 Task: Compose an email with the signature Leonardo Martinez with the subject Feedback on a job offer acceptance and the message I would like to request a change to the project objectives, can we discuss this in our next meeting? from softage.9@softage.net to softage.8@softage.netSelect the entire message and remove all formatting, select the entire message Undo Send the email. Finally, move the email from Sent Items to the label Purchase orders
Action: Mouse moved to (1133, 66)
Screenshot: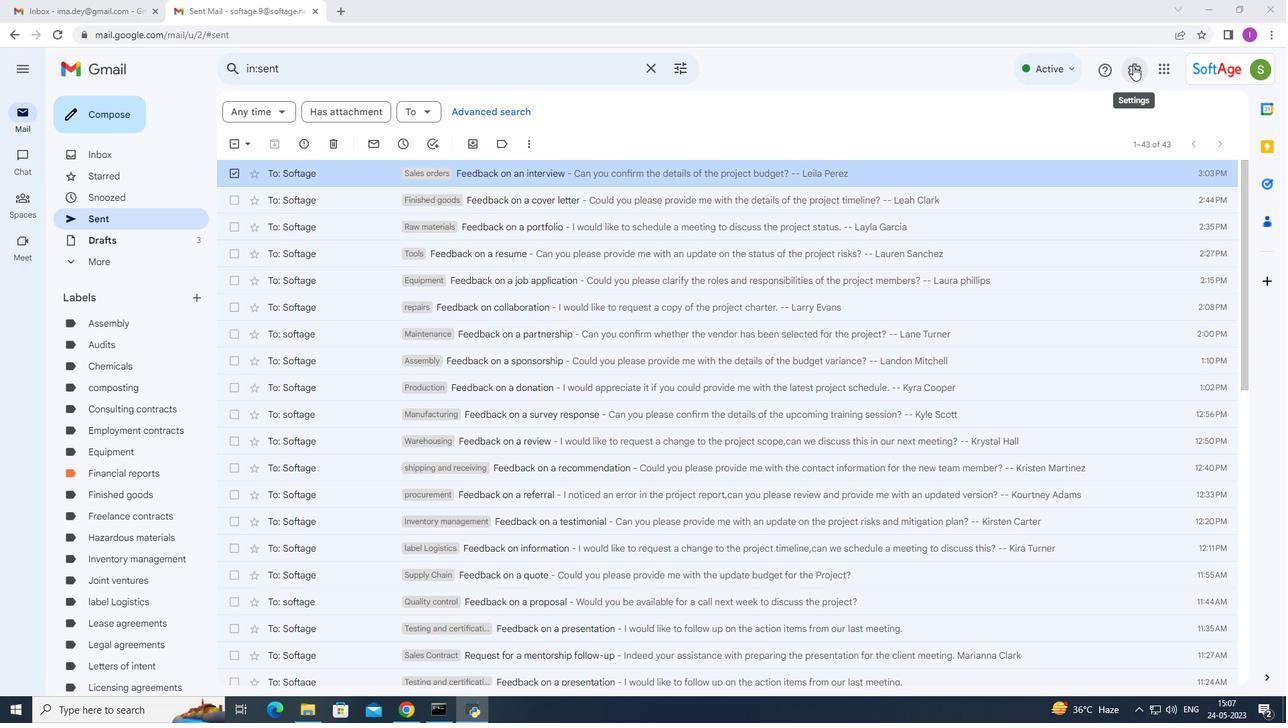 
Action: Mouse pressed left at (1133, 66)
Screenshot: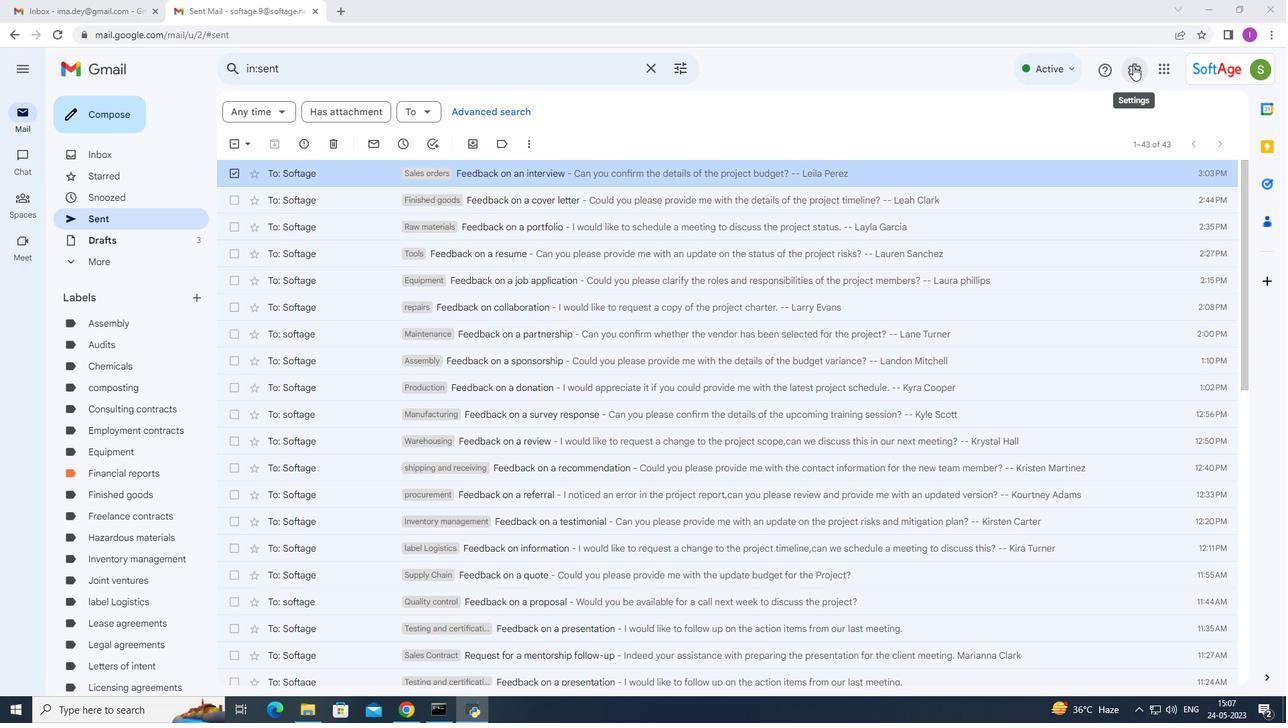 
Action: Mouse moved to (1109, 138)
Screenshot: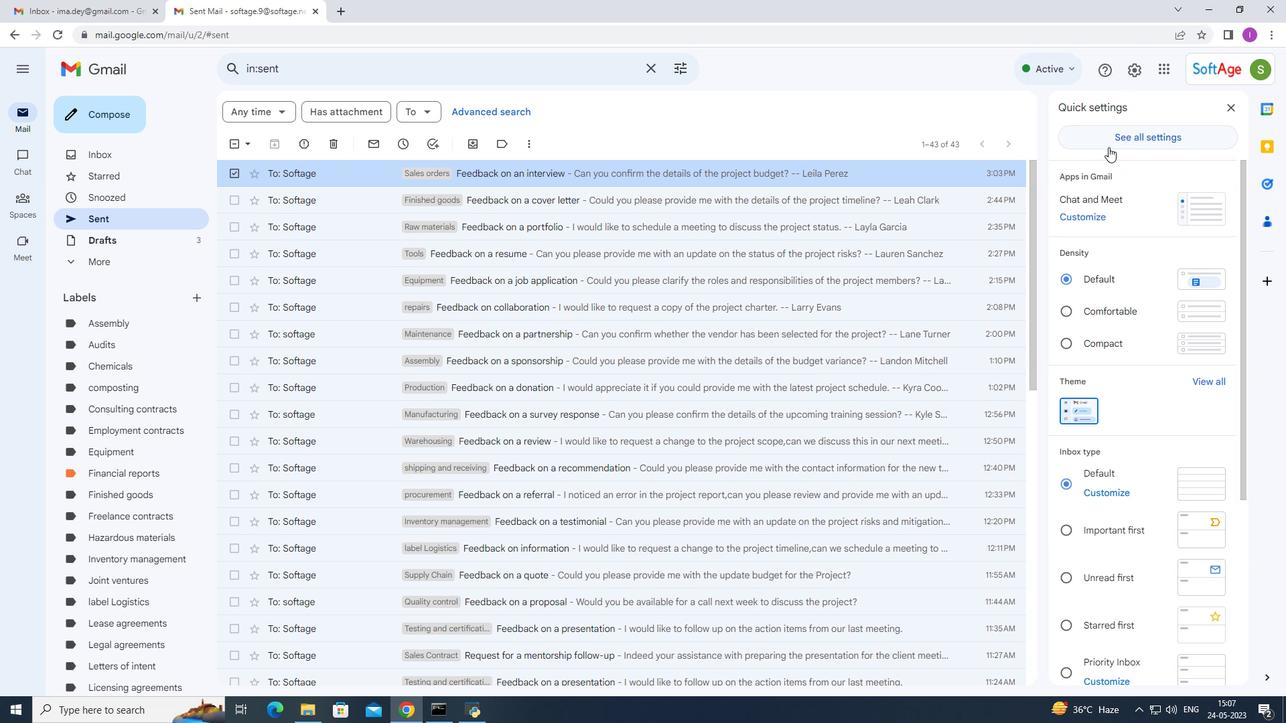 
Action: Mouse pressed left at (1109, 138)
Screenshot: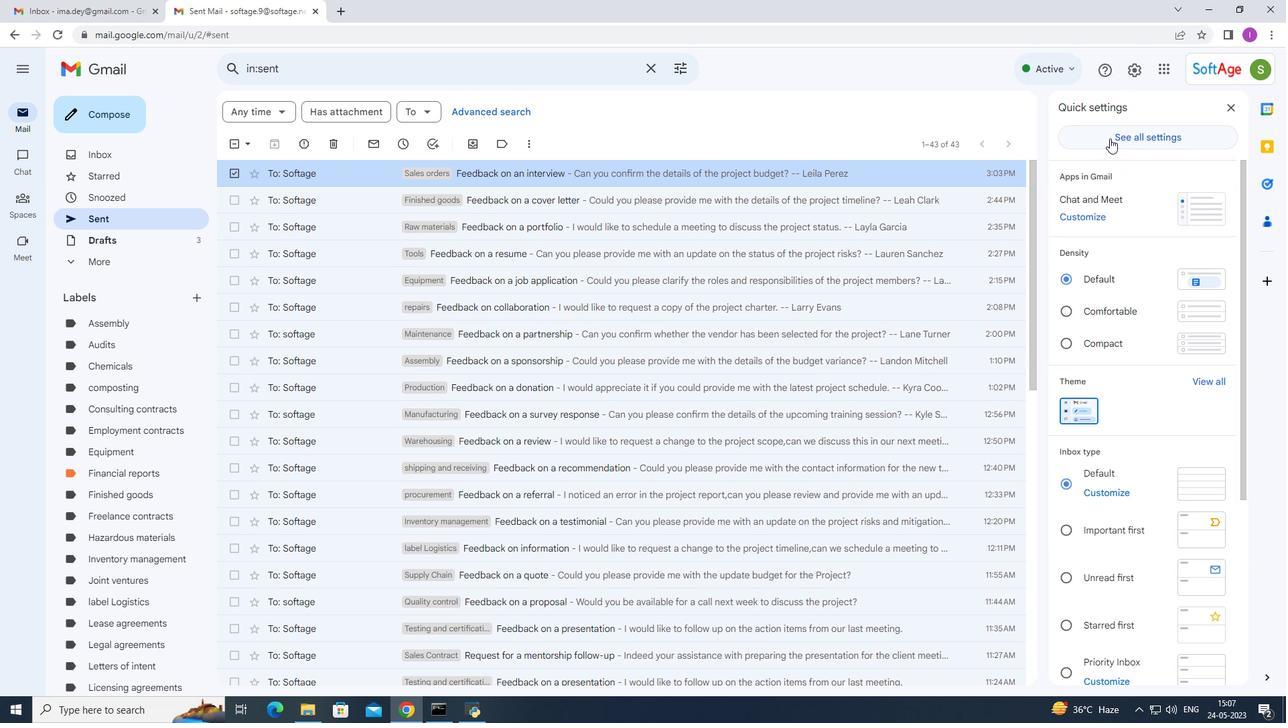 
Action: Mouse pressed left at (1109, 138)
Screenshot: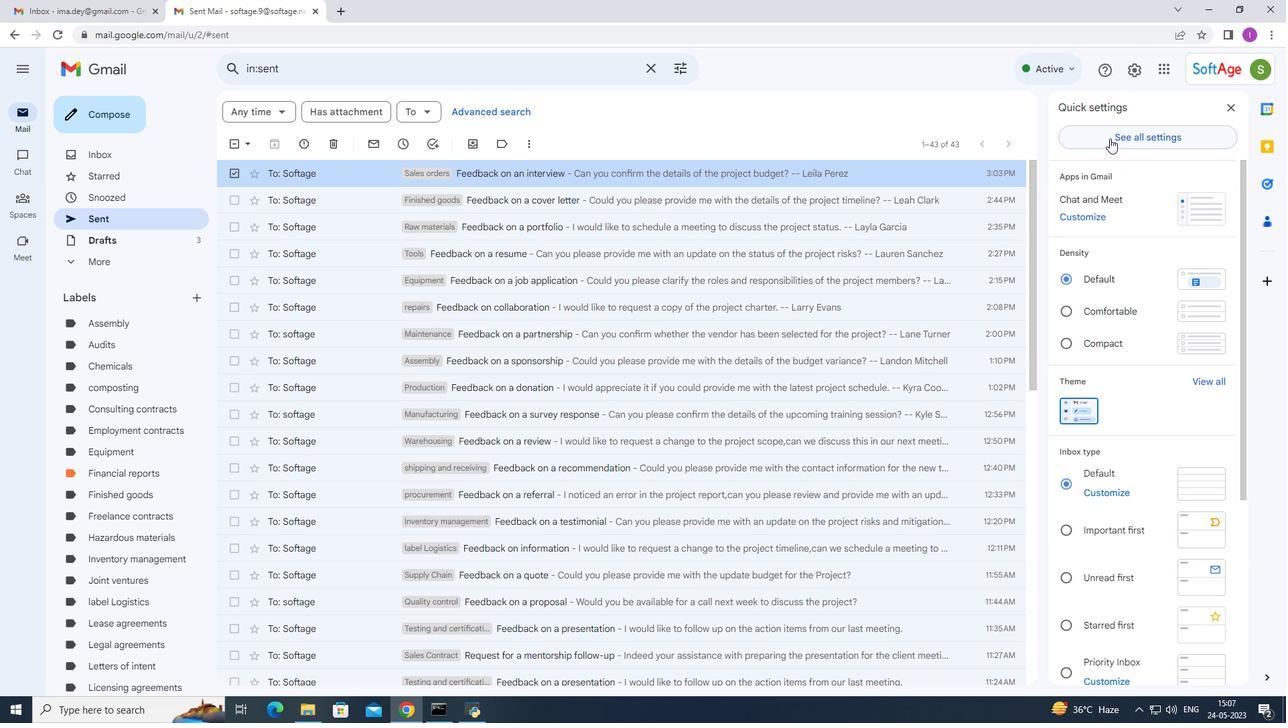 
Action: Mouse moved to (564, 381)
Screenshot: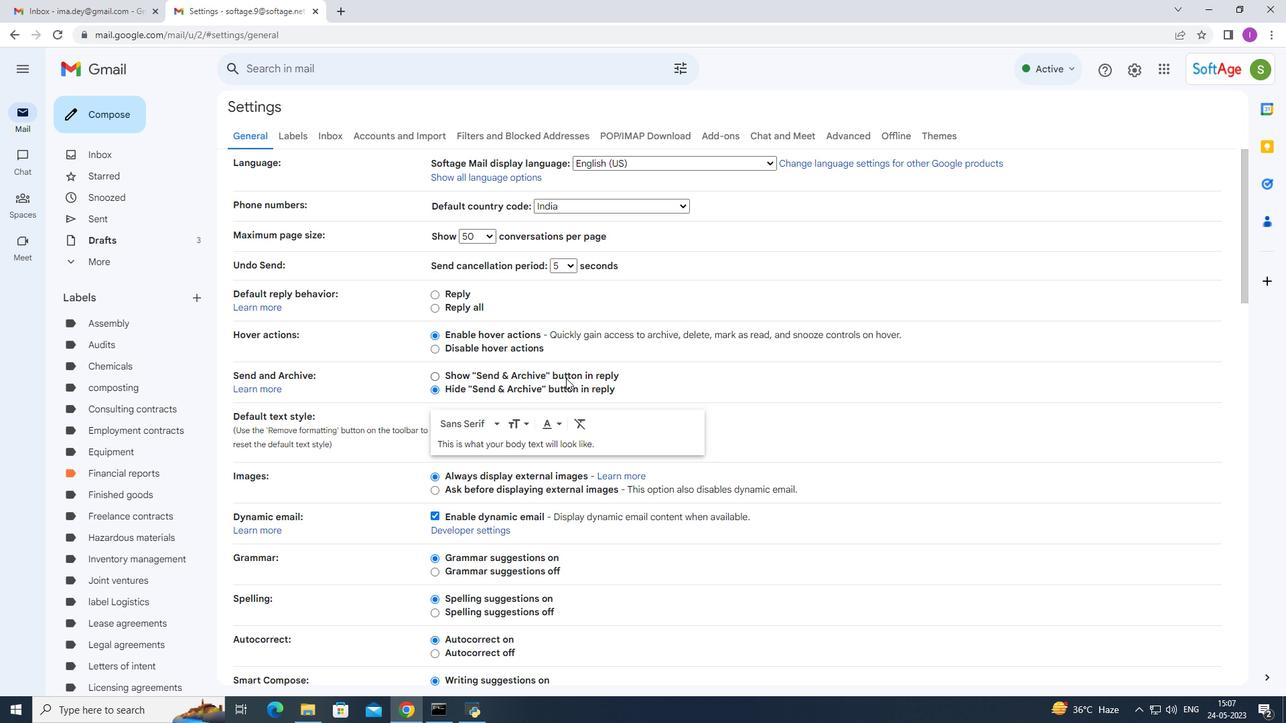 
Action: Mouse scrolled (564, 380) with delta (0, 0)
Screenshot: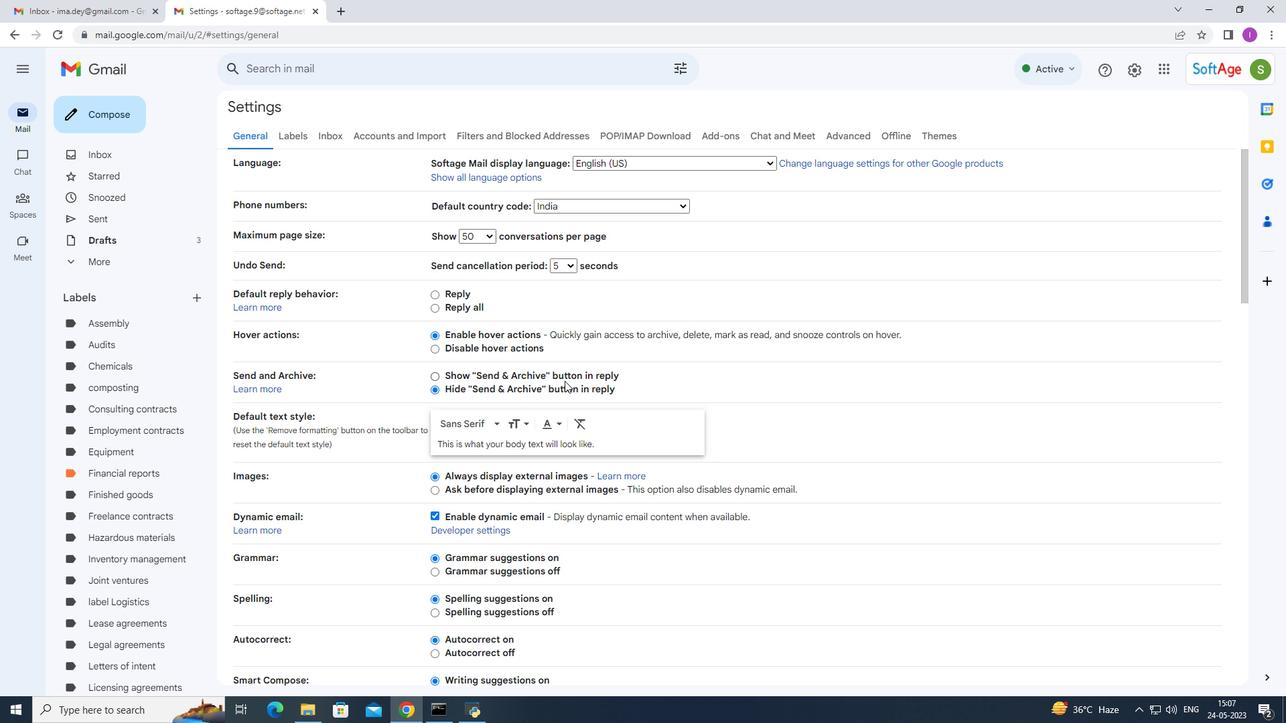 
Action: Mouse scrolled (564, 380) with delta (0, 0)
Screenshot: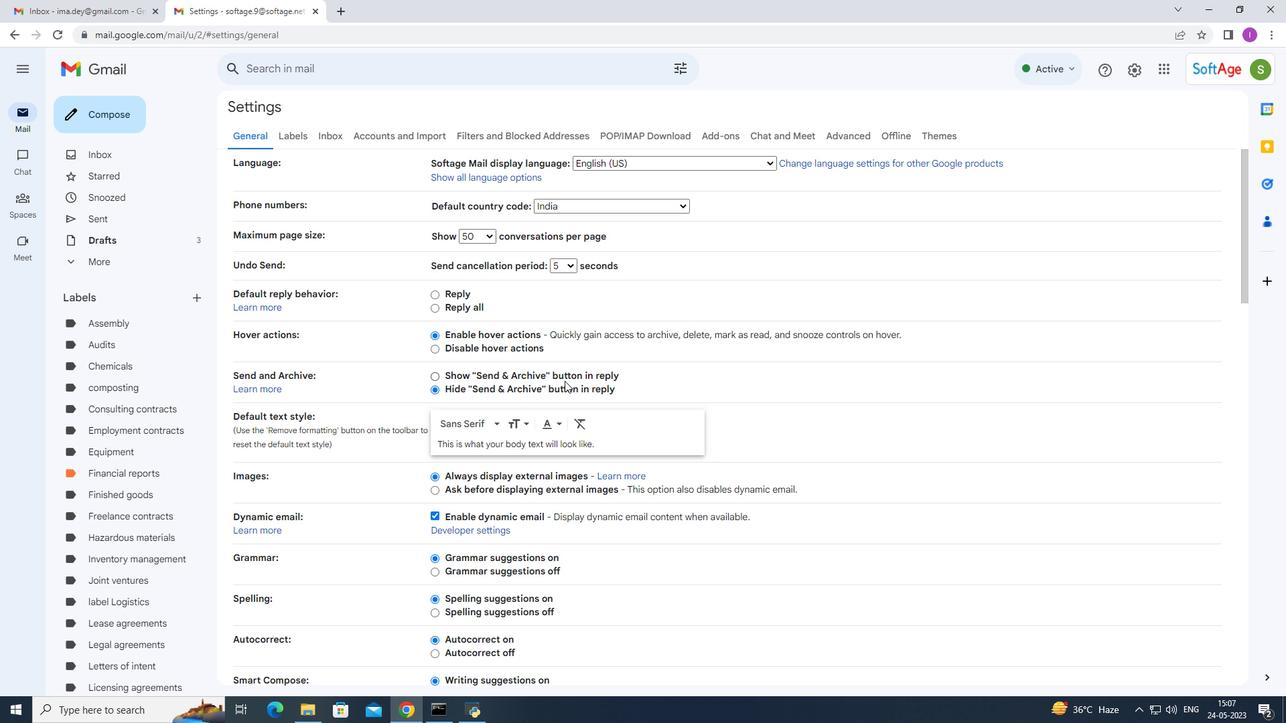 
Action: Mouse scrolled (564, 380) with delta (0, 0)
Screenshot: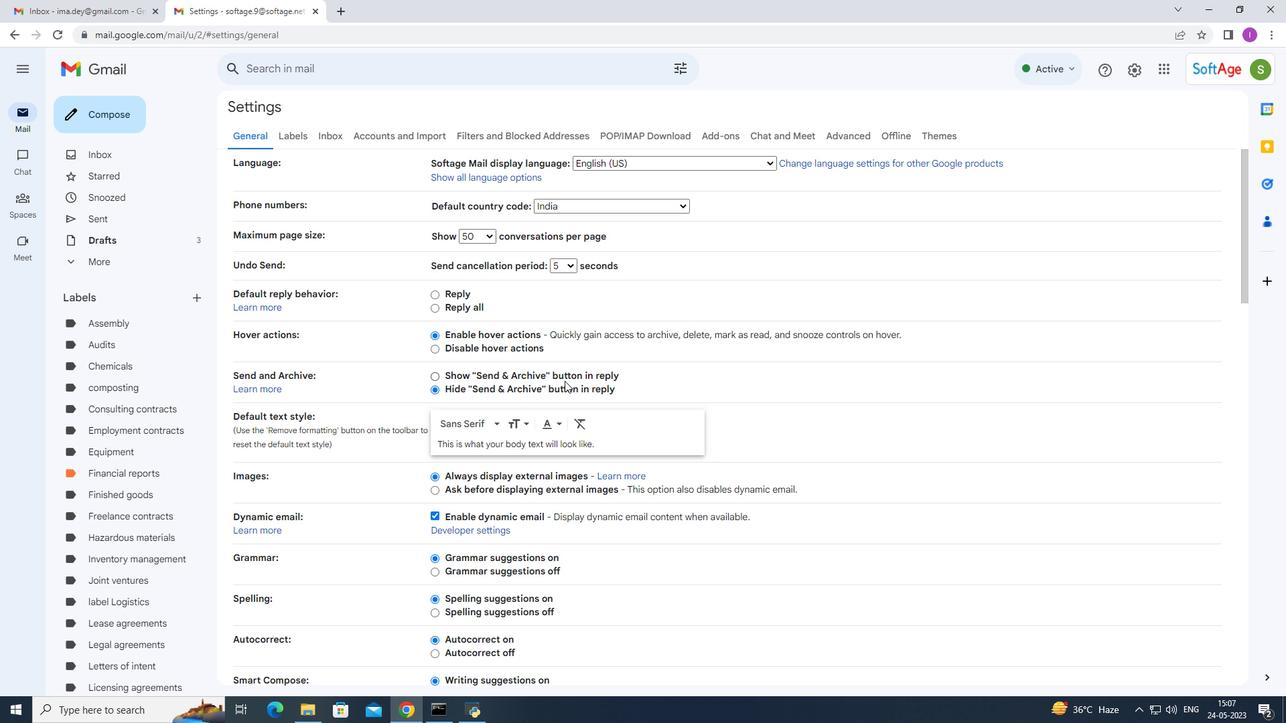 
Action: Mouse scrolled (564, 380) with delta (0, 0)
Screenshot: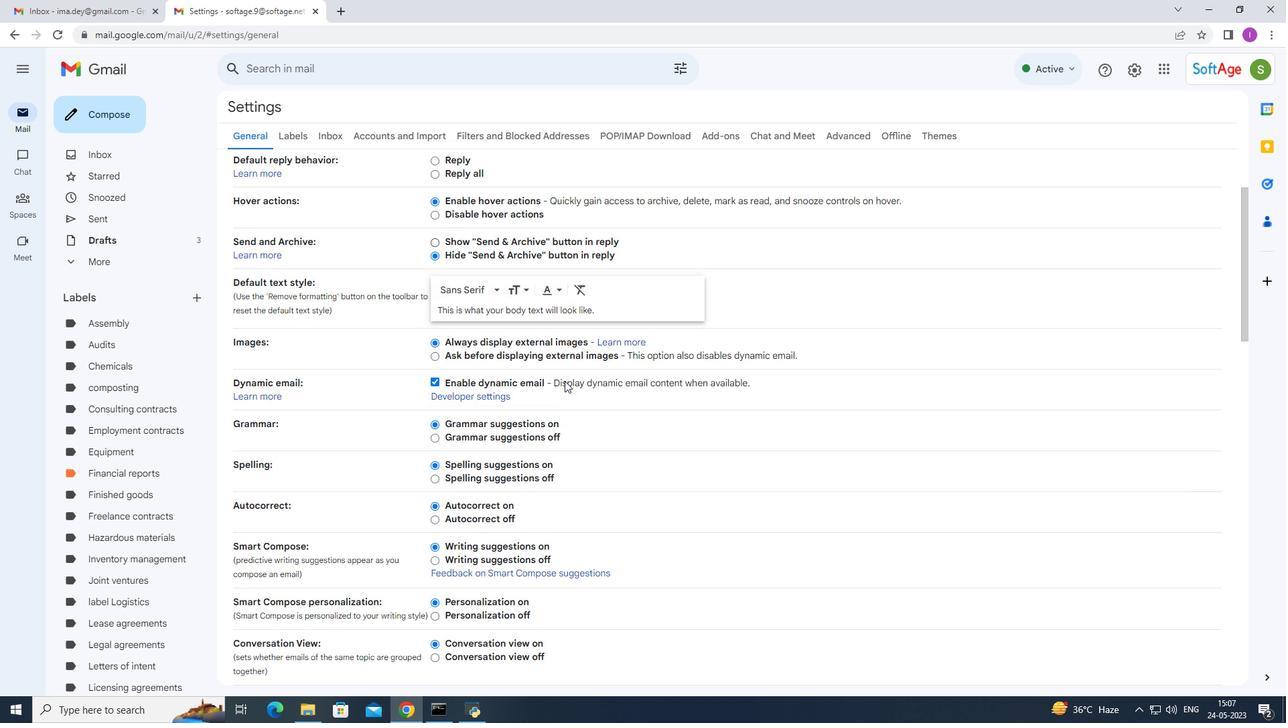
Action: Mouse moved to (564, 381)
Screenshot: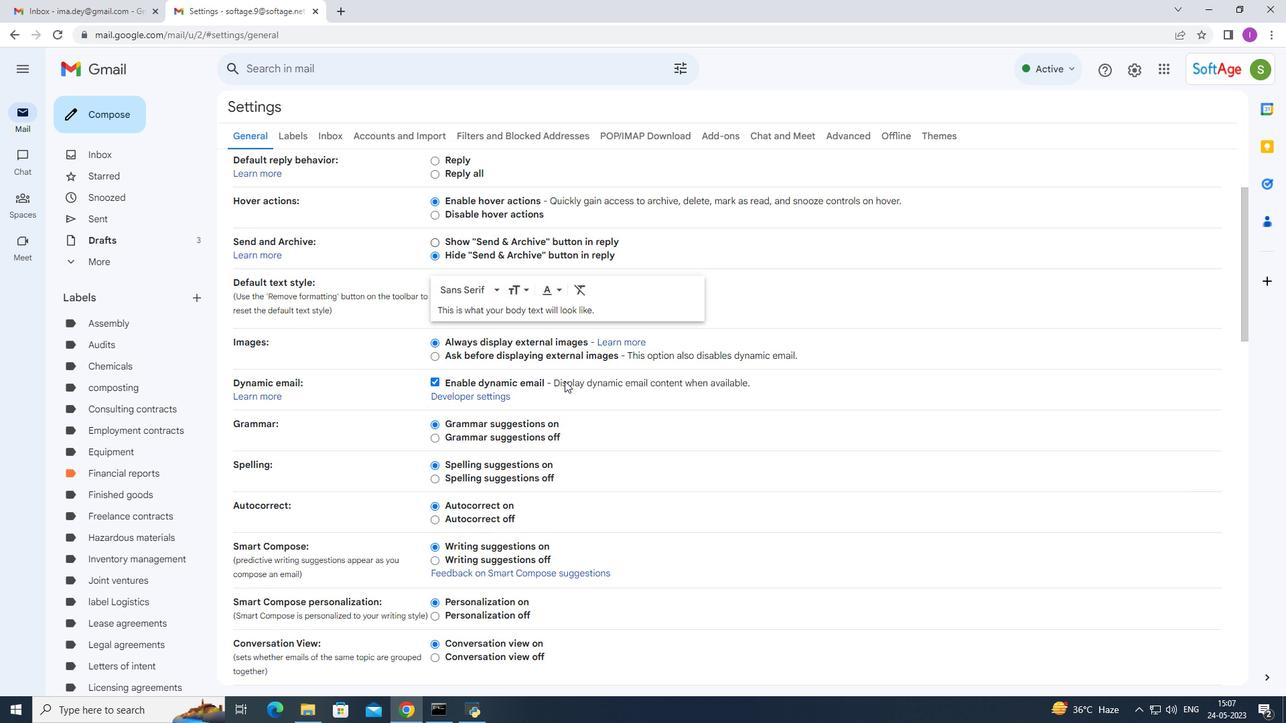 
Action: Mouse scrolled (564, 380) with delta (0, 0)
Screenshot: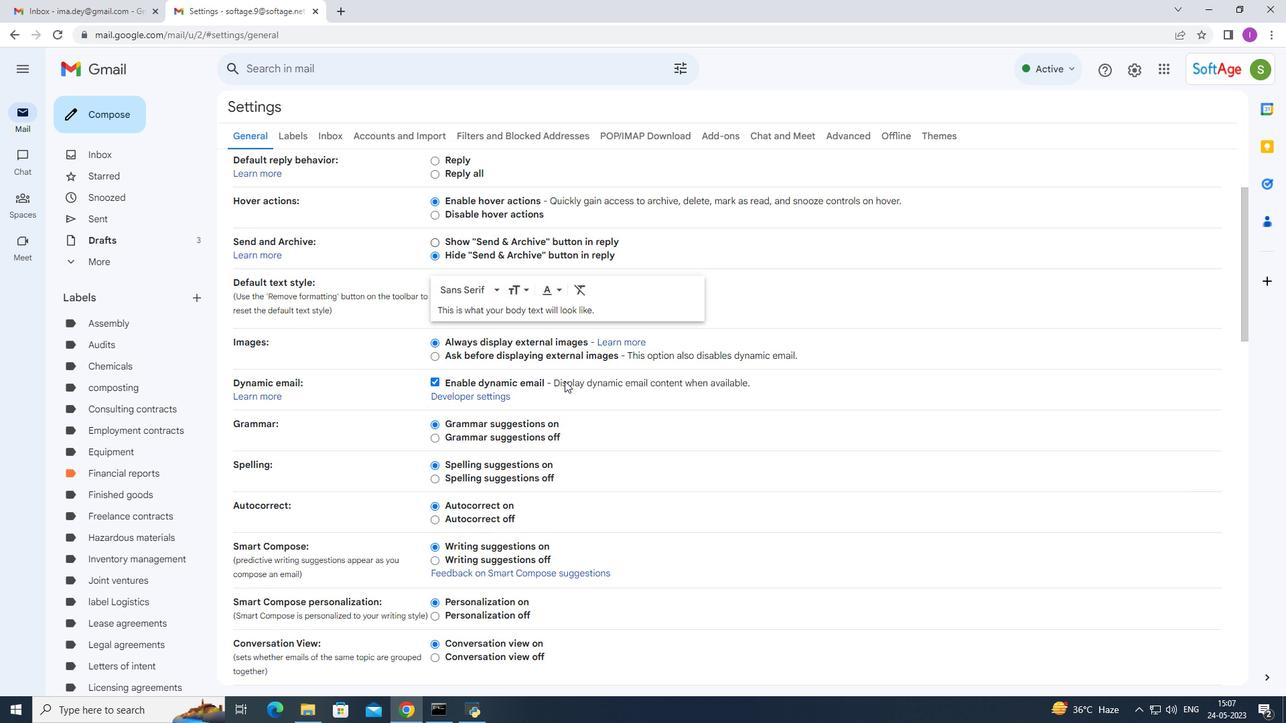 
Action: Mouse moved to (564, 381)
Screenshot: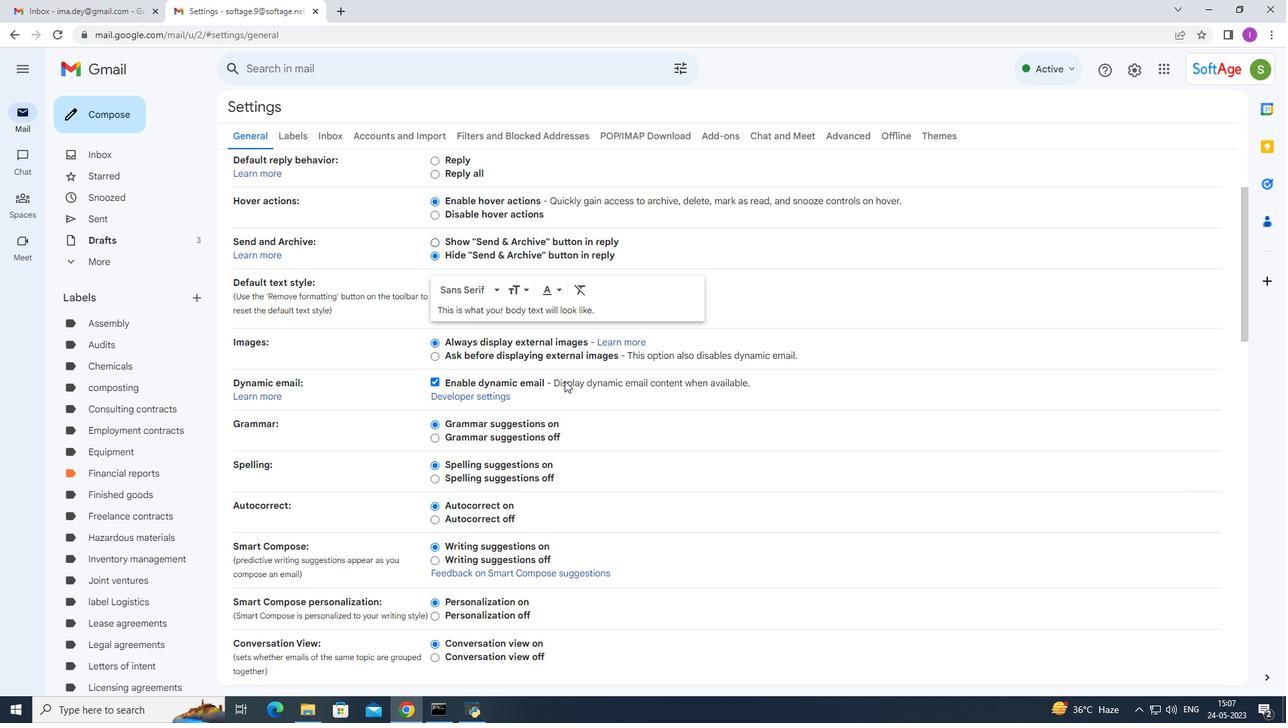 
Action: Mouse scrolled (564, 380) with delta (0, 0)
Screenshot: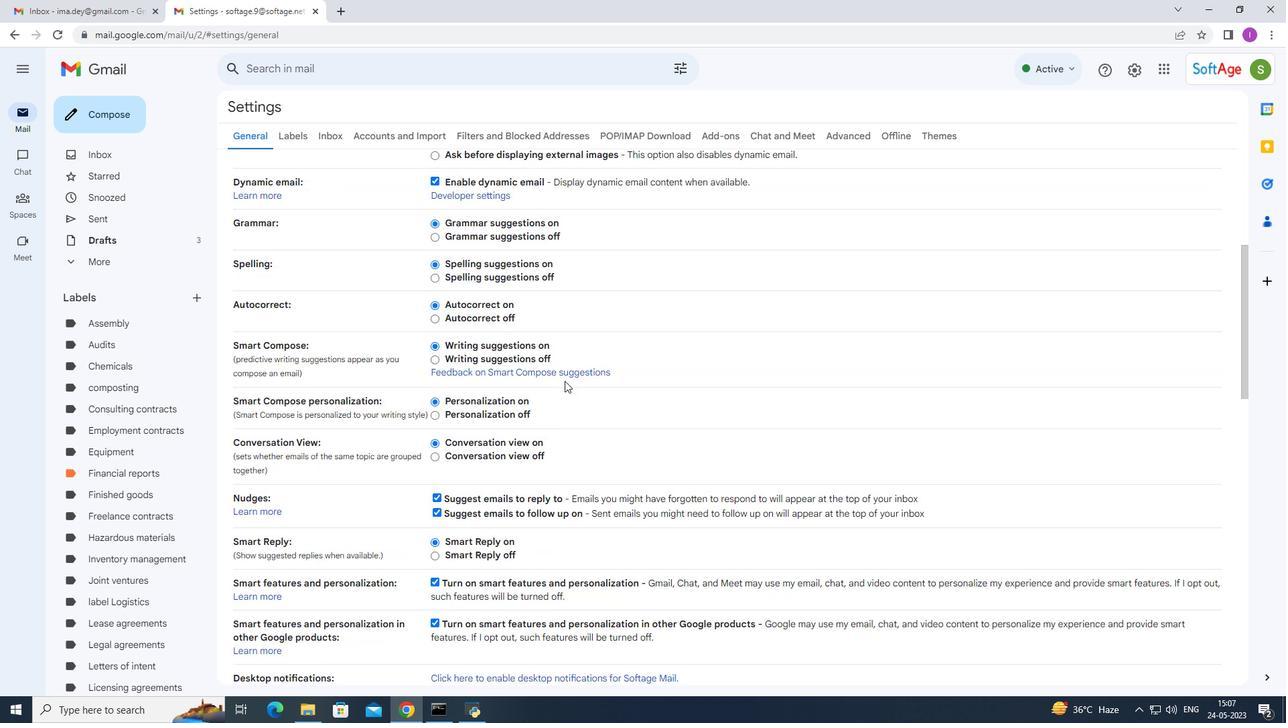 
Action: Mouse scrolled (564, 380) with delta (0, 0)
Screenshot: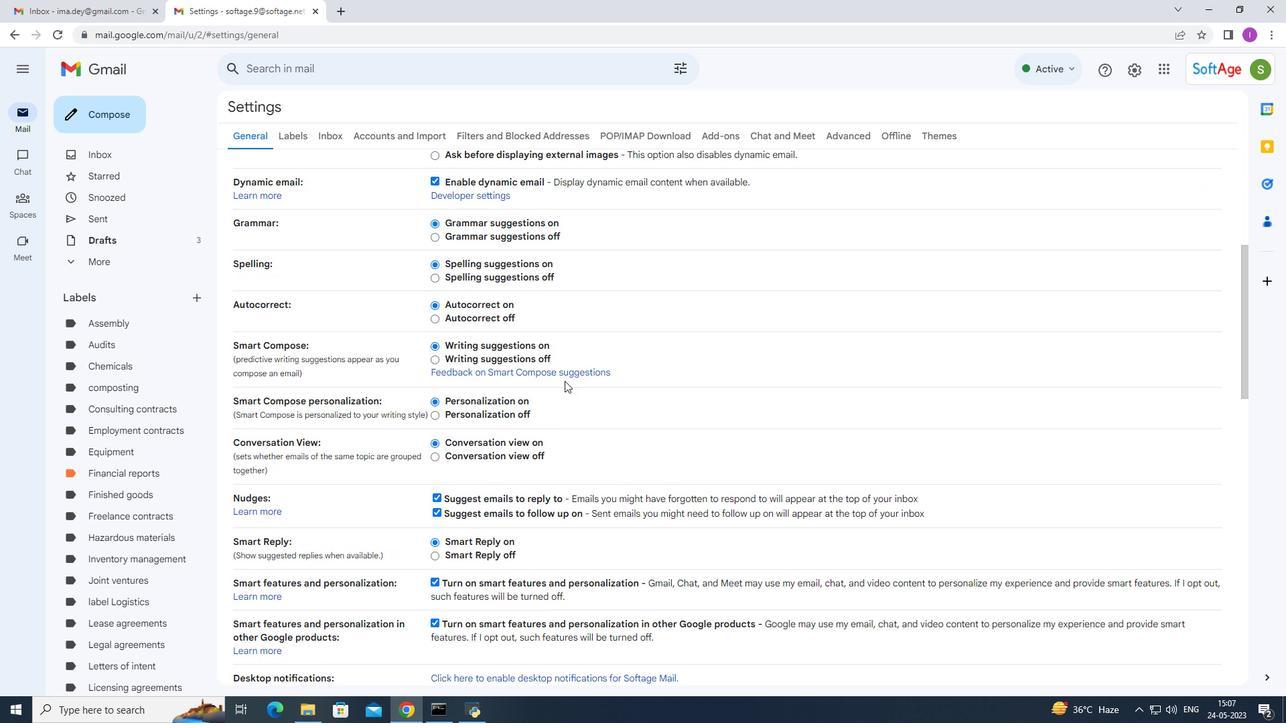 
Action: Mouse scrolled (564, 380) with delta (0, 0)
Screenshot: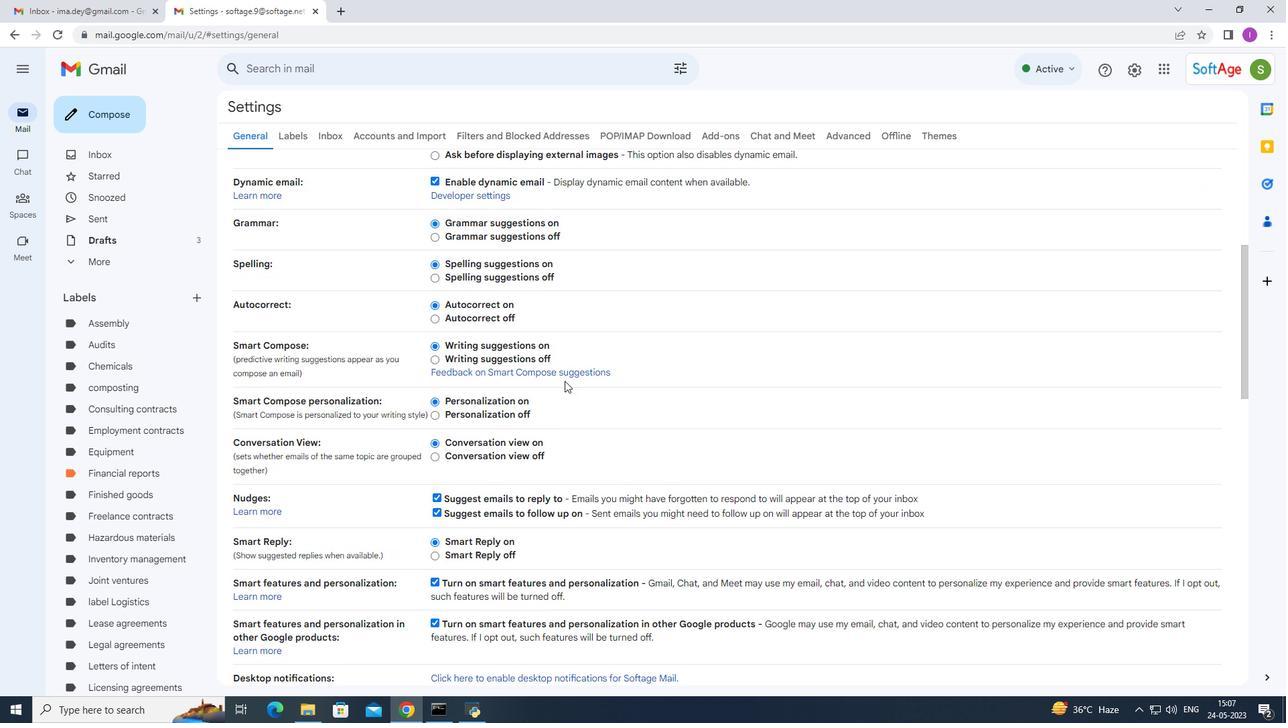 
Action: Mouse scrolled (564, 380) with delta (0, 0)
Screenshot: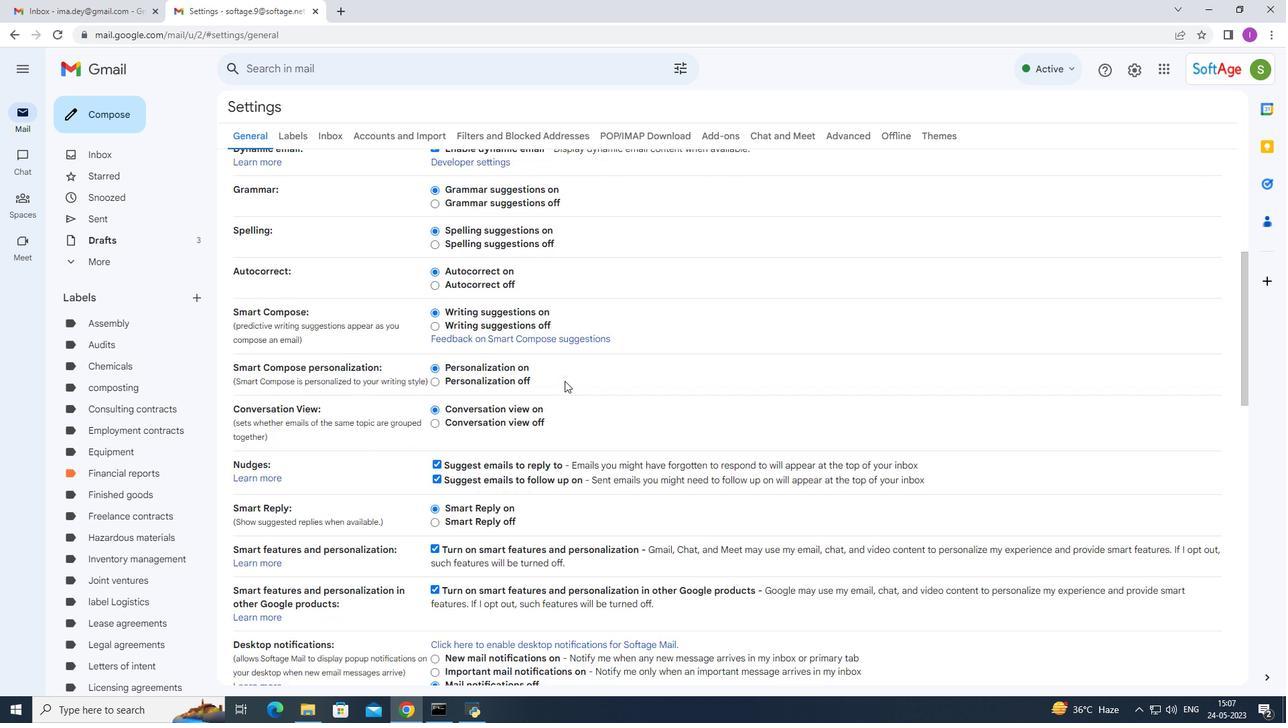 
Action: Mouse scrolled (564, 380) with delta (0, 0)
Screenshot: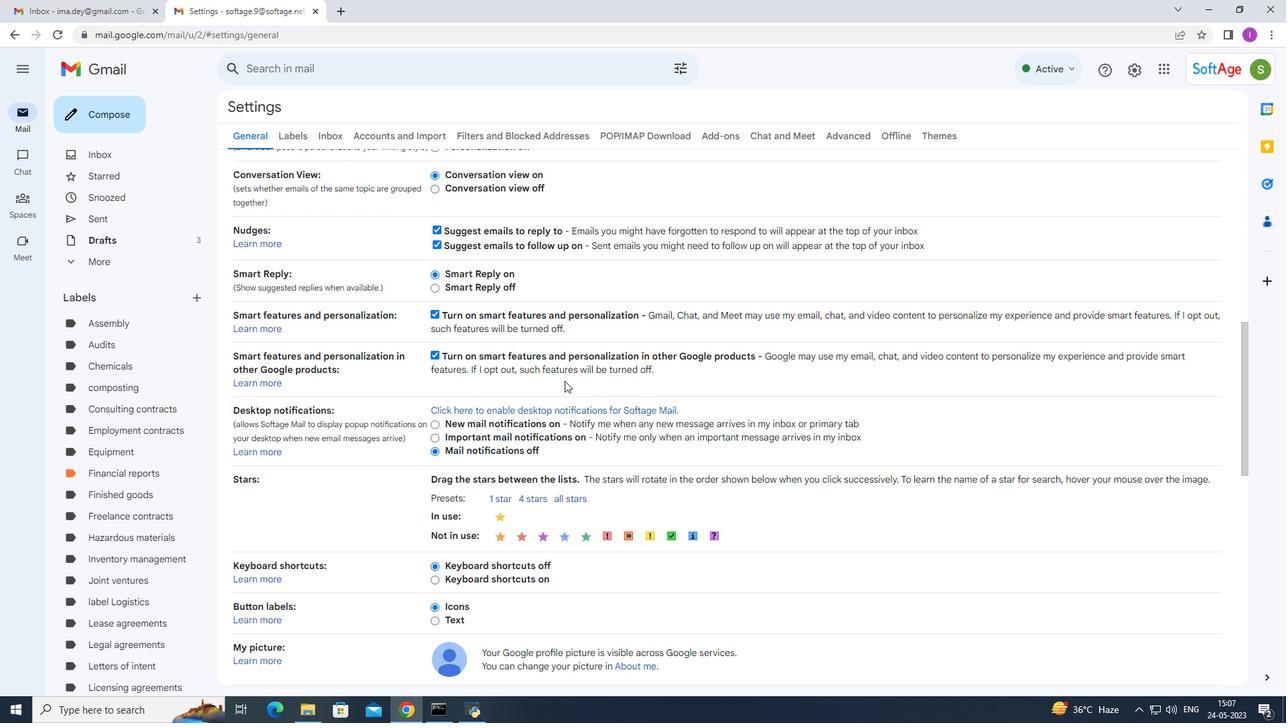 
Action: Mouse scrolled (564, 380) with delta (0, 0)
Screenshot: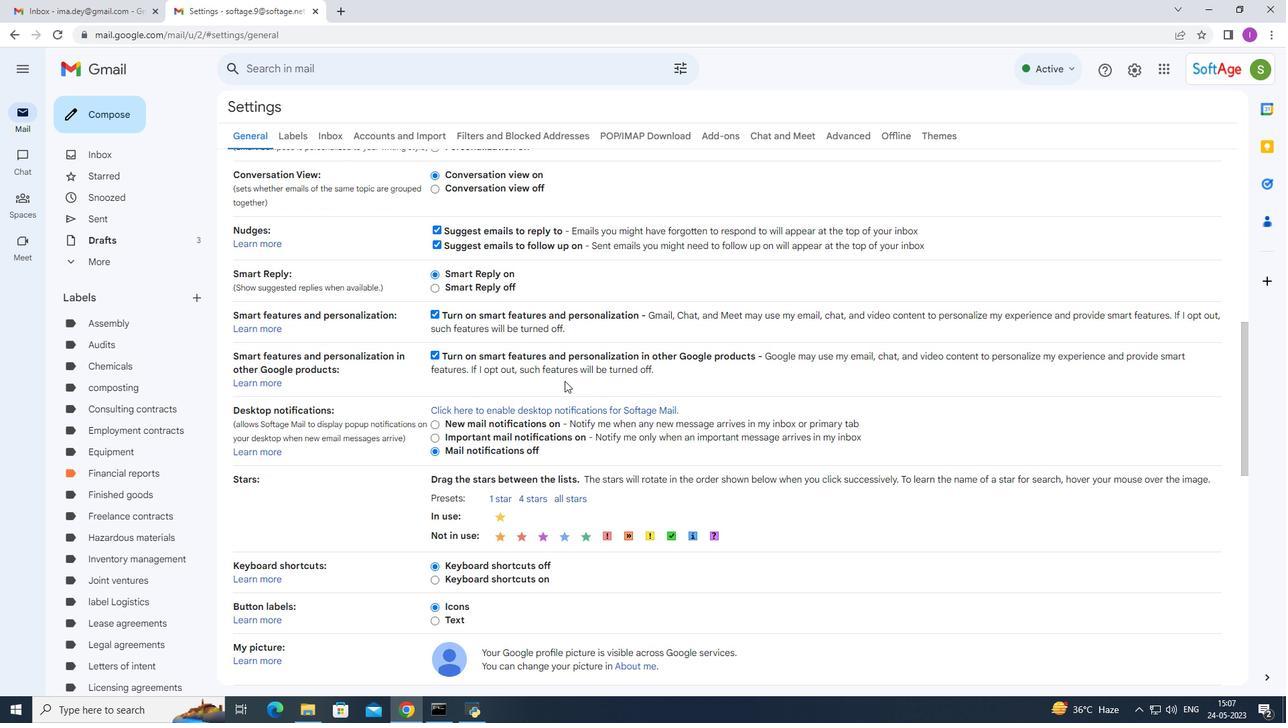 
Action: Mouse scrolled (564, 380) with delta (0, 0)
Screenshot: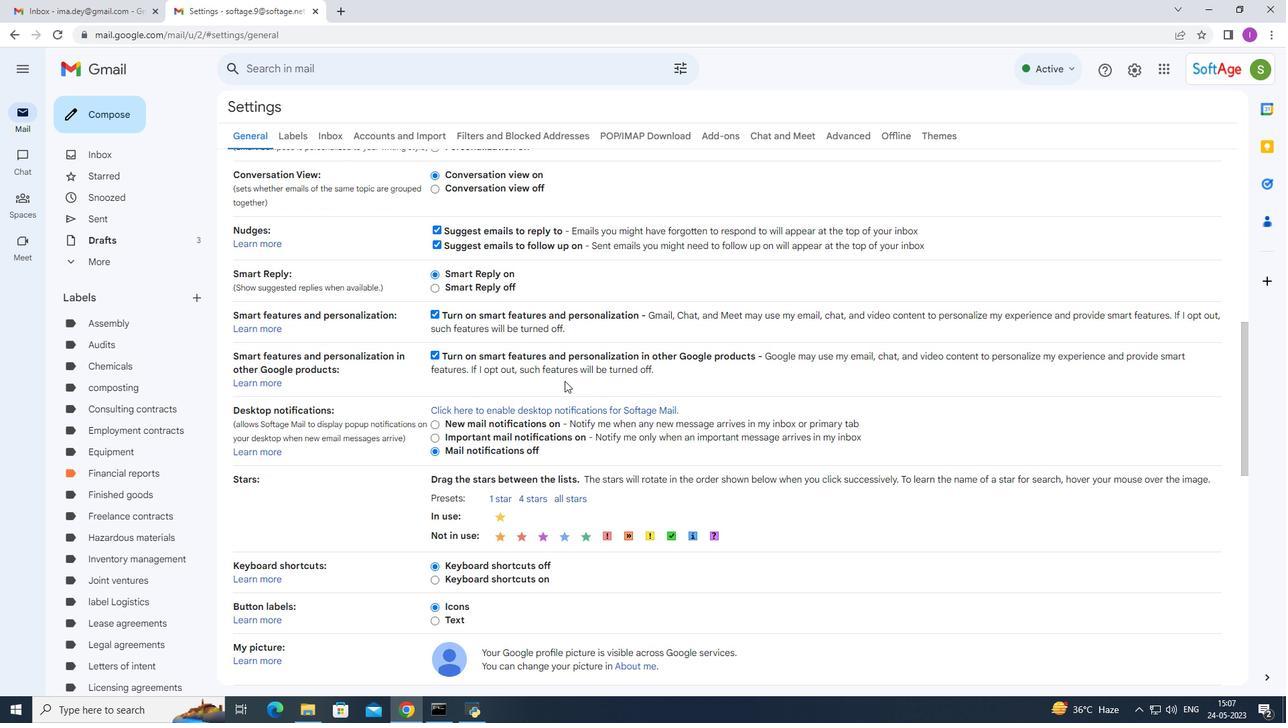 
Action: Mouse scrolled (564, 380) with delta (0, 0)
Screenshot: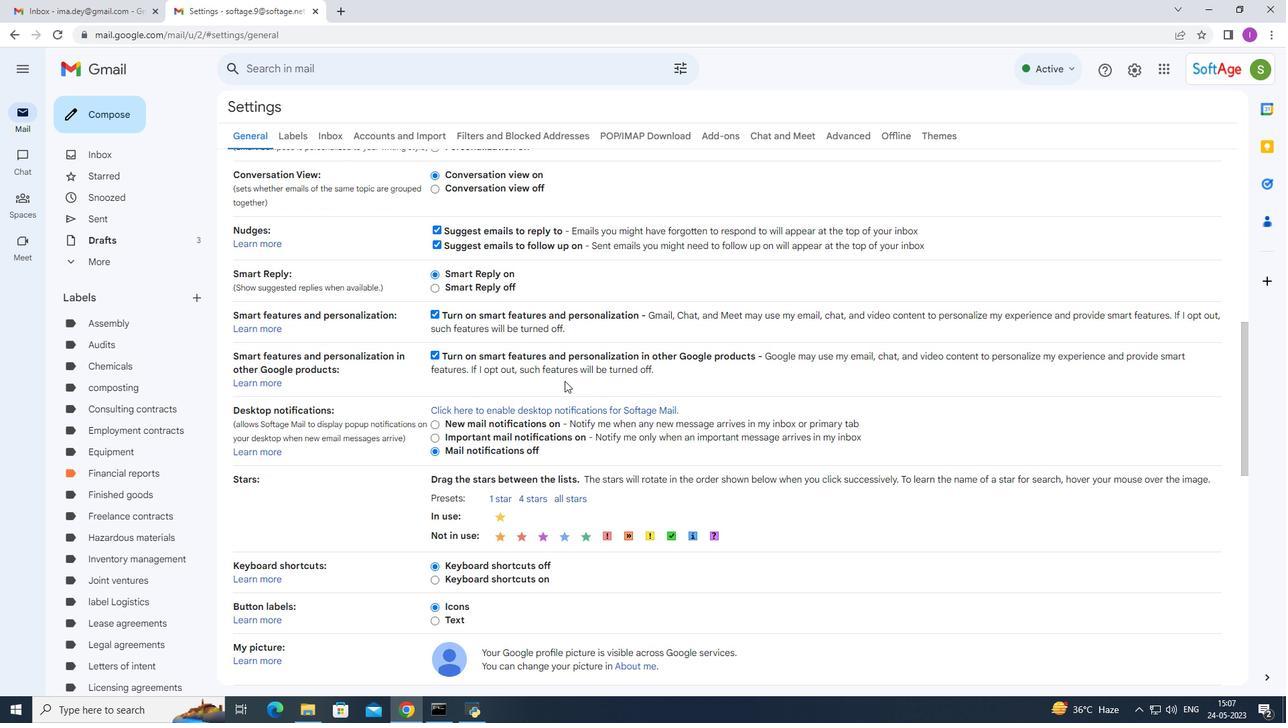 
Action: Mouse scrolled (564, 380) with delta (0, 0)
Screenshot: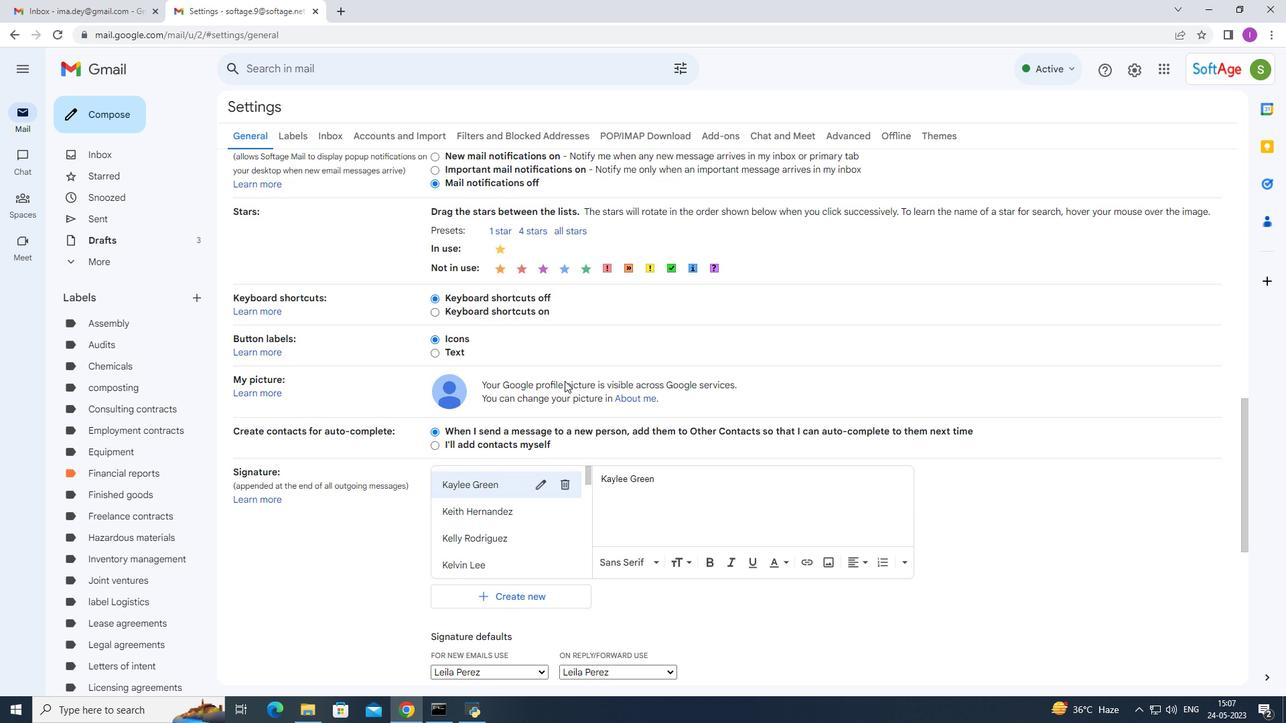 
Action: Mouse scrolled (564, 380) with delta (0, 0)
Screenshot: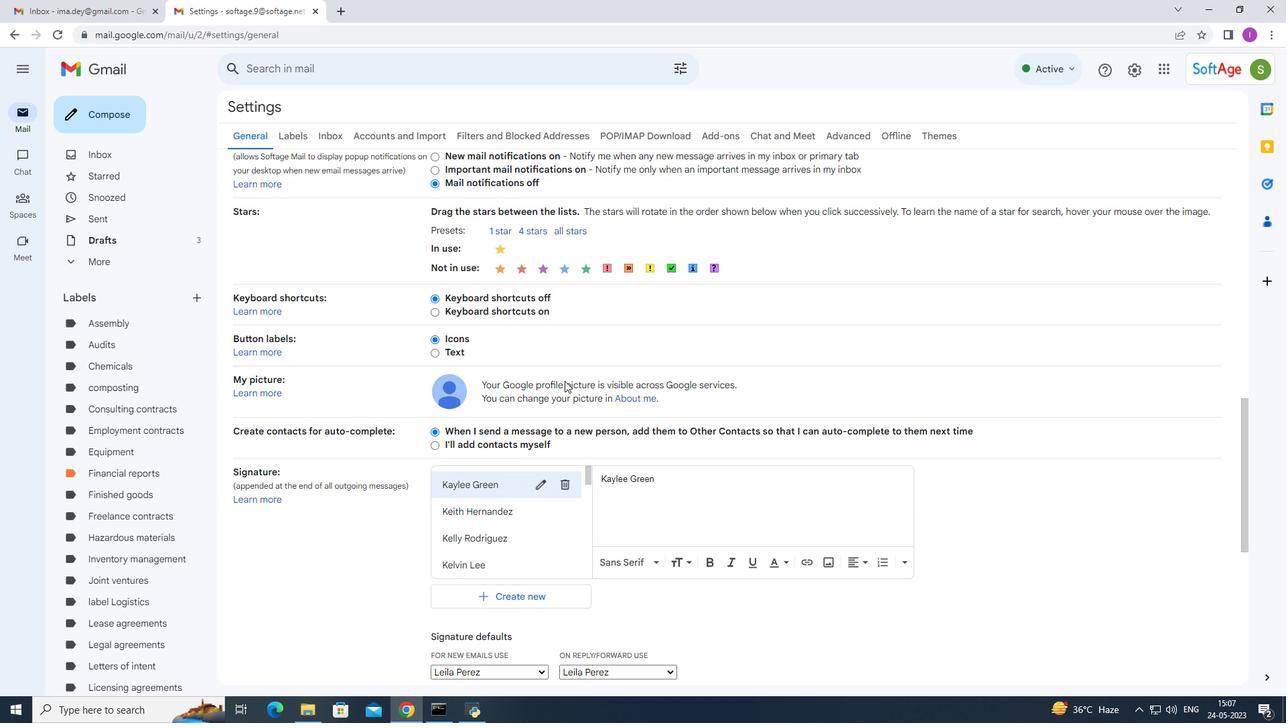 
Action: Mouse scrolled (564, 380) with delta (0, 0)
Screenshot: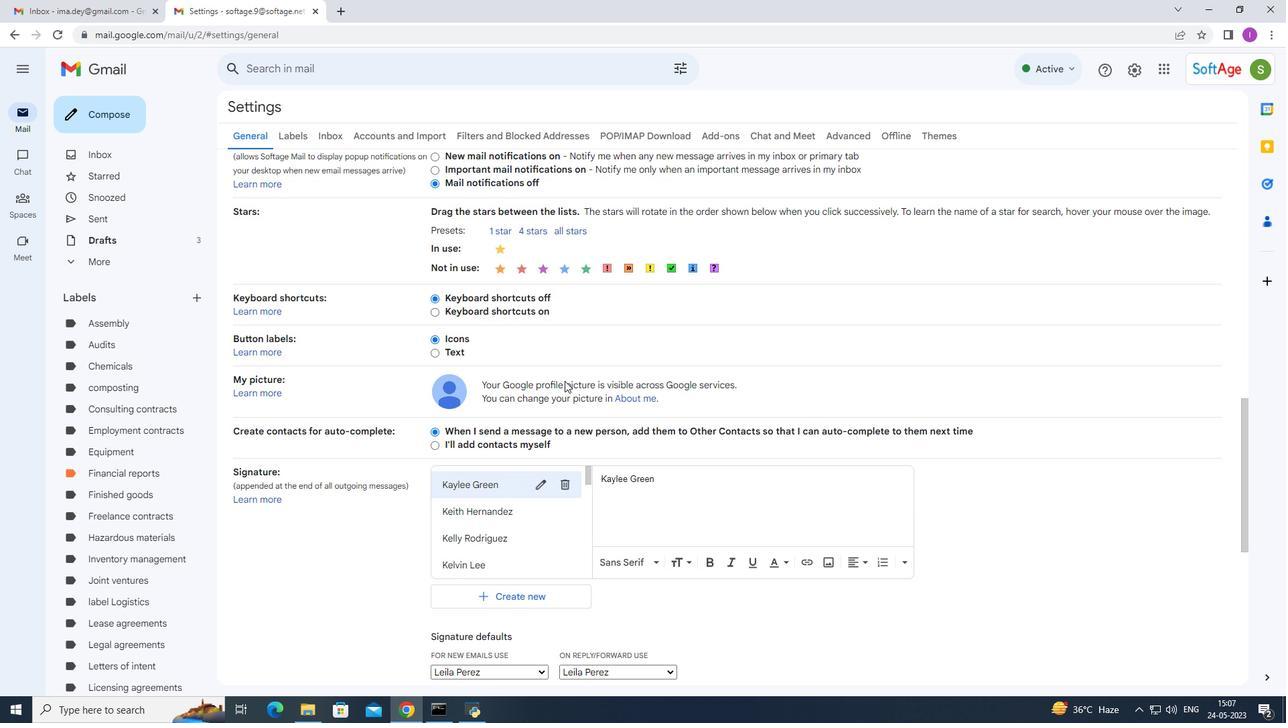 
Action: Mouse moved to (535, 399)
Screenshot: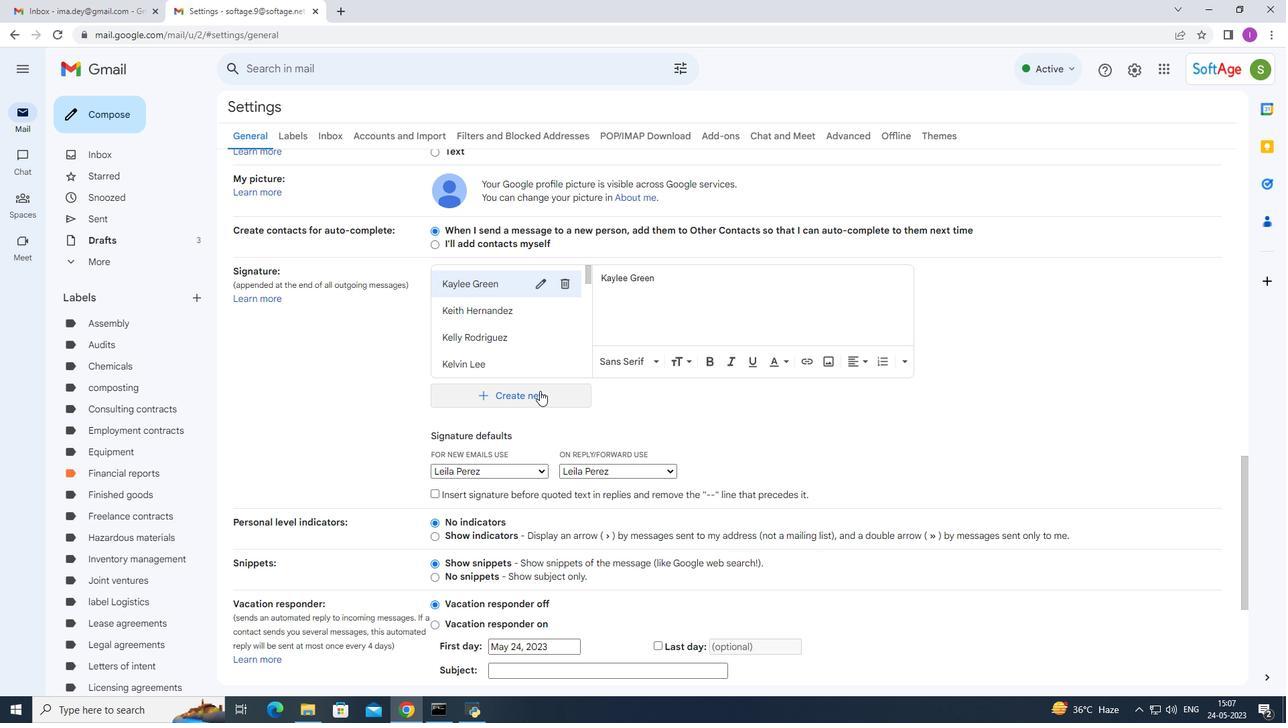 
Action: Mouse pressed left at (535, 399)
Screenshot: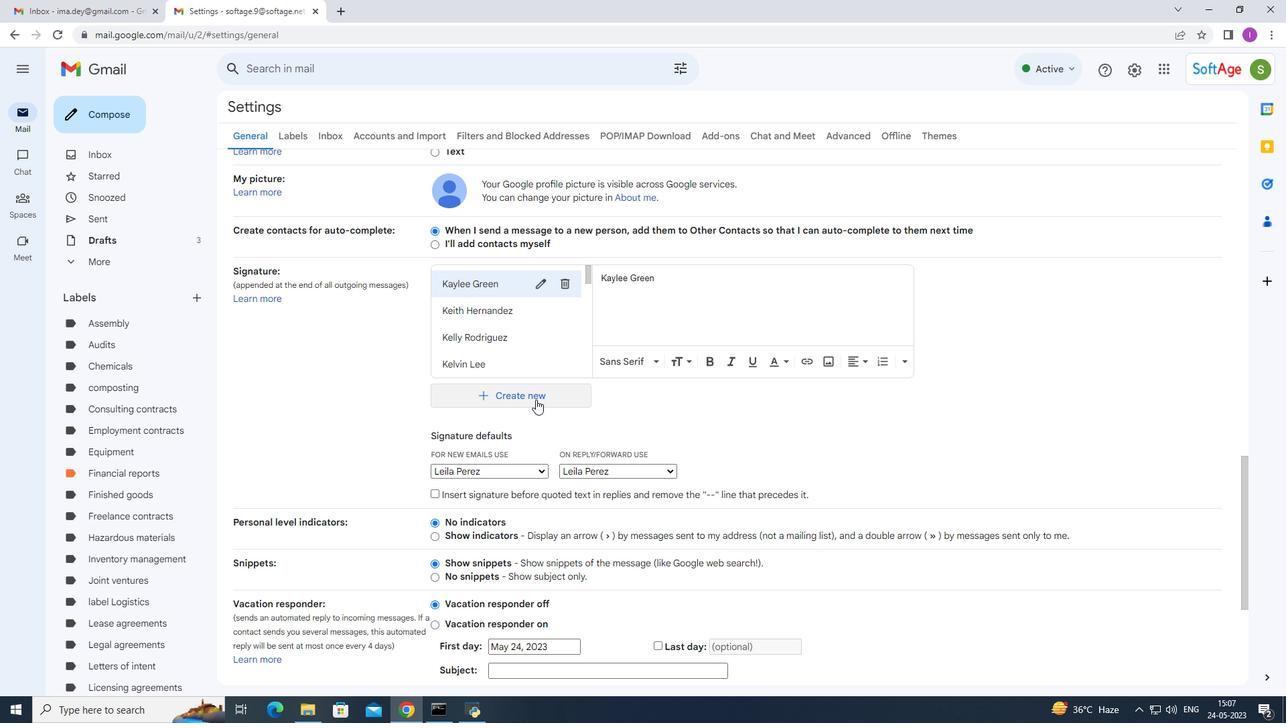 
Action: Mouse moved to (548, 391)
Screenshot: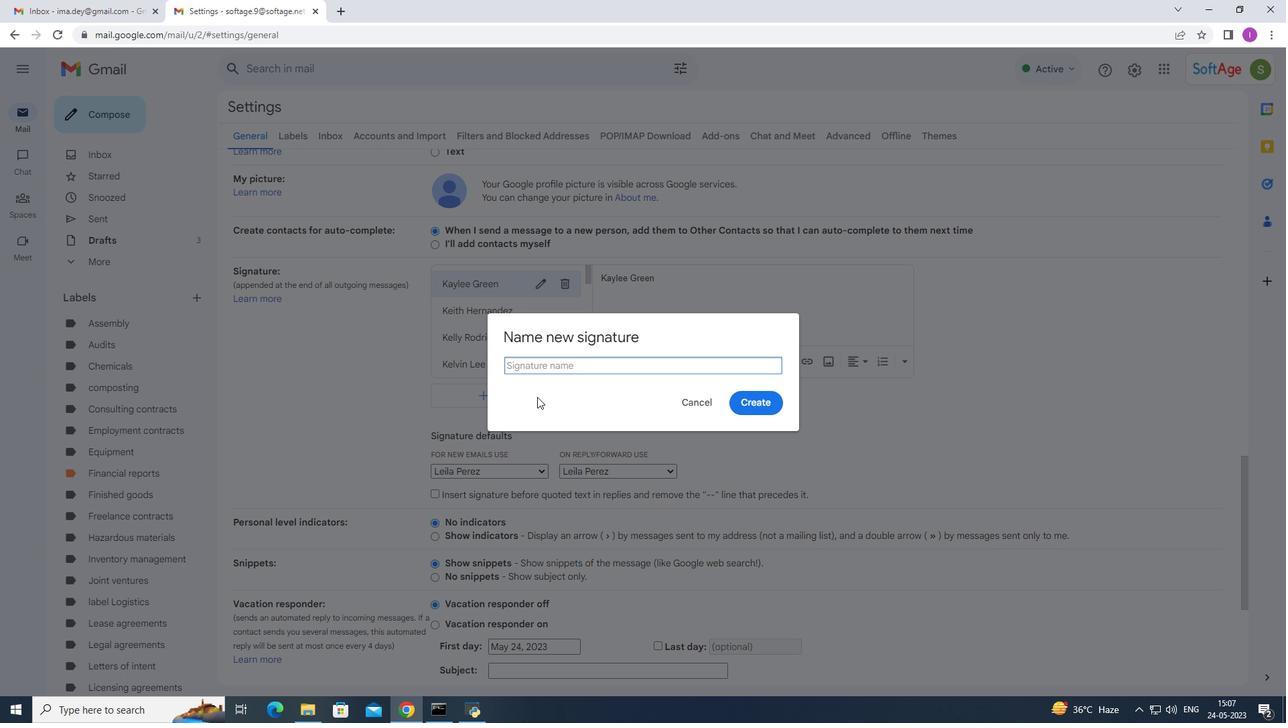 
Action: Key pressed <Key.shift><Key.shift><Key.shift><Key.shift><Key.shift>Leonardo<Key.space><Key.shift>Martinez
Screenshot: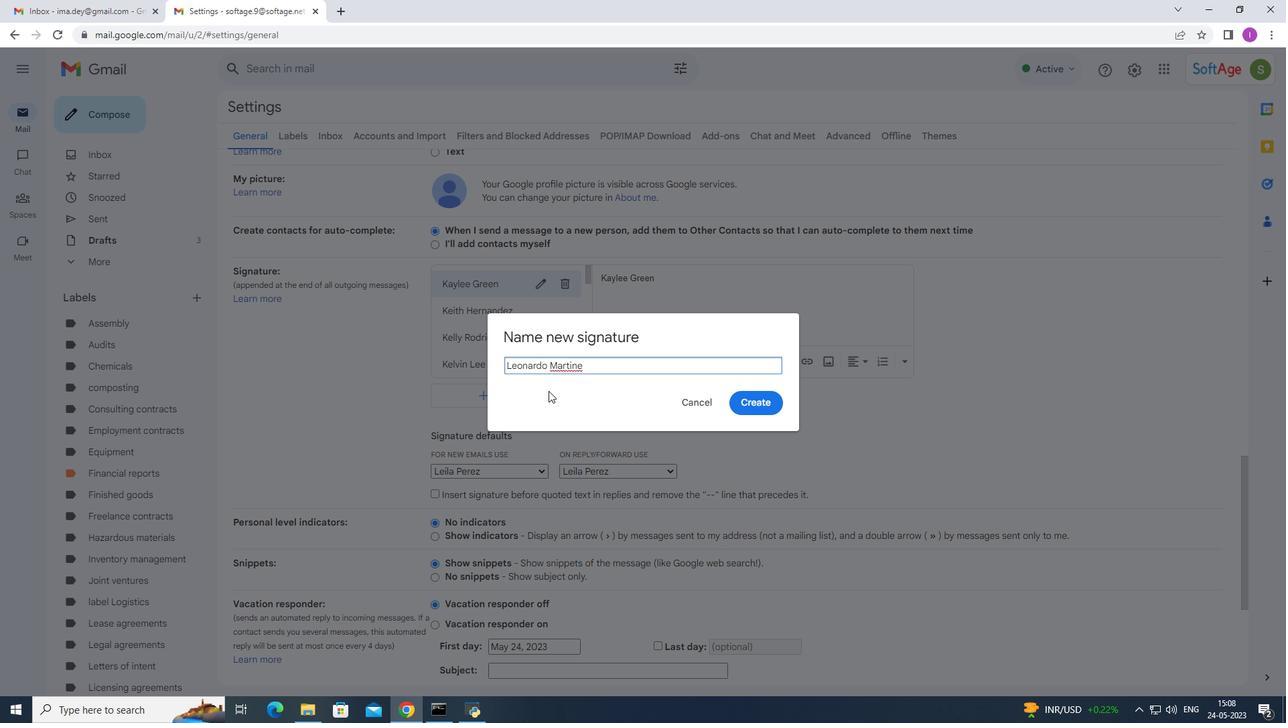 
Action: Mouse moved to (762, 395)
Screenshot: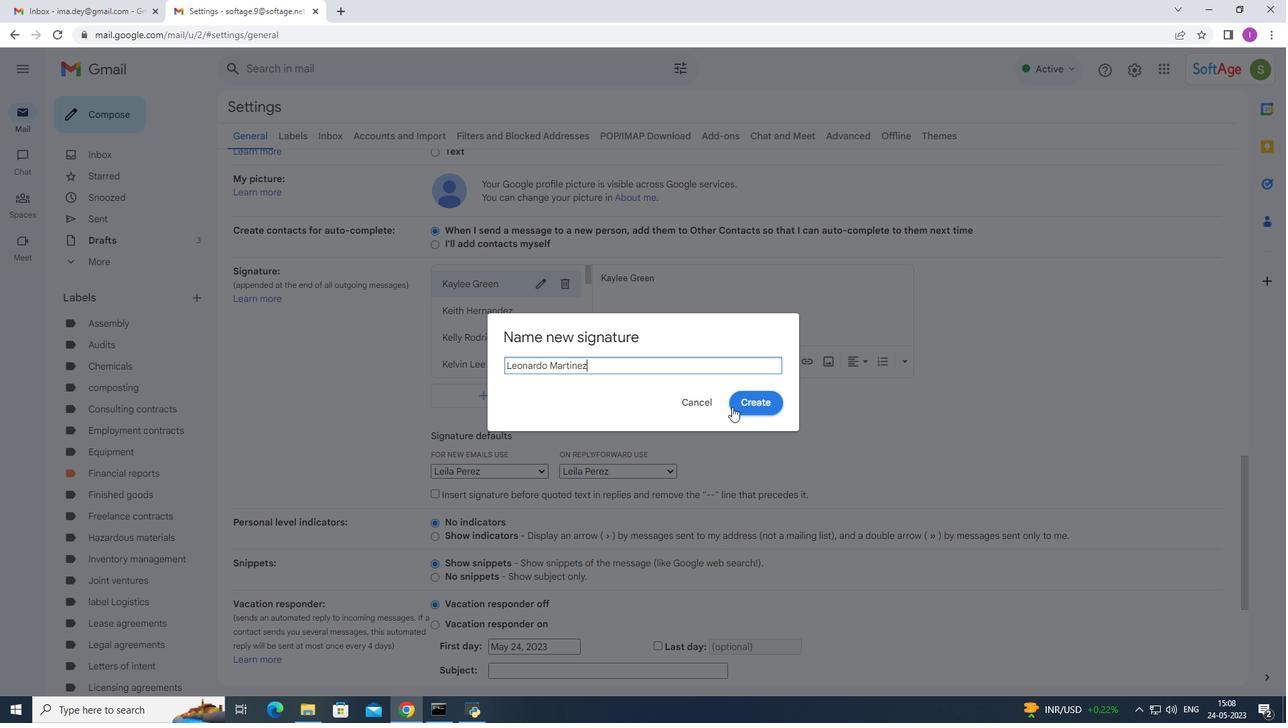 
Action: Mouse pressed left at (762, 395)
Screenshot: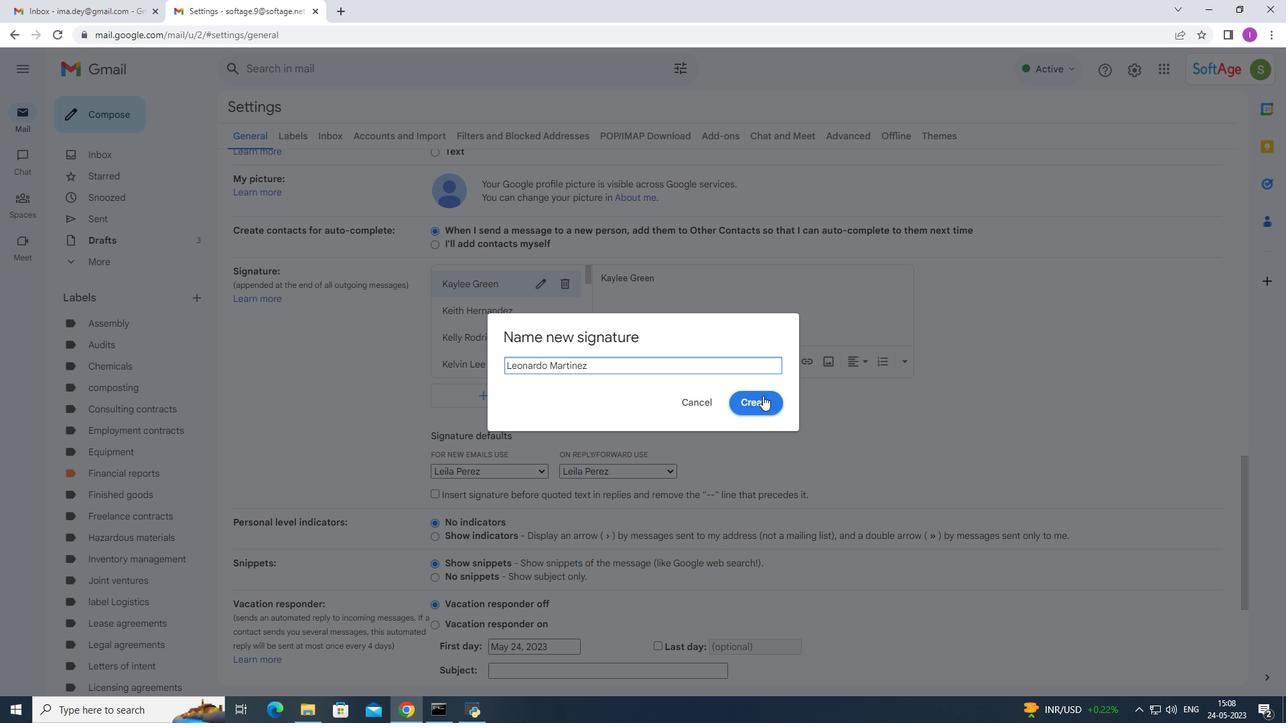
Action: Mouse moved to (589, 279)
Screenshot: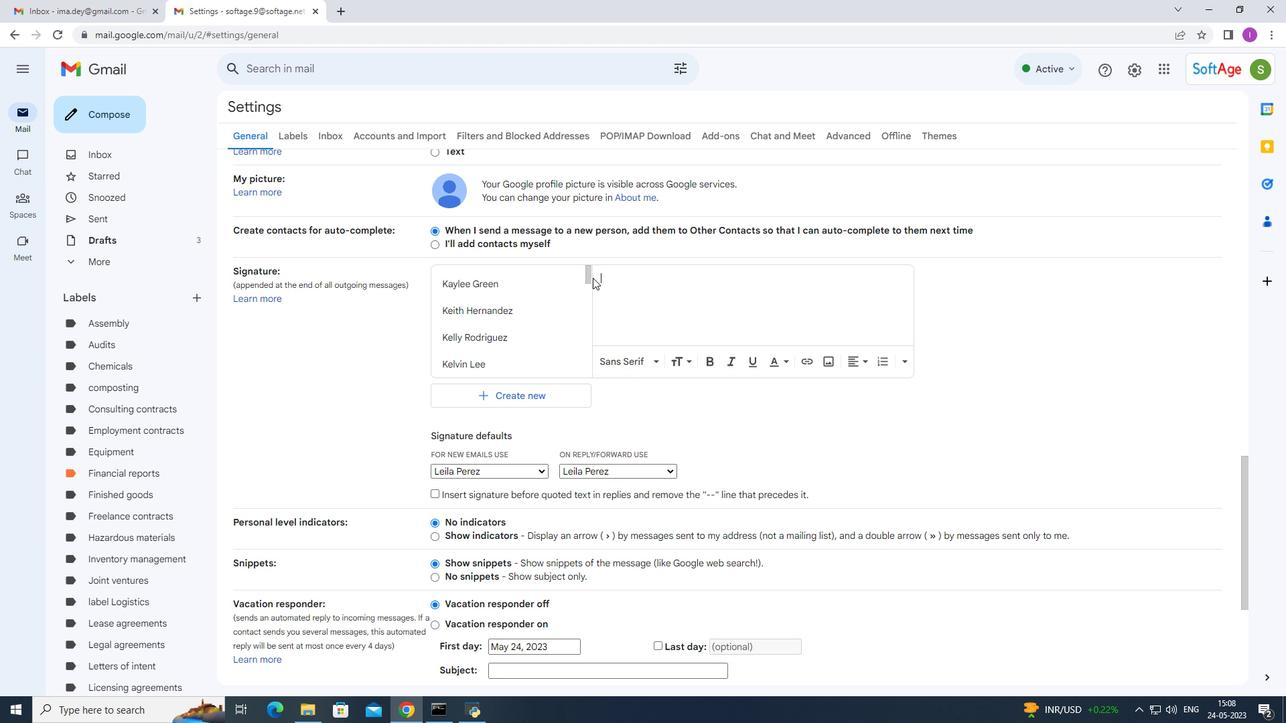 
Action: Mouse pressed left at (589, 279)
Screenshot: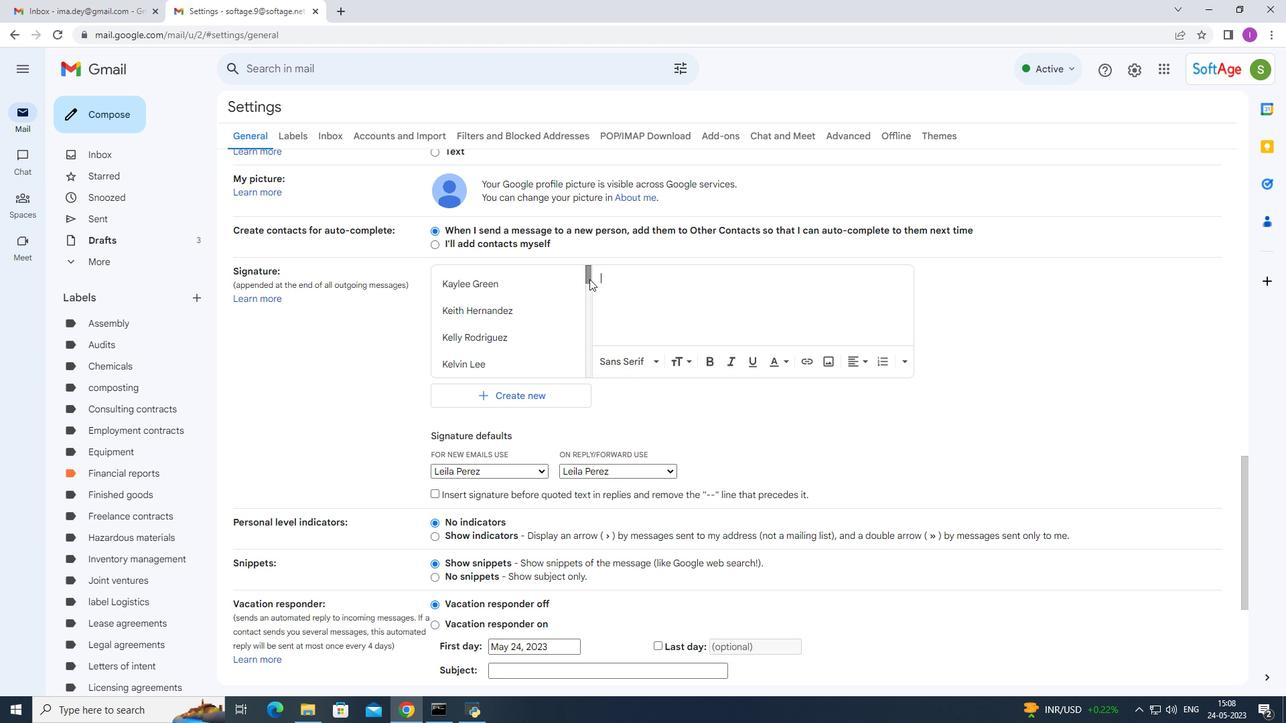 
Action: Mouse moved to (522, 308)
Screenshot: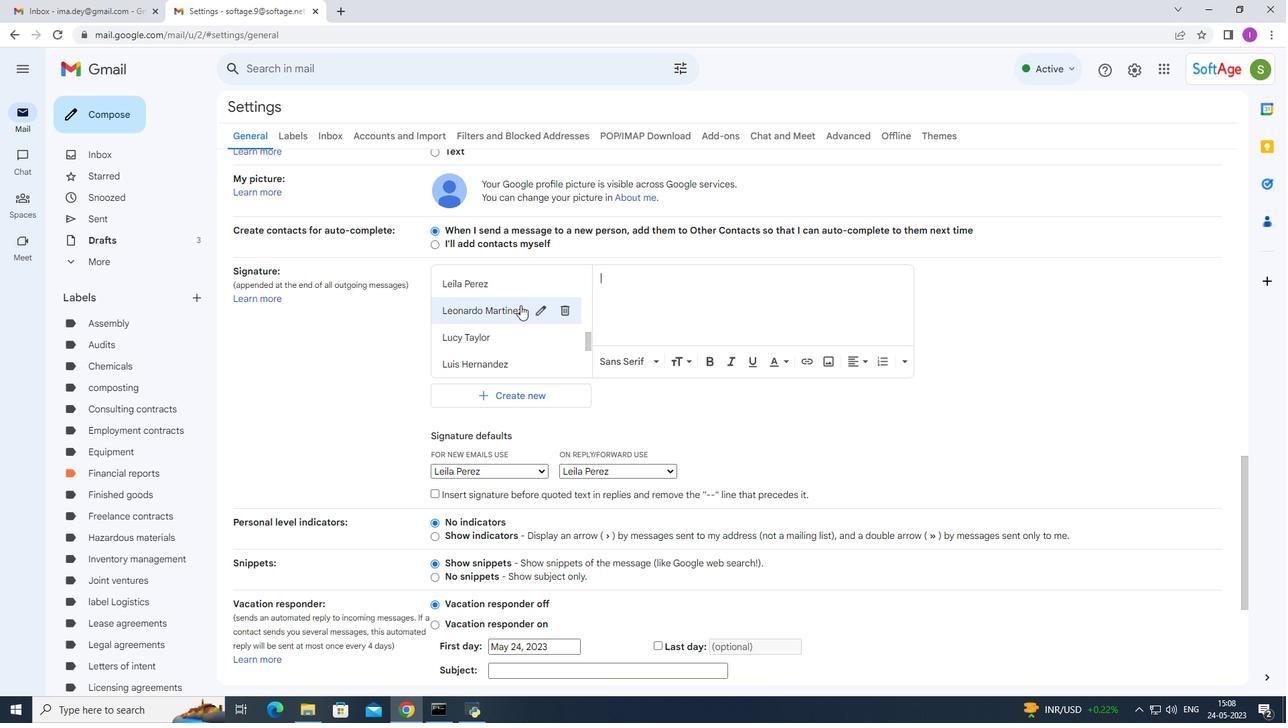 
Action: Mouse pressed left at (522, 308)
Screenshot: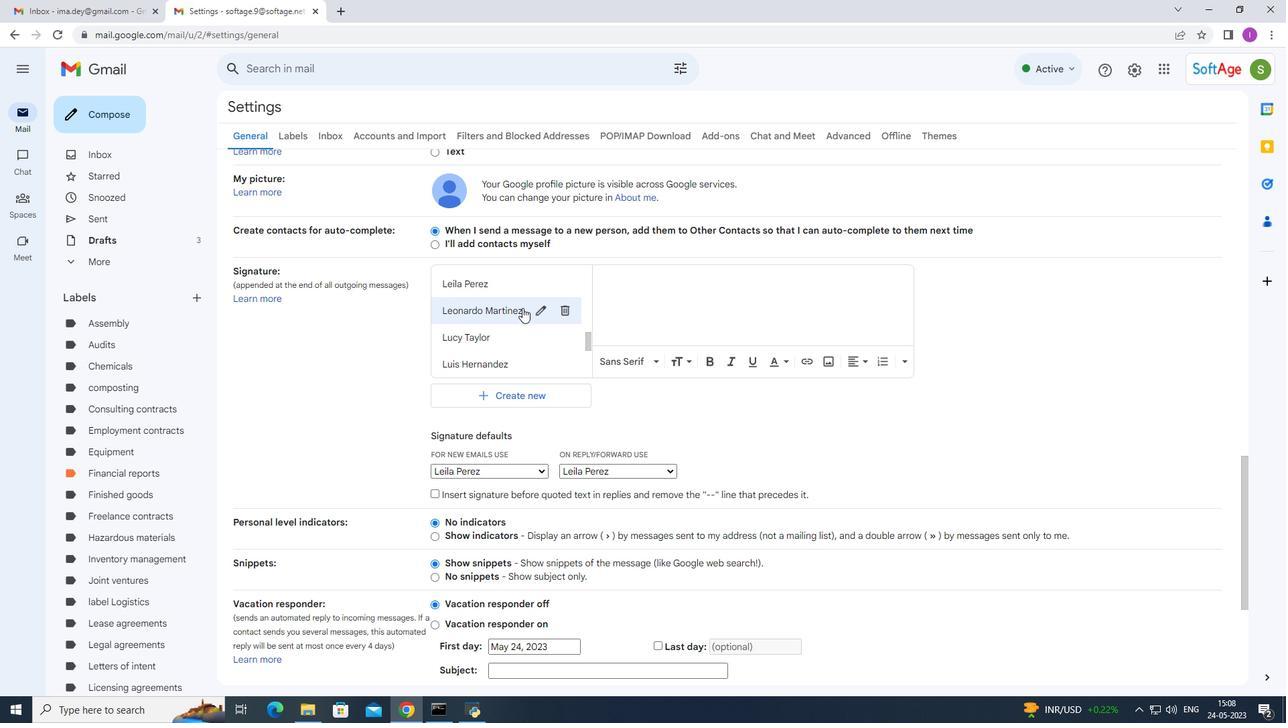 
Action: Mouse moved to (440, 319)
Screenshot: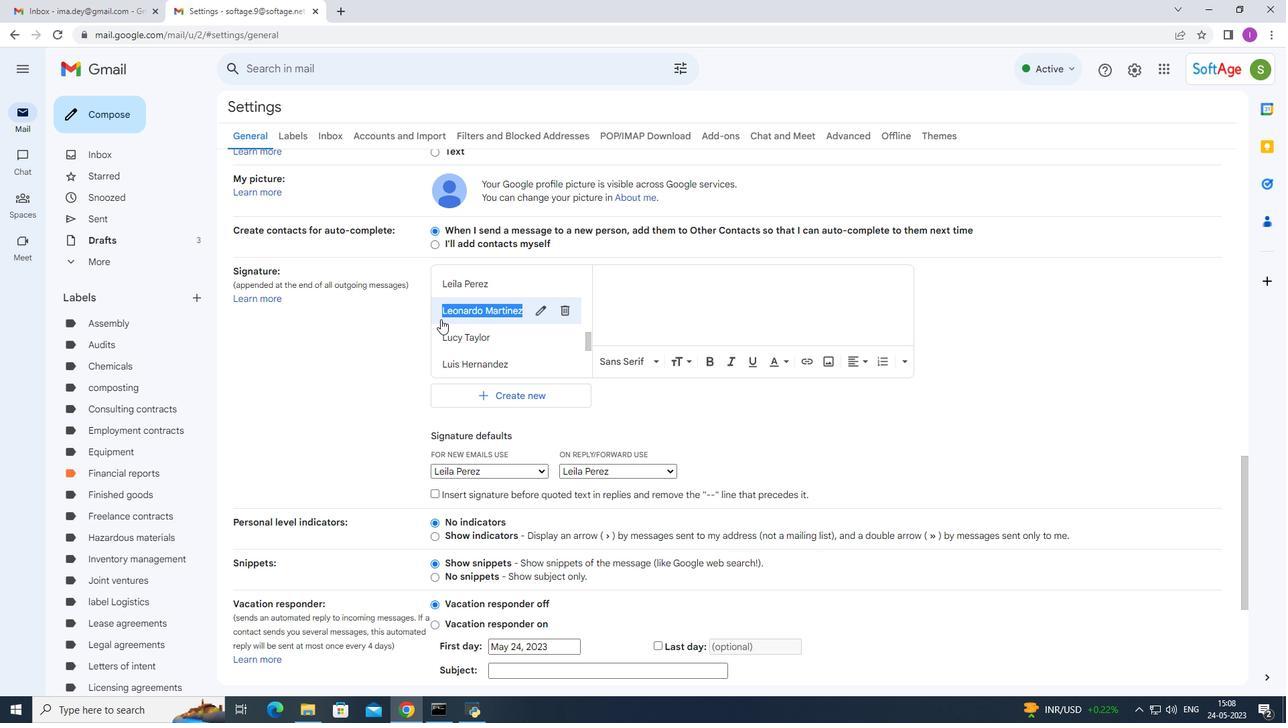 
Action: Key pressed ctrl+C
Screenshot: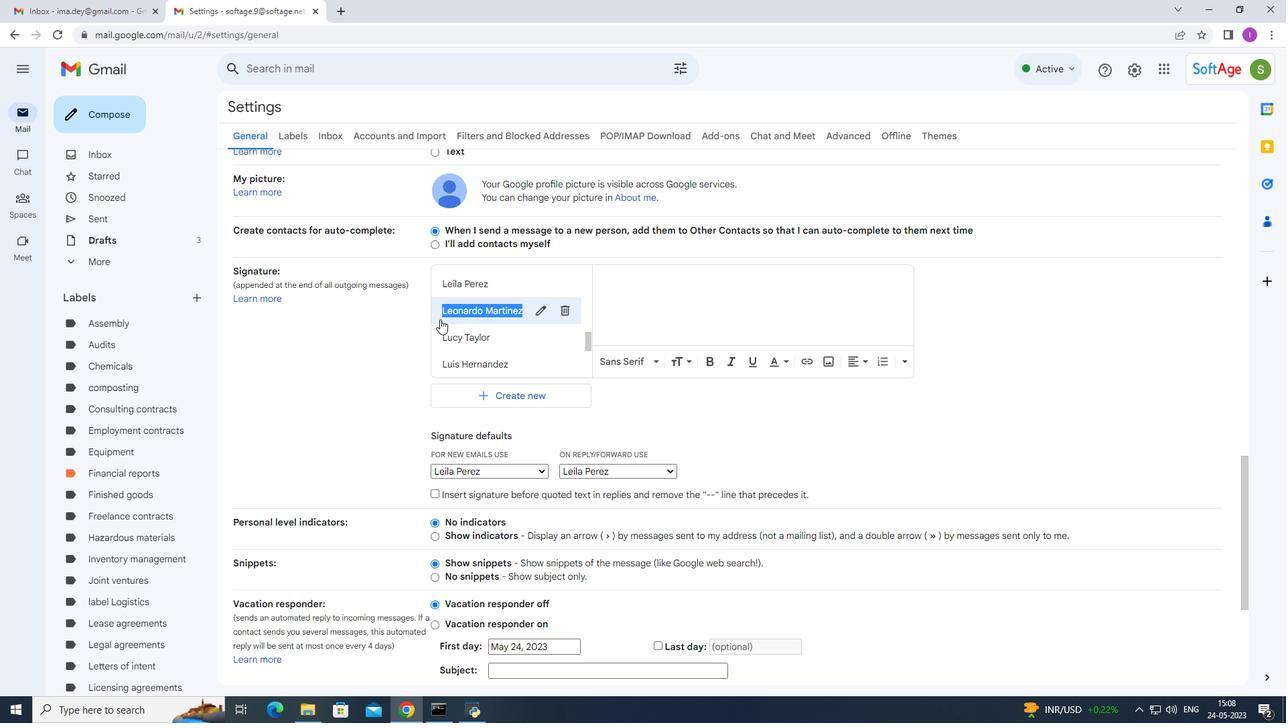 
Action: Mouse moved to (612, 285)
Screenshot: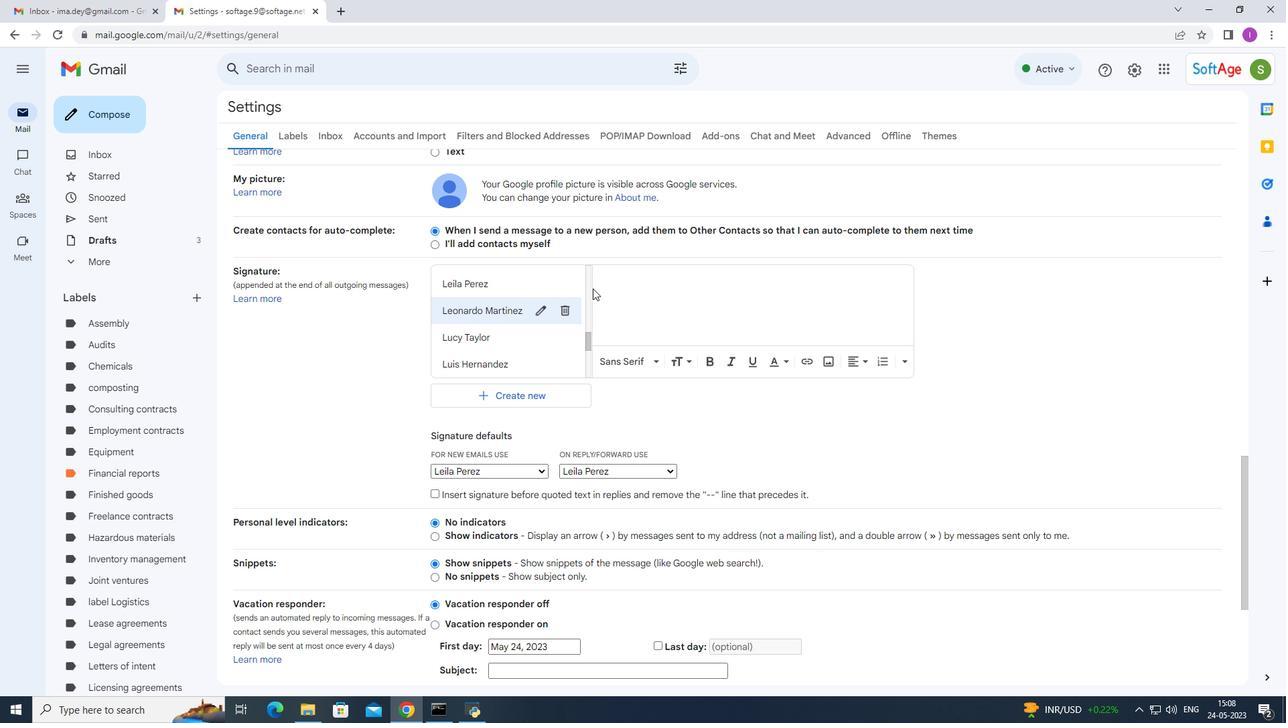 
Action: Mouse pressed left at (612, 285)
Screenshot: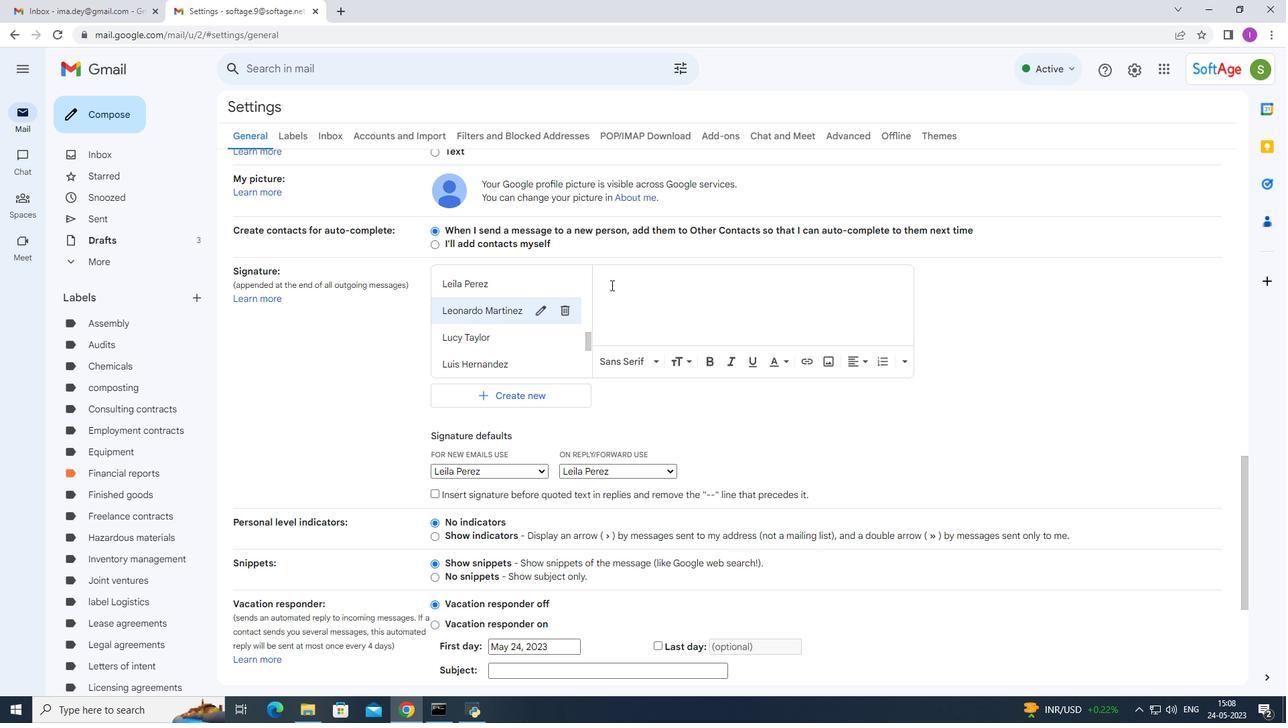 
Action: Key pressed ctrl+V
Screenshot: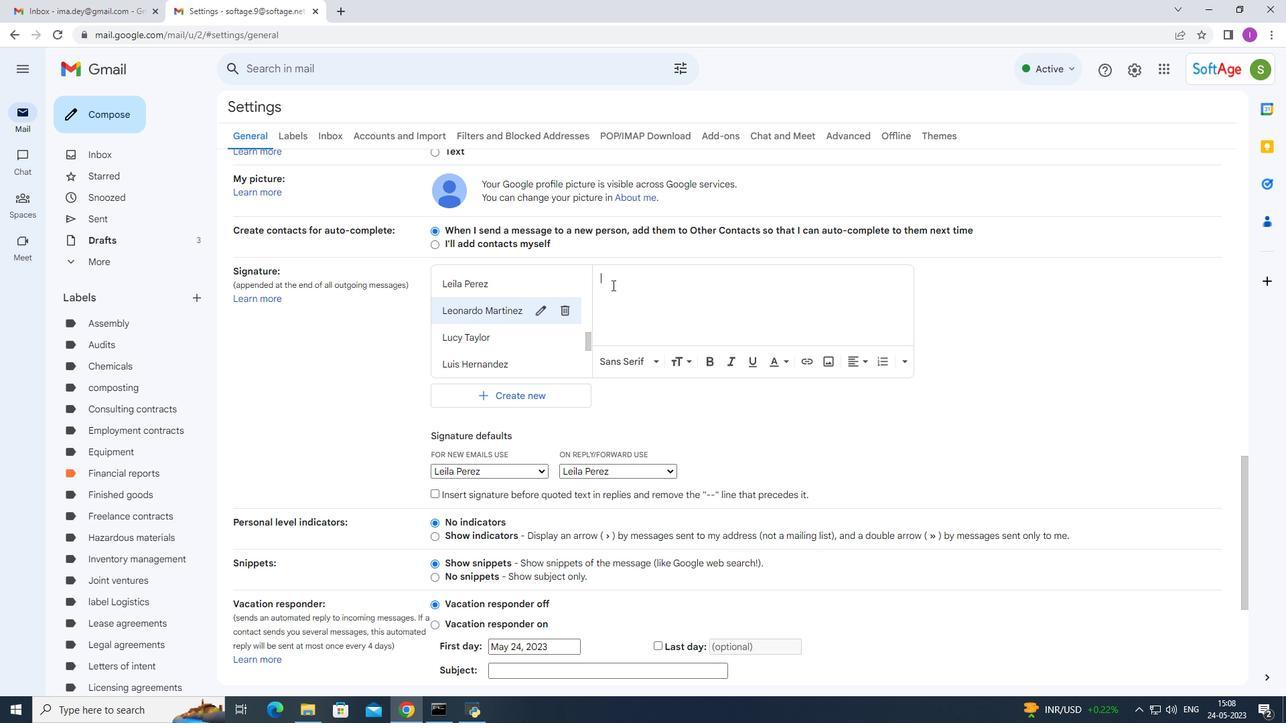 
Action: Mouse moved to (543, 469)
Screenshot: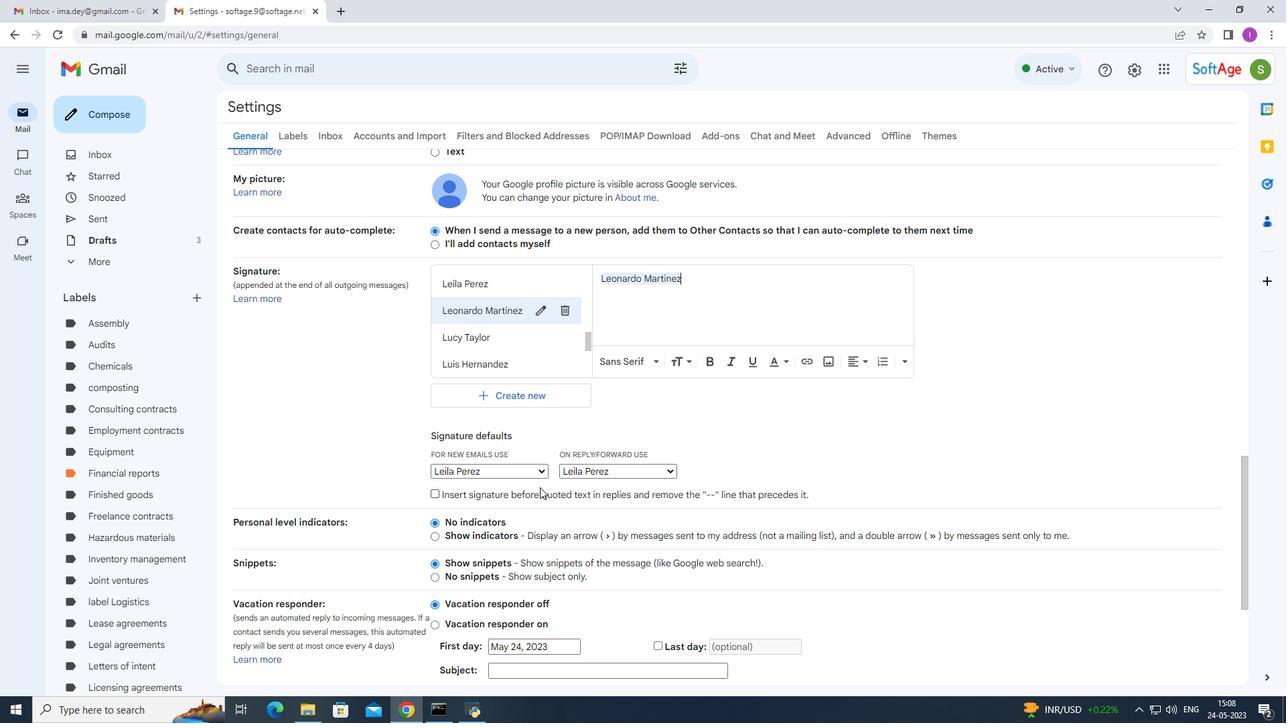 
Action: Mouse pressed left at (543, 469)
Screenshot: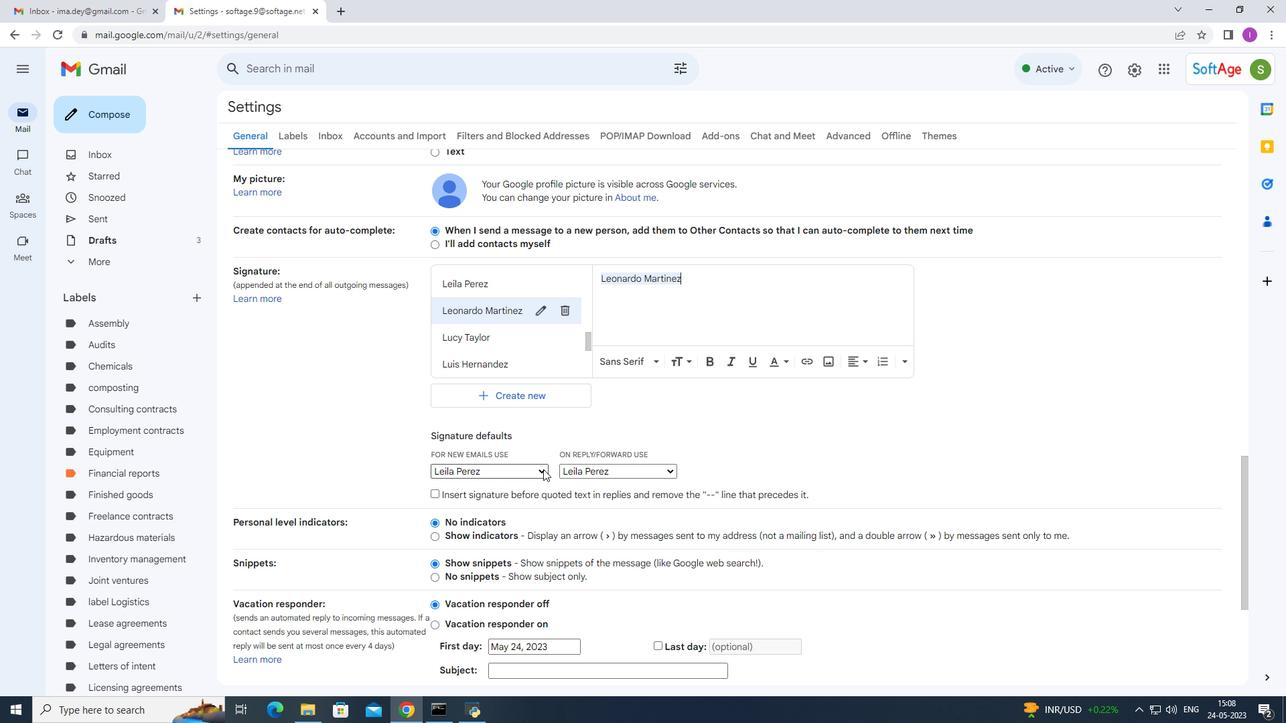 
Action: Mouse moved to (541, 369)
Screenshot: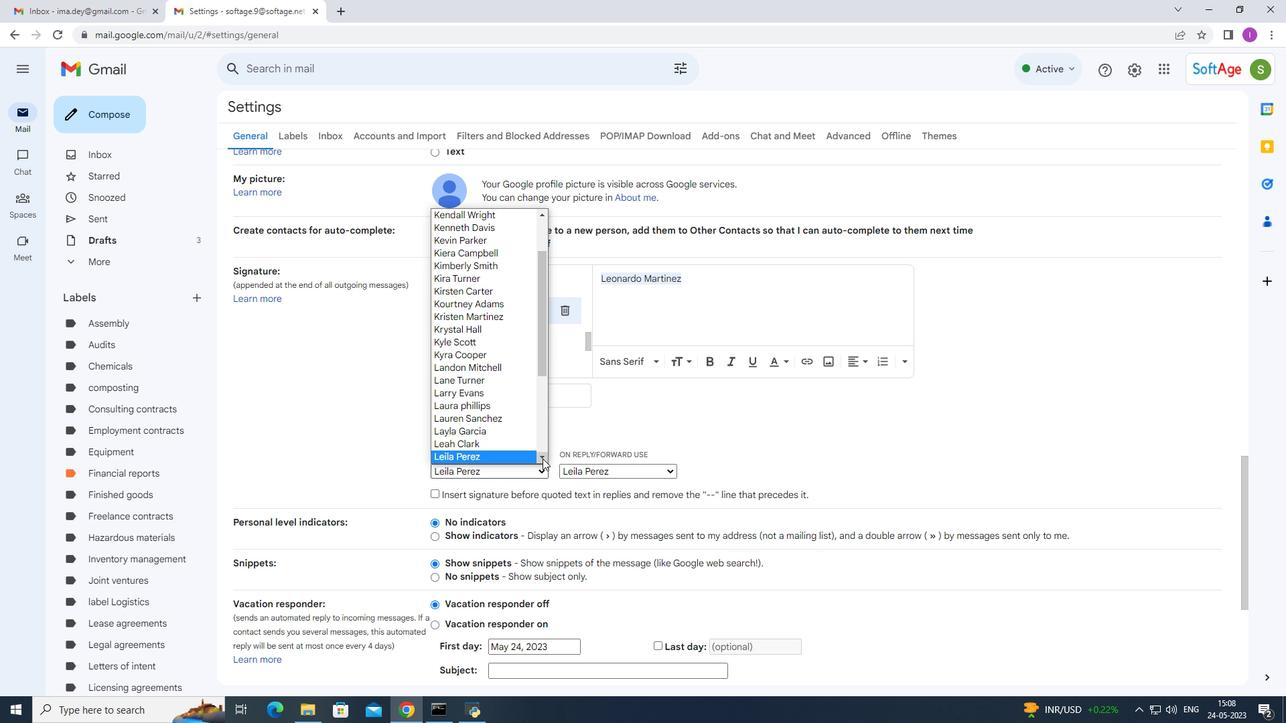 
Action: Mouse pressed left at (541, 369)
Screenshot: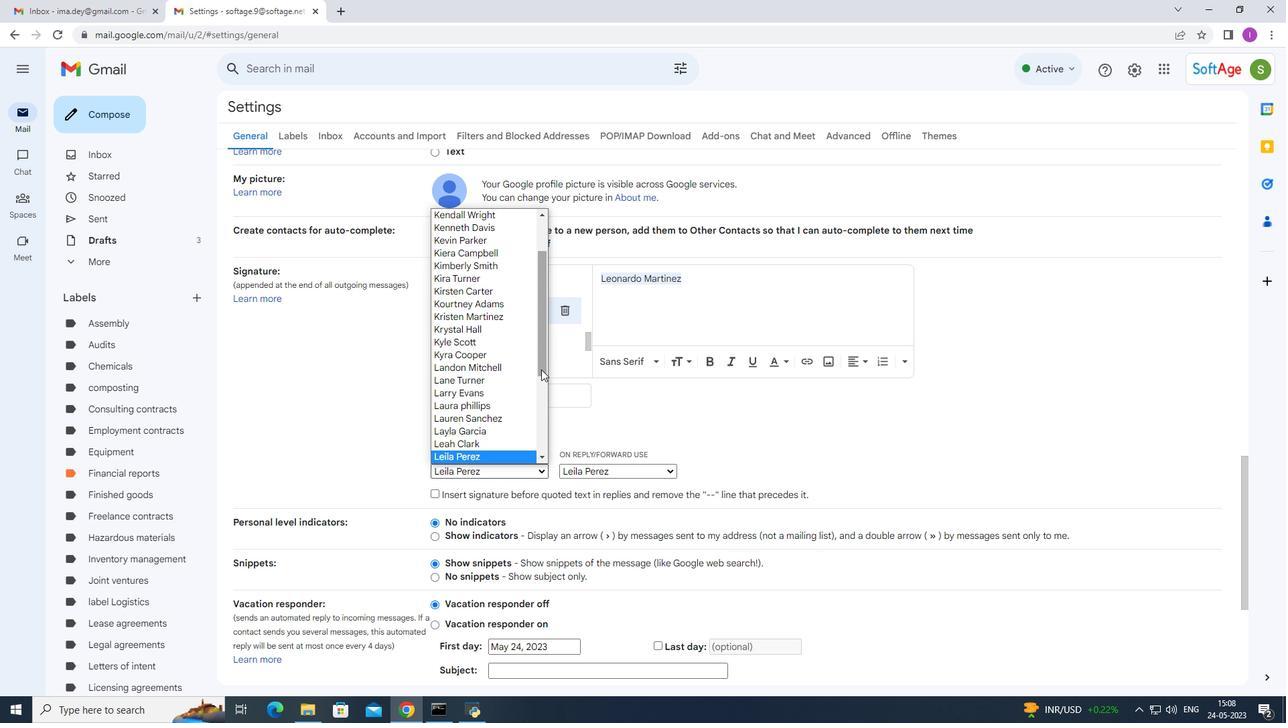 
Action: Mouse moved to (509, 405)
Screenshot: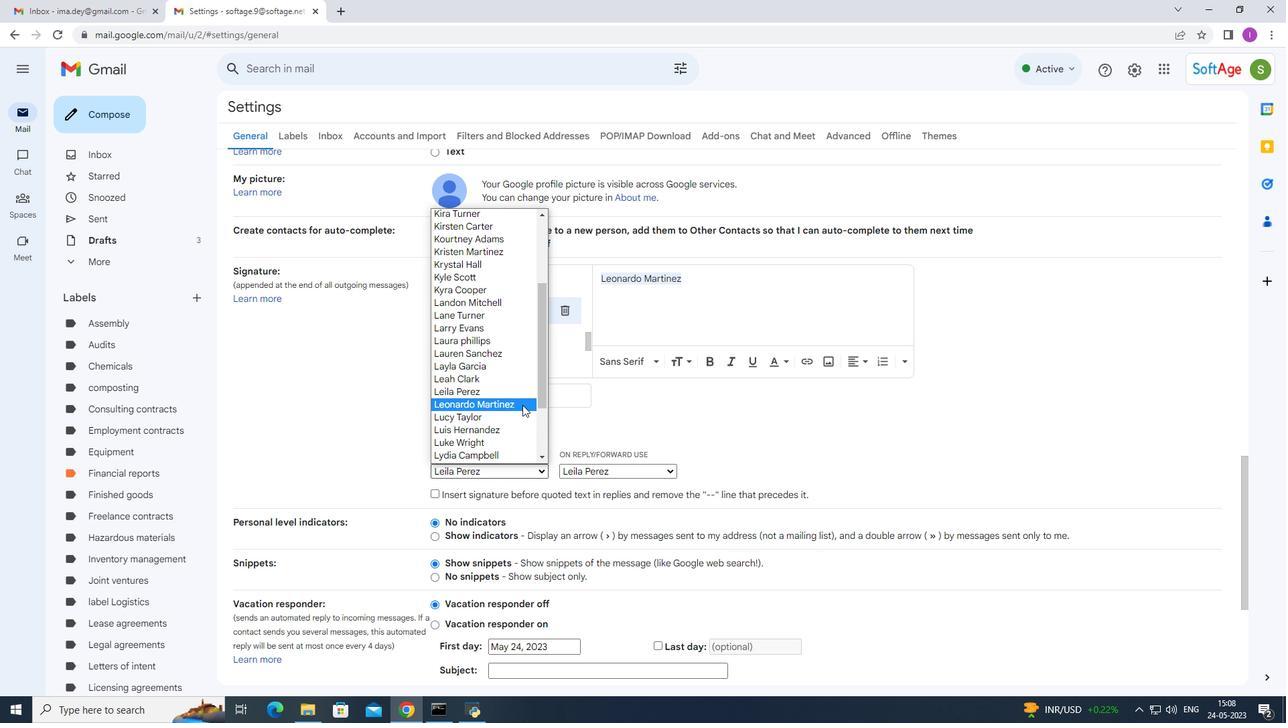 
Action: Mouse pressed left at (509, 405)
Screenshot: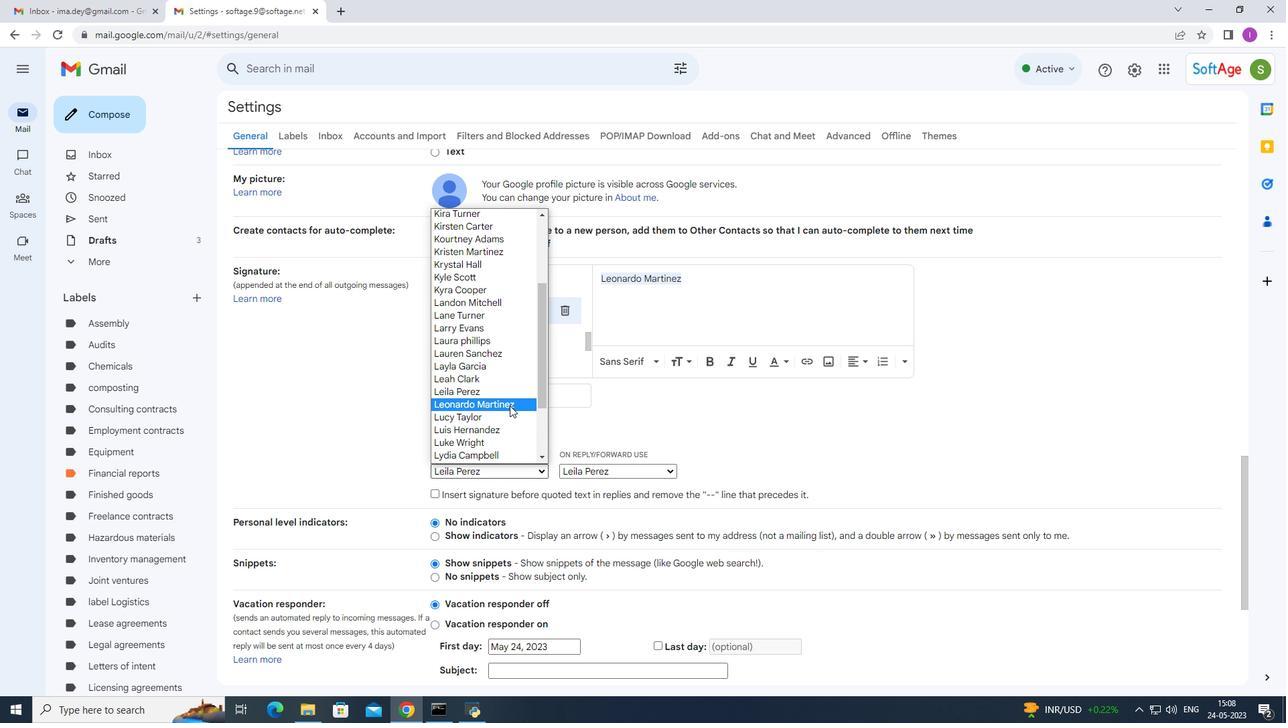 
Action: Mouse moved to (668, 469)
Screenshot: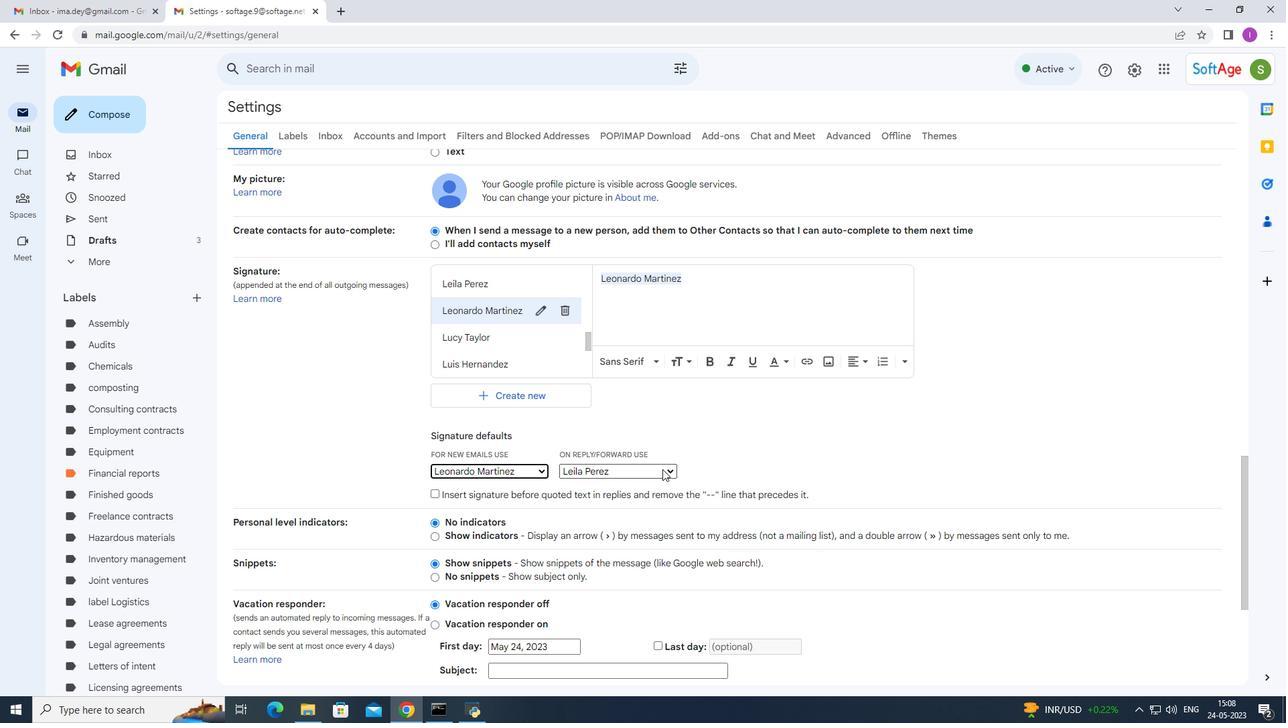 
Action: Mouse pressed left at (668, 469)
Screenshot: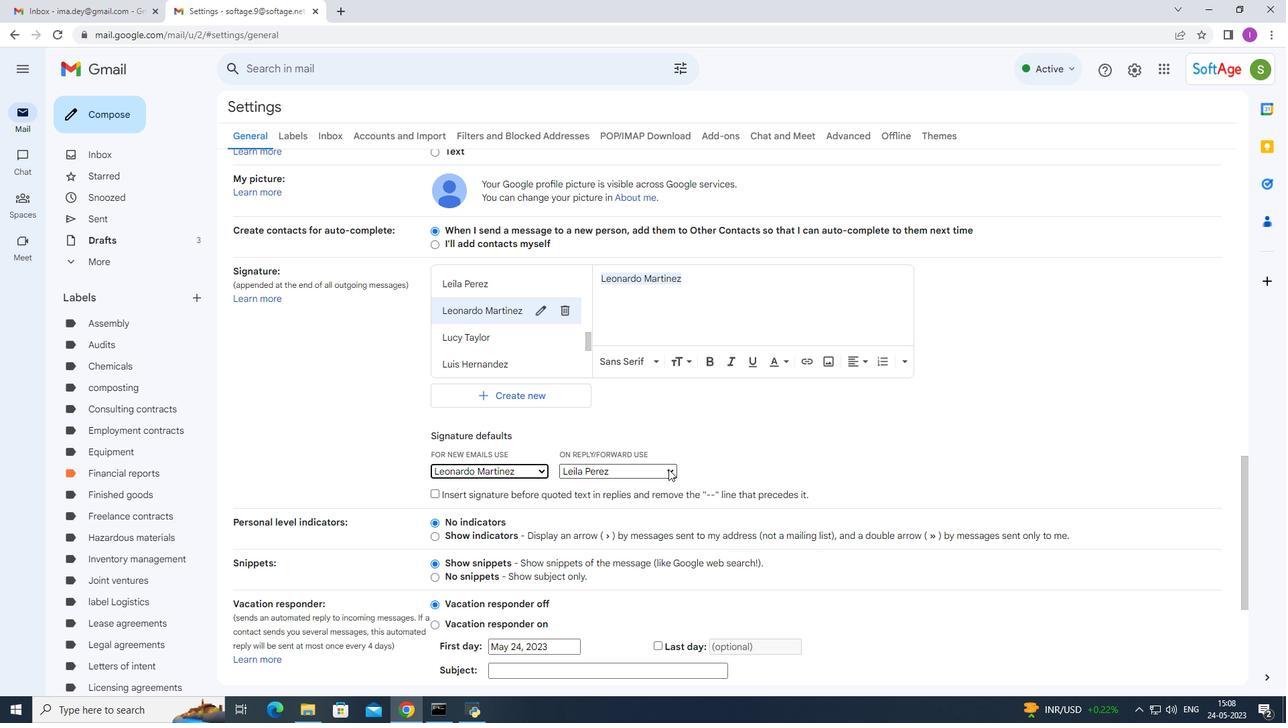 
Action: Mouse moved to (669, 358)
Screenshot: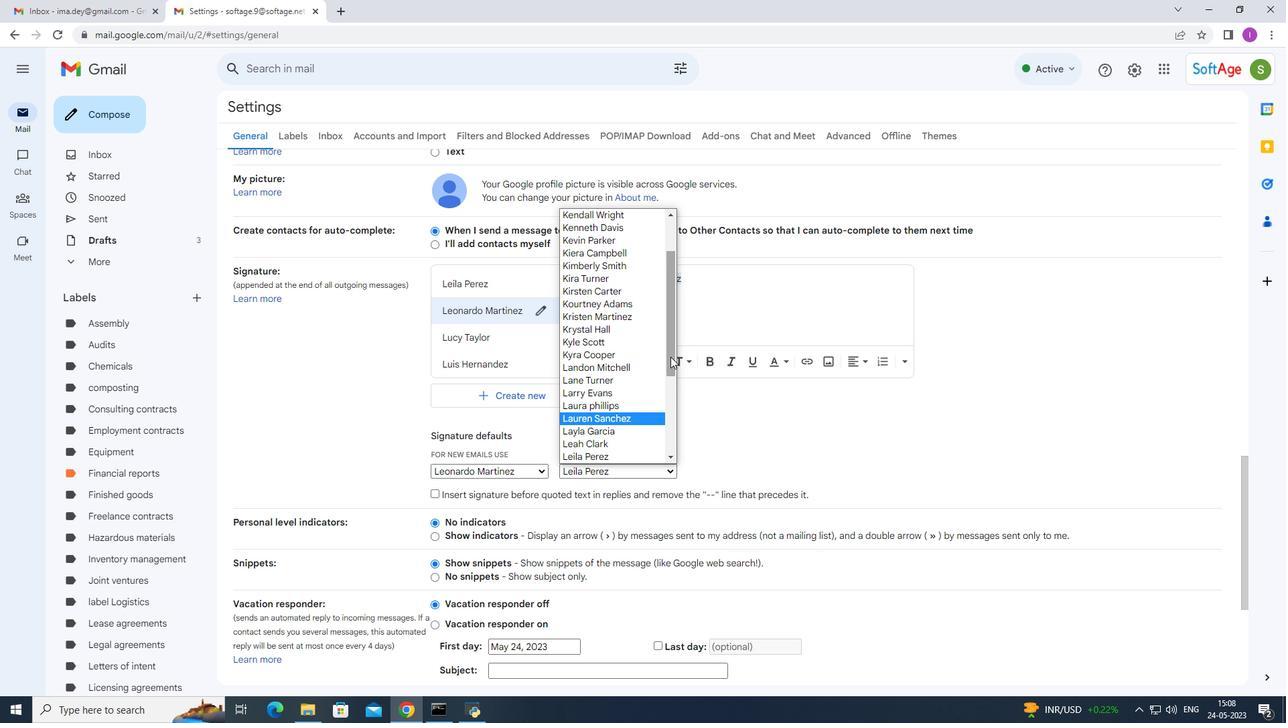 
Action: Mouse pressed left at (669, 358)
Screenshot: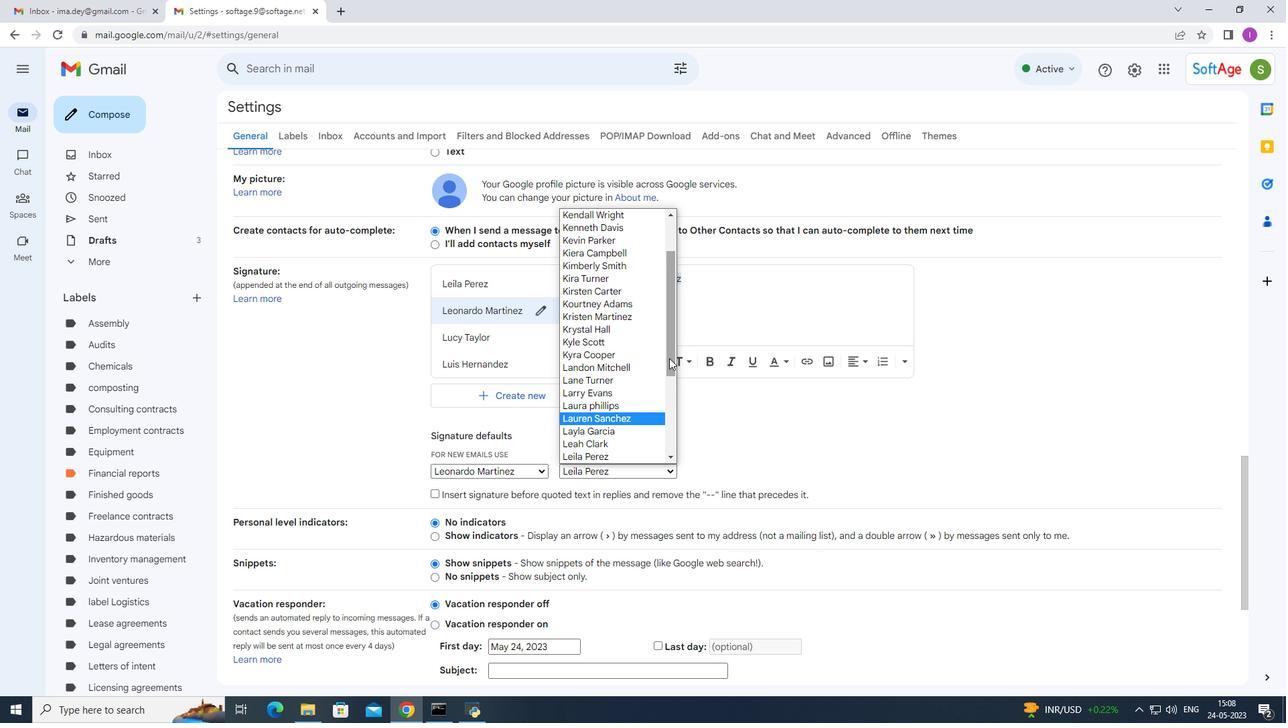 
Action: Mouse moved to (631, 409)
Screenshot: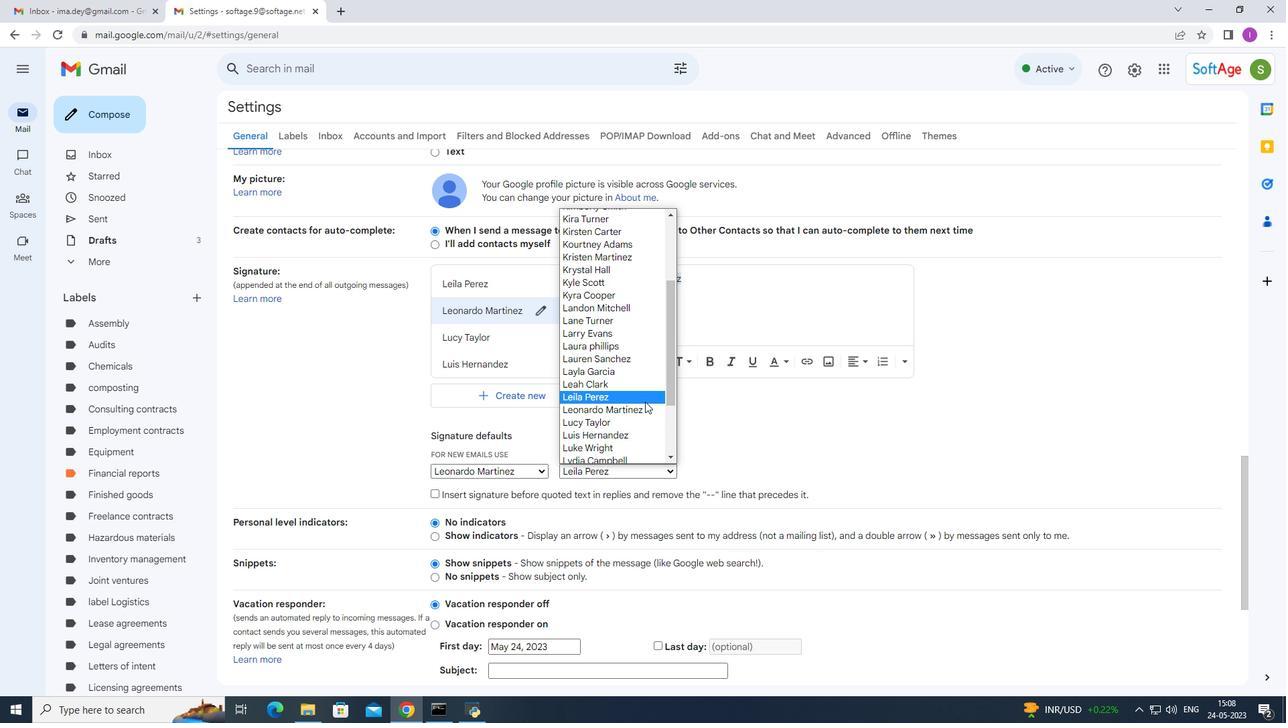 
Action: Mouse pressed left at (631, 409)
Screenshot: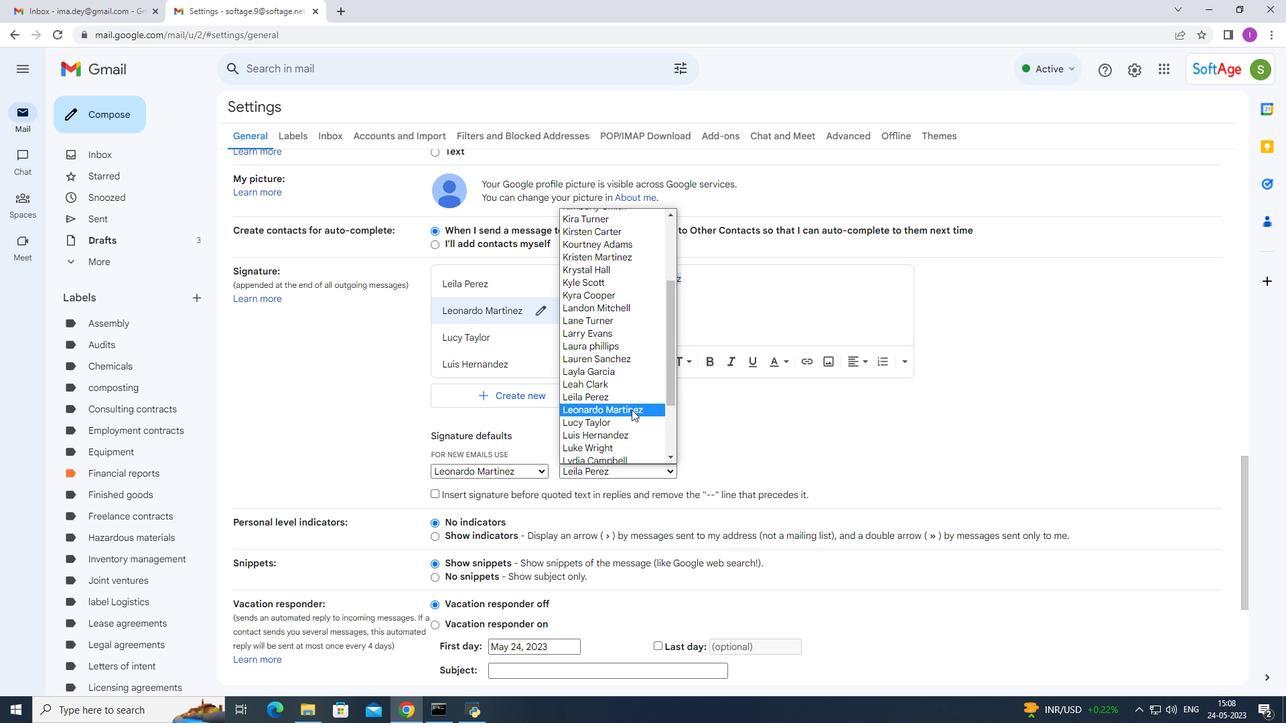 
Action: Mouse moved to (616, 422)
Screenshot: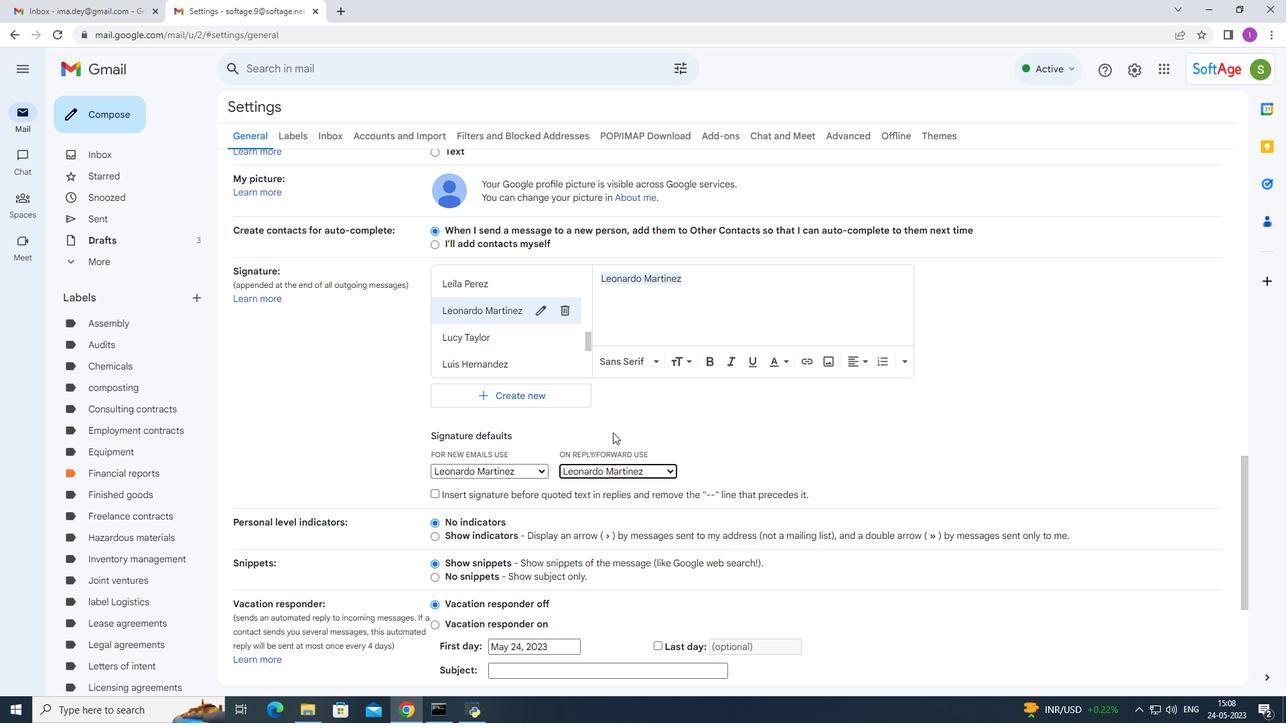 
Action: Mouse scrolled (616, 421) with delta (0, 0)
Screenshot: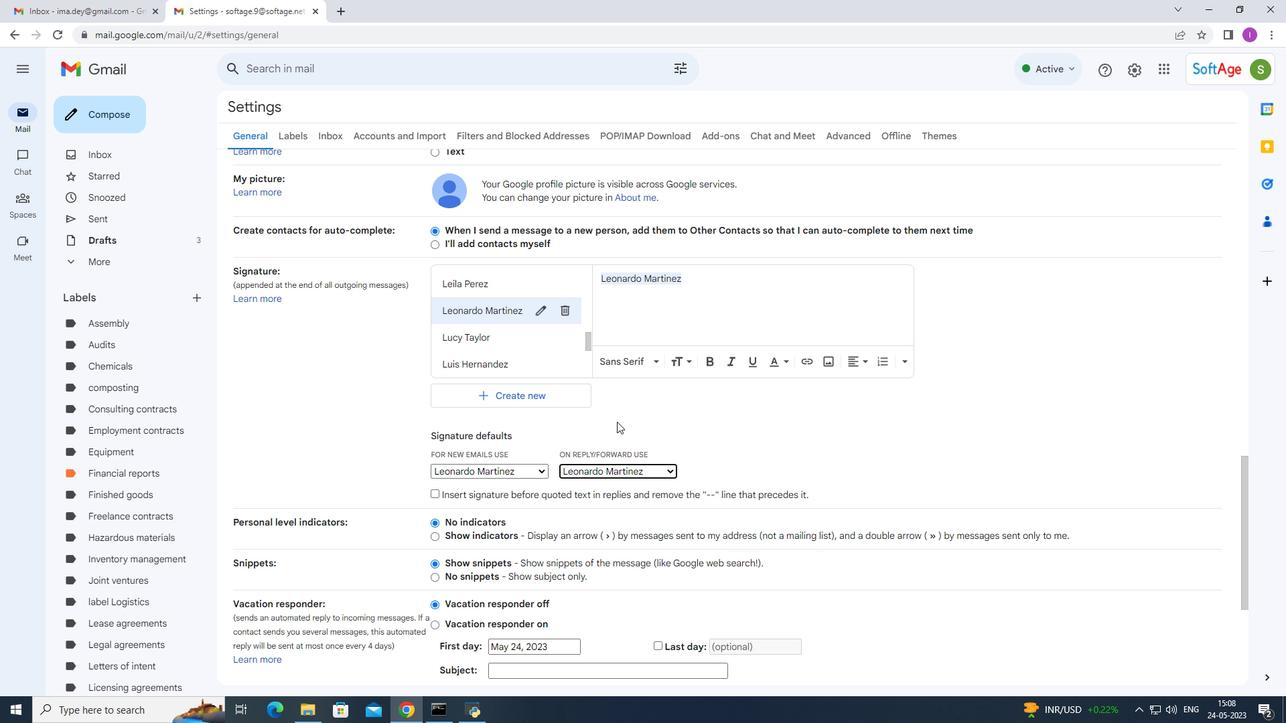 
Action: Mouse scrolled (616, 421) with delta (0, 0)
Screenshot: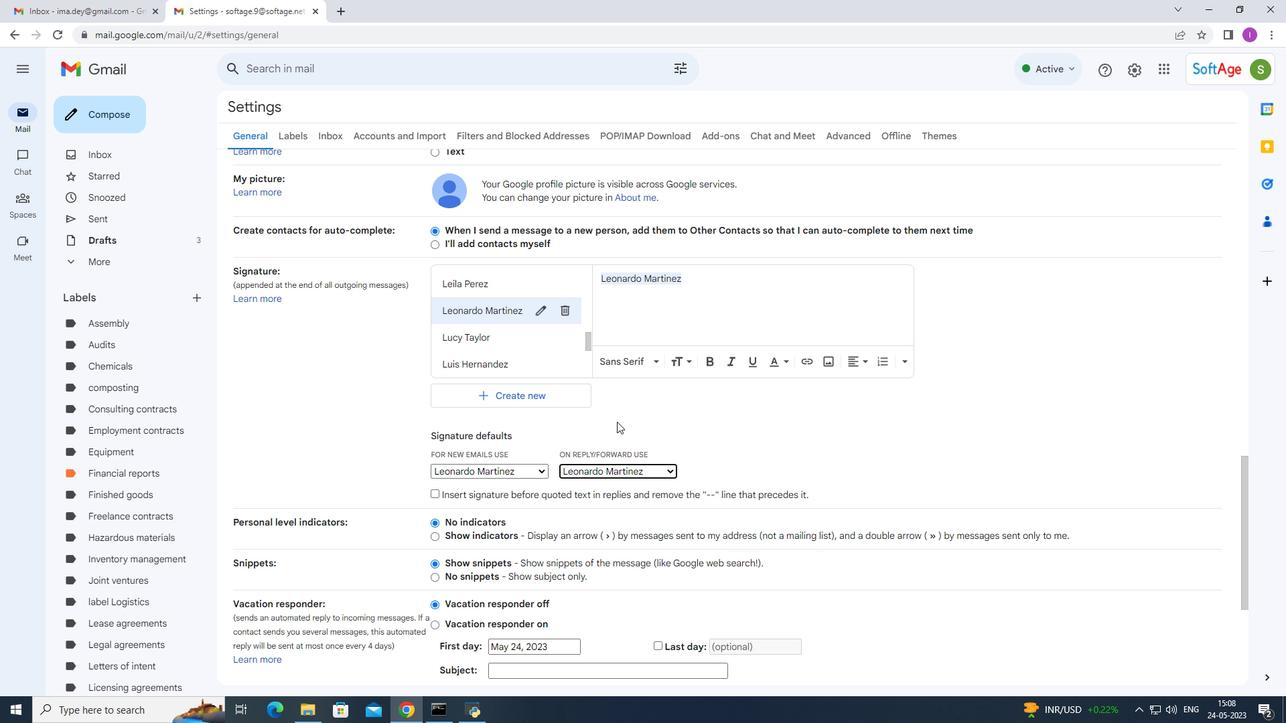 
Action: Mouse scrolled (616, 421) with delta (0, 0)
Screenshot: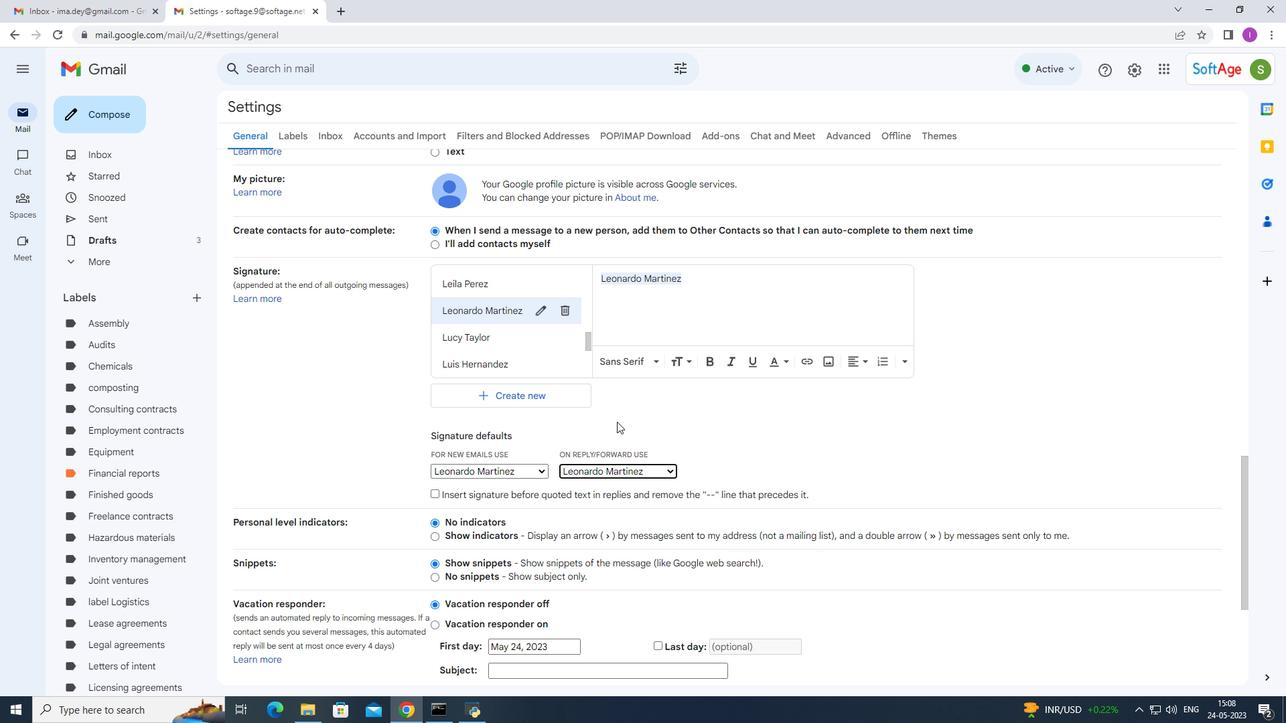 
Action: Mouse scrolled (616, 421) with delta (0, 0)
Screenshot: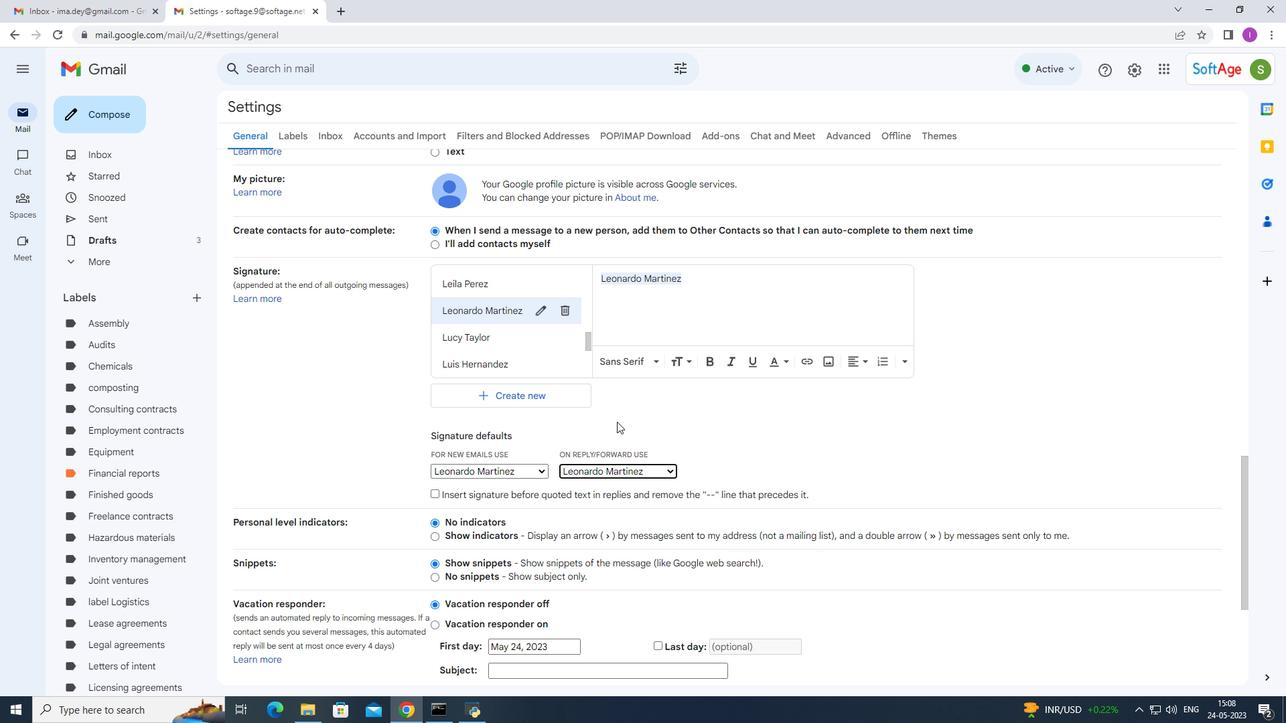 
Action: Mouse scrolled (616, 421) with delta (0, 0)
Screenshot: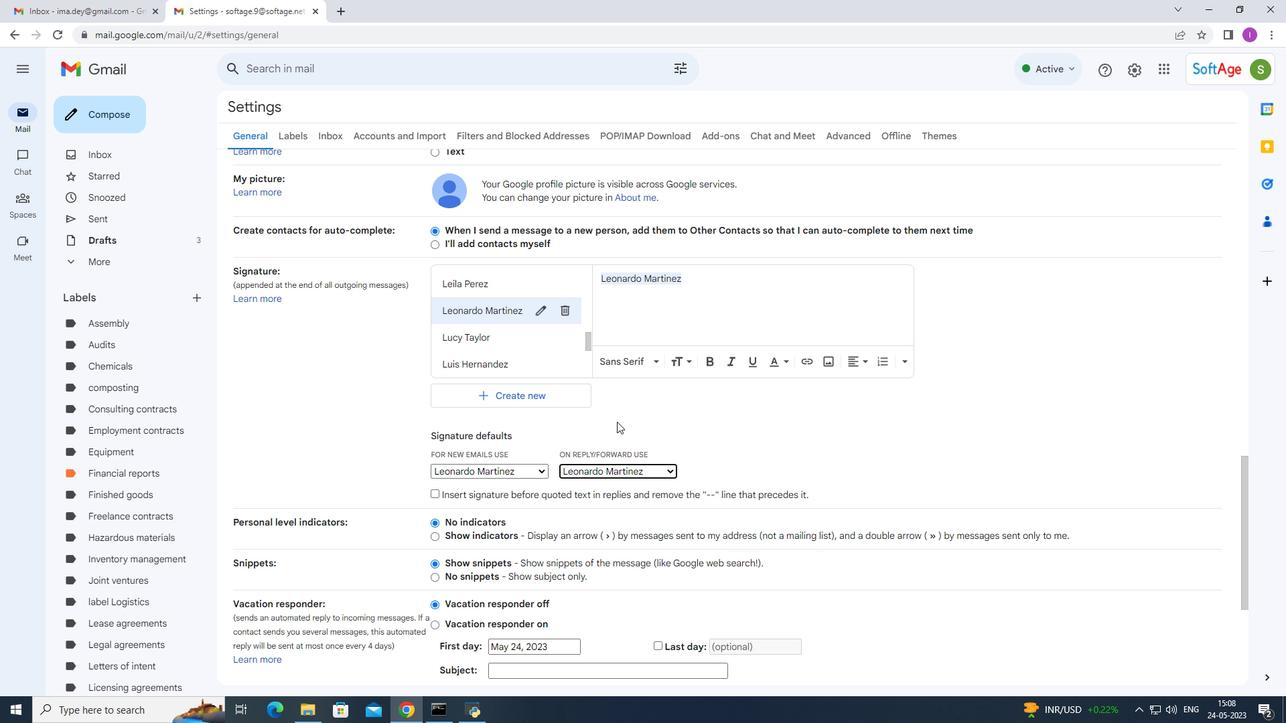 
Action: Mouse moved to (770, 399)
Screenshot: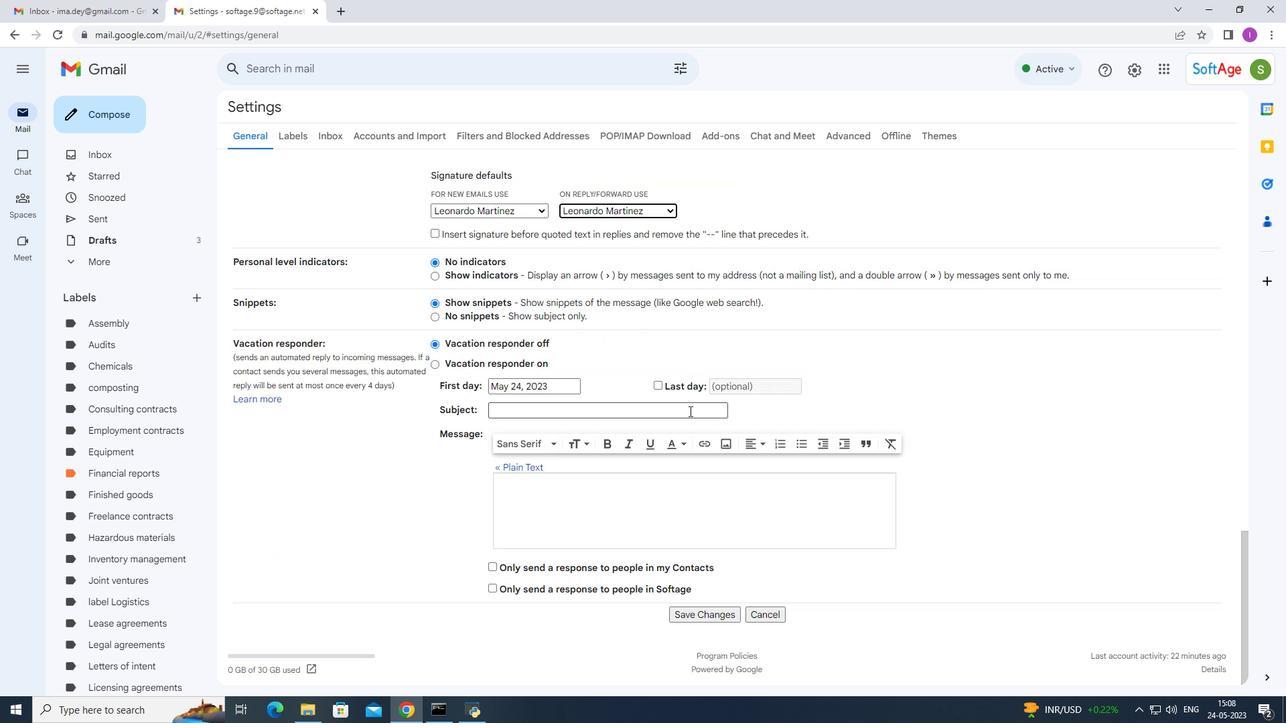 
Action: Mouse scrolled (770, 399) with delta (0, 0)
Screenshot: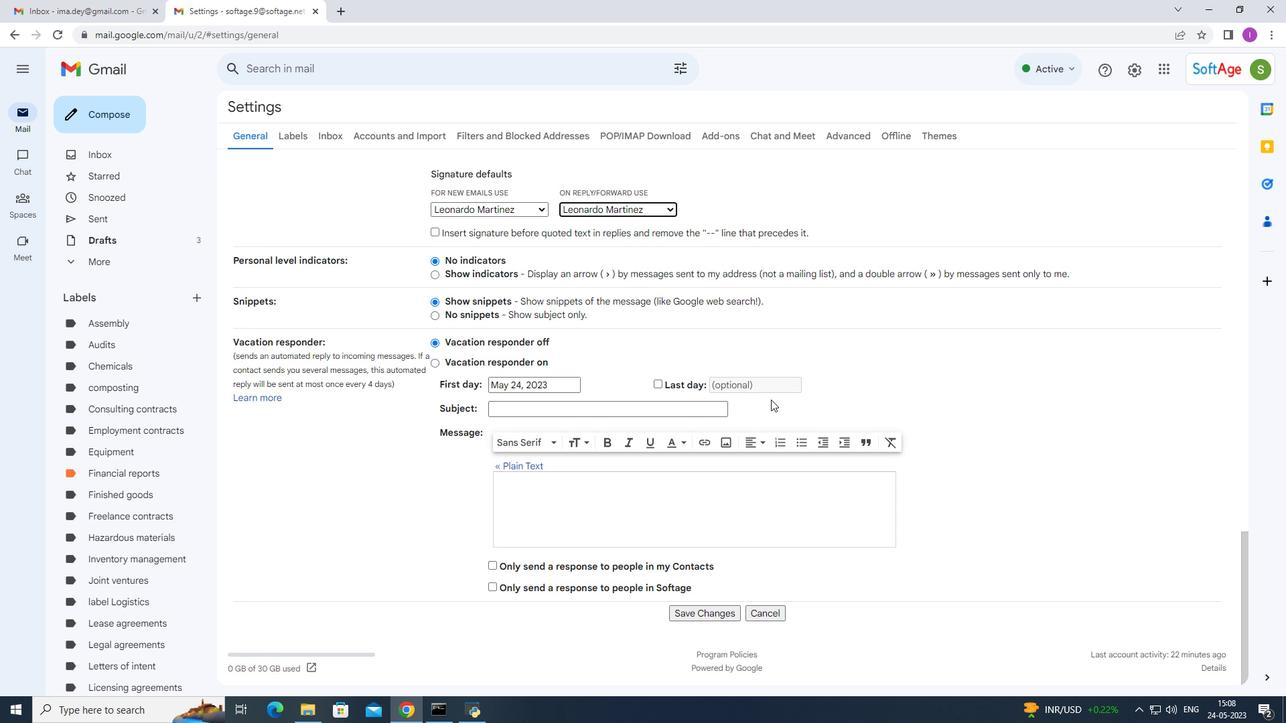 
Action: Mouse moved to (770, 399)
Screenshot: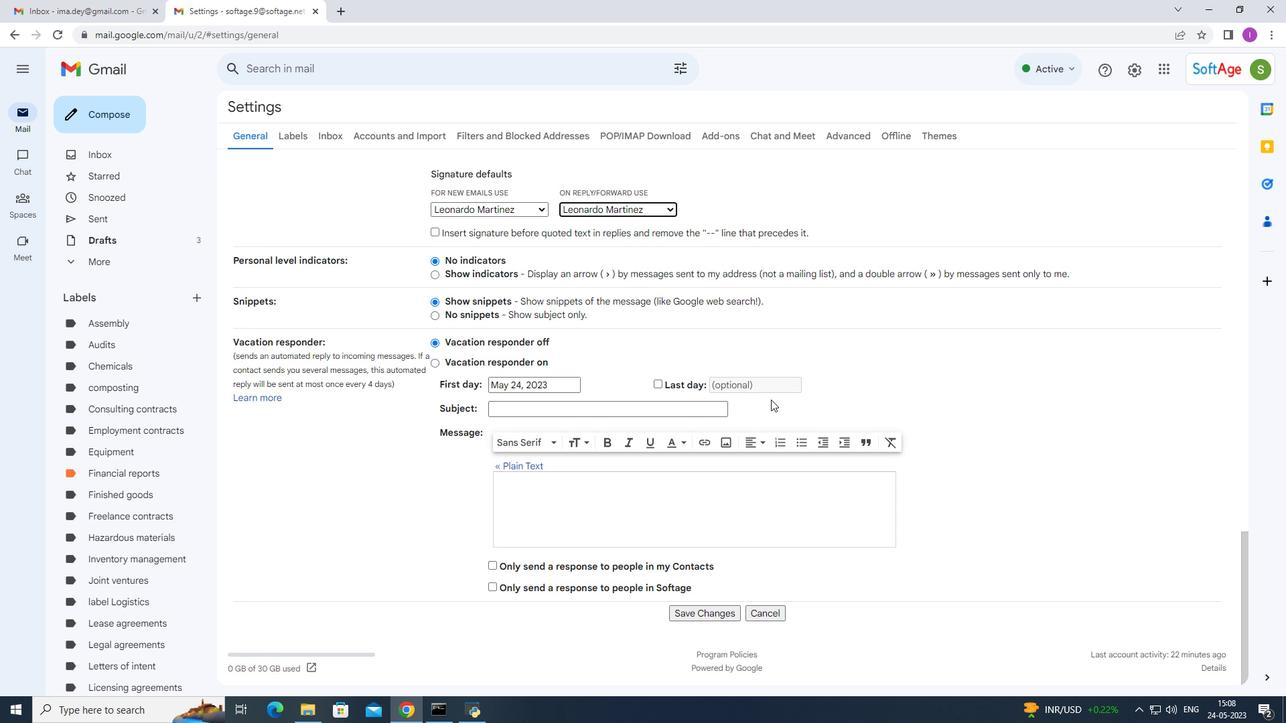 
Action: Mouse scrolled (770, 399) with delta (0, 0)
Screenshot: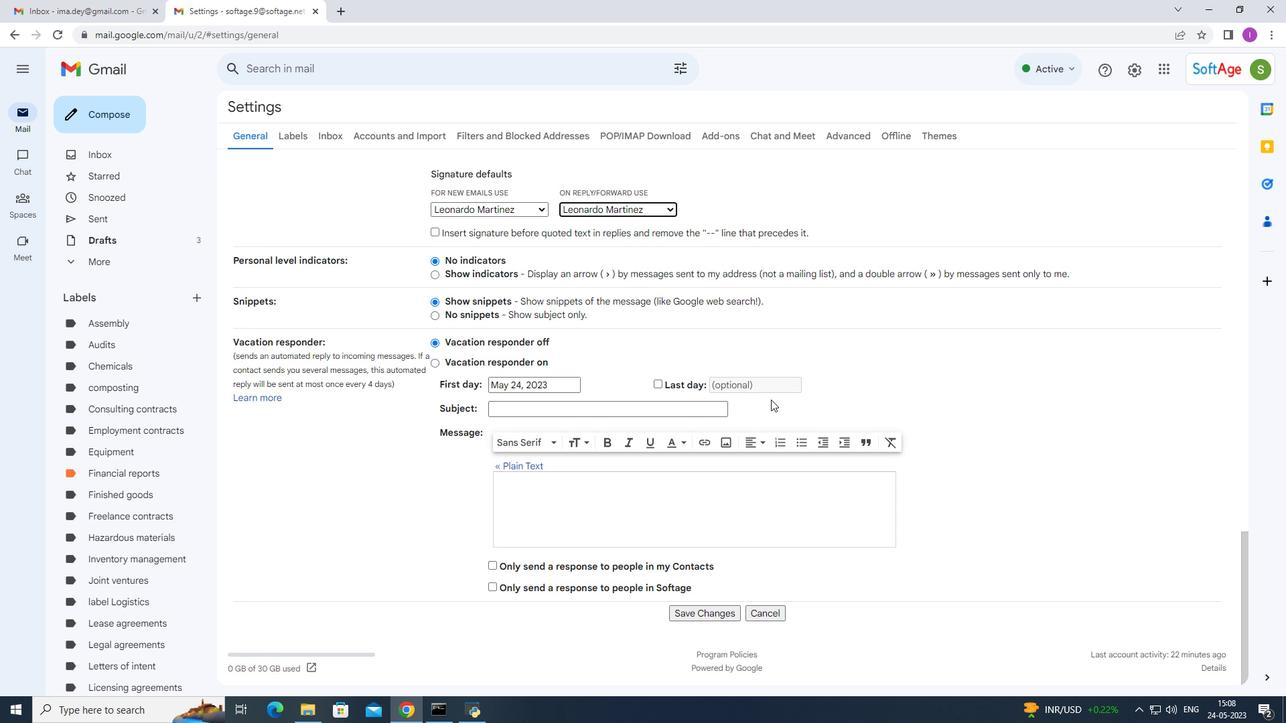 
Action: Mouse scrolled (770, 399) with delta (0, 0)
Screenshot: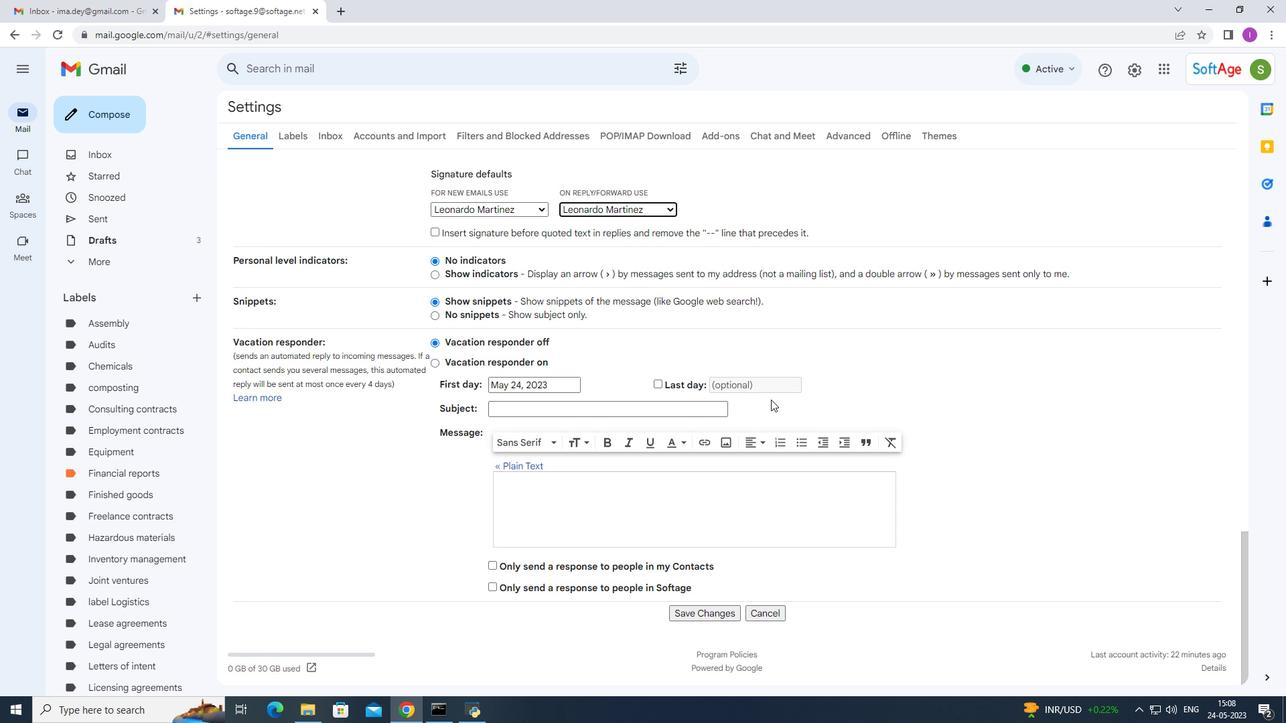 
Action: Mouse scrolled (770, 399) with delta (0, 0)
Screenshot: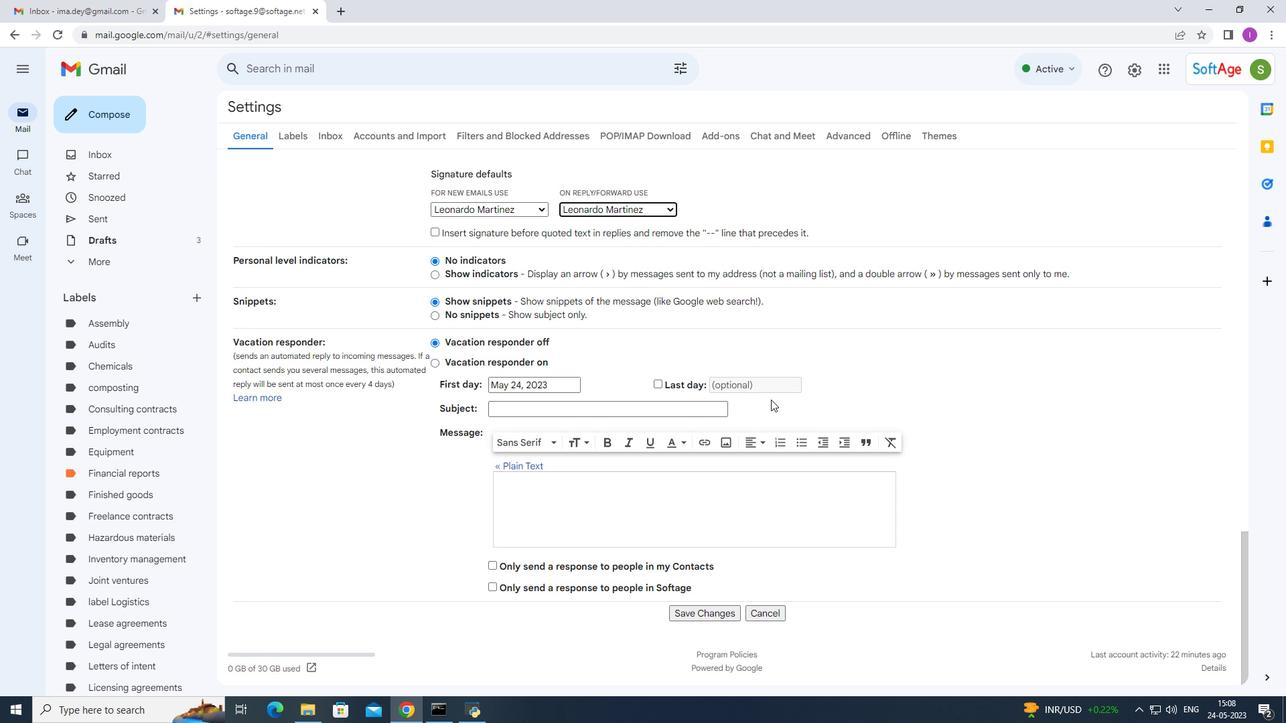 
Action: Mouse moved to (694, 609)
Screenshot: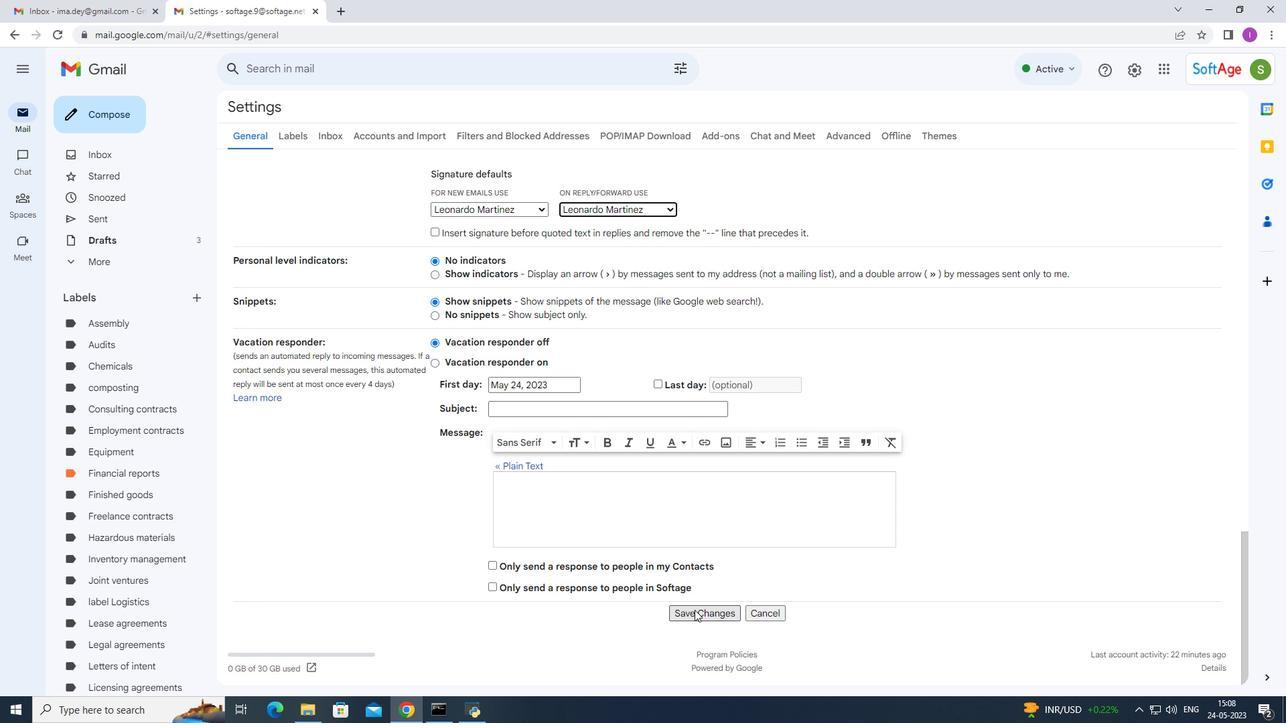 
Action: Mouse pressed left at (694, 609)
Screenshot: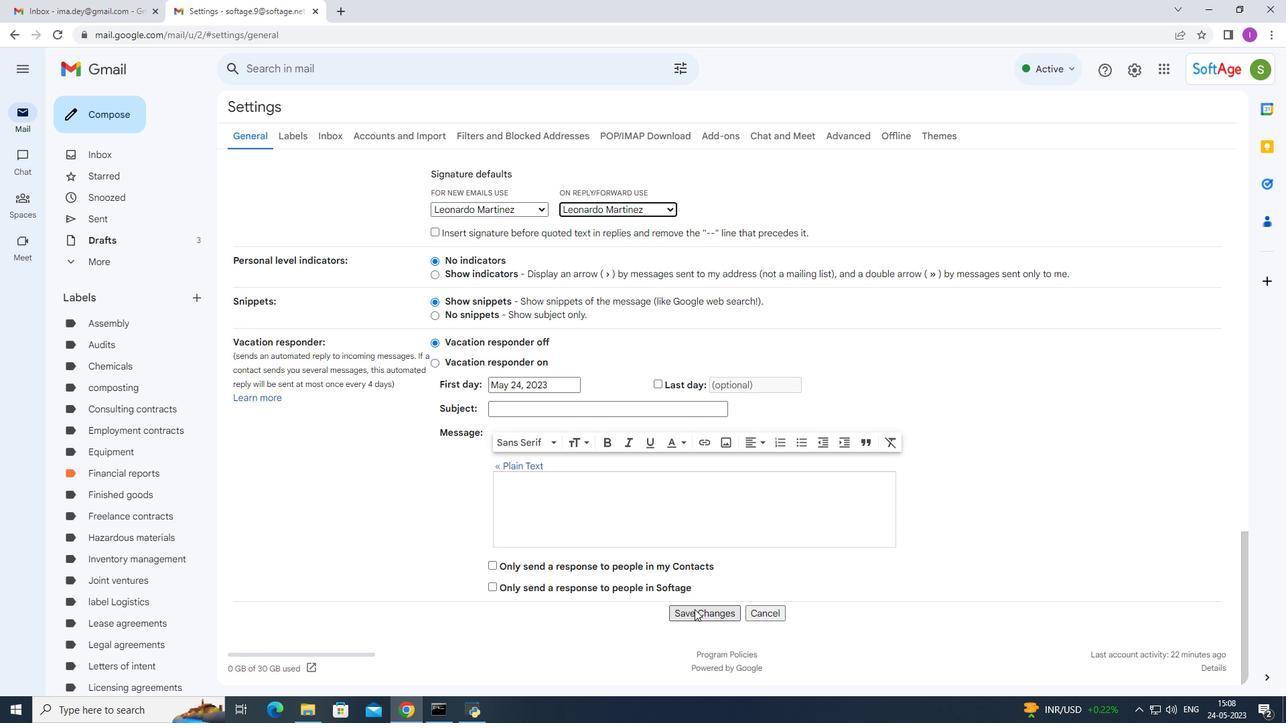 
Action: Mouse moved to (118, 112)
Screenshot: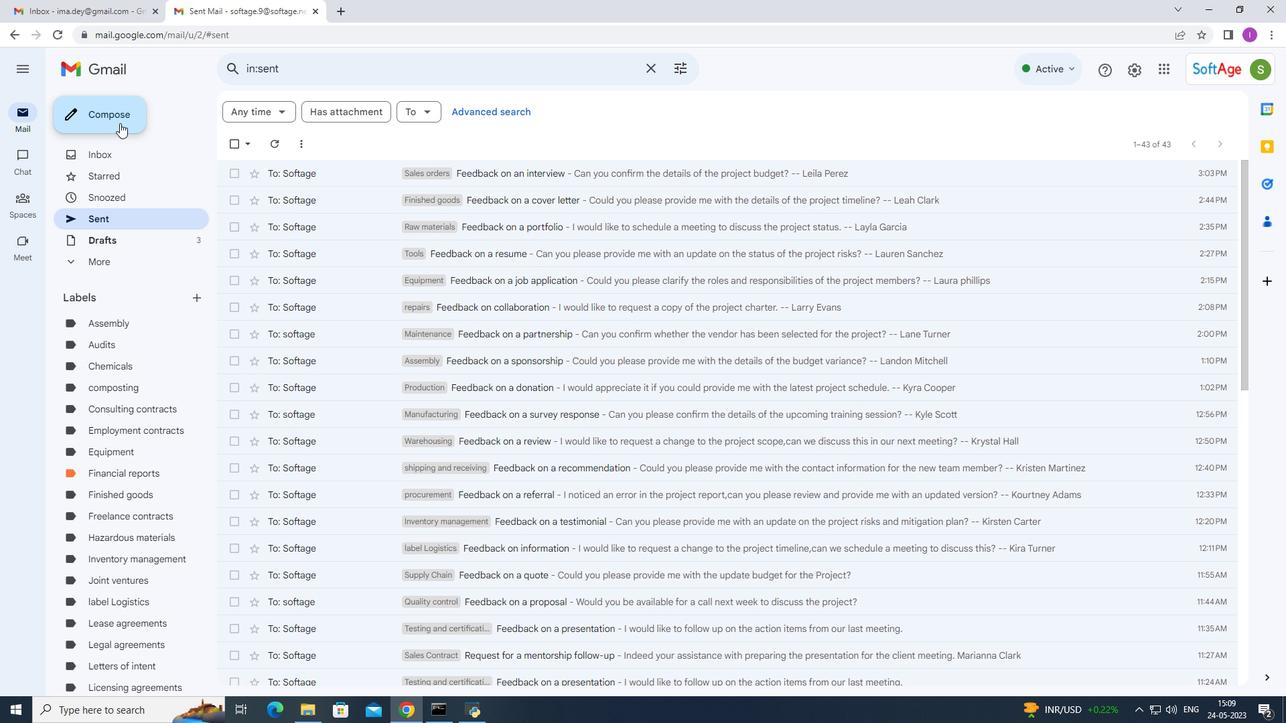 
Action: Mouse pressed left at (118, 112)
Screenshot: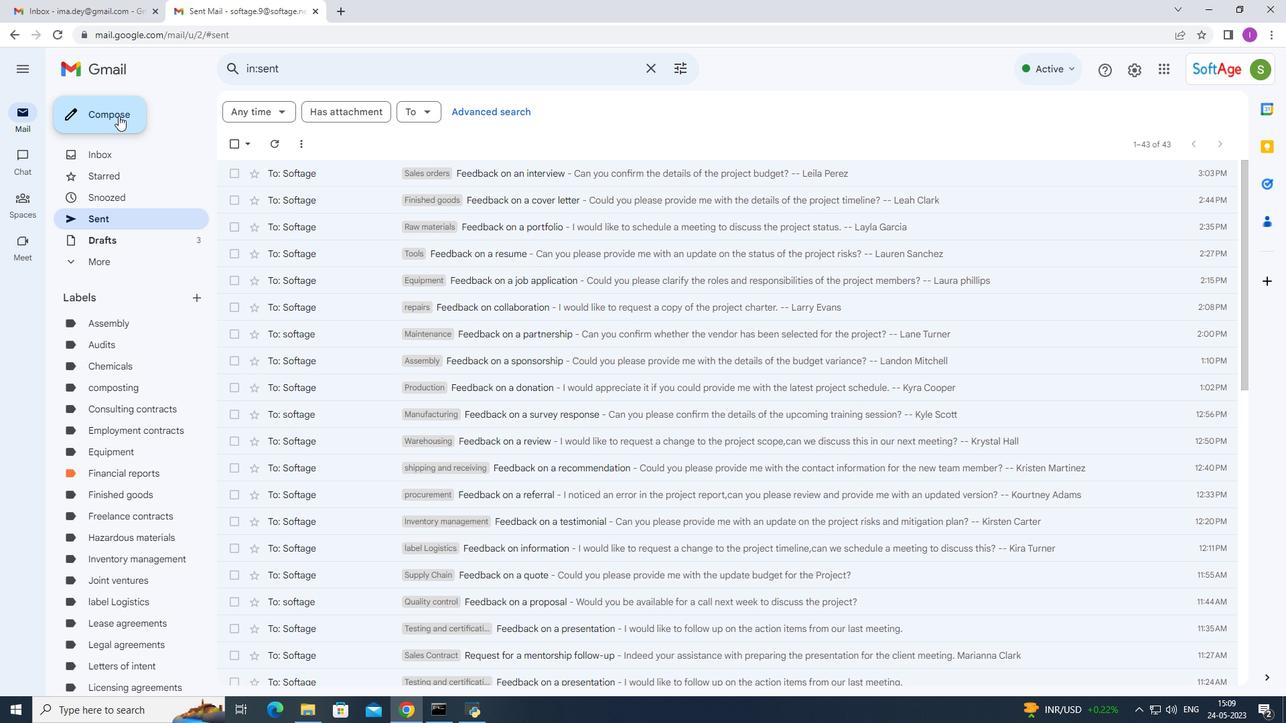 
Action: Mouse moved to (869, 338)
Screenshot: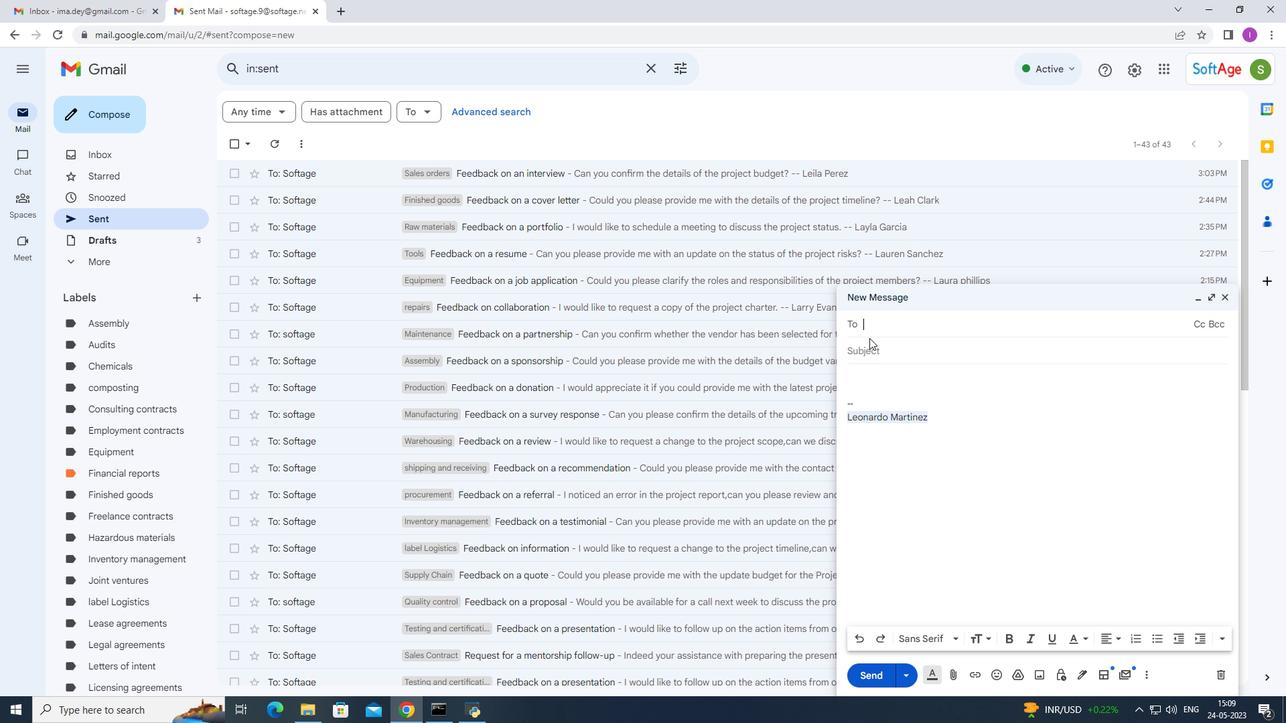 
Action: Key pressed <Key.shift>So
Screenshot: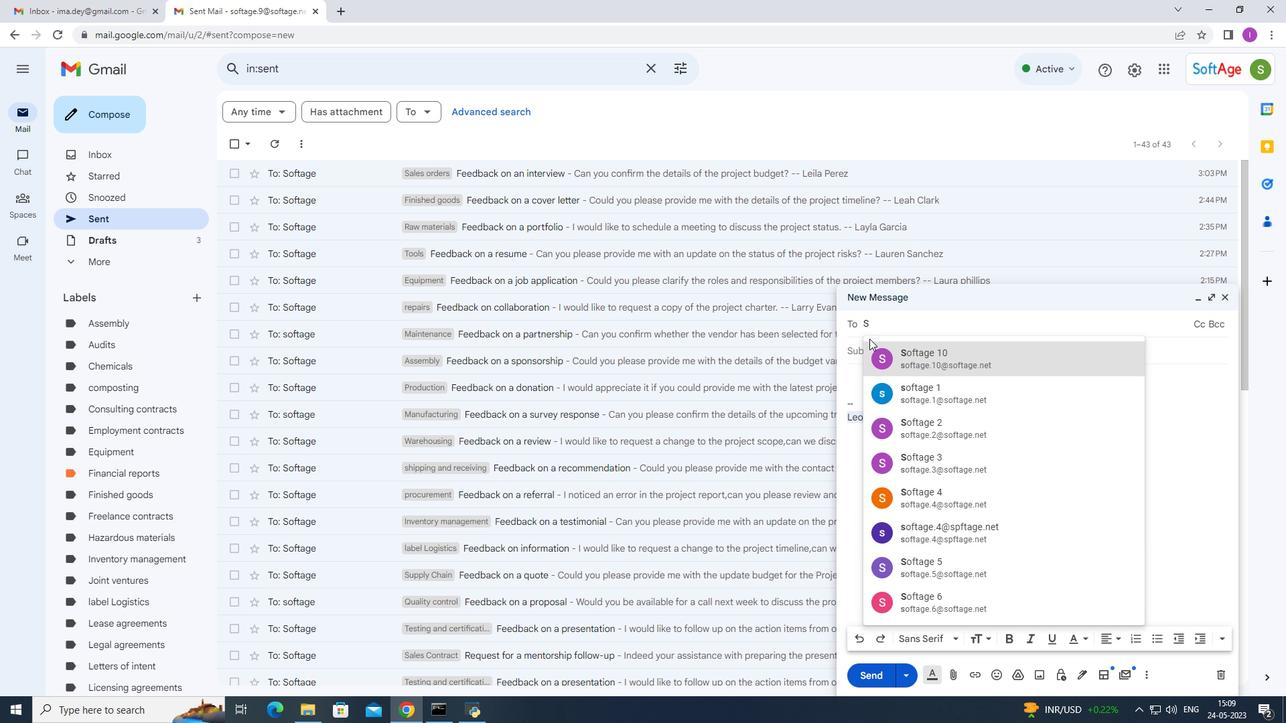 
Action: Mouse moved to (949, 539)
Screenshot: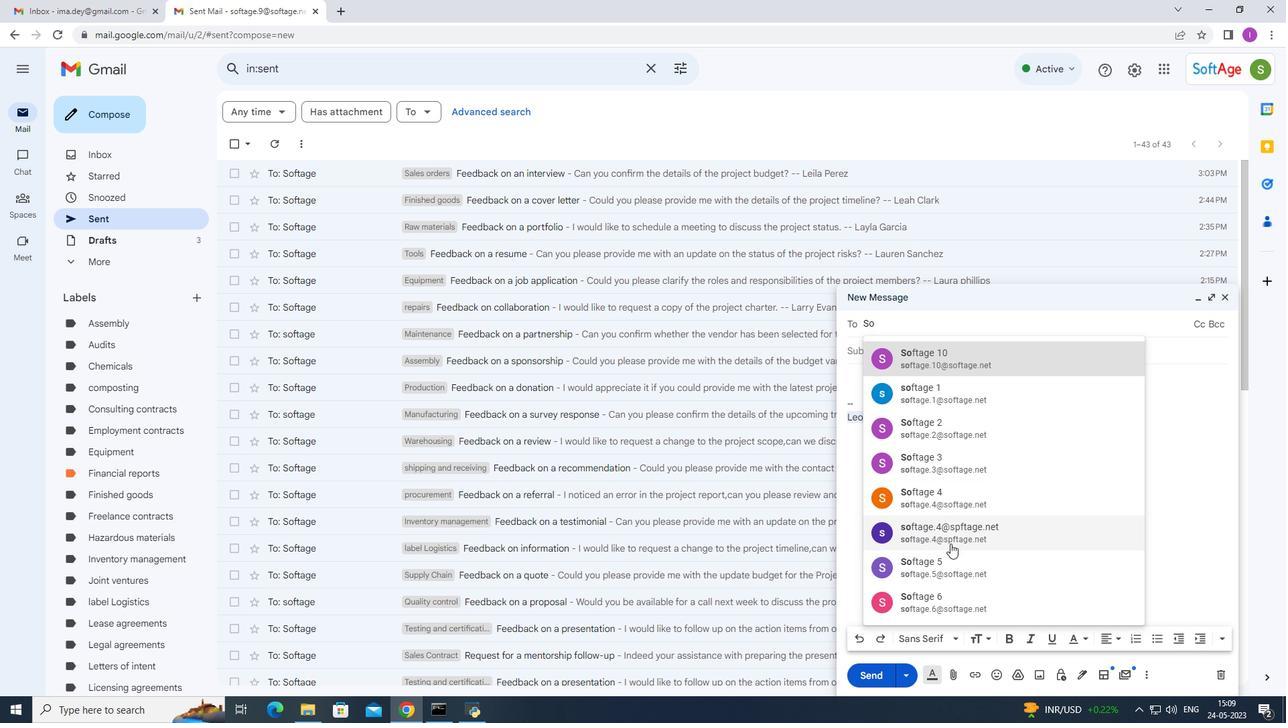 
Action: Key pressed ft
Screenshot: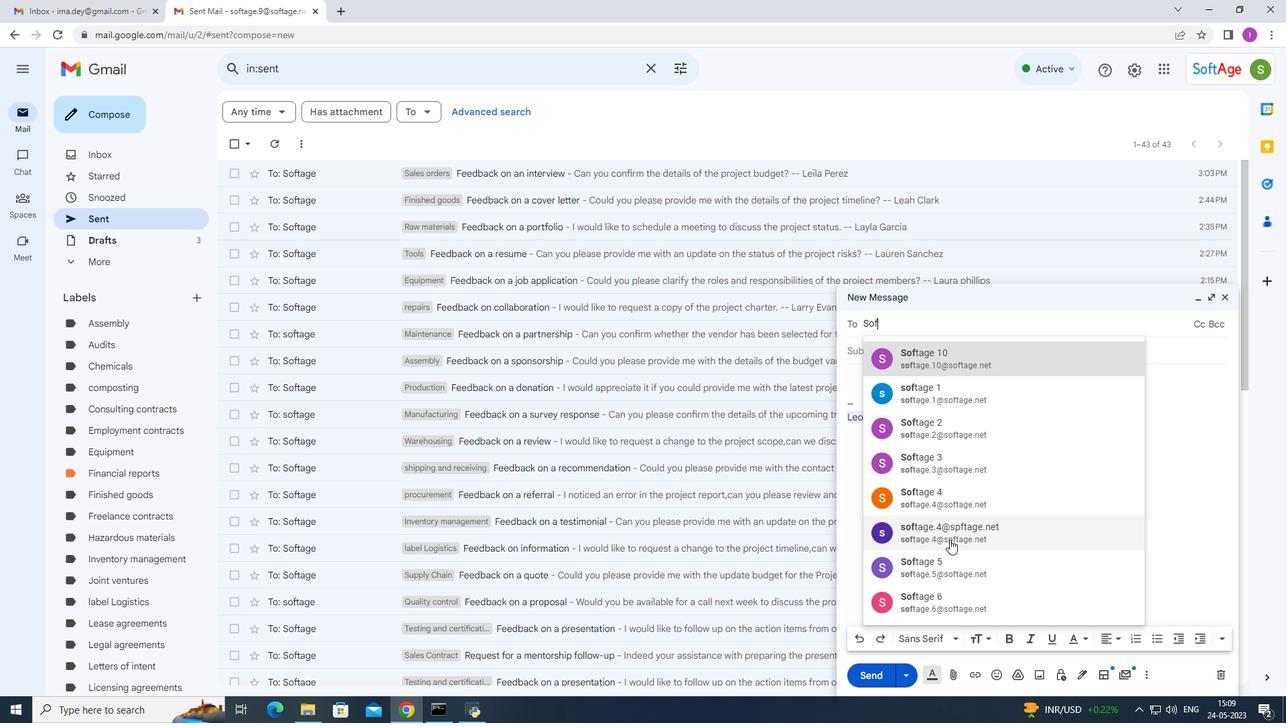
Action: Mouse moved to (949, 536)
Screenshot: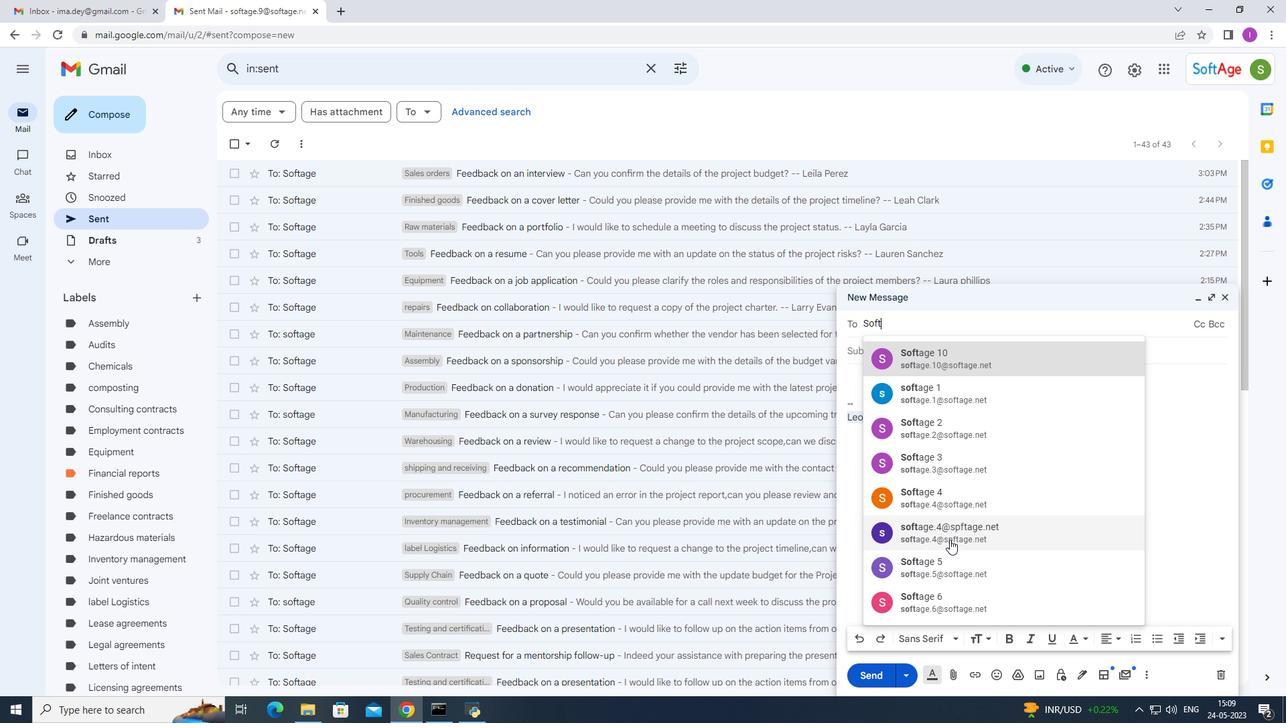 
Action: Key pressed age.8
Screenshot: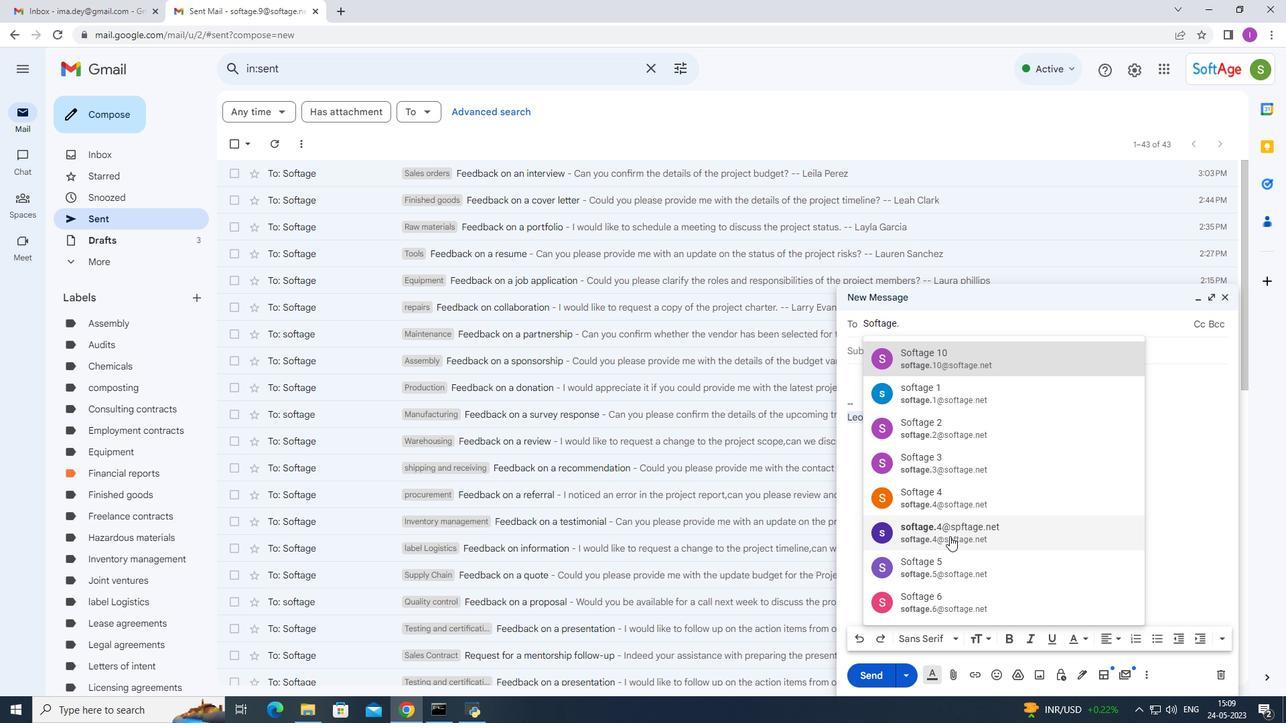 
Action: Mouse moved to (977, 369)
Screenshot: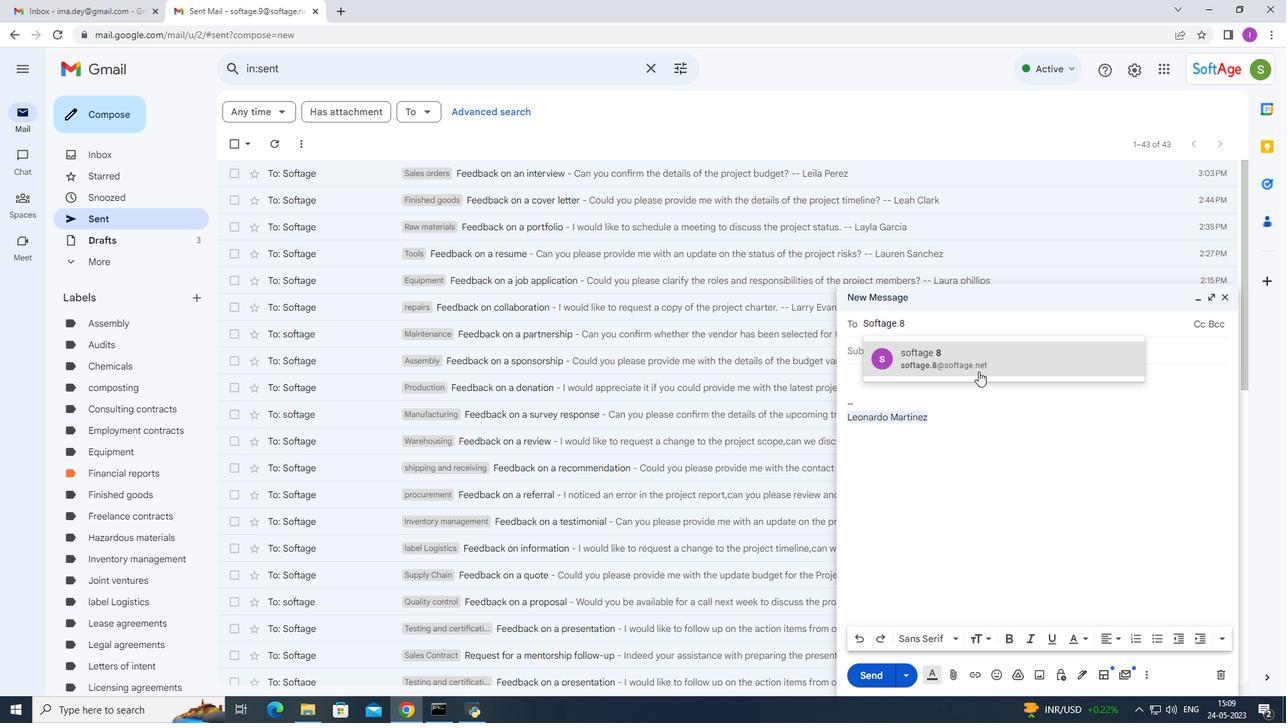 
Action: Mouse pressed left at (977, 369)
Screenshot: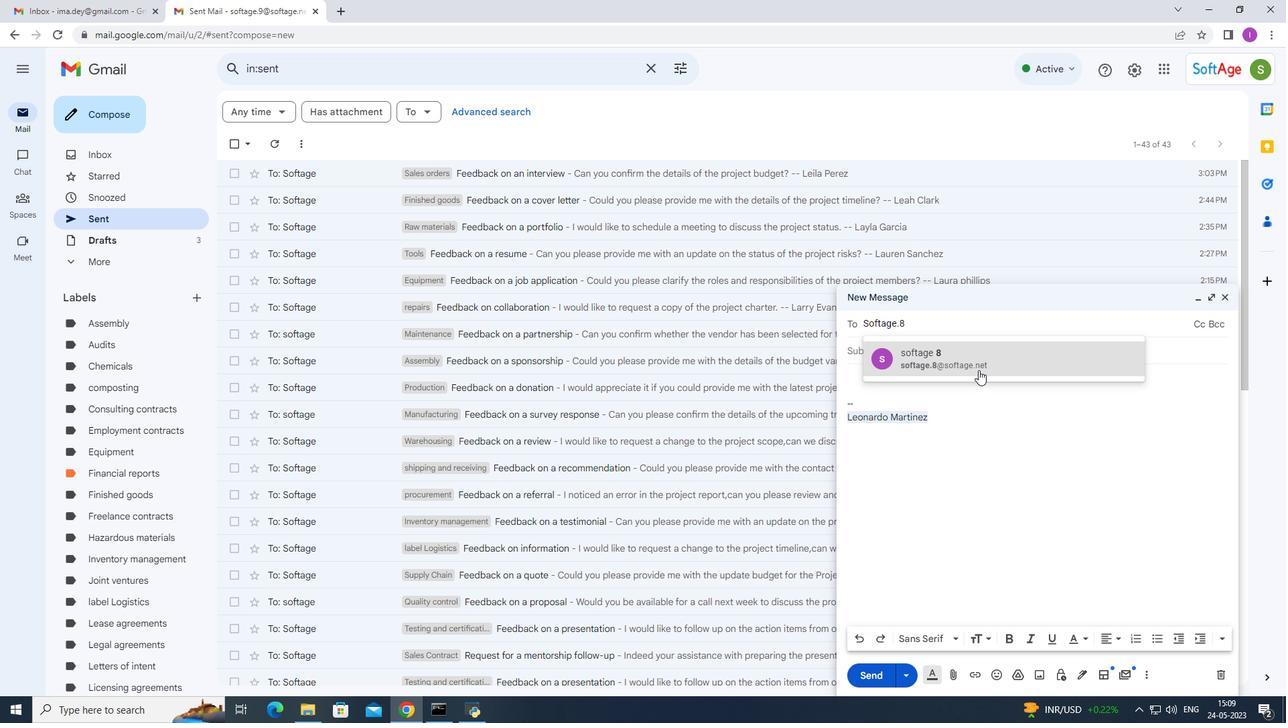 
Action: Mouse moved to (872, 367)
Screenshot: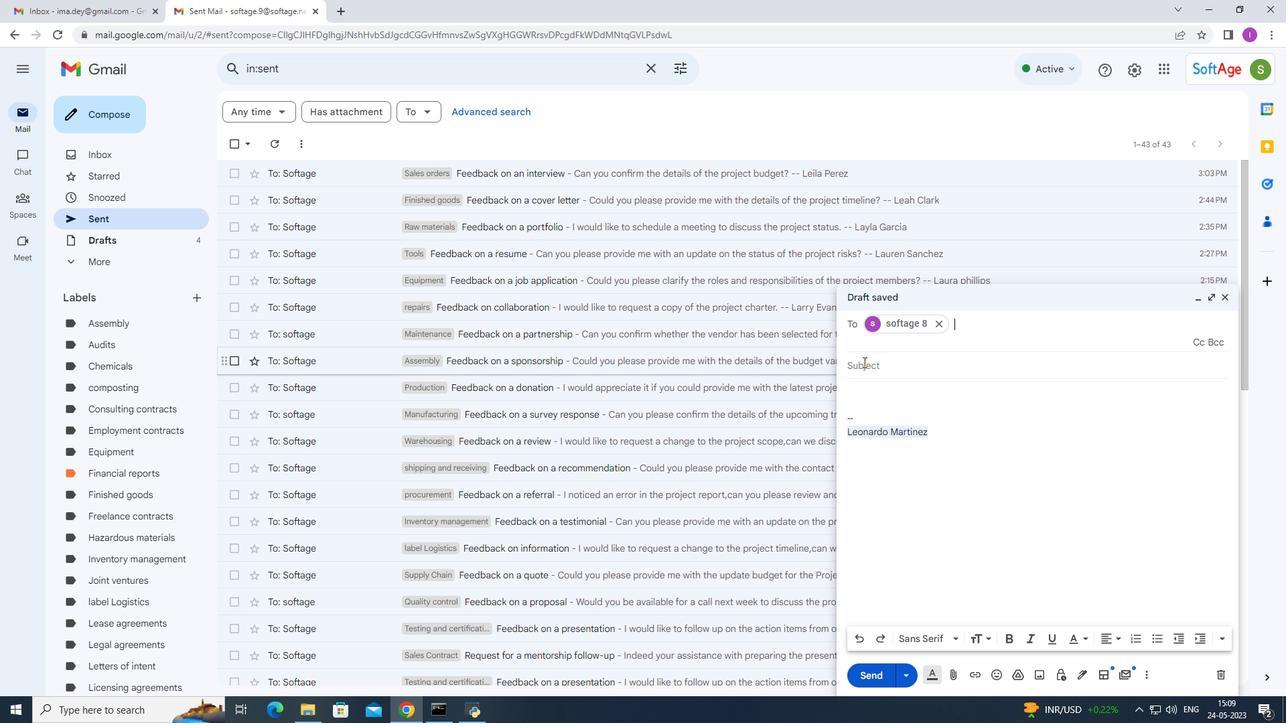 
Action: Mouse pressed left at (872, 367)
Screenshot: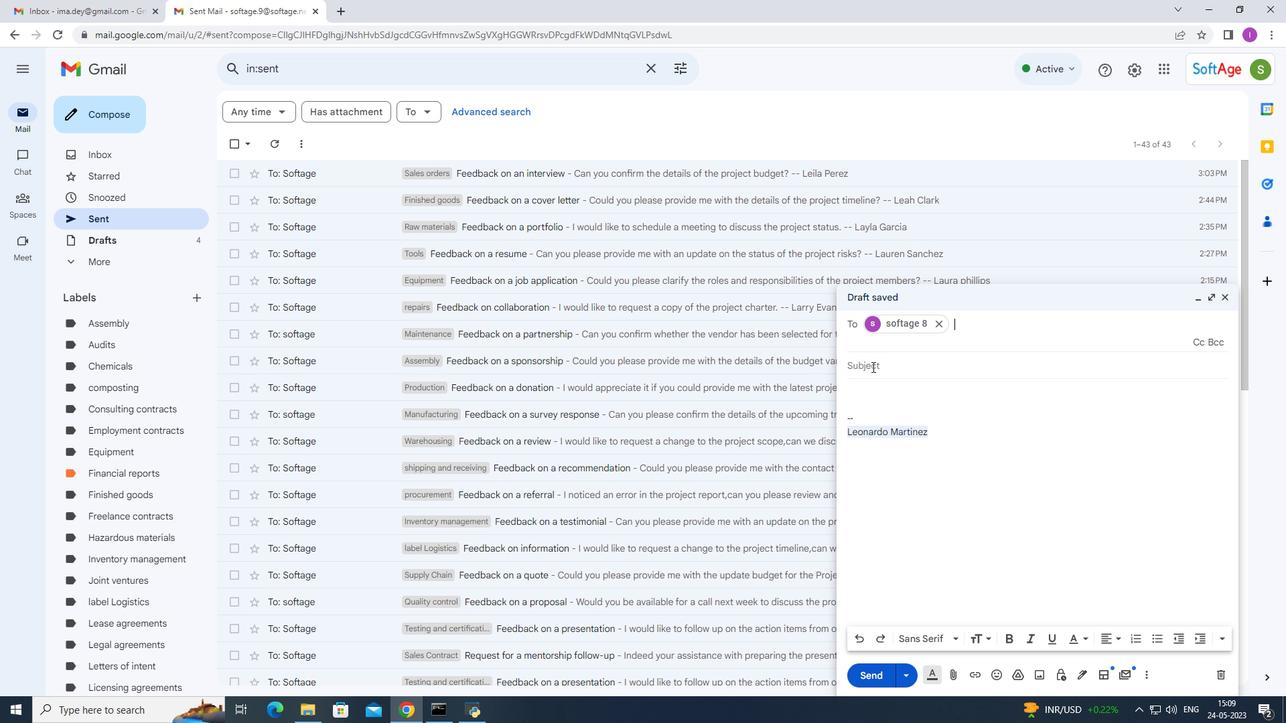 
Action: Mouse moved to (990, 376)
Screenshot: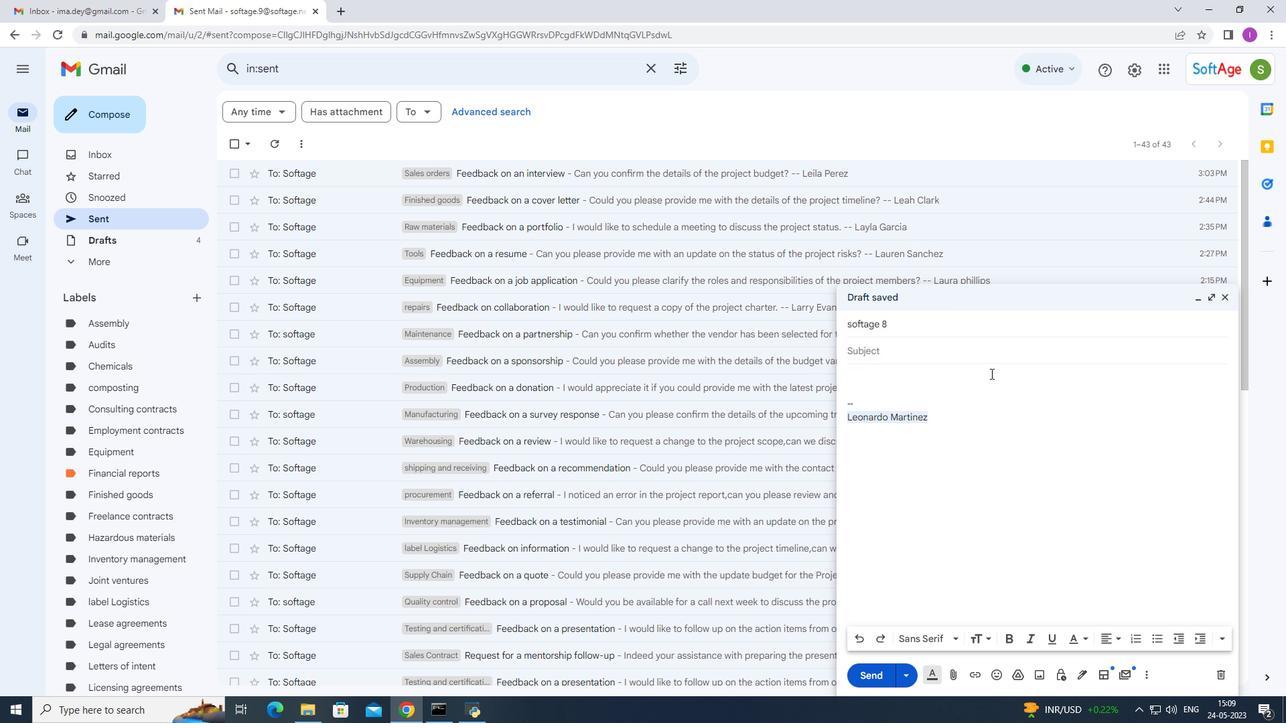 
Action: Key pressed <Key.shift><Key.shift><Key.shift><Key.shift><Key.shift>Feedback<Key.space>on<Key.space>a<Key.space>job<Key.space>offer<Key.space>acceptance
Screenshot: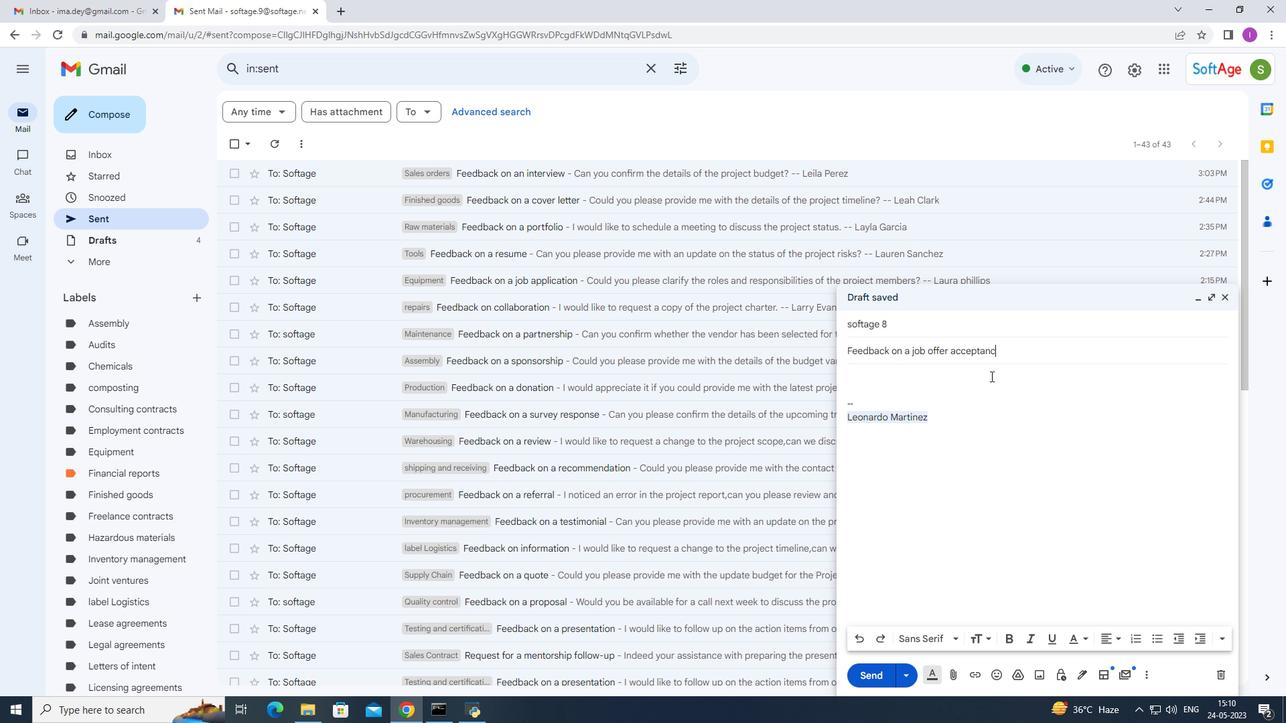 
Action: Mouse moved to (849, 371)
Screenshot: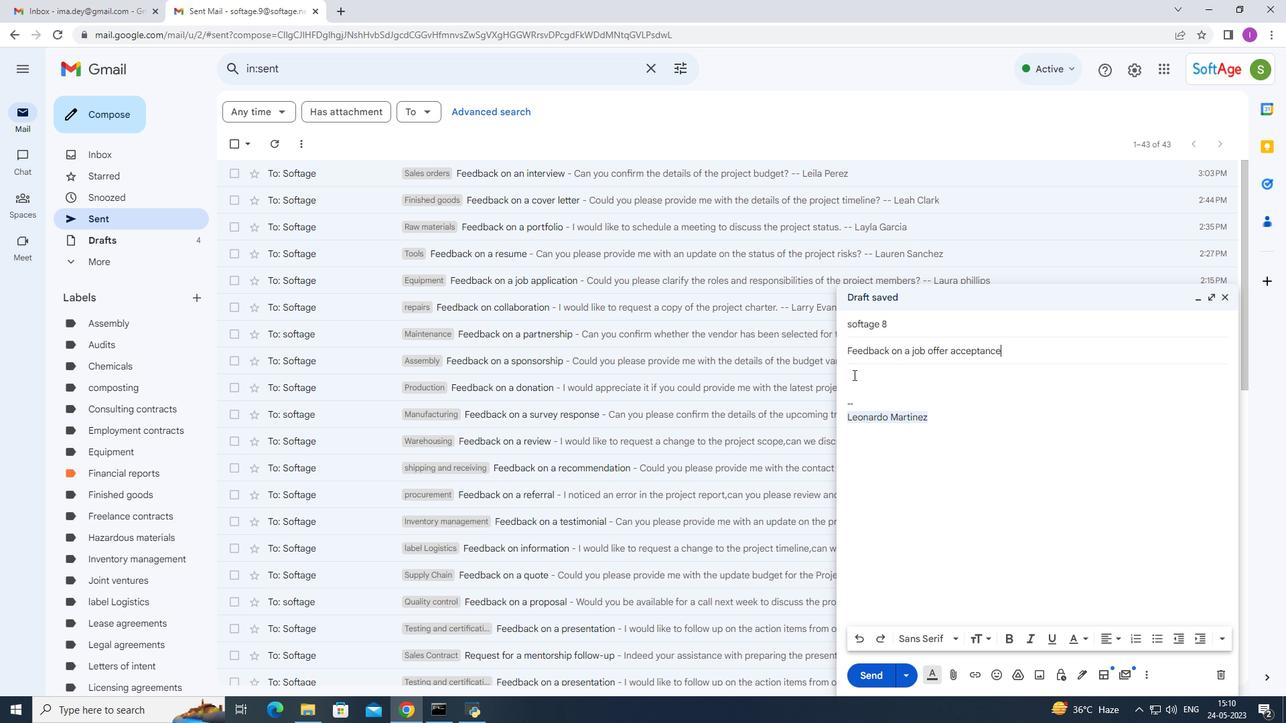 
Action: Mouse pressed left at (849, 371)
Screenshot: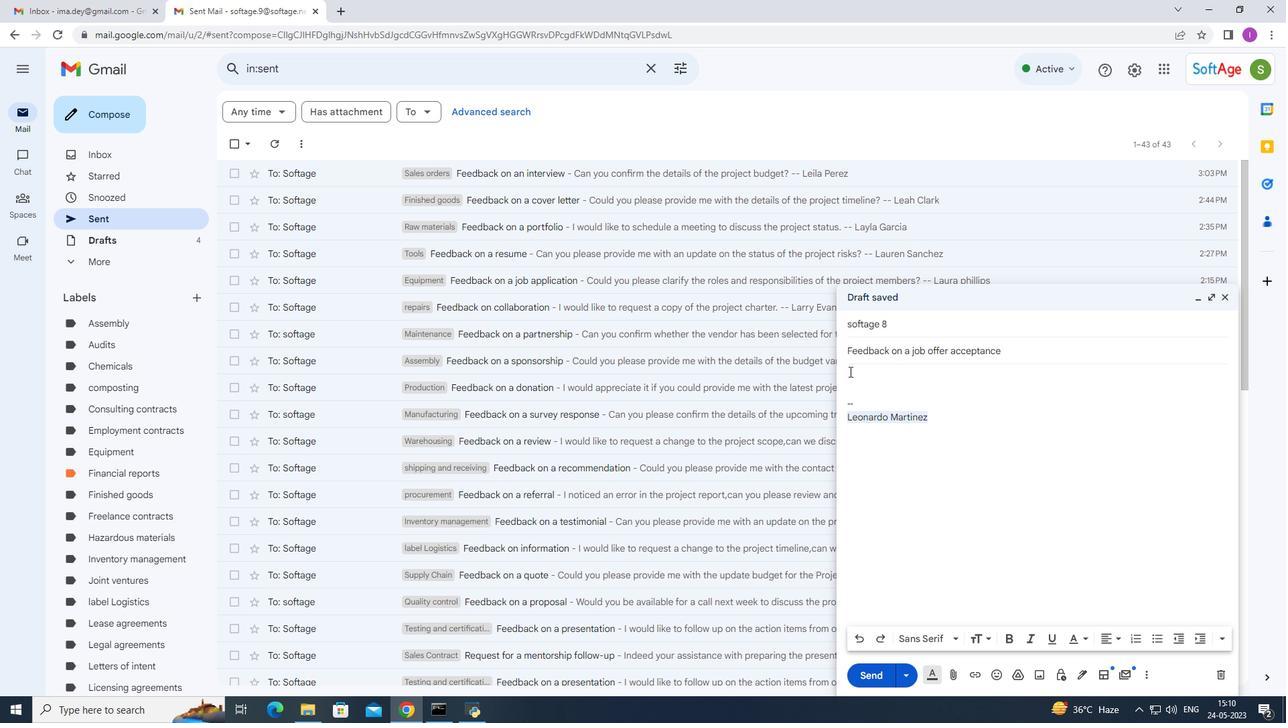 
Action: Mouse moved to (928, 384)
Screenshot: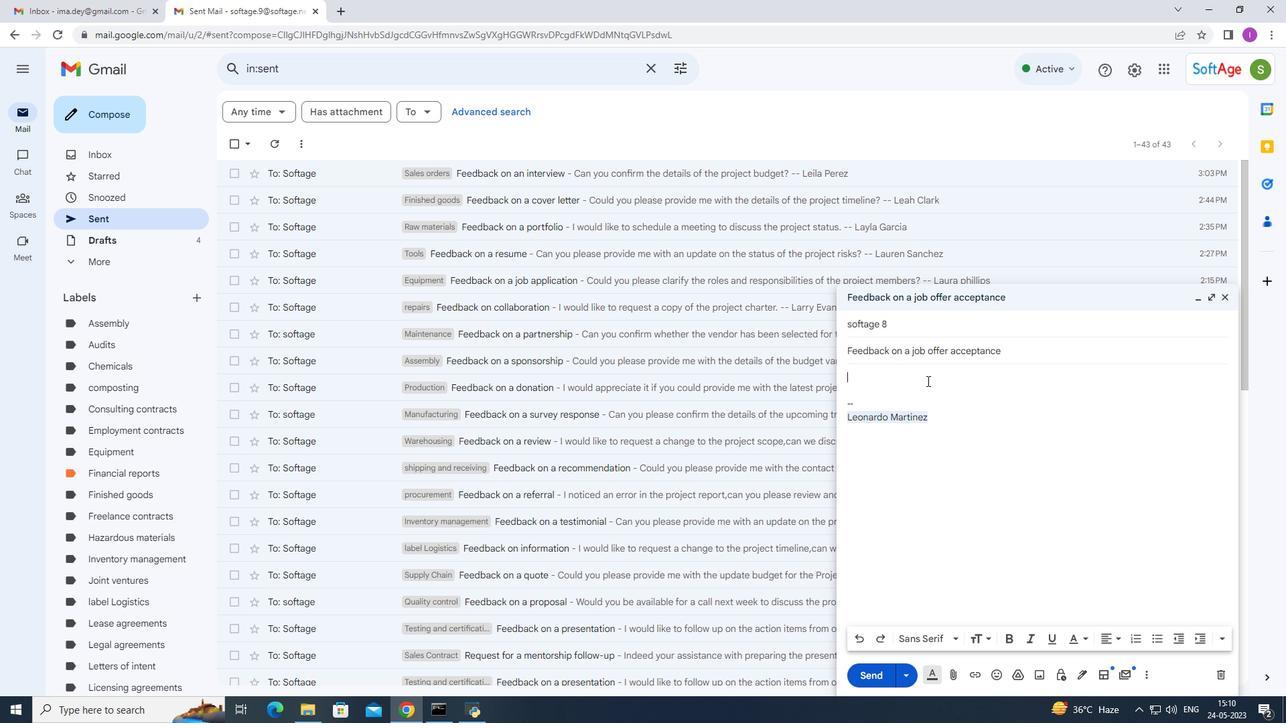 
Action: Key pressed <Key.shift>i<Key.space>would
Screenshot: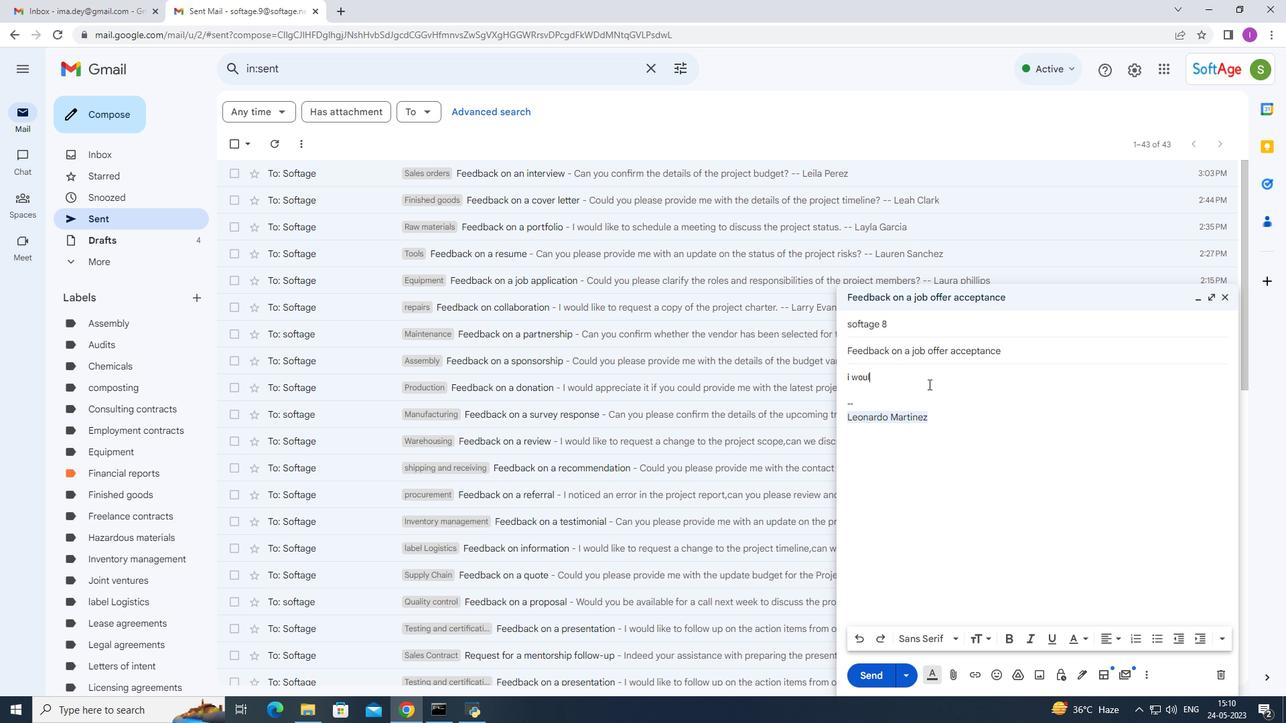 
Action: Mouse moved to (849, 376)
Screenshot: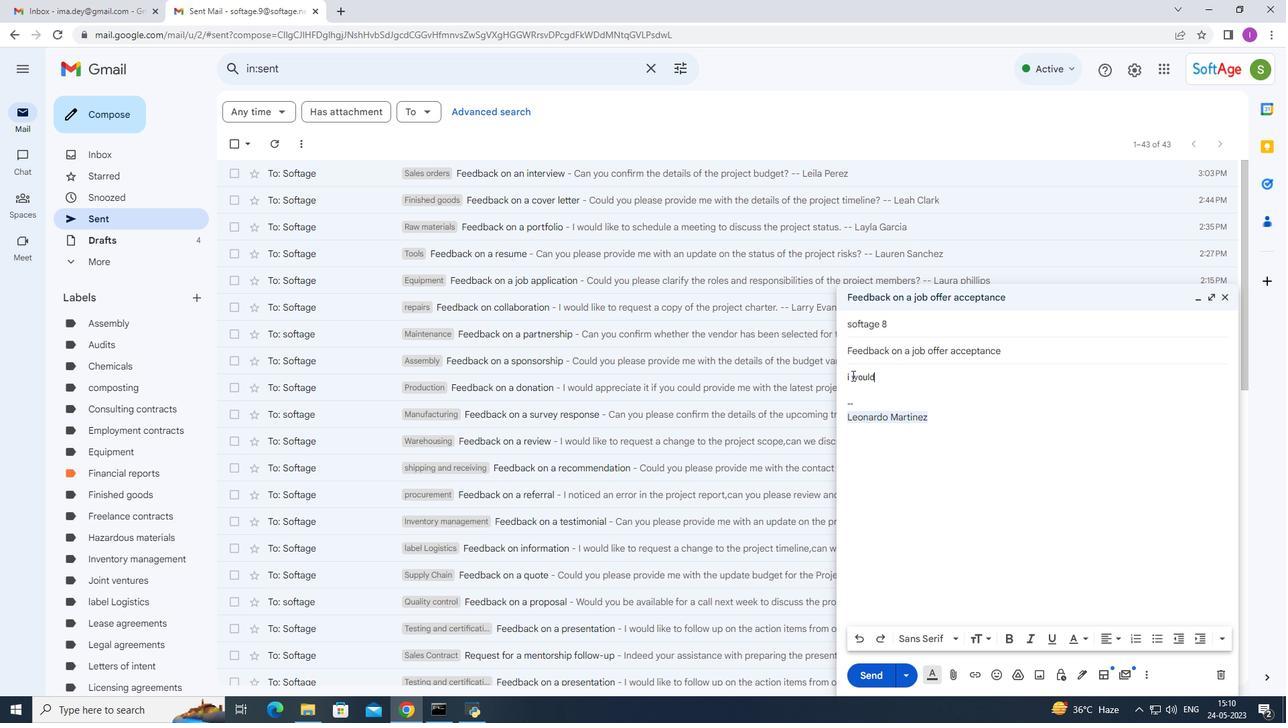 
Action: Mouse pressed left at (849, 376)
Screenshot: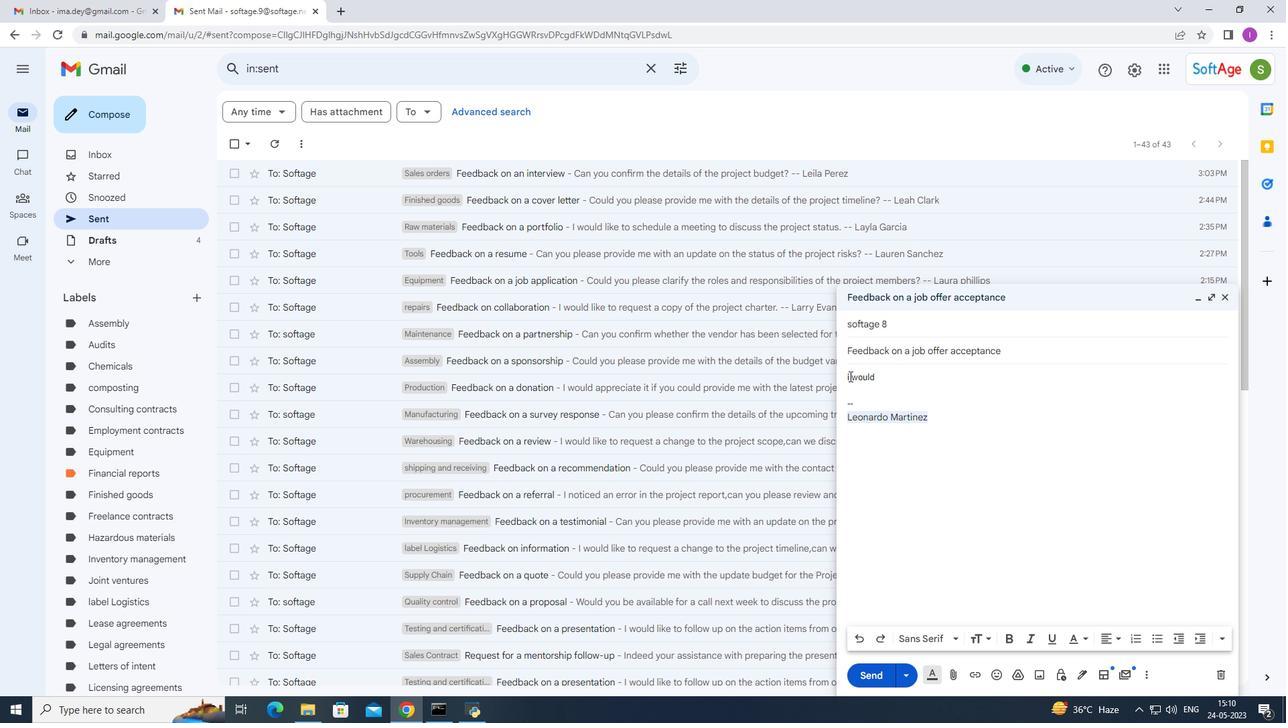 
Action: Mouse moved to (868, 375)
Screenshot: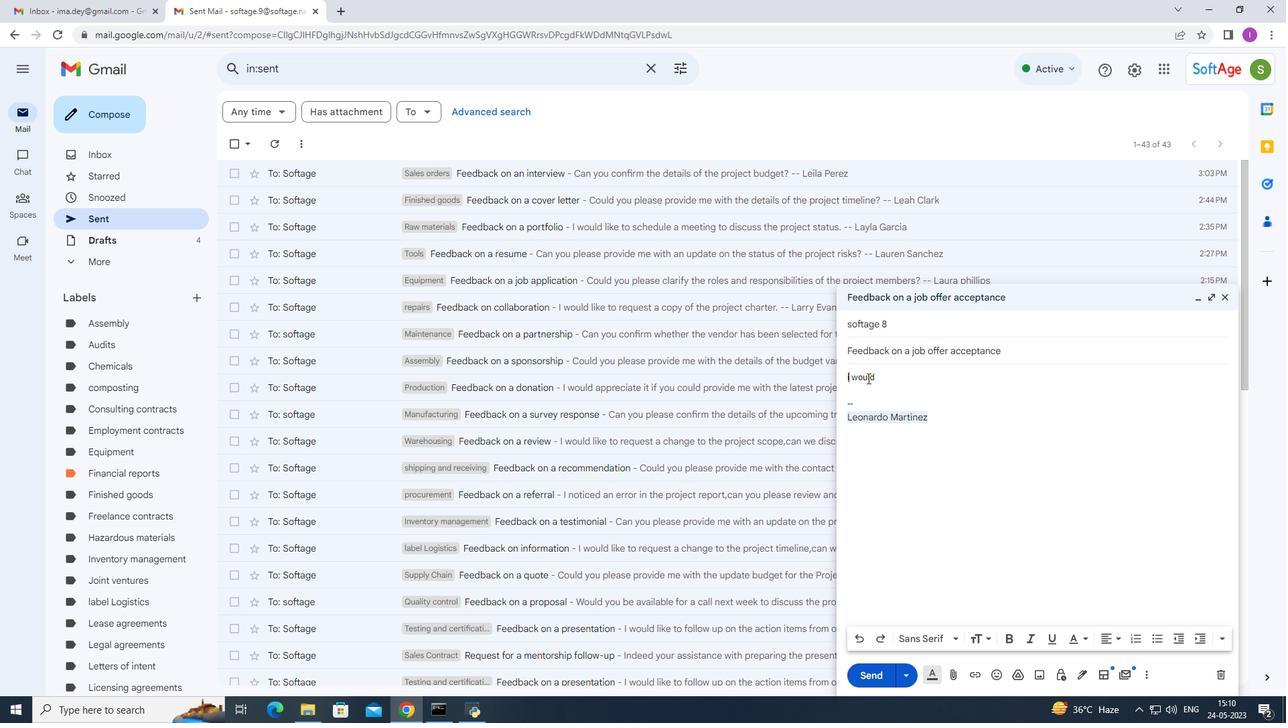 
Action: Key pressed <Key.backspace>
Screenshot: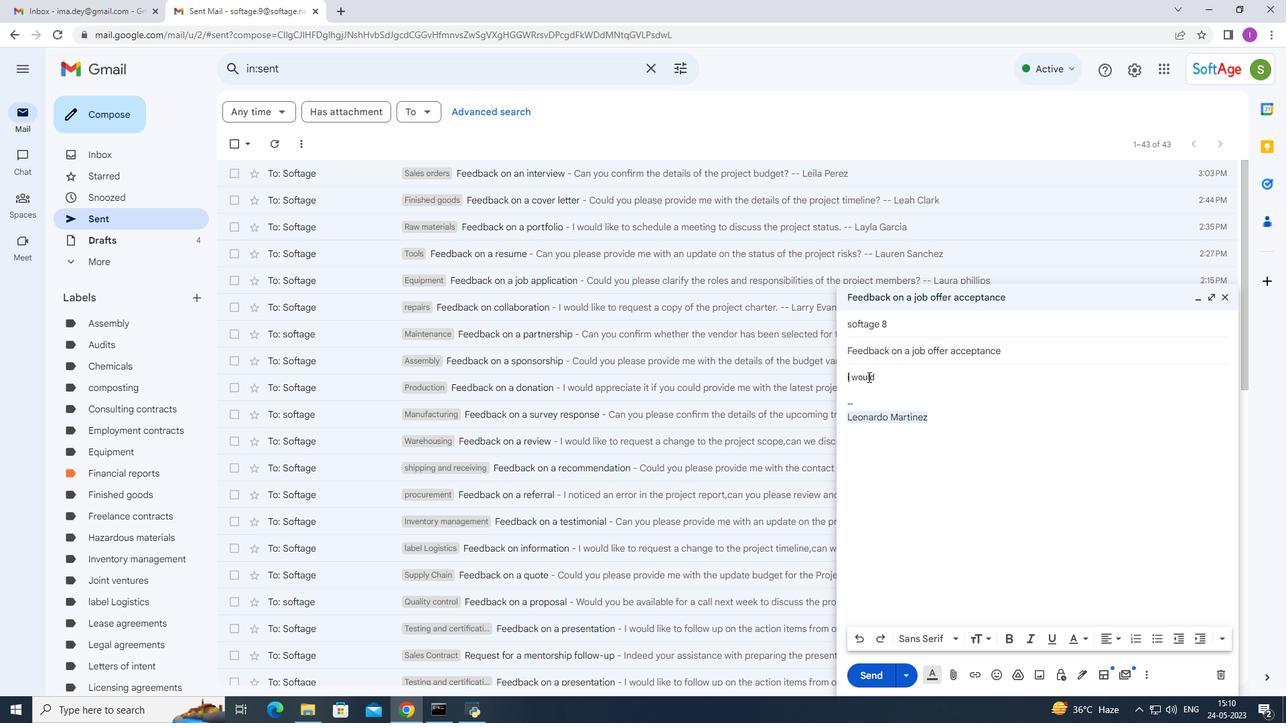
Action: Mouse moved to (870, 370)
Screenshot: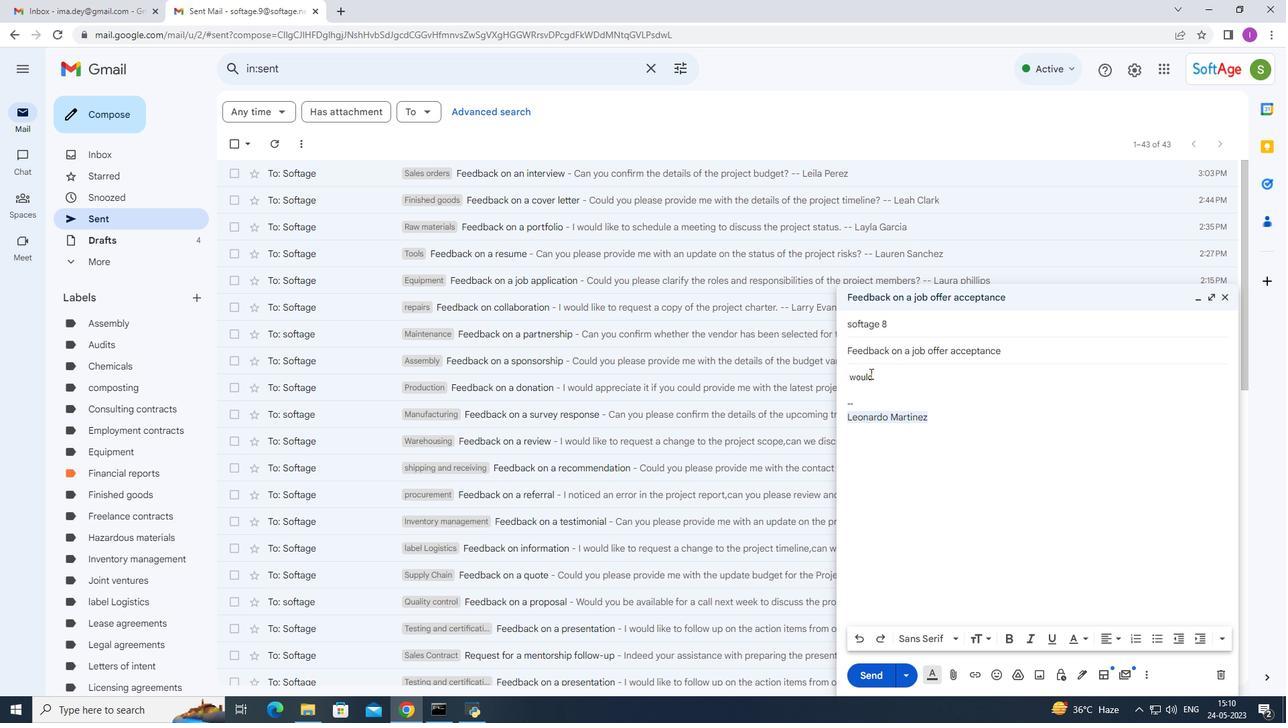 
Action: Key pressed <Key.shift>
Screenshot: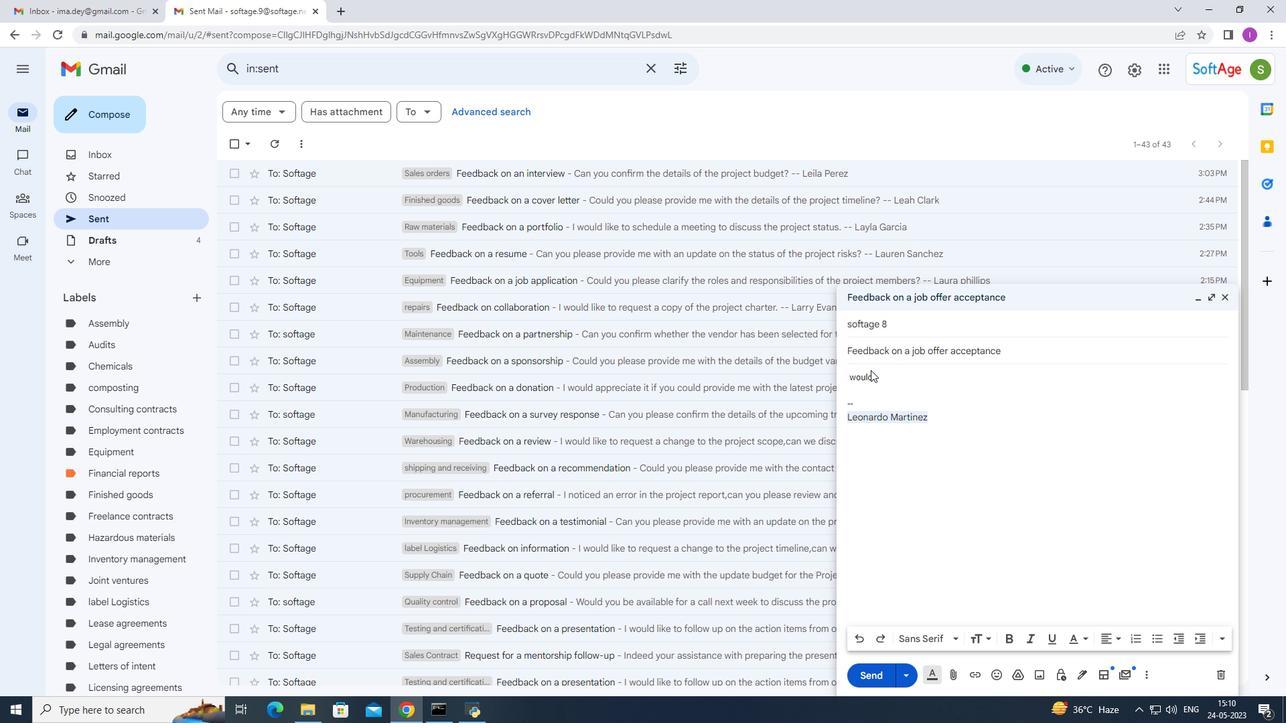 
Action: Mouse moved to (872, 363)
Screenshot: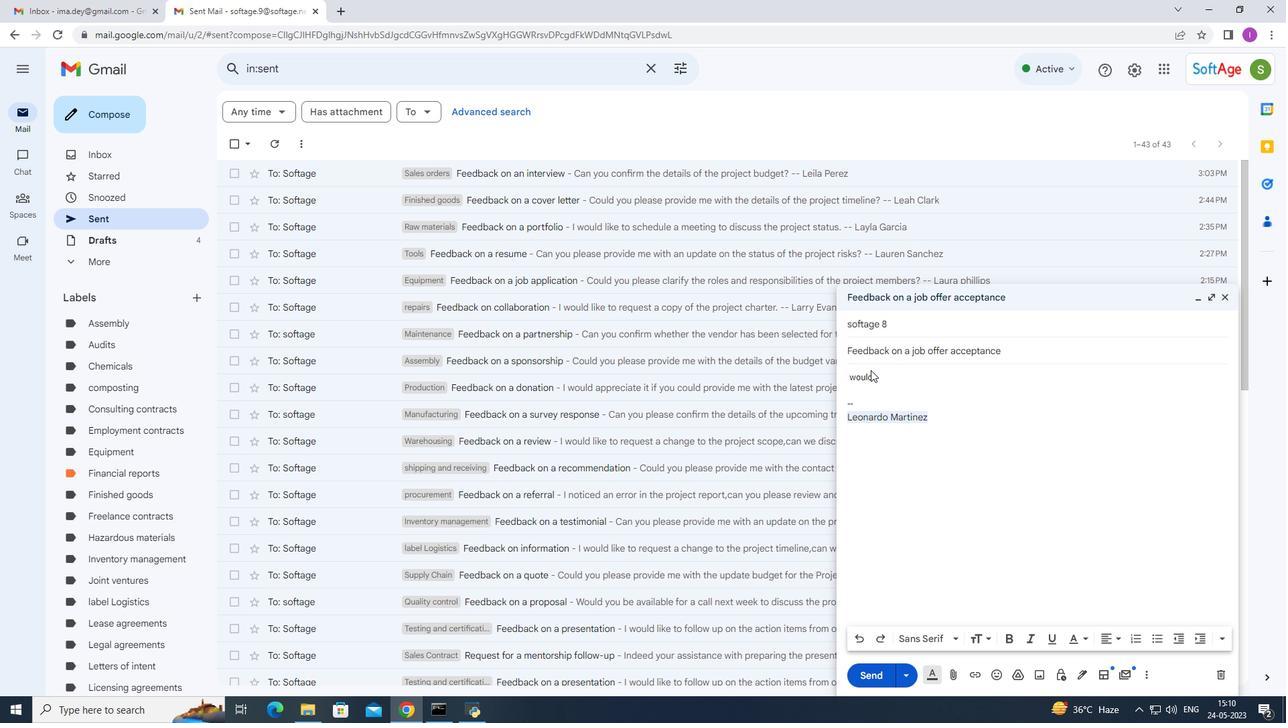 
Action: Key pressed <Key.shift><Key.shift><Key.shift>I
Screenshot: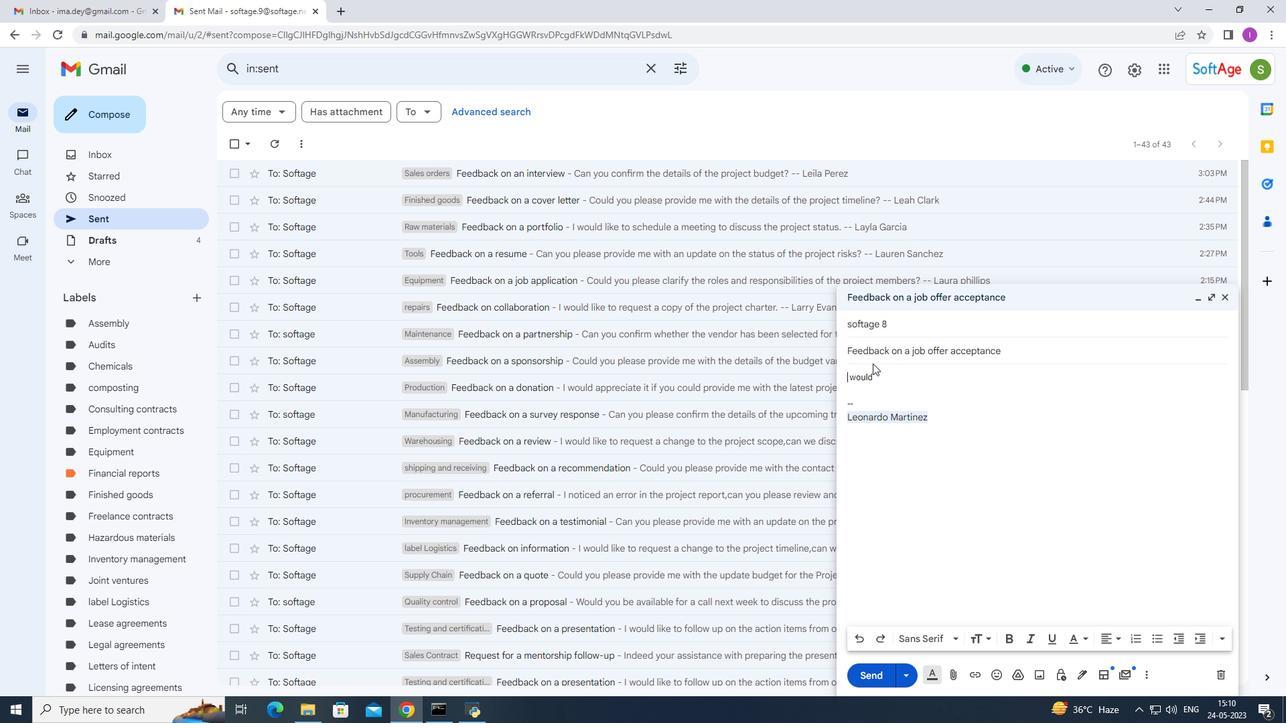 
Action: Mouse moved to (880, 381)
Screenshot: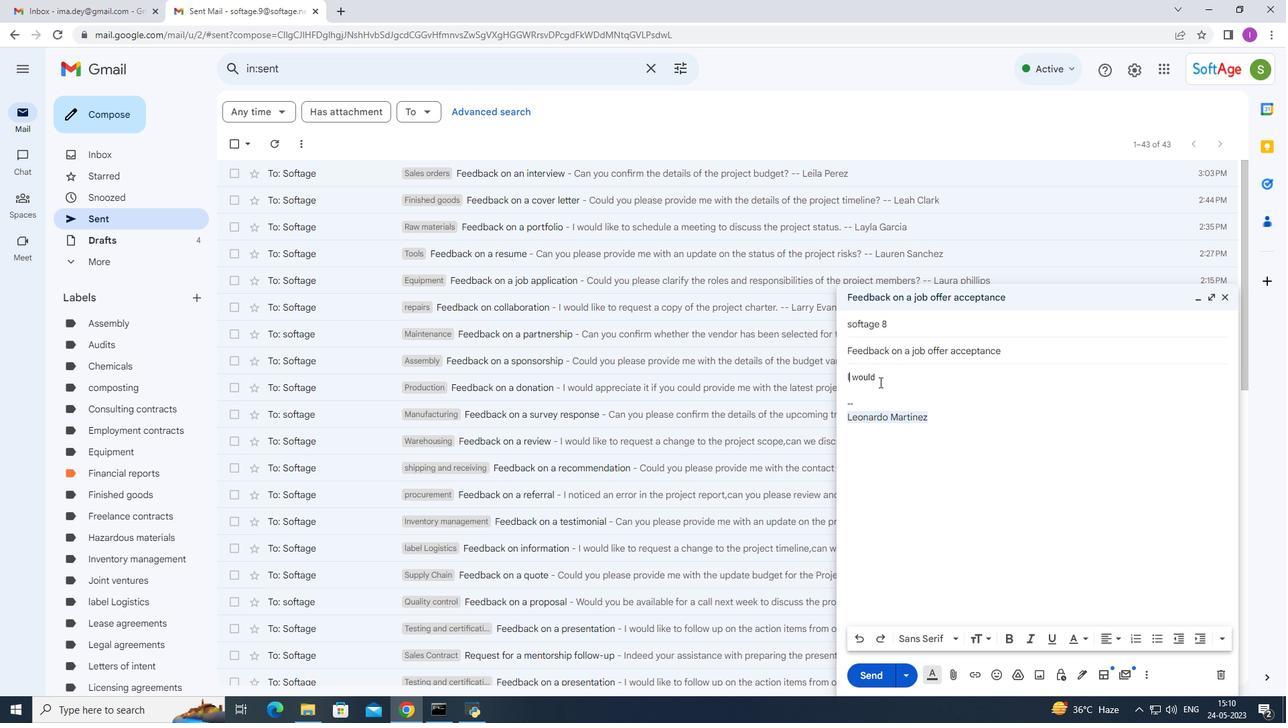 
Action: Mouse pressed left at (880, 381)
Screenshot: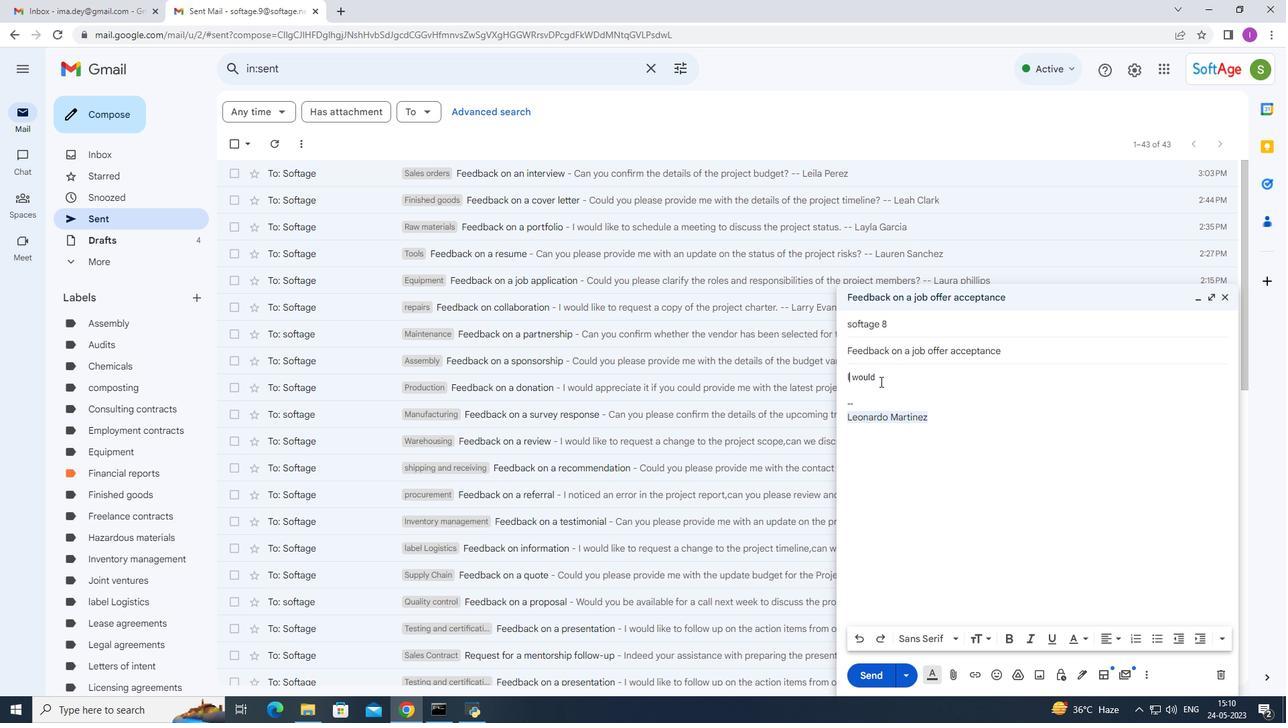 
Action: Mouse moved to (1105, 614)
Screenshot: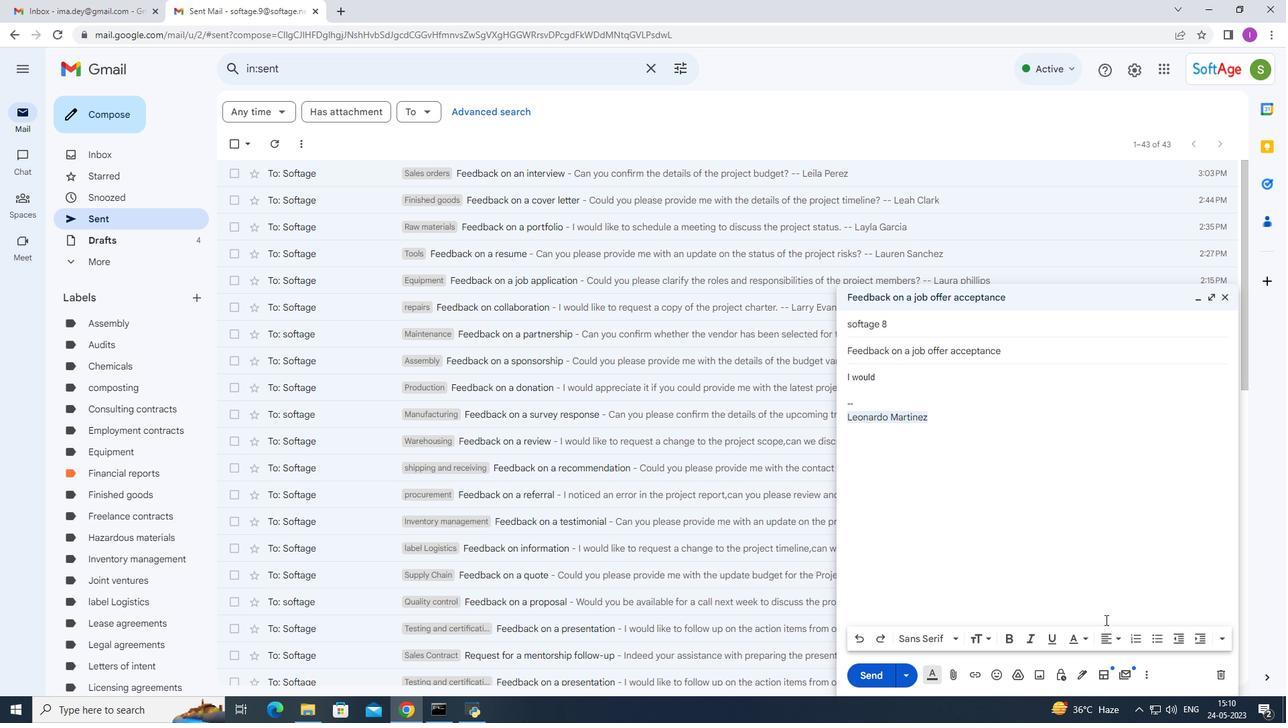 
Action: Key pressed <Key.space>
Screenshot: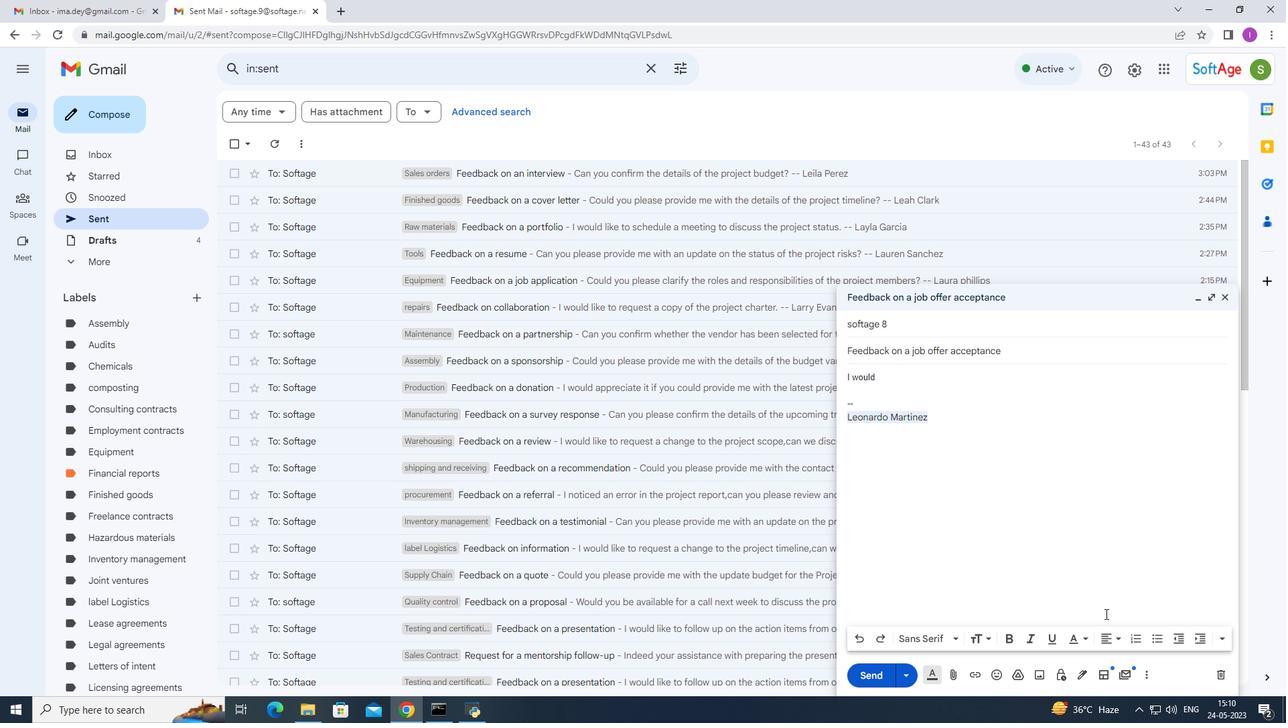 
Action: Mouse moved to (1105, 608)
Screenshot: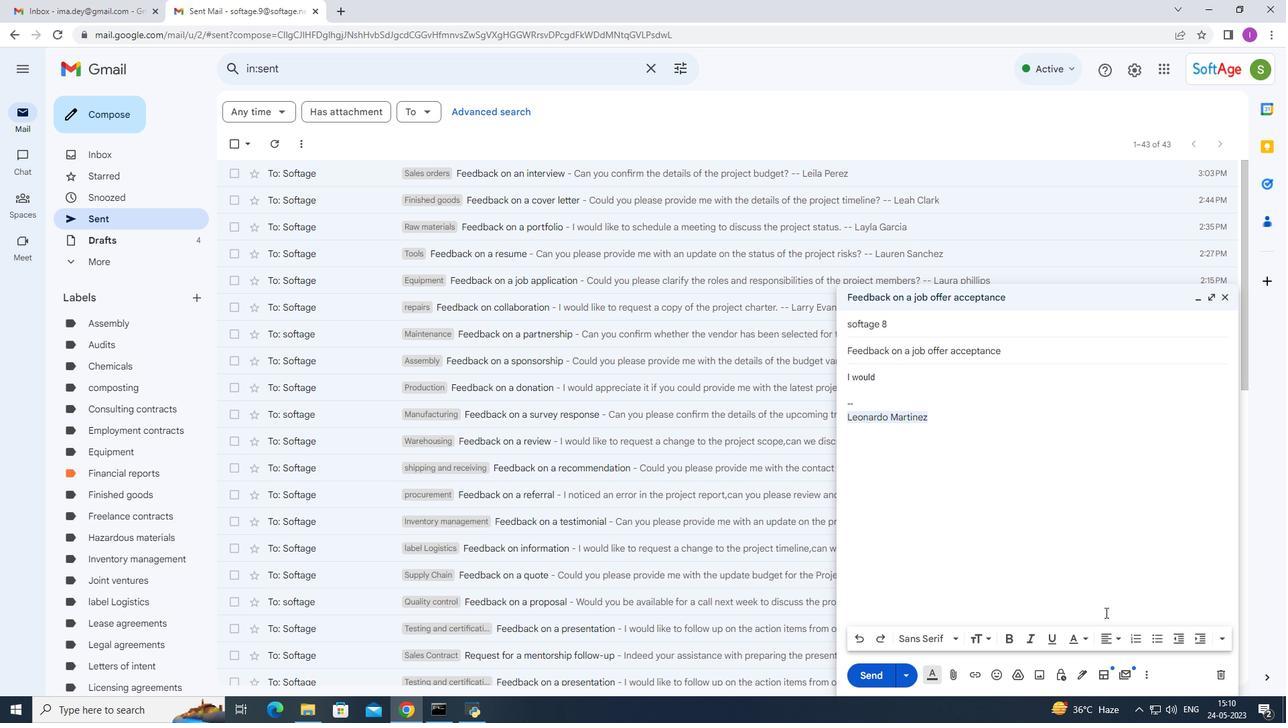 
Action: Key pressed l
Screenshot: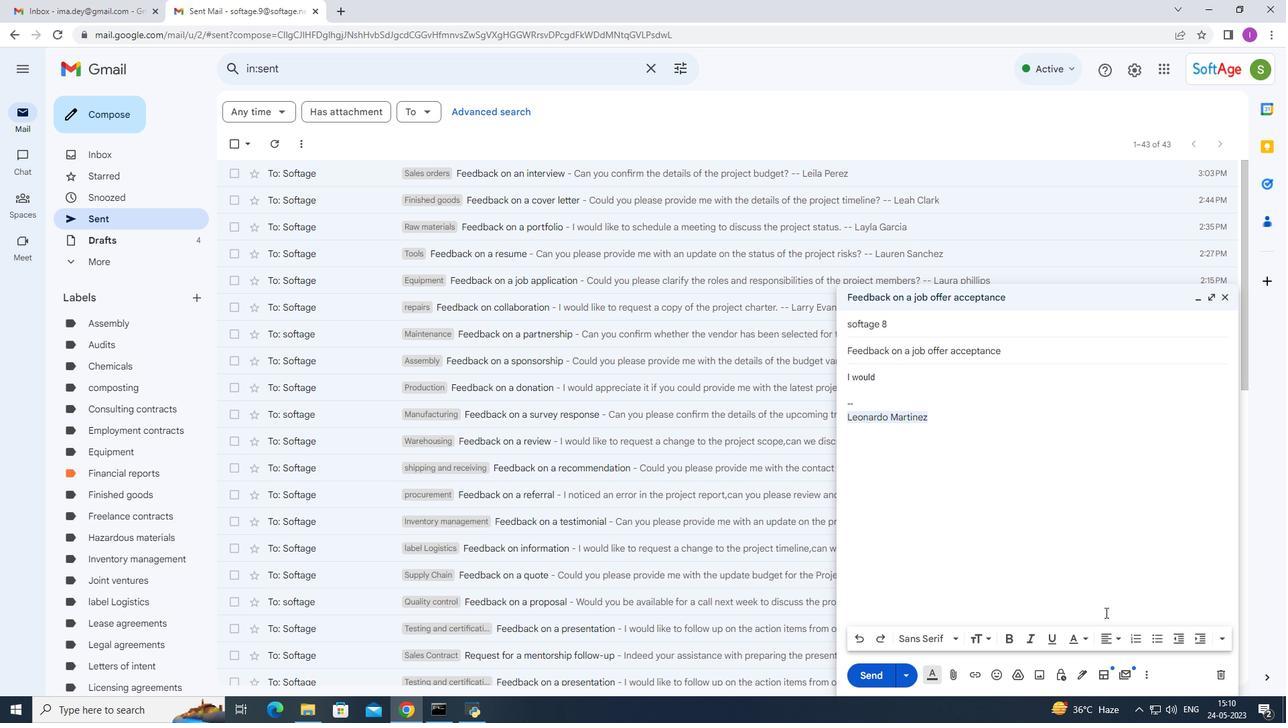 
Action: Mouse moved to (1103, 594)
Screenshot: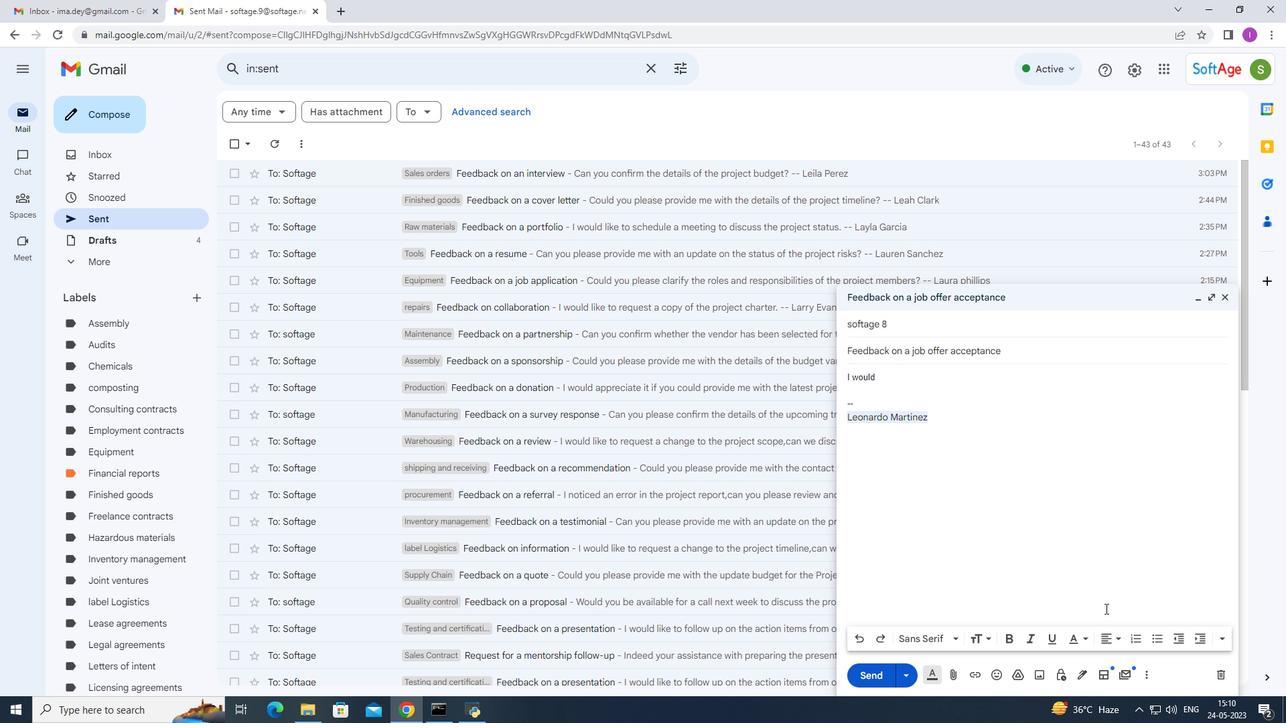 
Action: Key pressed o
Screenshot: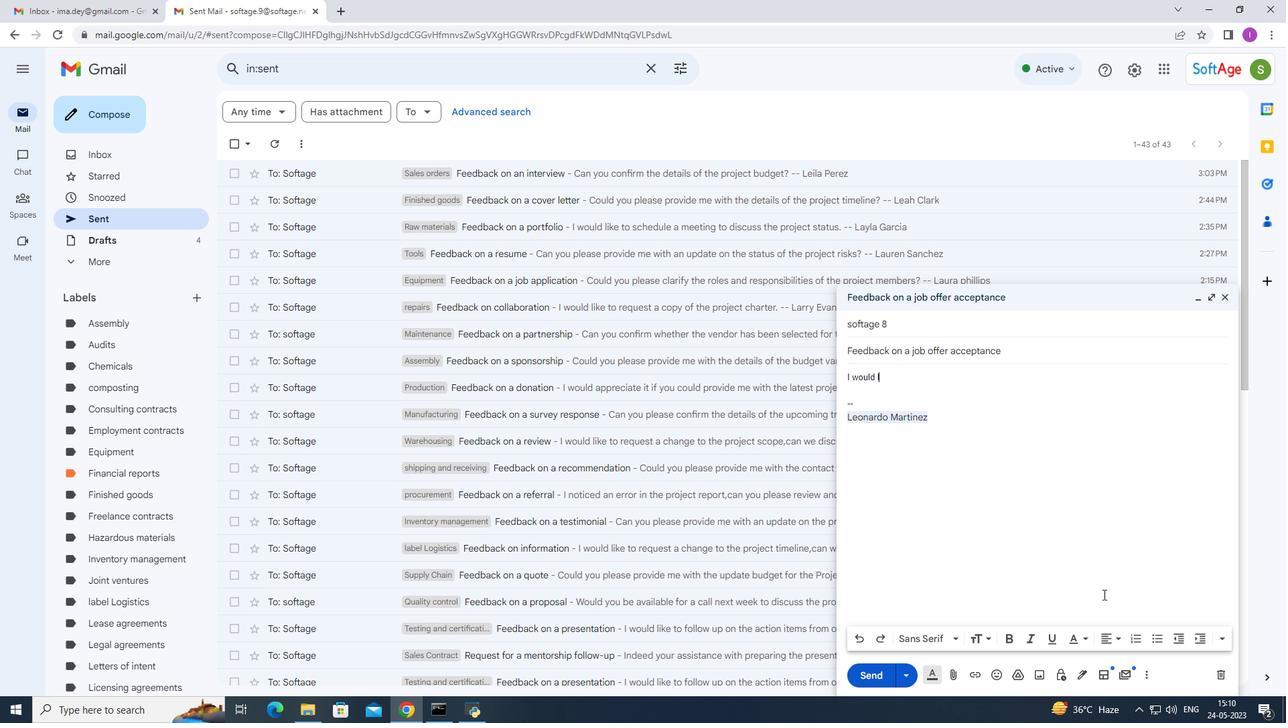 
Action: Mouse moved to (1101, 592)
Screenshot: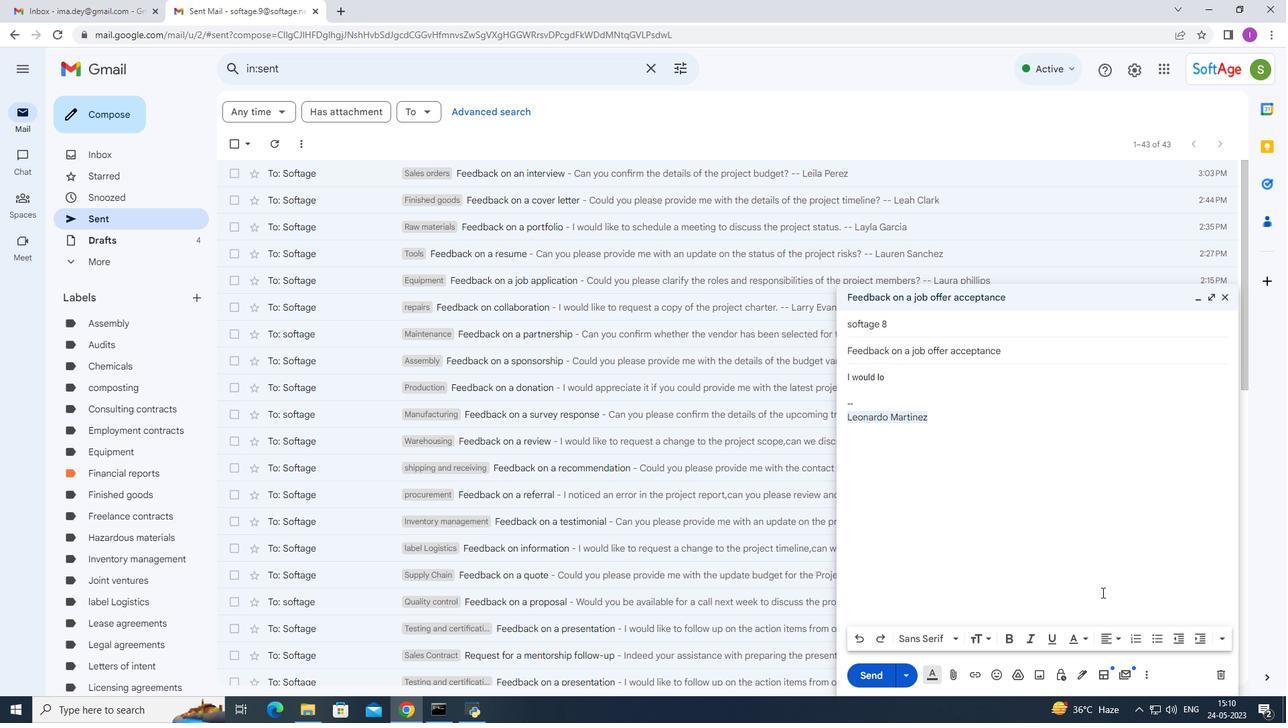 
Action: Key pressed <Key.backspace>
Screenshot: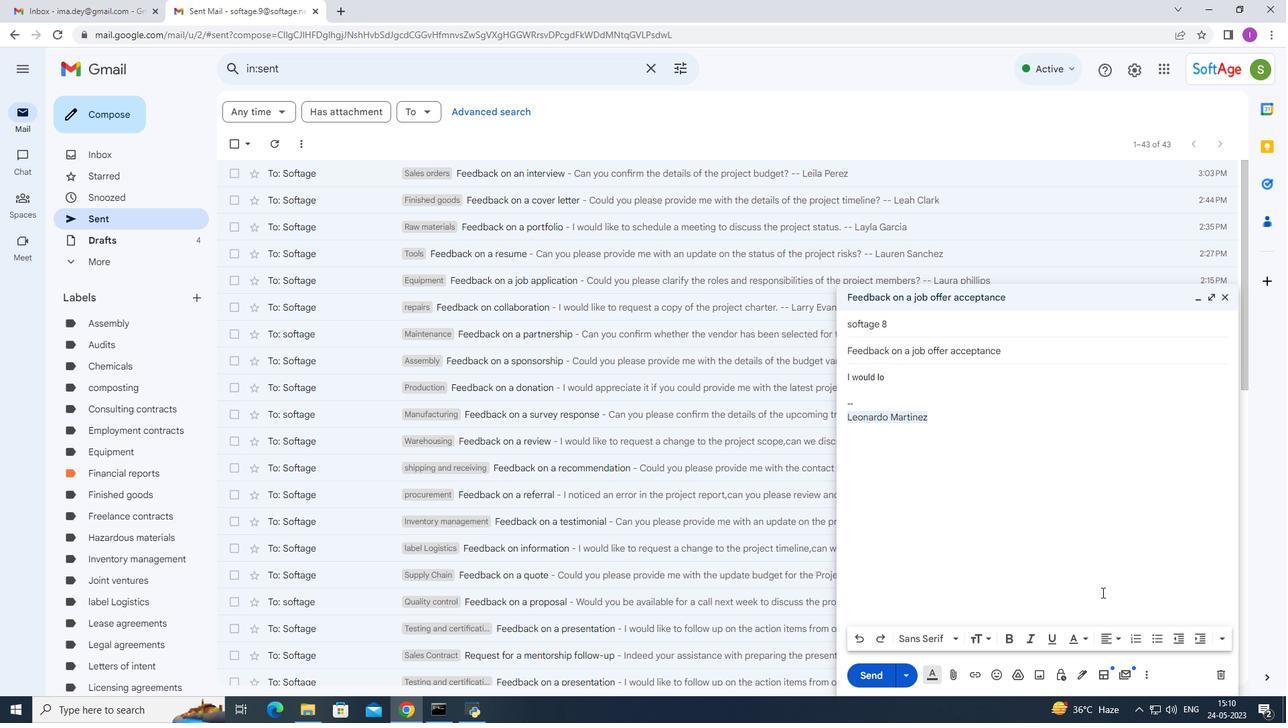 
Action: Mouse moved to (1101, 590)
Screenshot: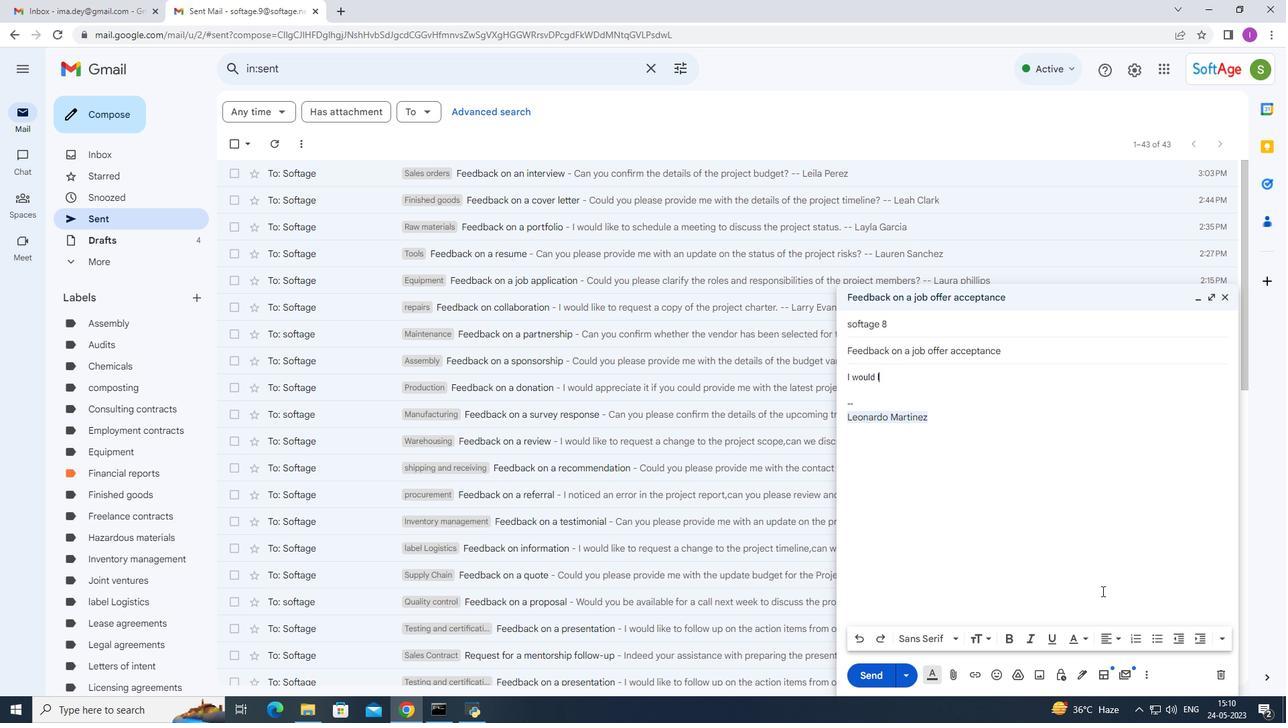 
Action: Key pressed ike
Screenshot: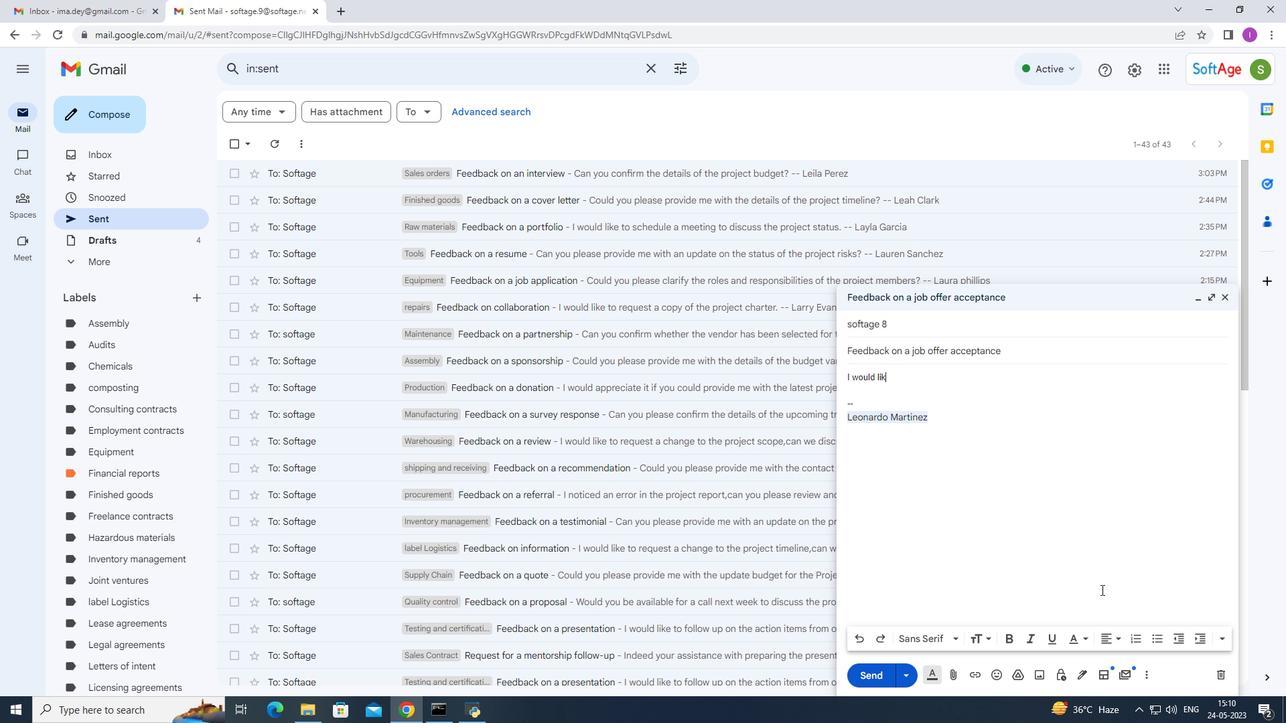 
Action: Mouse moved to (856, 442)
Screenshot: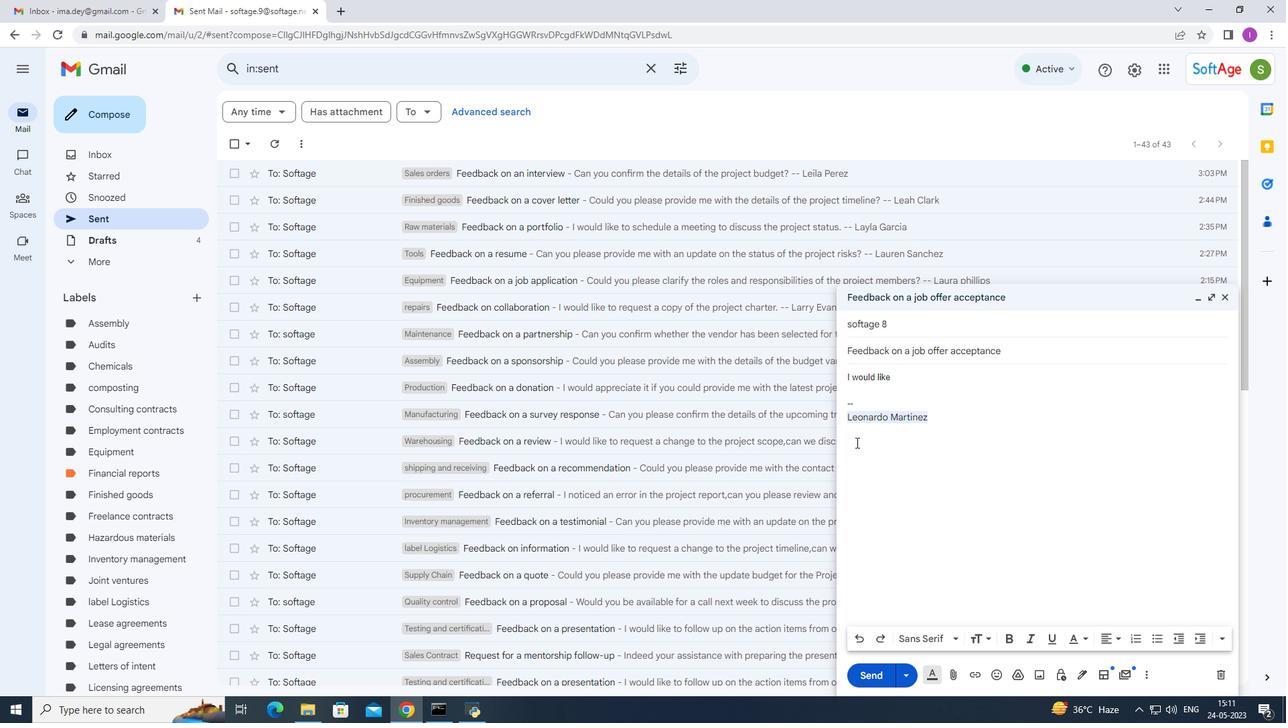 
Action: Key pressed <Key.space>tpoo
Screenshot: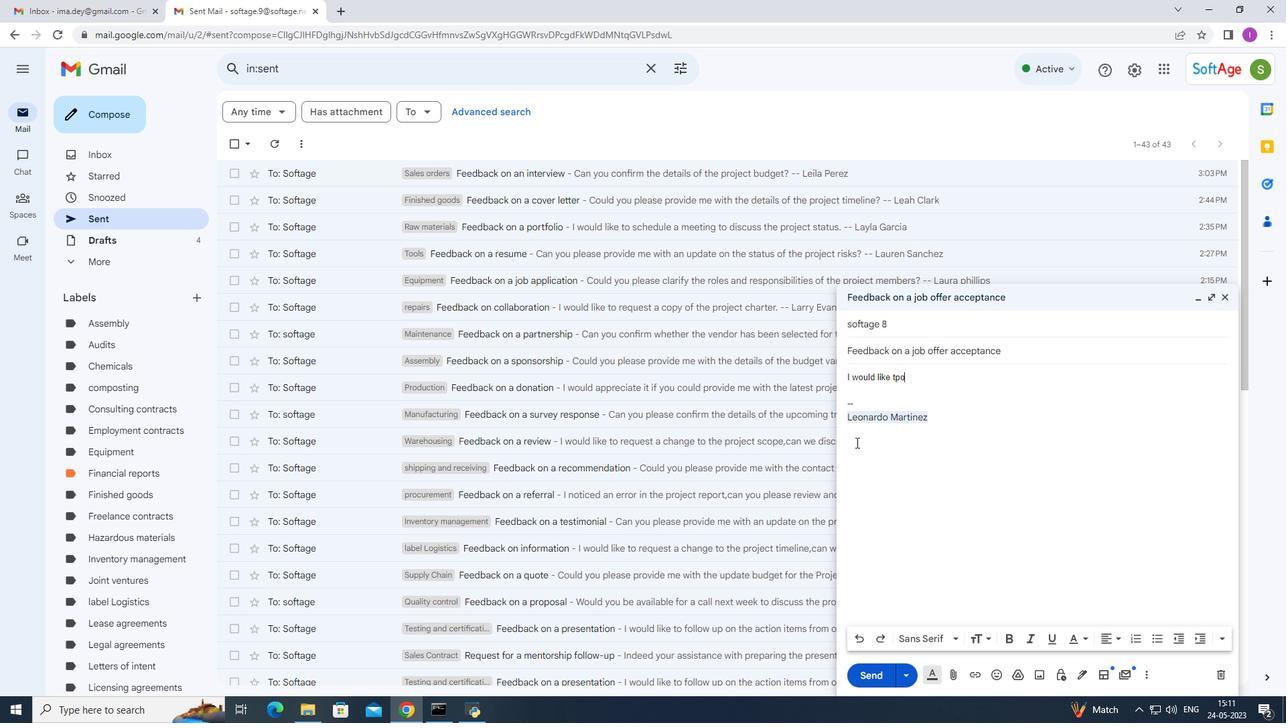
Action: Mouse moved to (932, 423)
Screenshot: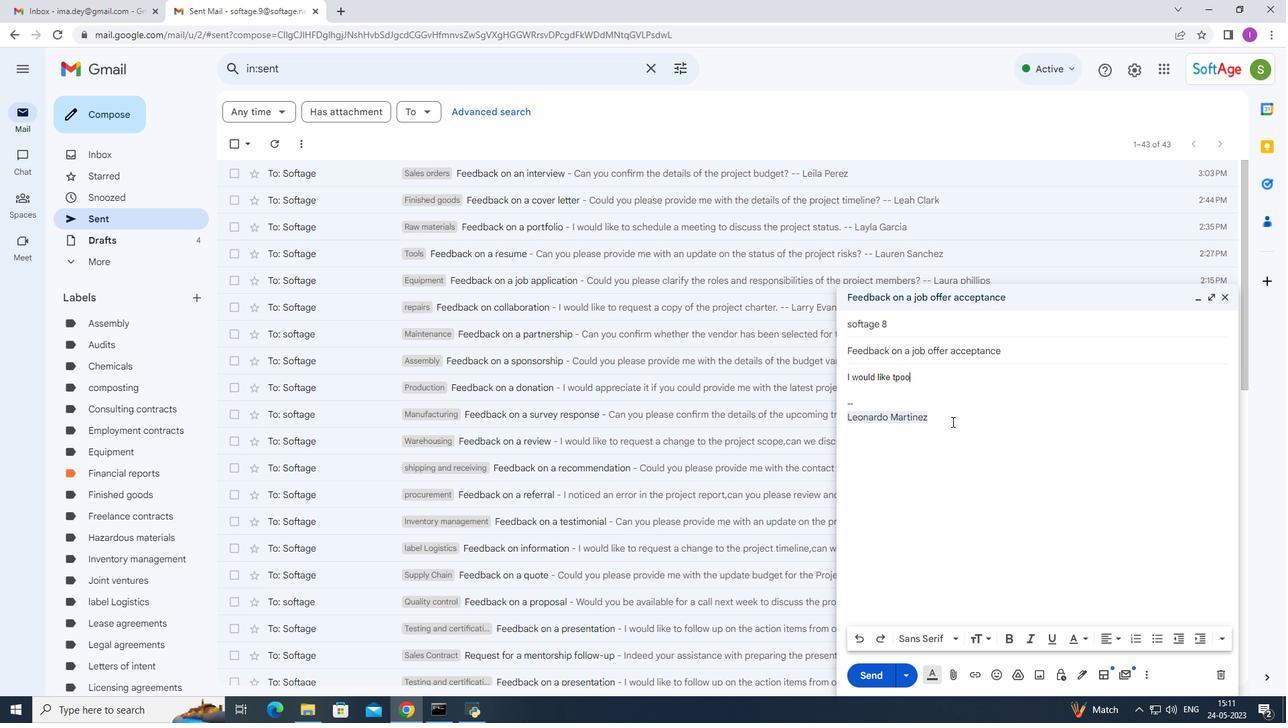 
Action: Key pressed <Key.backspace><Key.backspace><Key.backspace>o
Screenshot: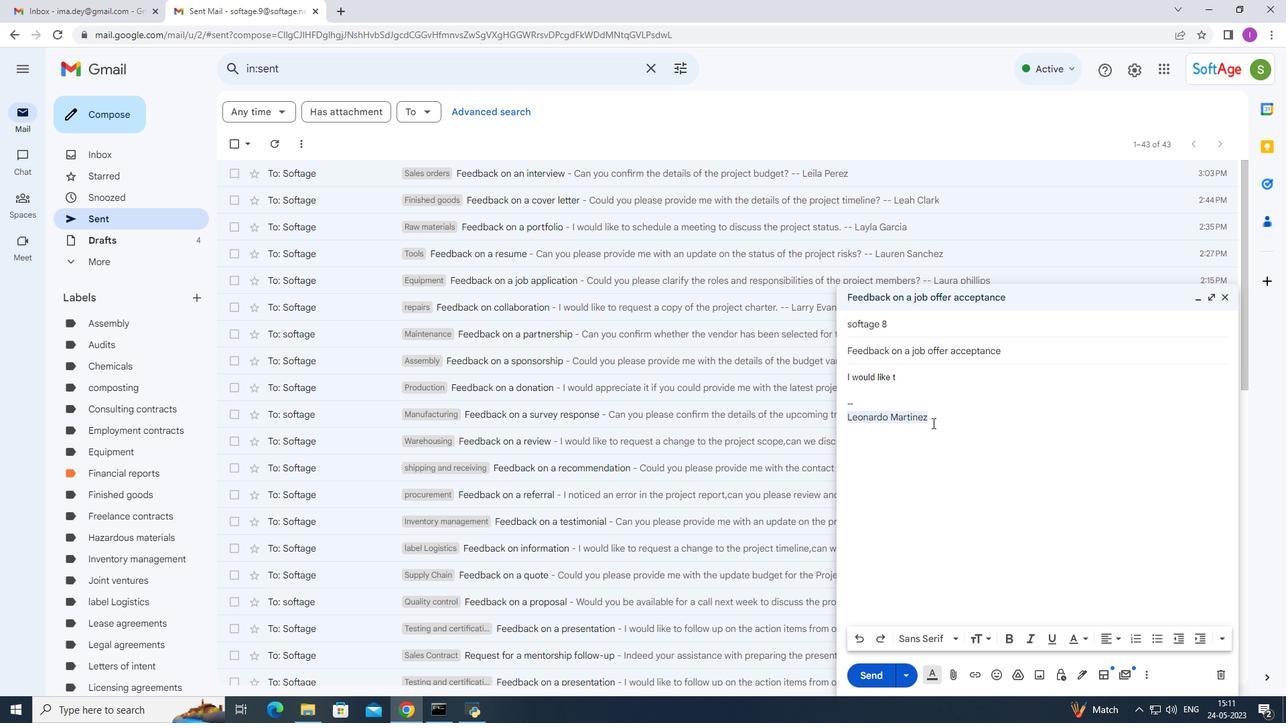 
Action: Mouse moved to (843, 415)
Screenshot: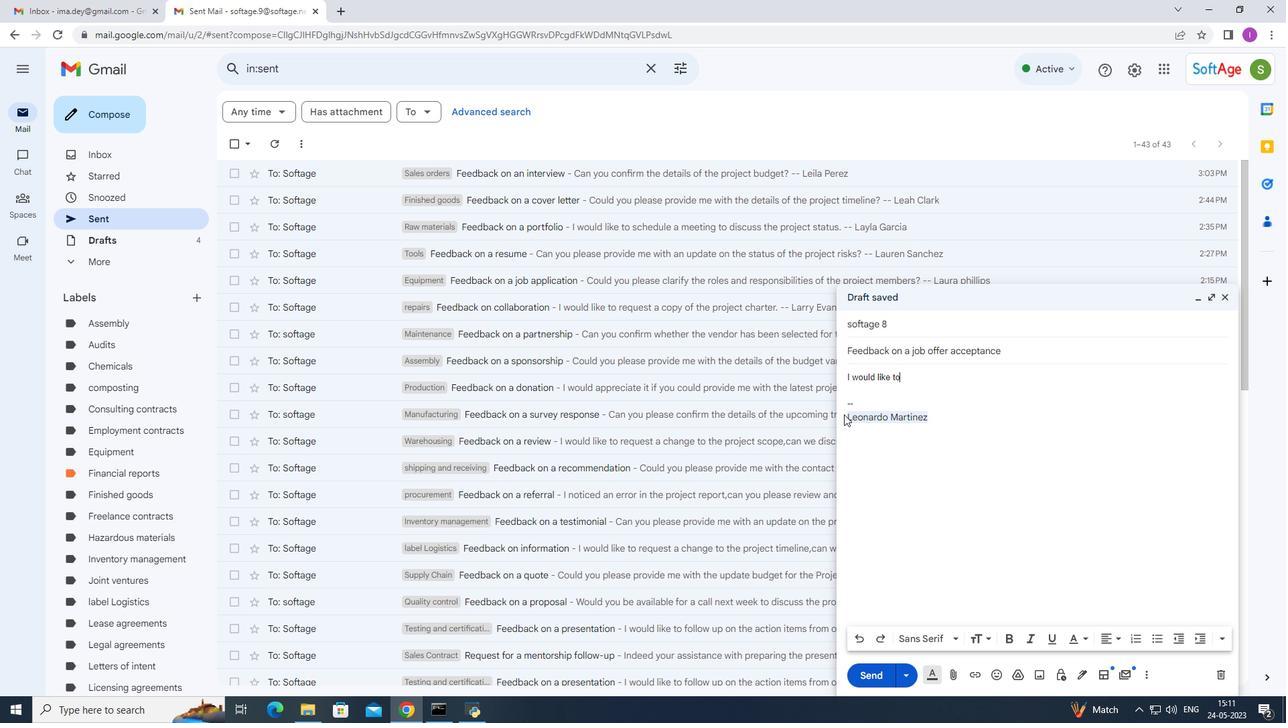 
Action: Key pressed <Key.space>request
Screenshot: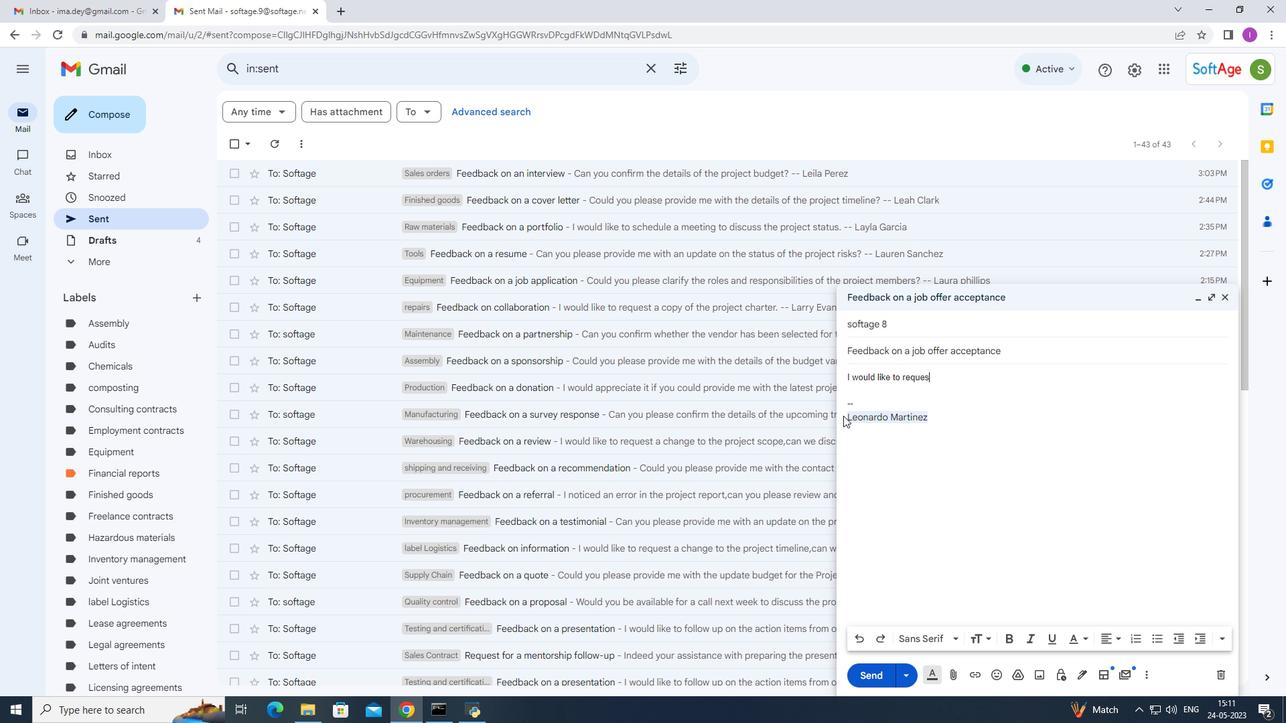 
Action: Mouse moved to (910, 403)
Screenshot: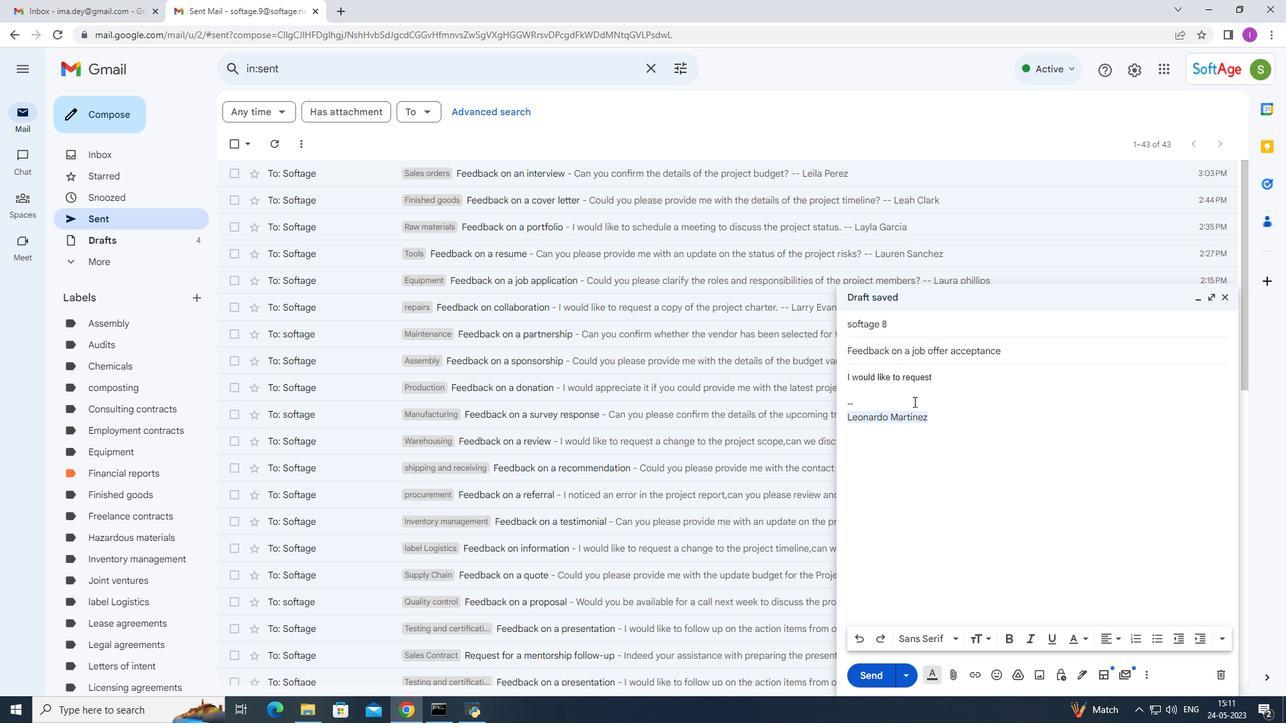 
Action: Key pressed <Key.space>
Screenshot: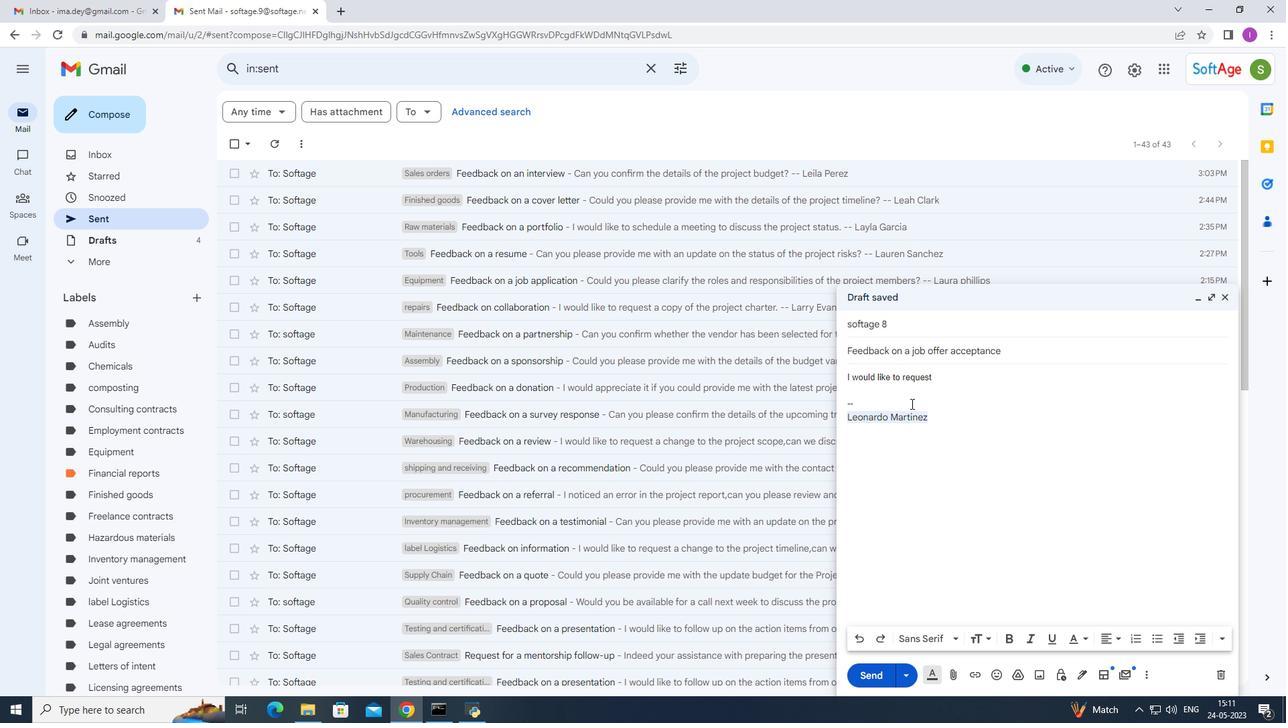 
Action: Mouse moved to (909, 405)
Screenshot: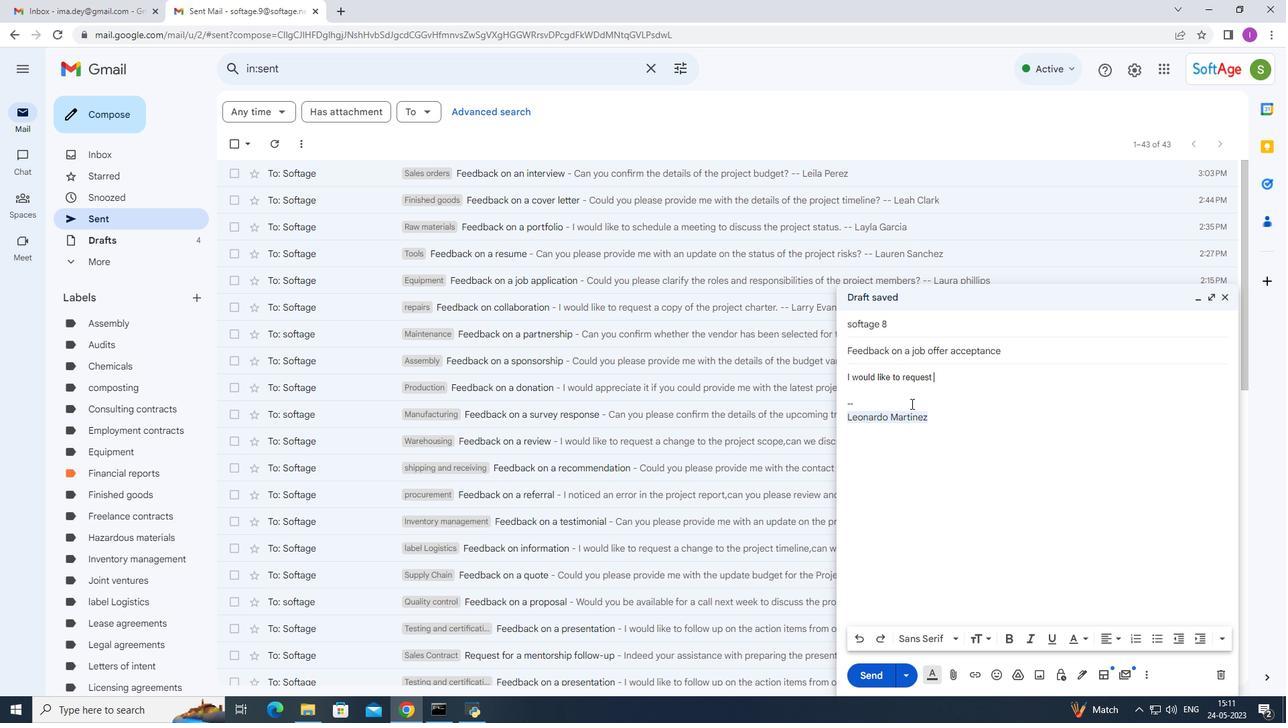 
Action: Key pressed a<Key.space>change
Screenshot: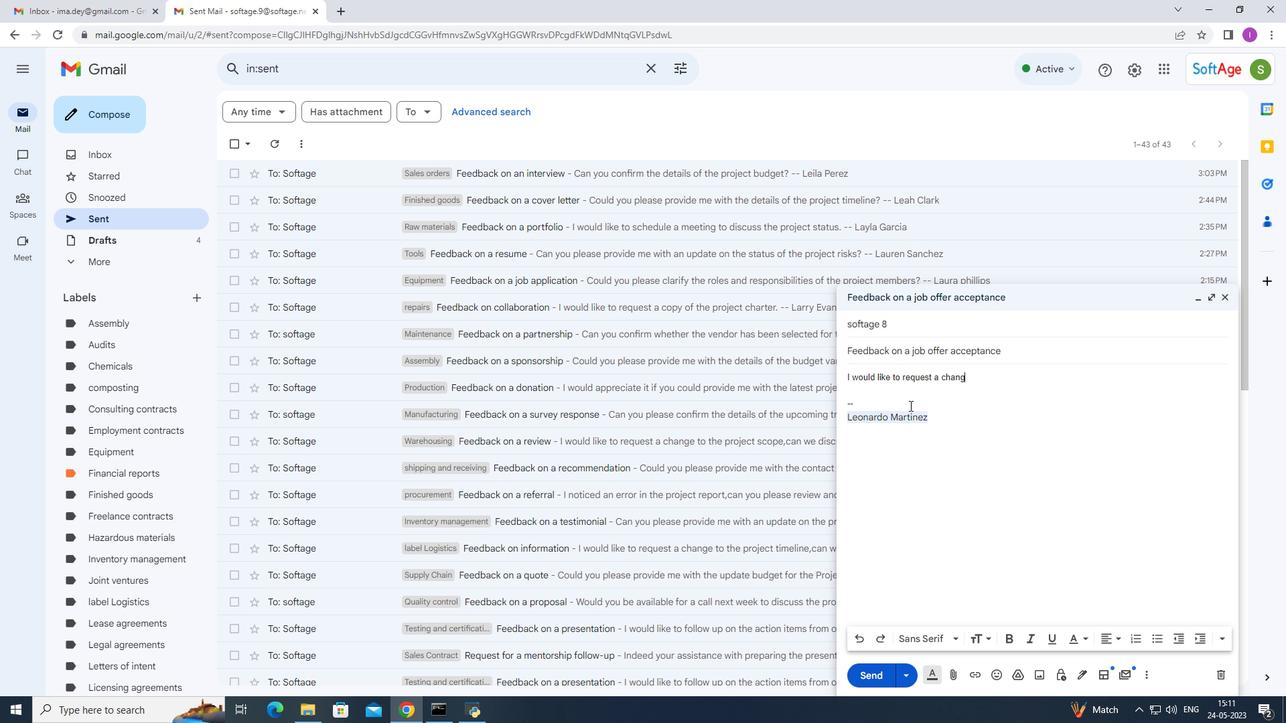 
Action: Mouse moved to (926, 406)
Screenshot: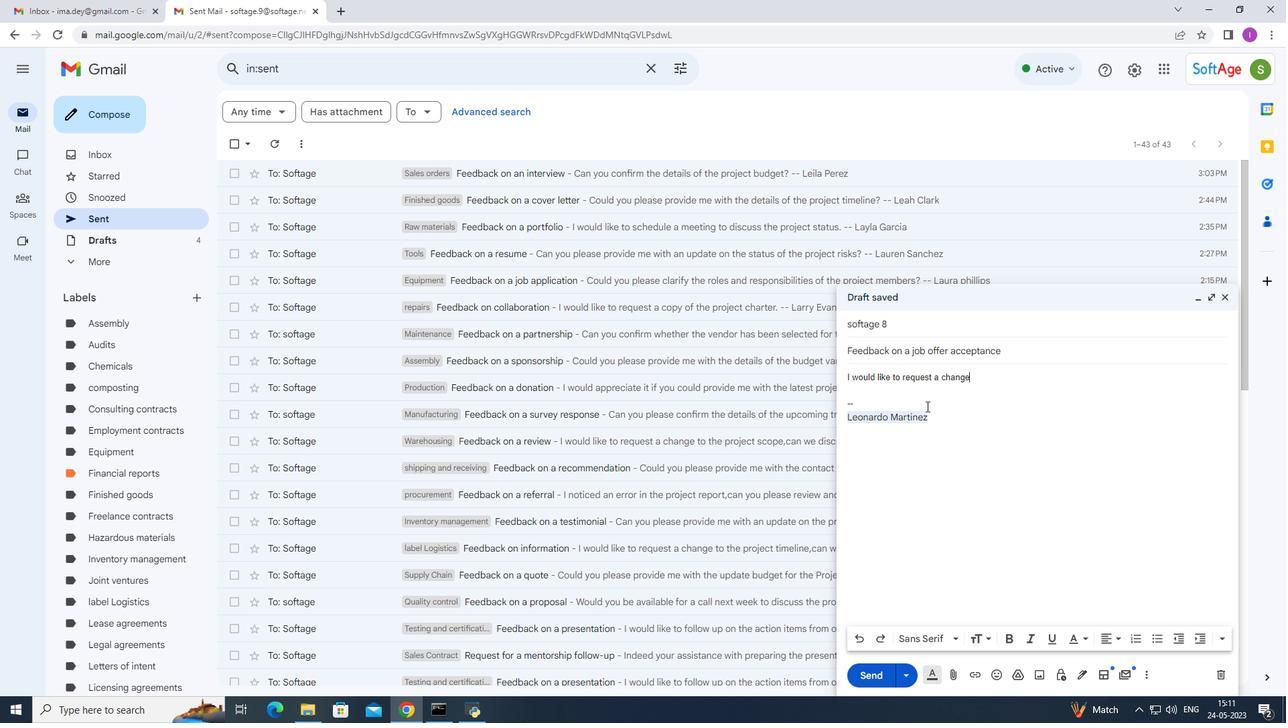 
Action: Key pressed <Key.space>to<Key.space>the<Key.space>project<Key.space>
Screenshot: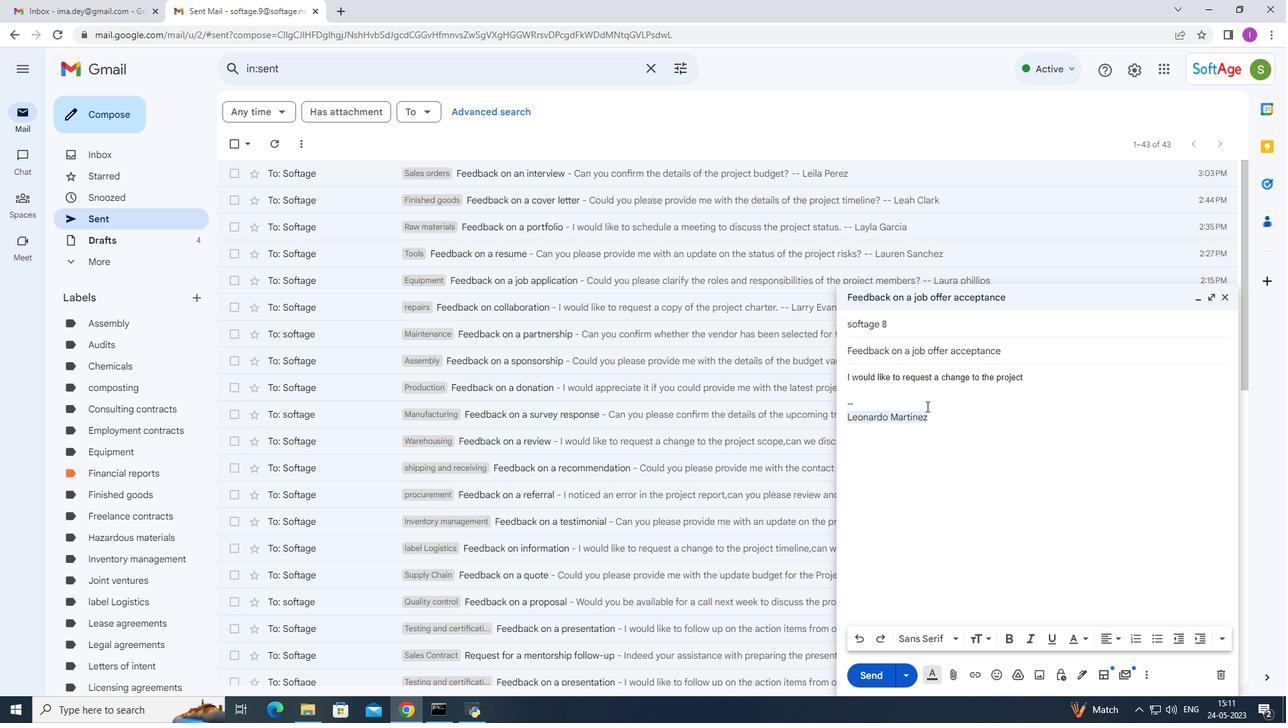 
Action: Mouse moved to (927, 407)
Screenshot: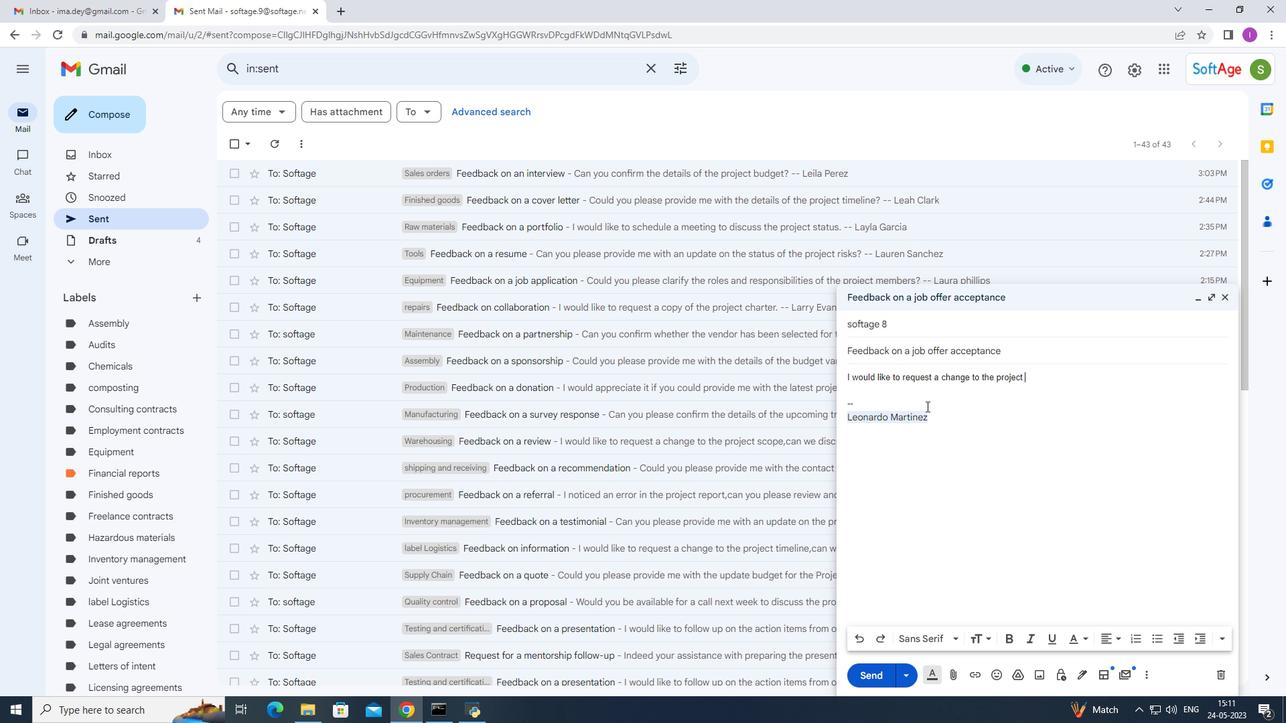 
Action: Key pressed o
Screenshot: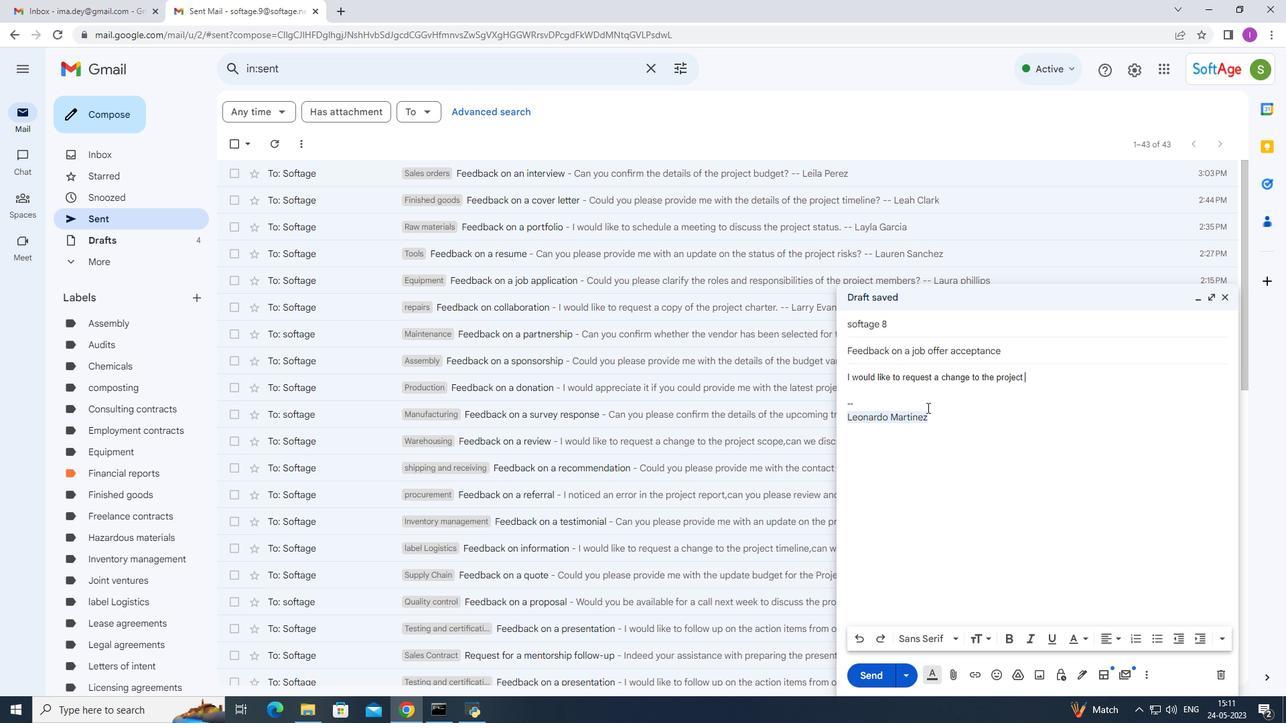 
Action: Mouse moved to (918, 404)
Screenshot: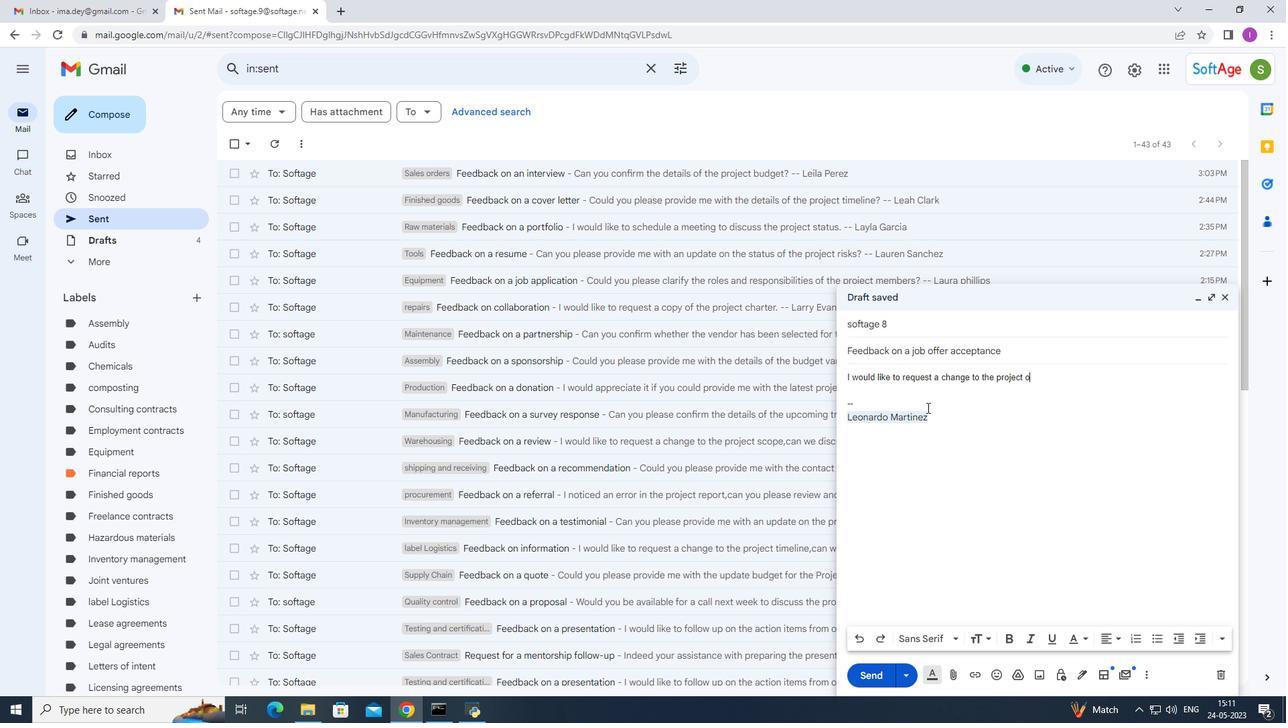 
Action: Key pressed bjectives,can<Key.space>wev<Key.backspace>n<Key.backspace><Key.space>discuss<Key.space>this<Key.space>ibn<Key.backspace><Key.backspace>n<Key.space>our<Key.space>next<Key.space>meetings<<191>><Key.shift><Key.shift><Key.shift><Key.shift><Key.shift><Key.shift><Key.shift><Key.shift><Key.shift><Key.shift><Key.shift><Key.shift><Key.shift>/<Key.backspace><Key.shift>?
Screenshot: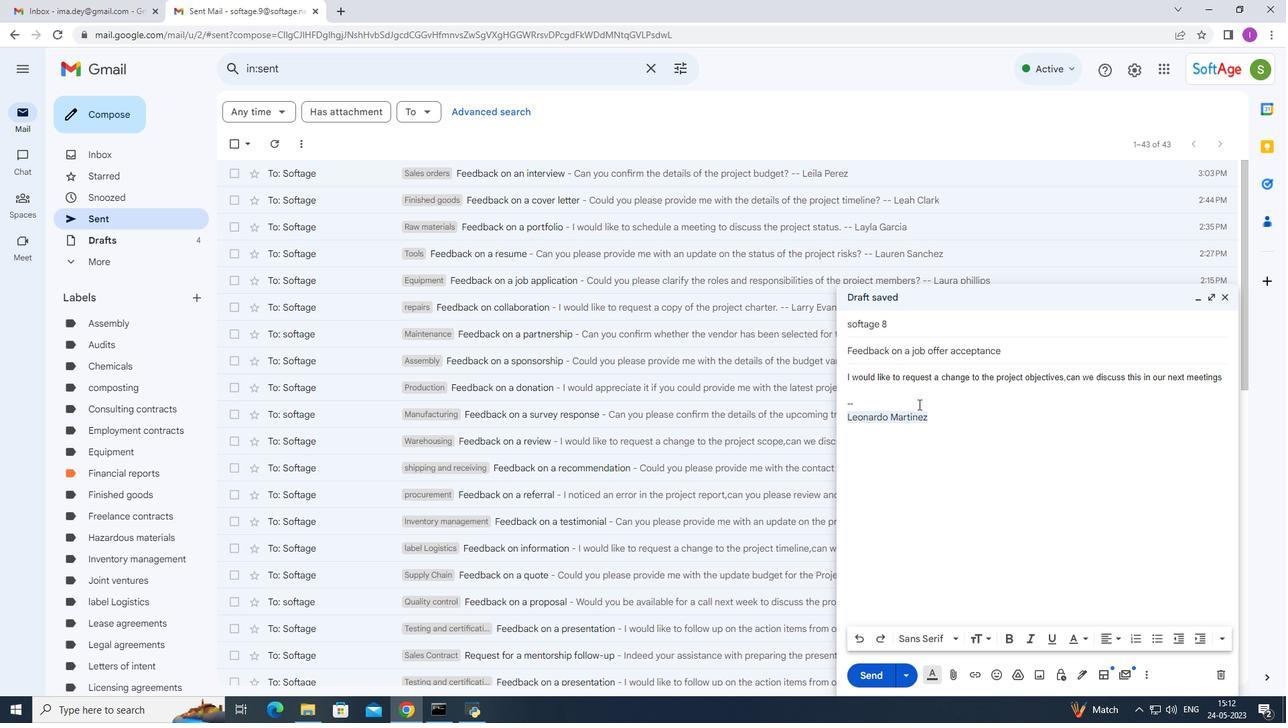 
Action: Mouse moved to (648, 570)
Screenshot: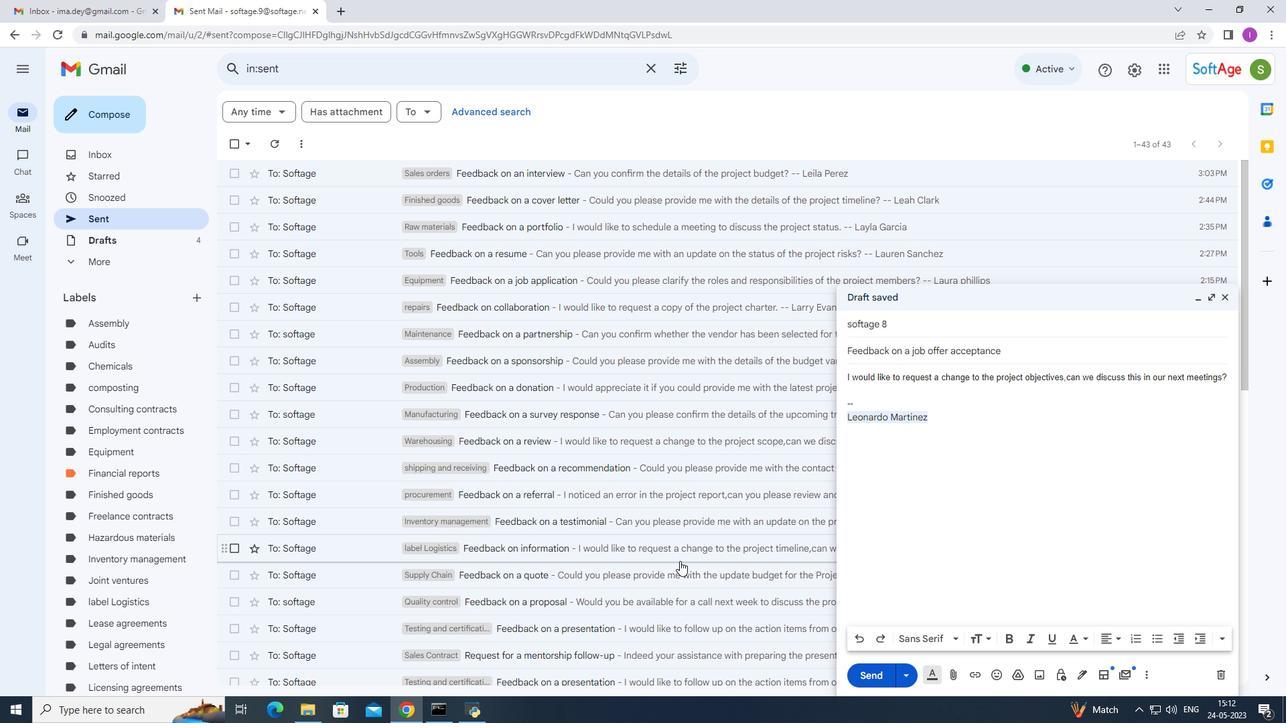 
Action: Mouse scrolled (648, 569) with delta (0, 0)
Screenshot: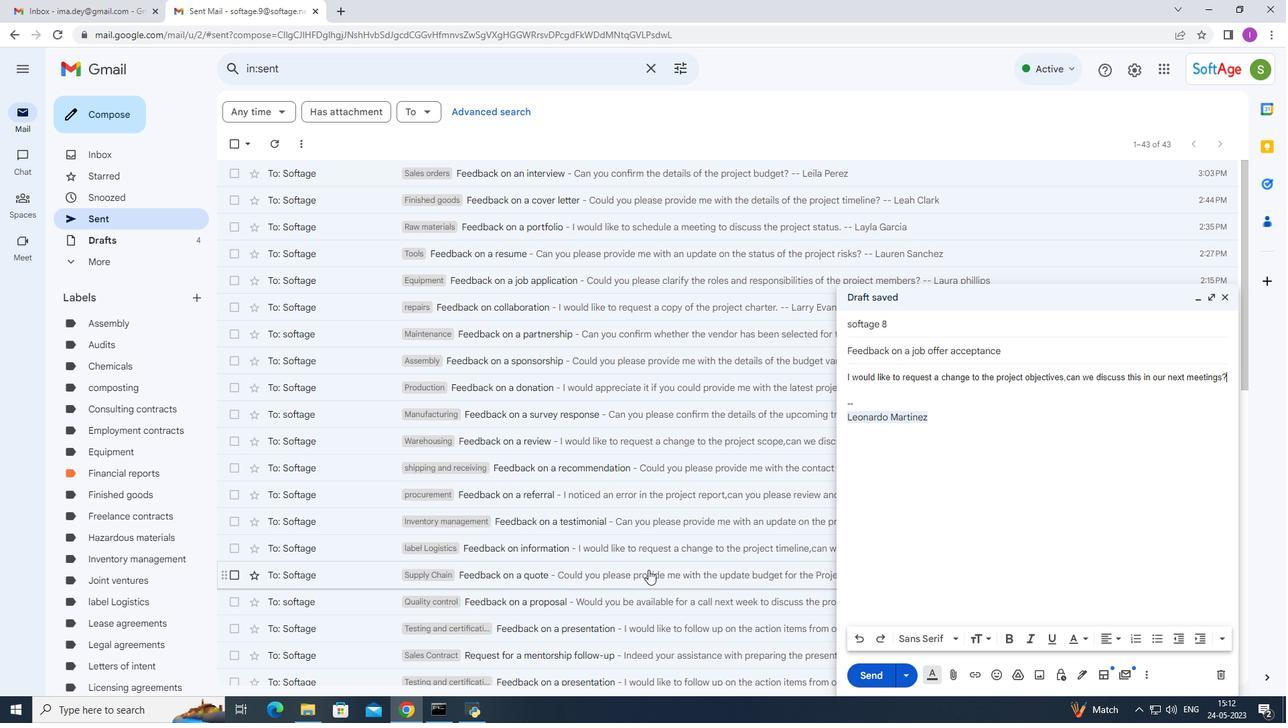
Action: Mouse scrolled (648, 569) with delta (0, 0)
Screenshot: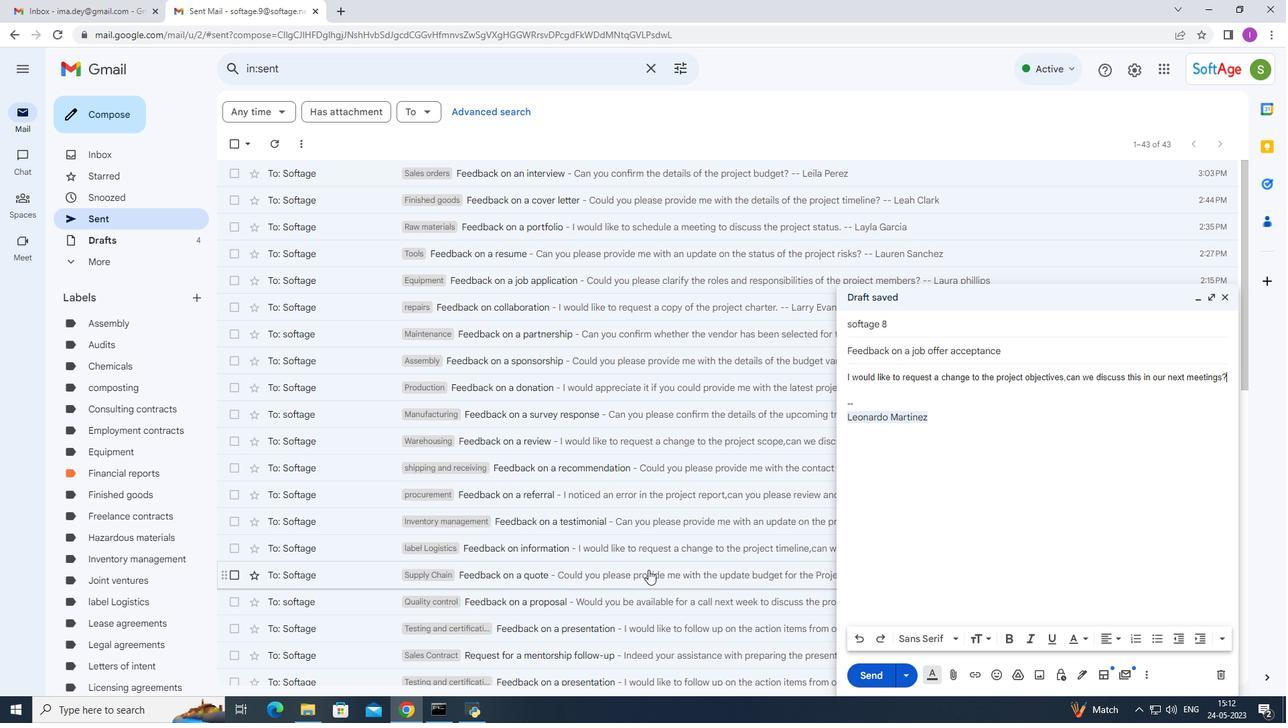 
Action: Mouse moved to (964, 438)
Screenshot: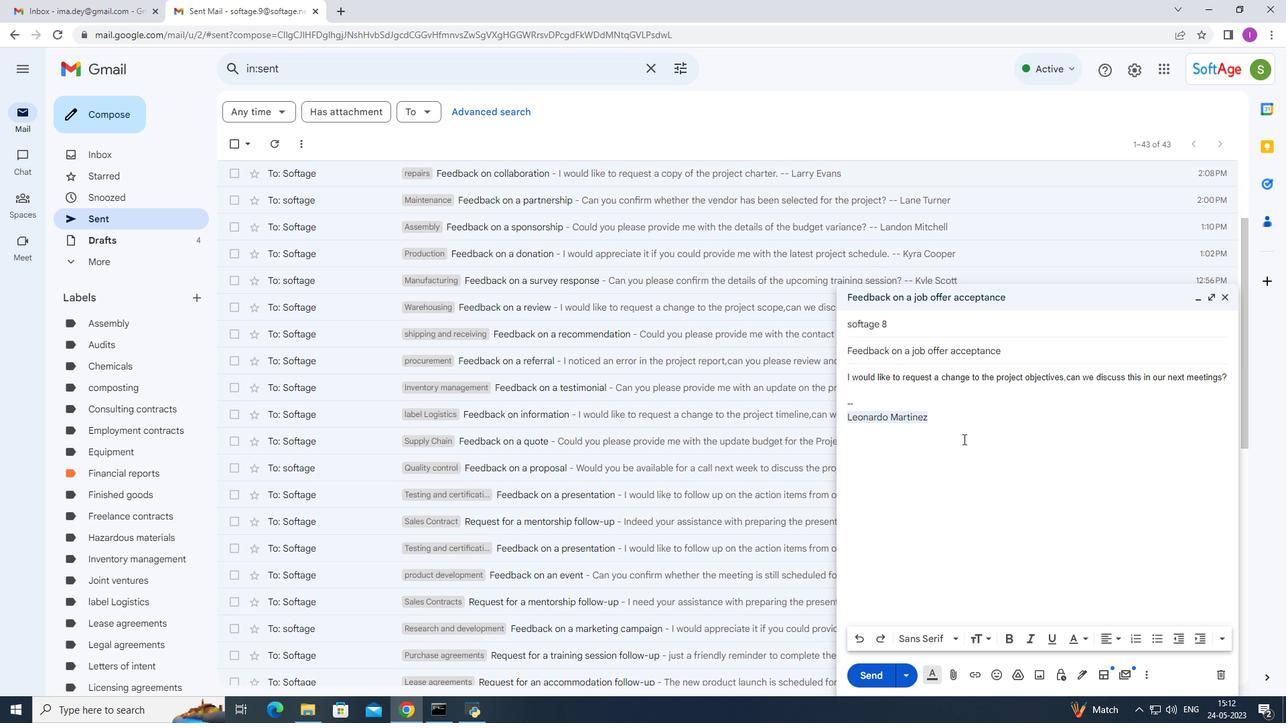 
Action: Mouse pressed left at (964, 438)
Screenshot: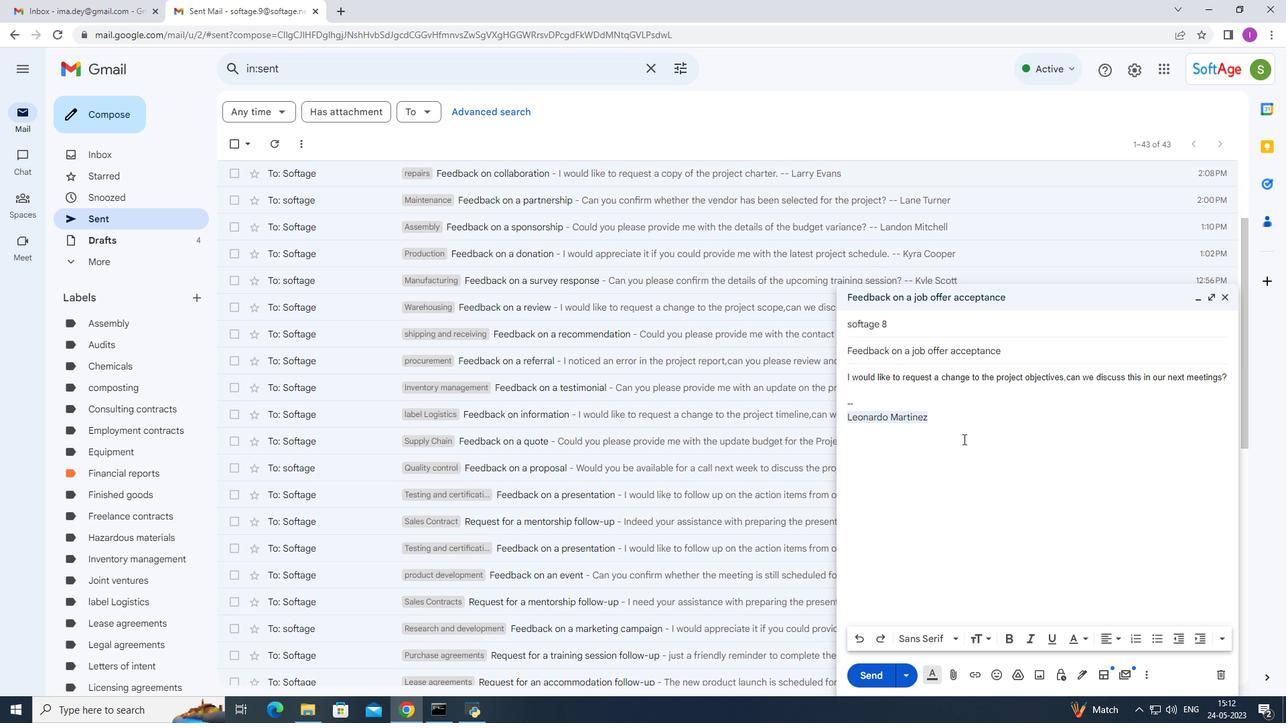 
Action: Mouse moved to (971, 624)
Screenshot: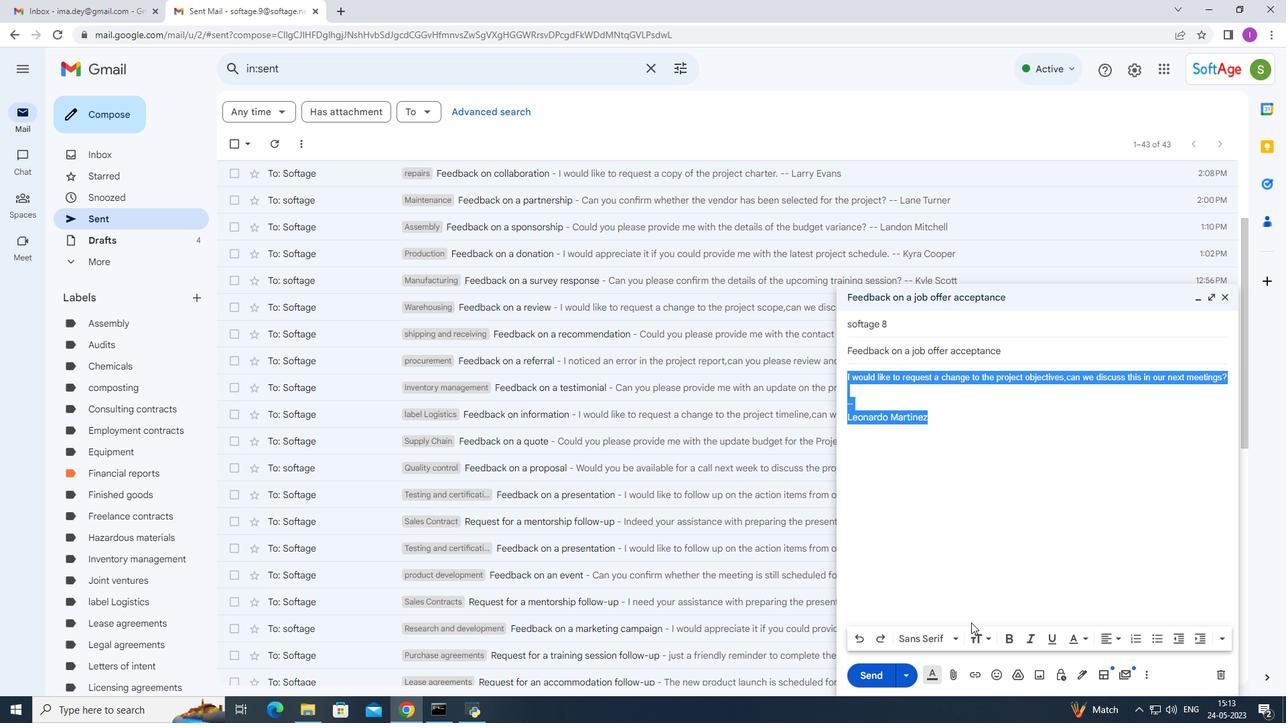 
Action: Mouse scrolled (971, 624) with delta (0, 0)
Screenshot: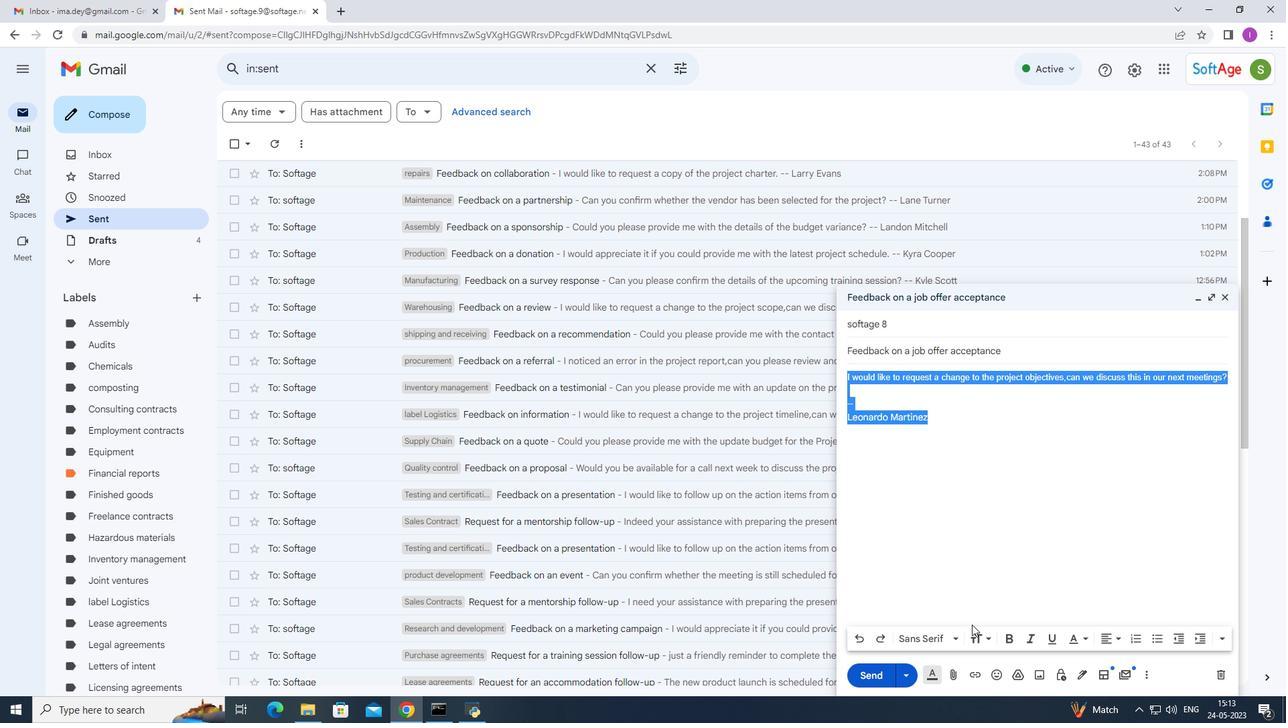 
Action: Mouse moved to (972, 624)
Screenshot: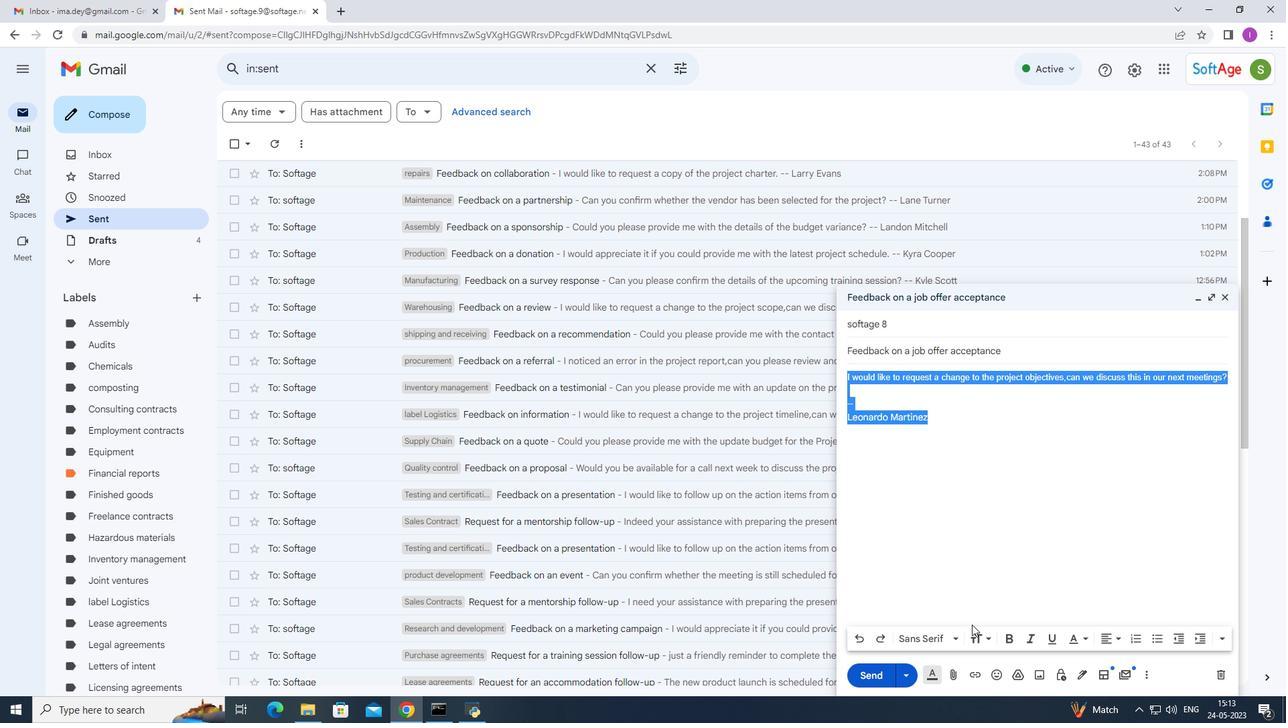
Action: Mouse scrolled (972, 624) with delta (0, 0)
Screenshot: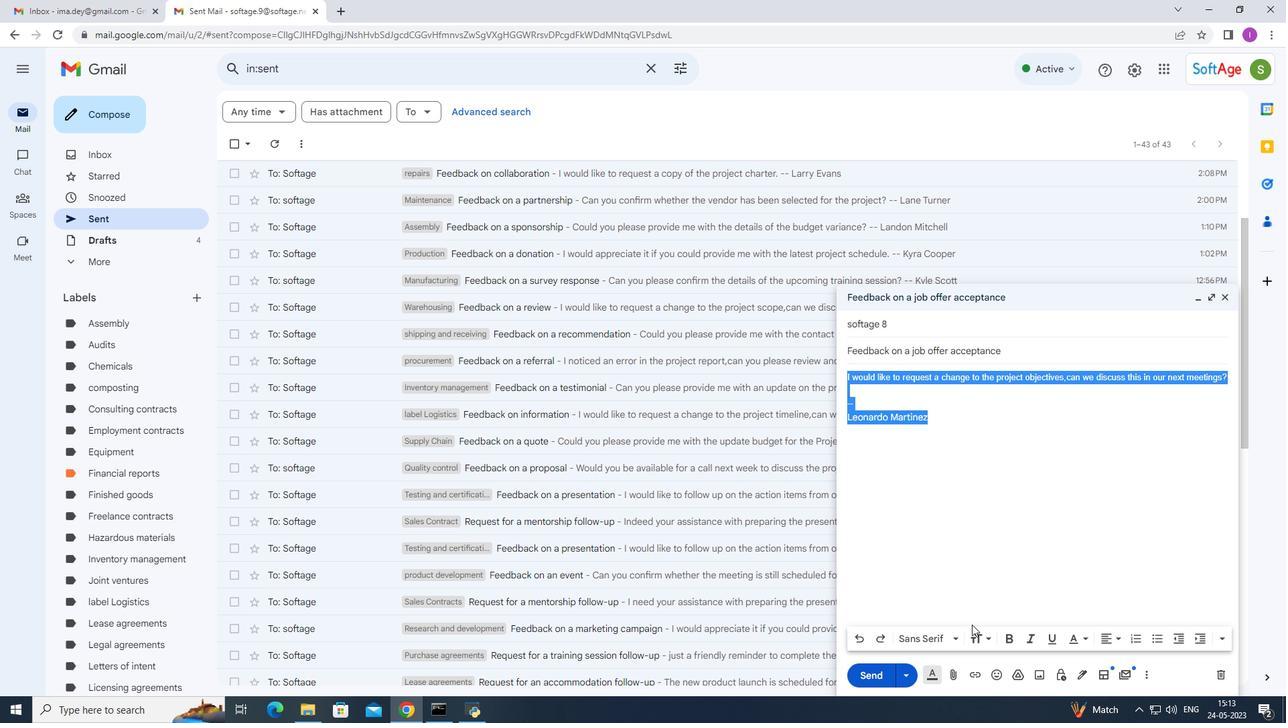 
Action: Mouse moved to (1226, 638)
Screenshot: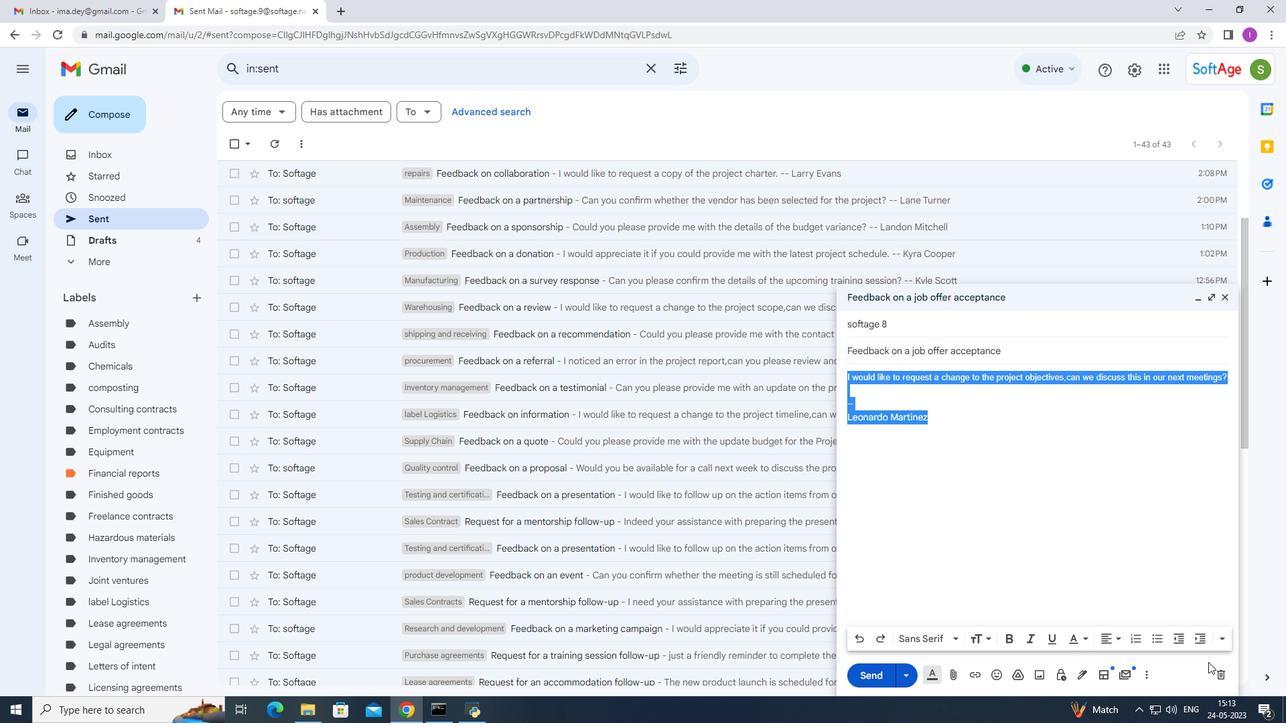 
Action: Mouse pressed left at (1226, 638)
Screenshot: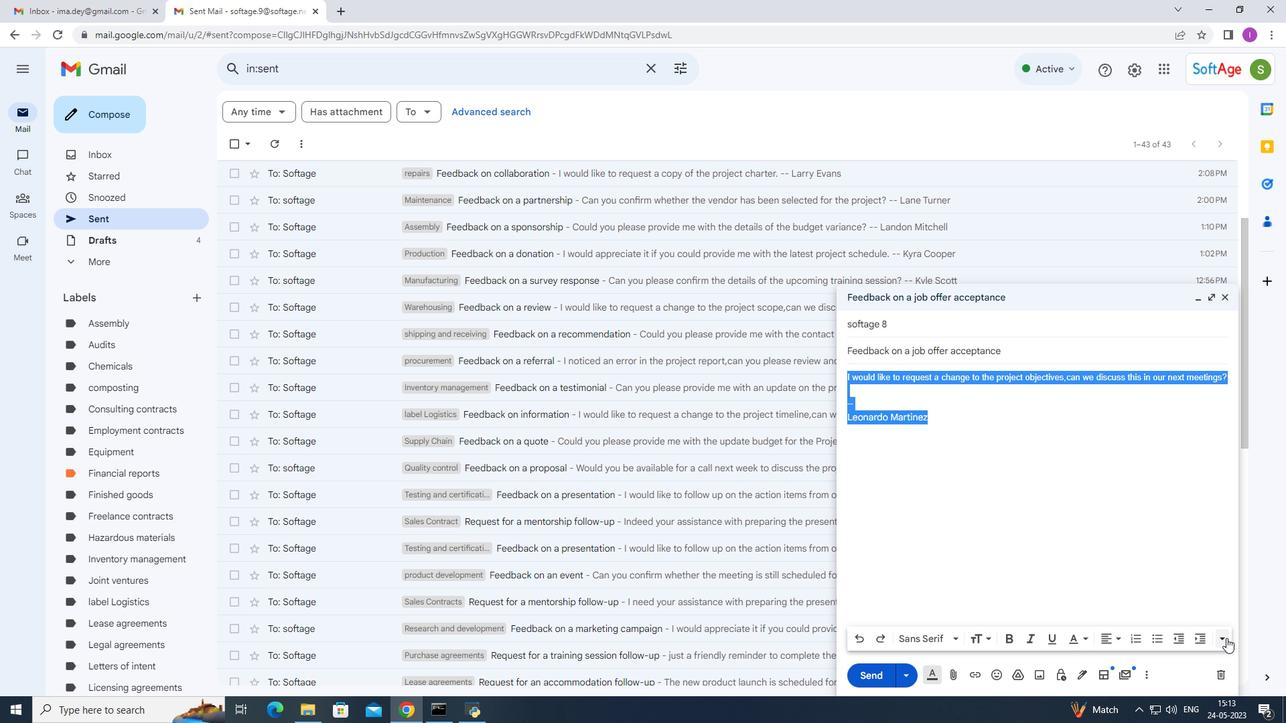 
Action: Mouse moved to (1225, 583)
Screenshot: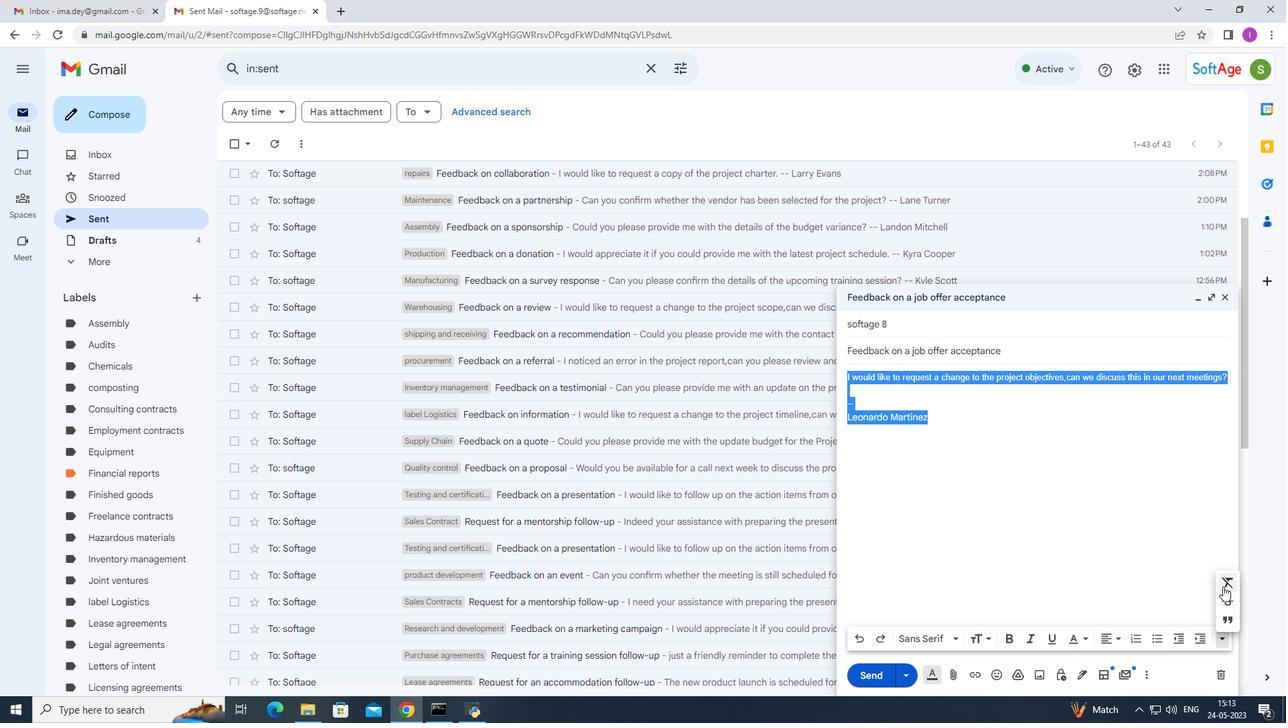 
Action: Mouse pressed left at (1225, 583)
Screenshot: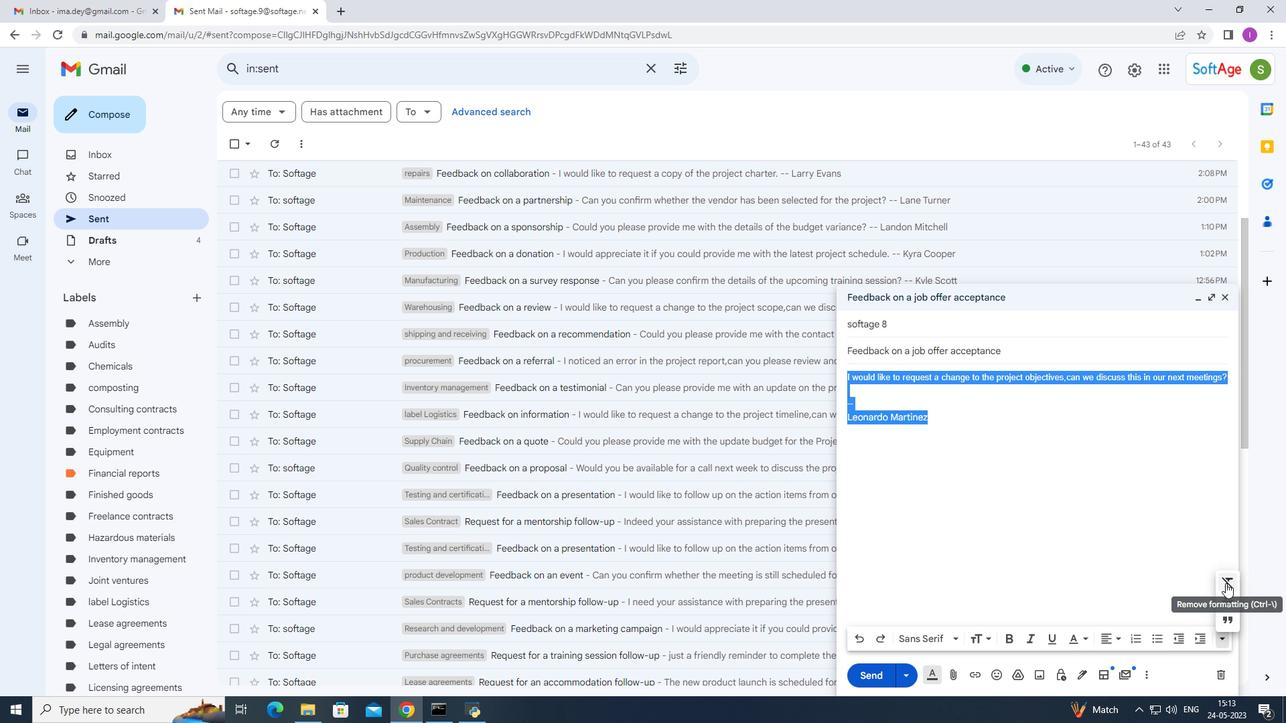 
Action: Mouse moved to (862, 637)
Screenshot: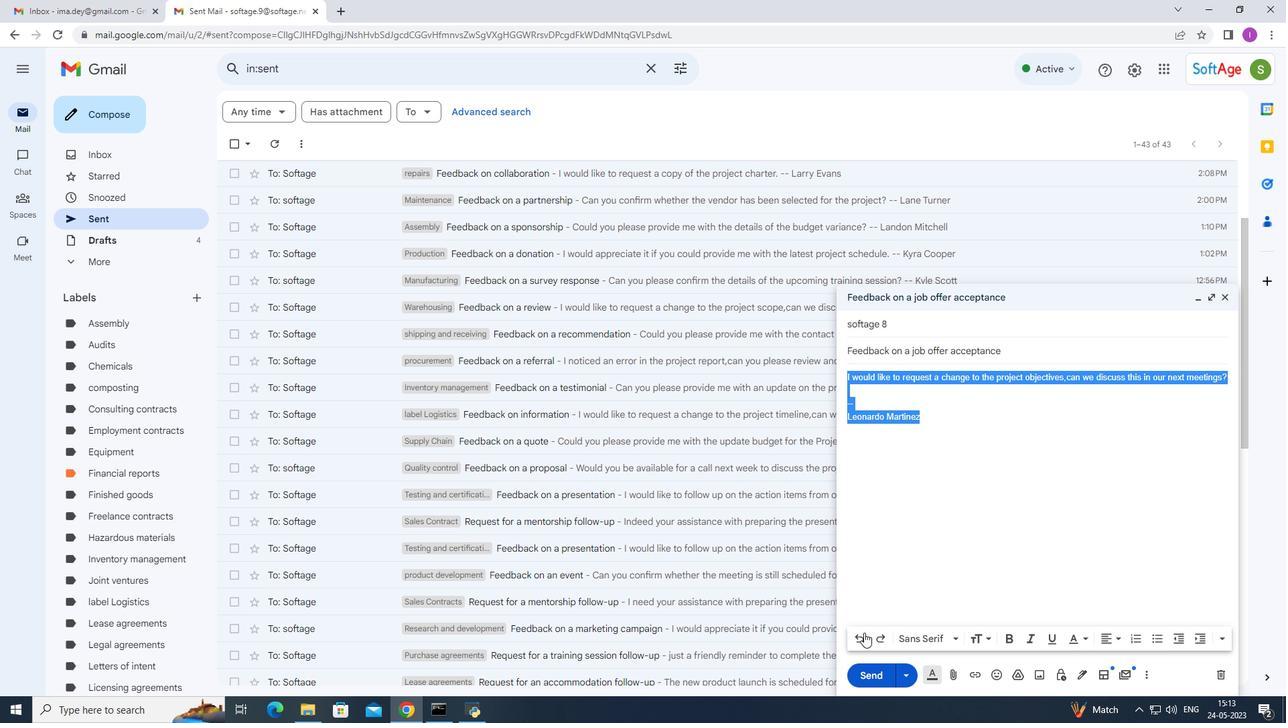 
Action: Mouse pressed left at (862, 637)
Screenshot: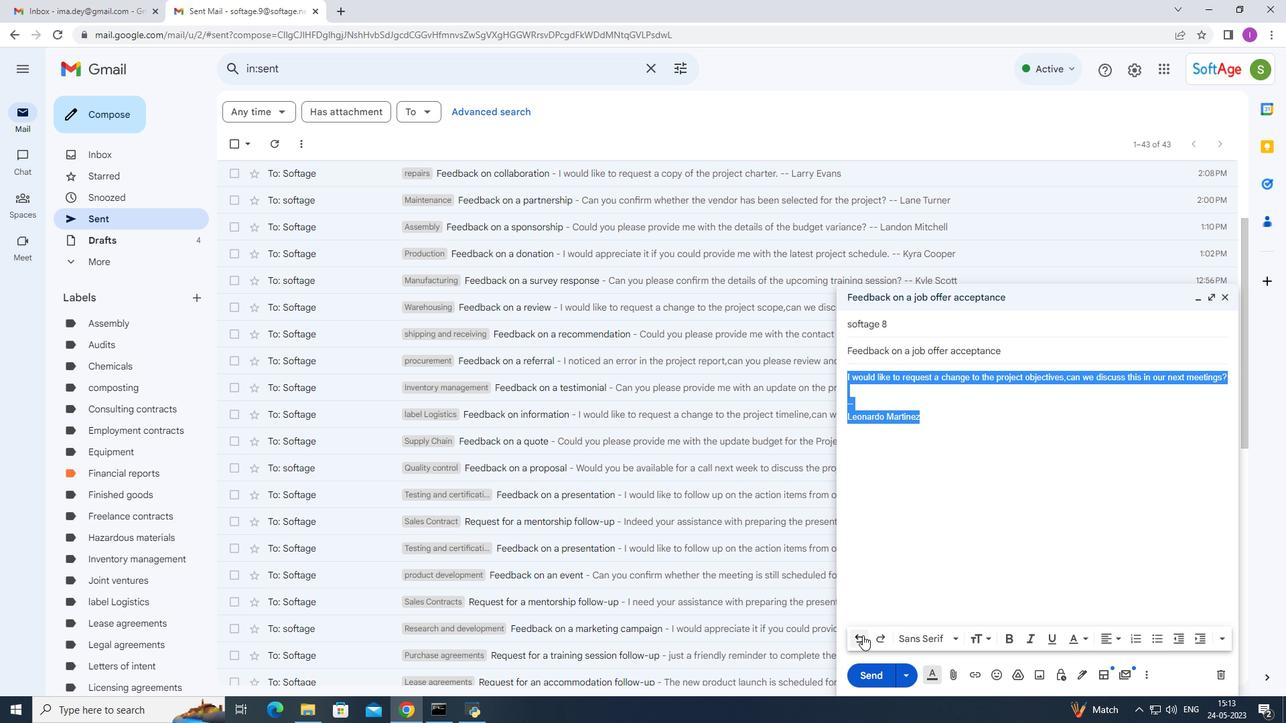 
Action: Mouse moved to (863, 683)
Screenshot: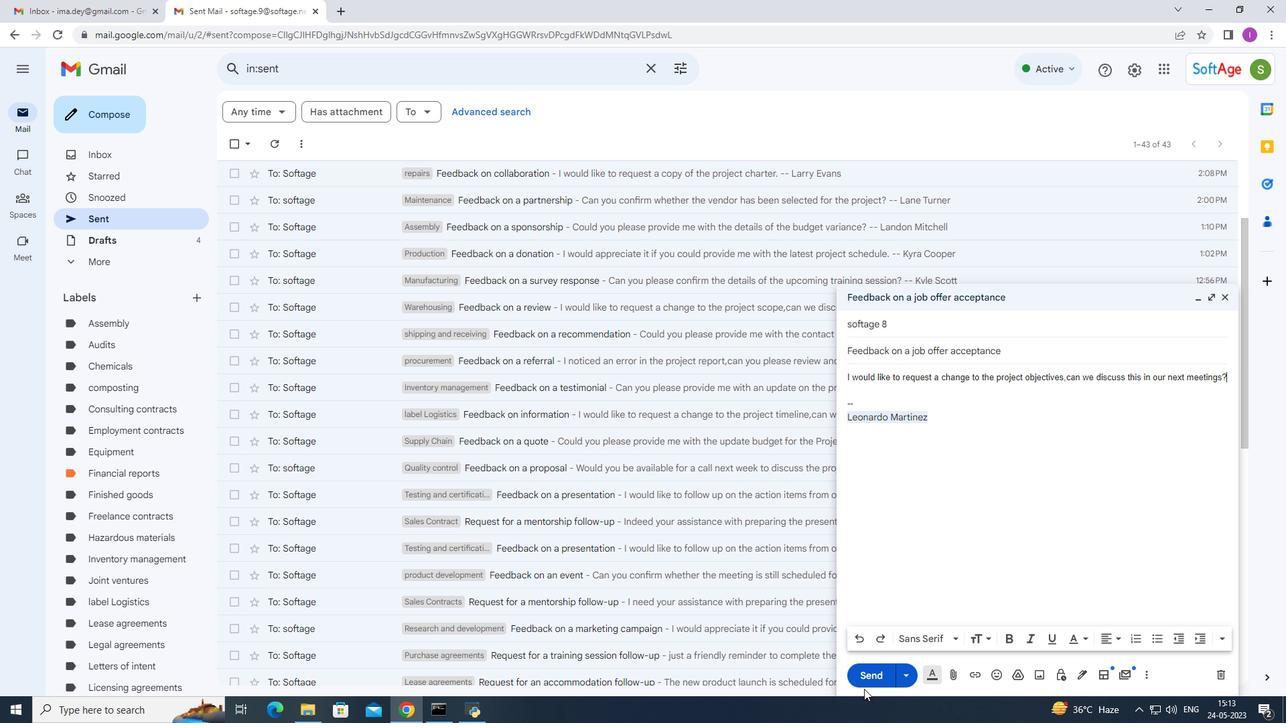 
Action: Mouse pressed left at (863, 683)
Screenshot: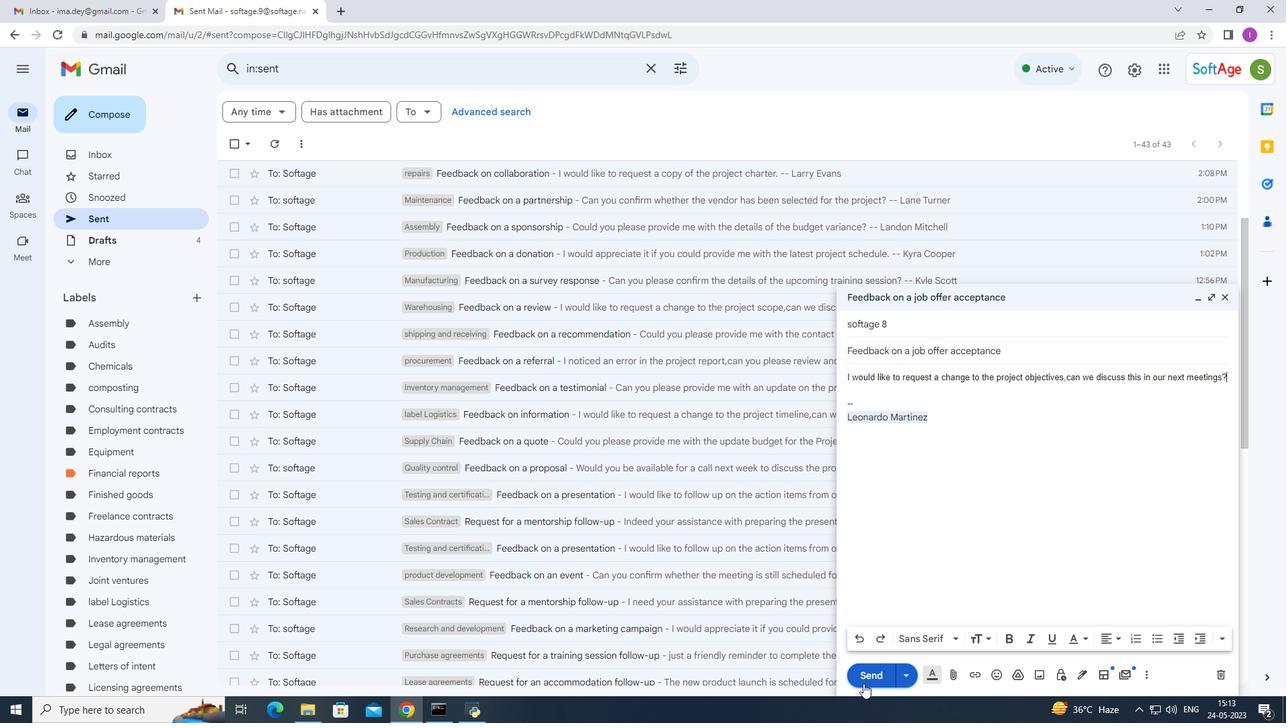 
Action: Mouse moved to (111, 216)
Screenshot: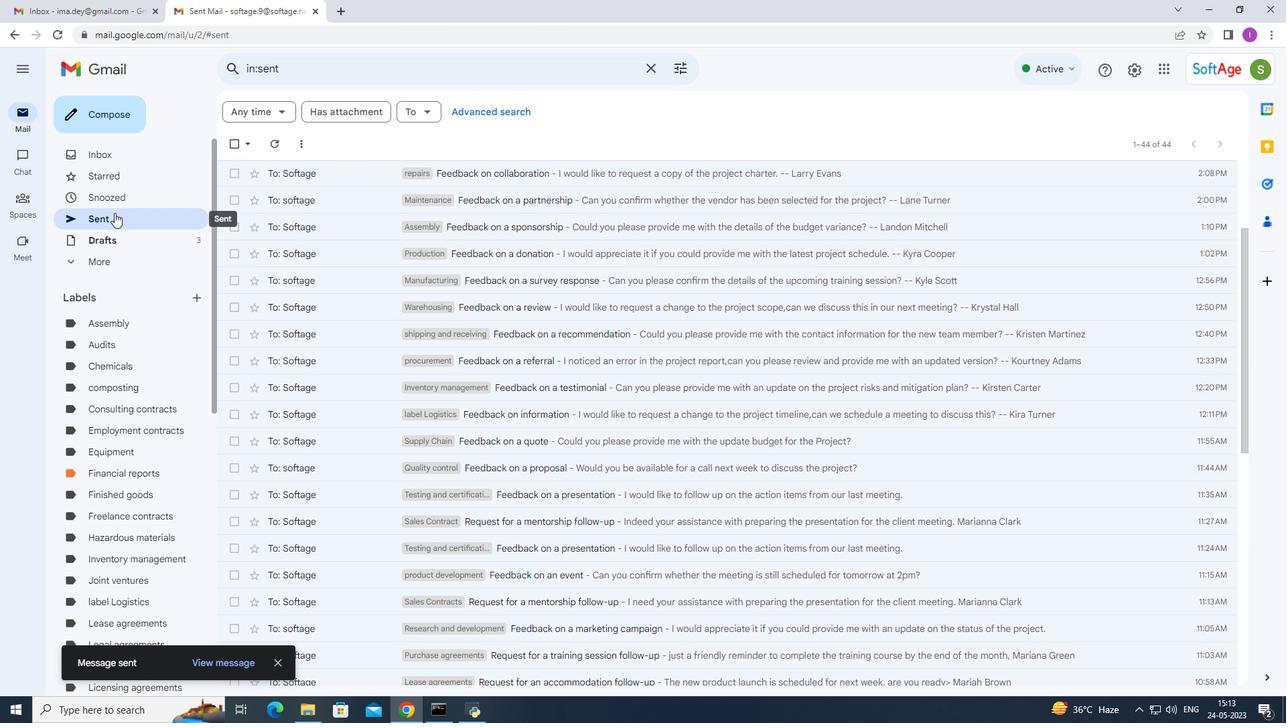 
Action: Mouse pressed left at (111, 216)
Screenshot: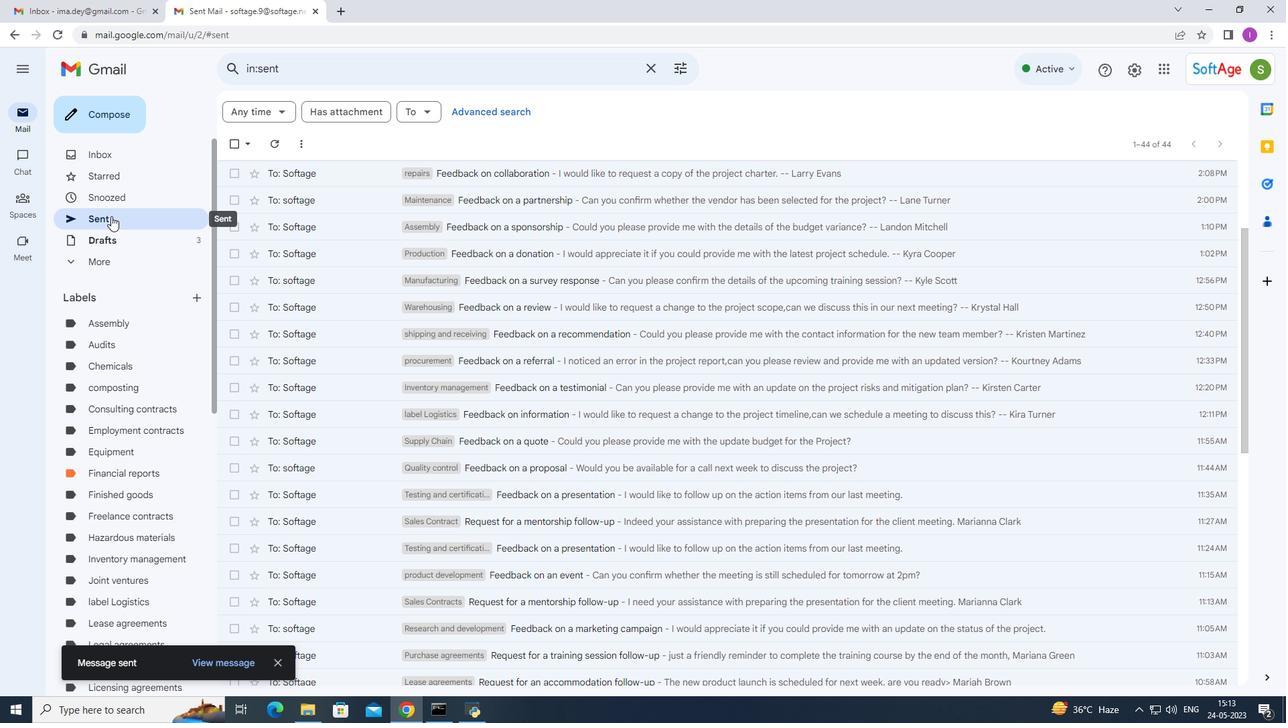 
Action: Mouse moved to (648, 262)
Screenshot: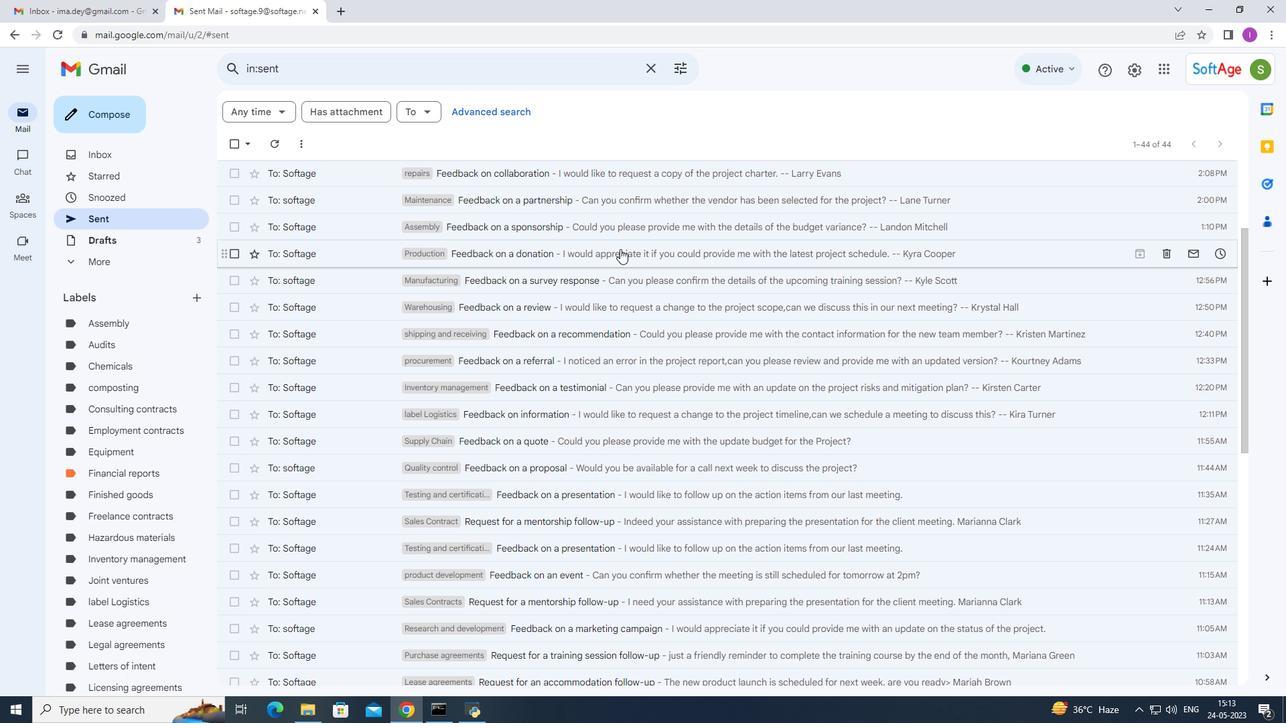 
Action: Mouse scrolled (648, 261) with delta (0, 0)
Screenshot: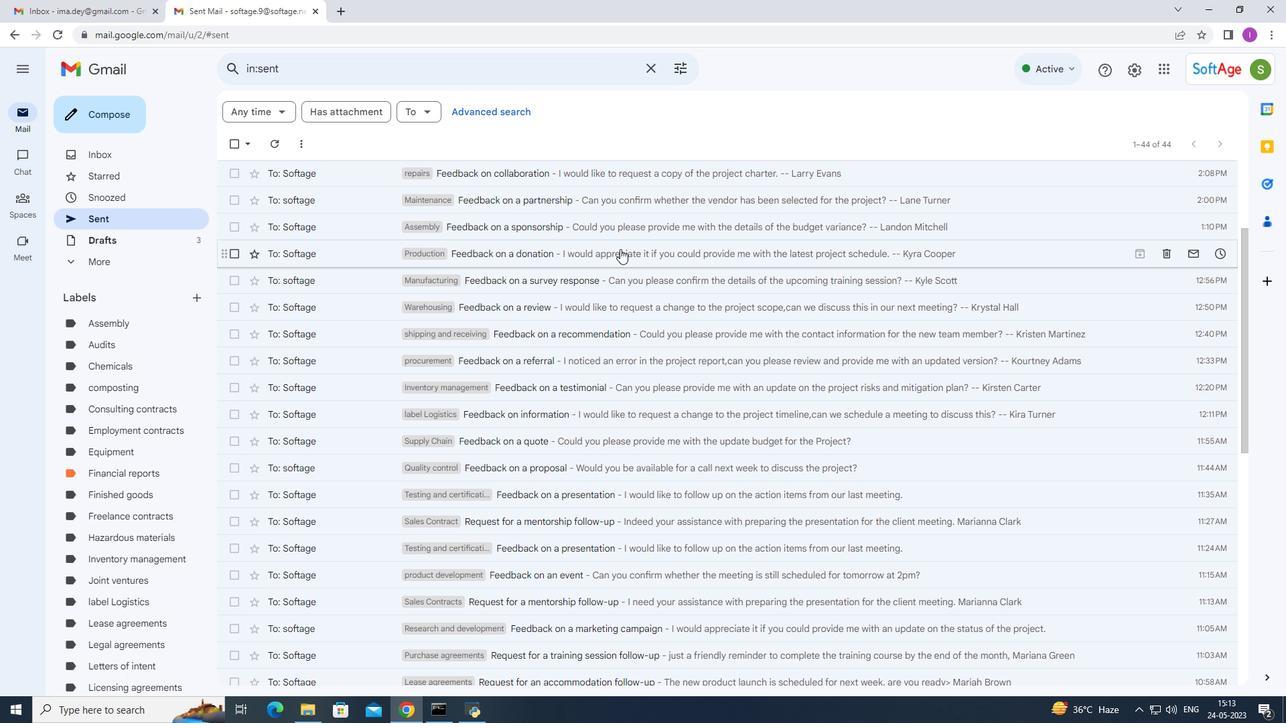 
Action: Mouse moved to (653, 265)
Screenshot: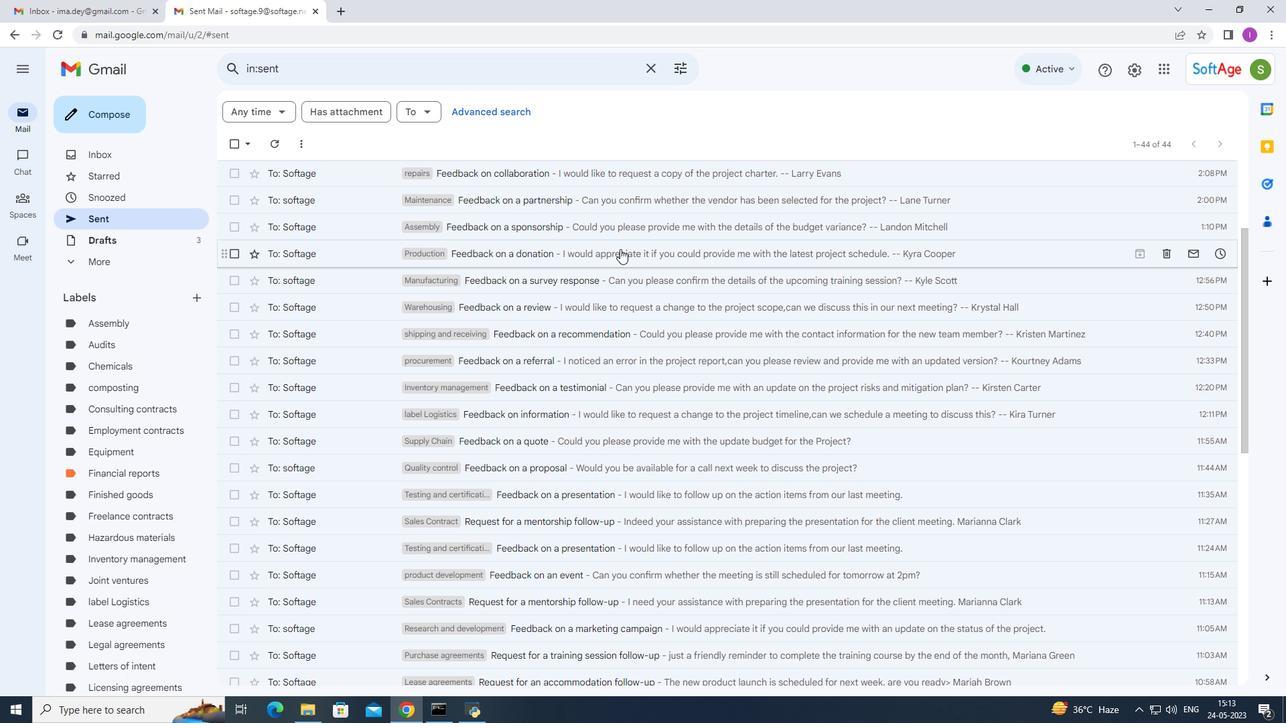 
Action: Mouse scrolled (652, 264) with delta (0, 0)
Screenshot: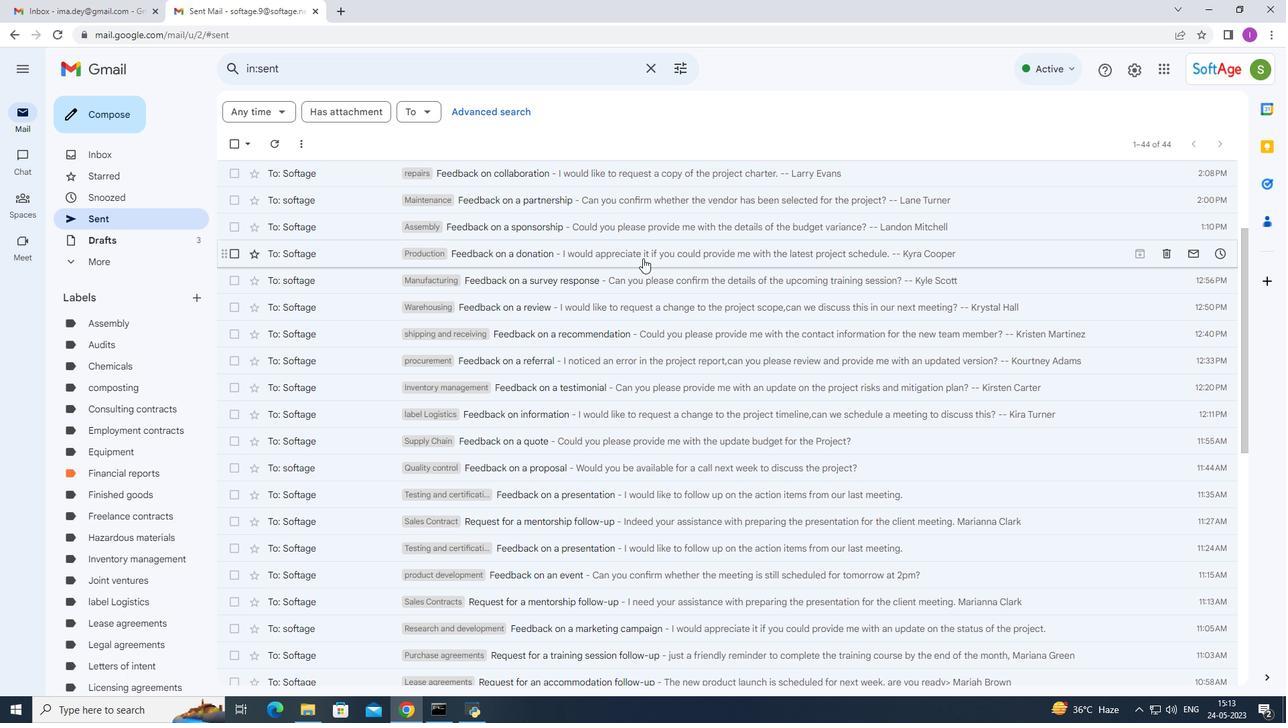
Action: Mouse moved to (663, 270)
Screenshot: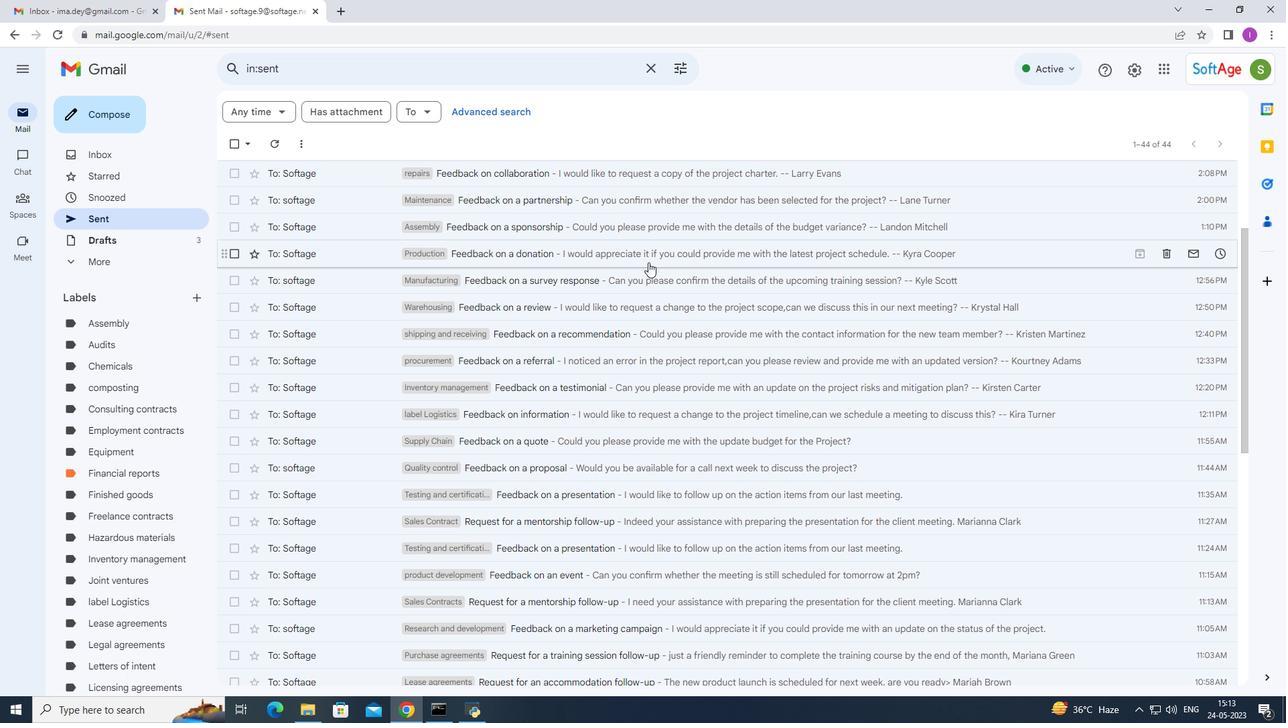 
Action: Mouse scrolled (659, 268) with delta (0, 0)
Screenshot: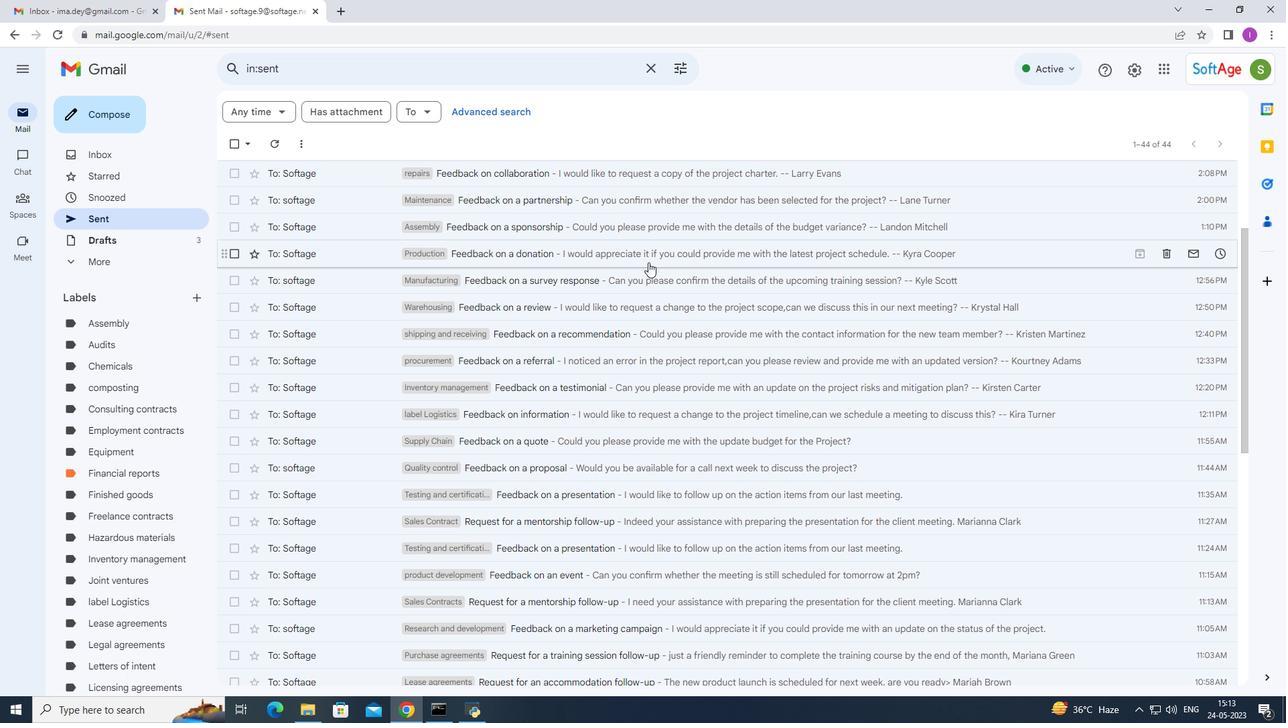 
Action: Mouse moved to (686, 284)
Screenshot: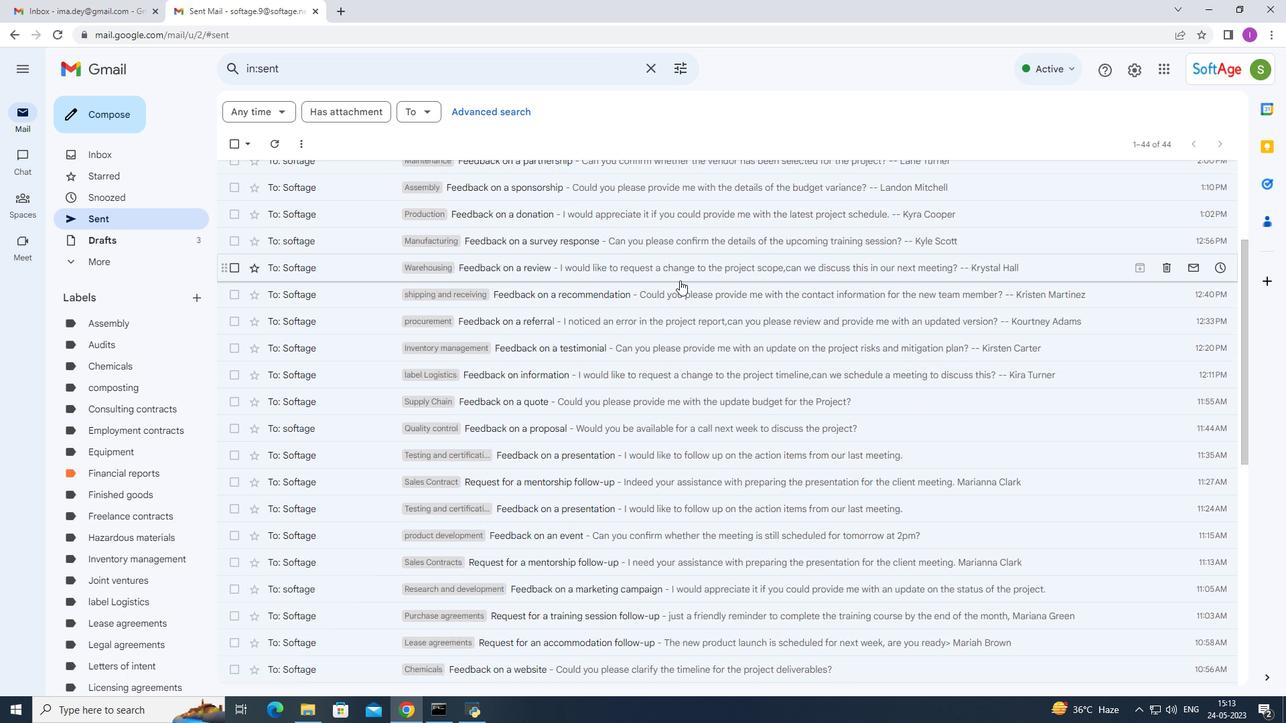 
Action: Mouse scrolled (686, 285) with delta (0, 0)
Screenshot: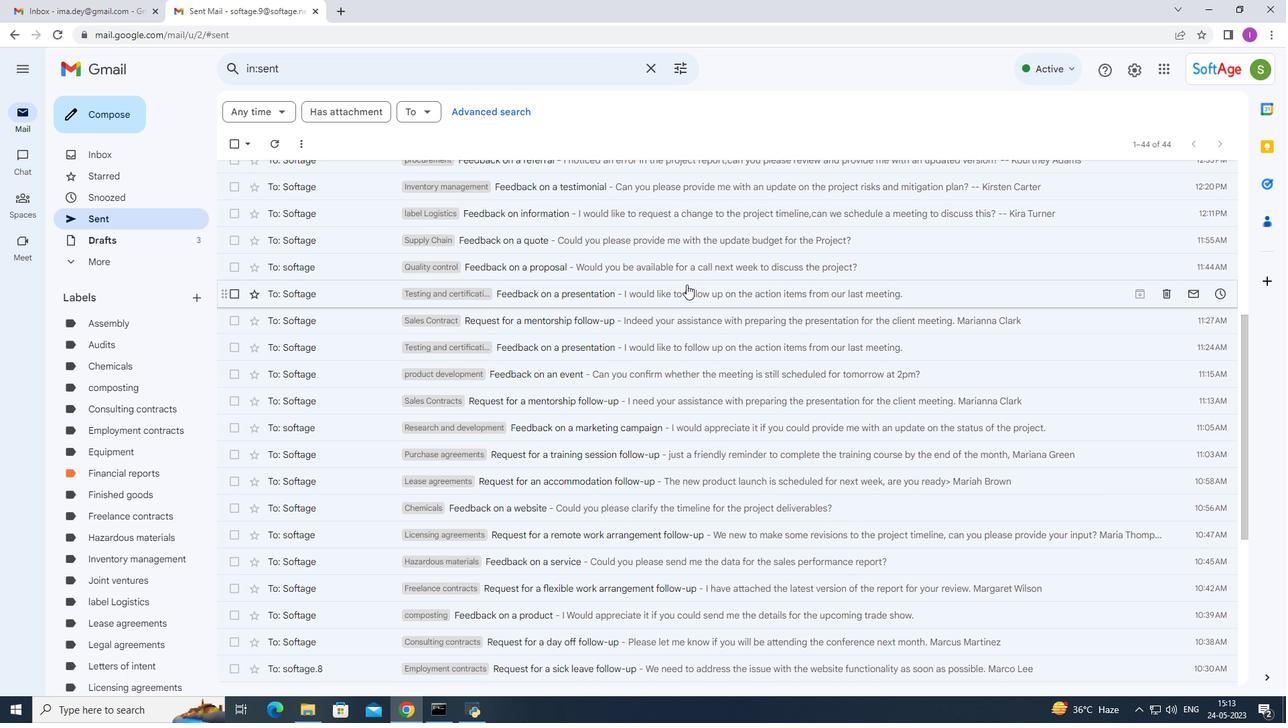 
Action: Mouse scrolled (686, 285) with delta (0, 0)
Screenshot: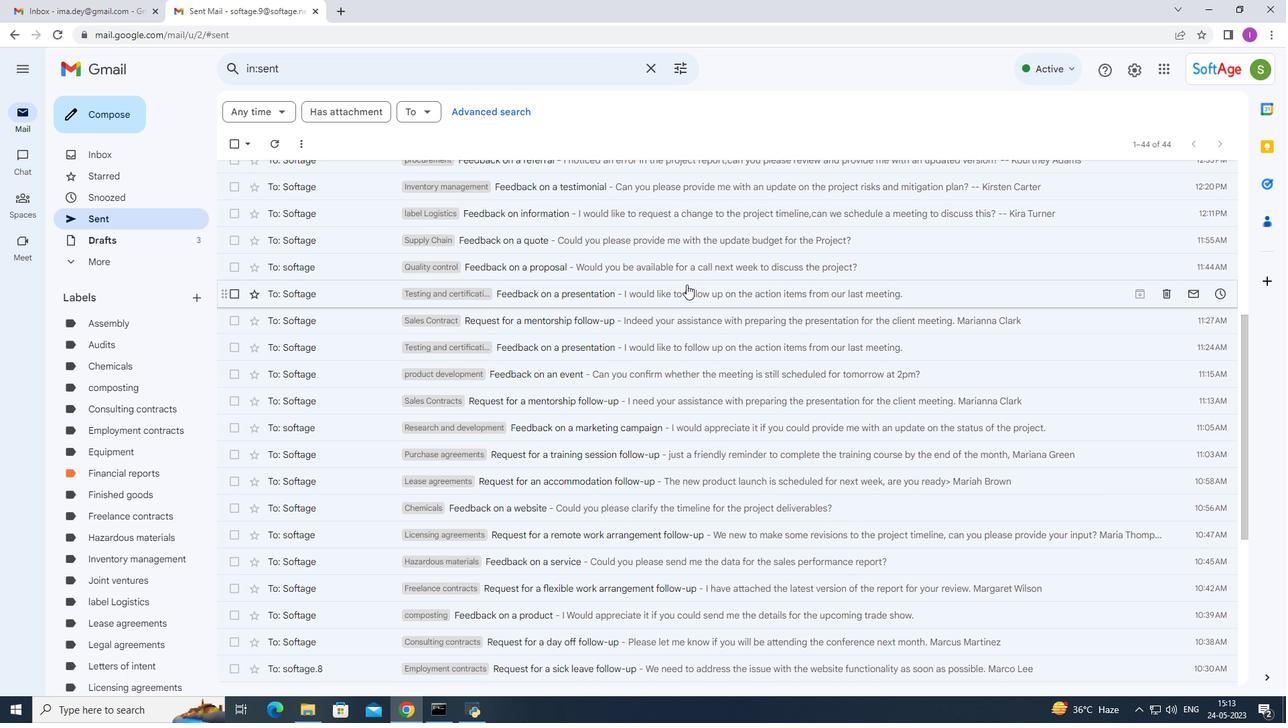 
Action: Mouse scrolled (686, 285) with delta (0, 0)
Screenshot: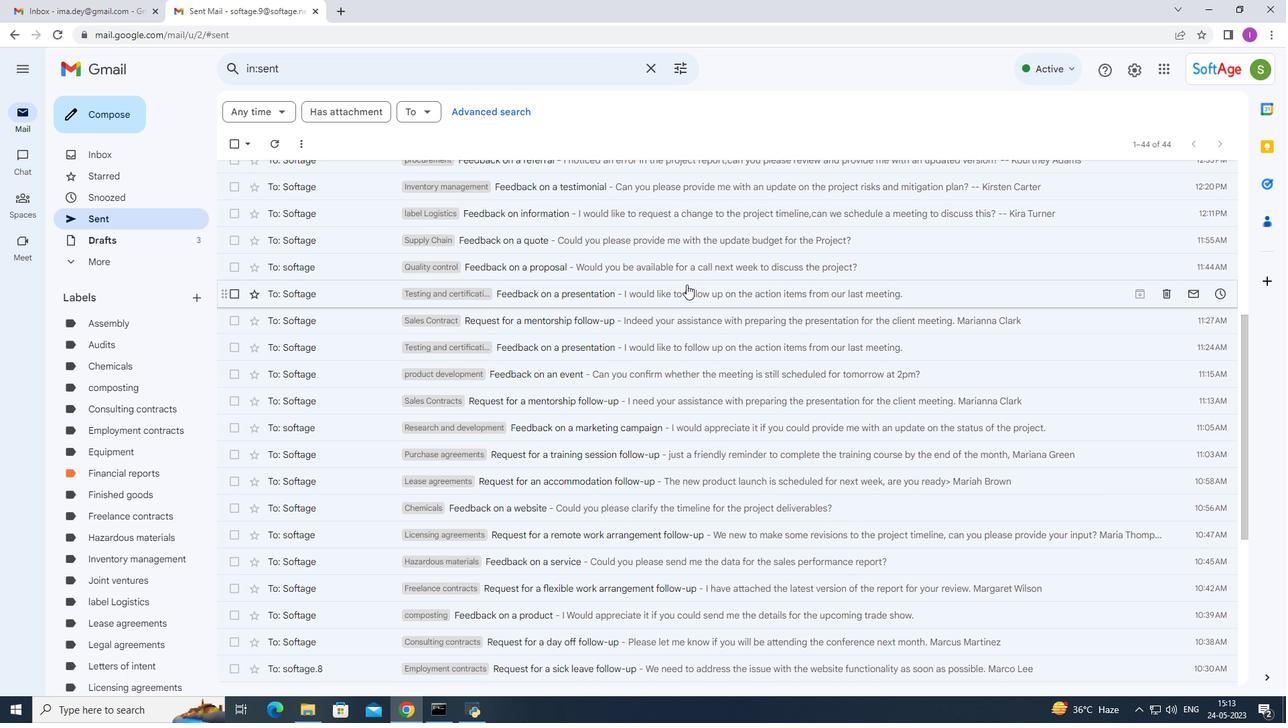 
Action: Mouse scrolled (686, 285) with delta (0, 0)
Screenshot: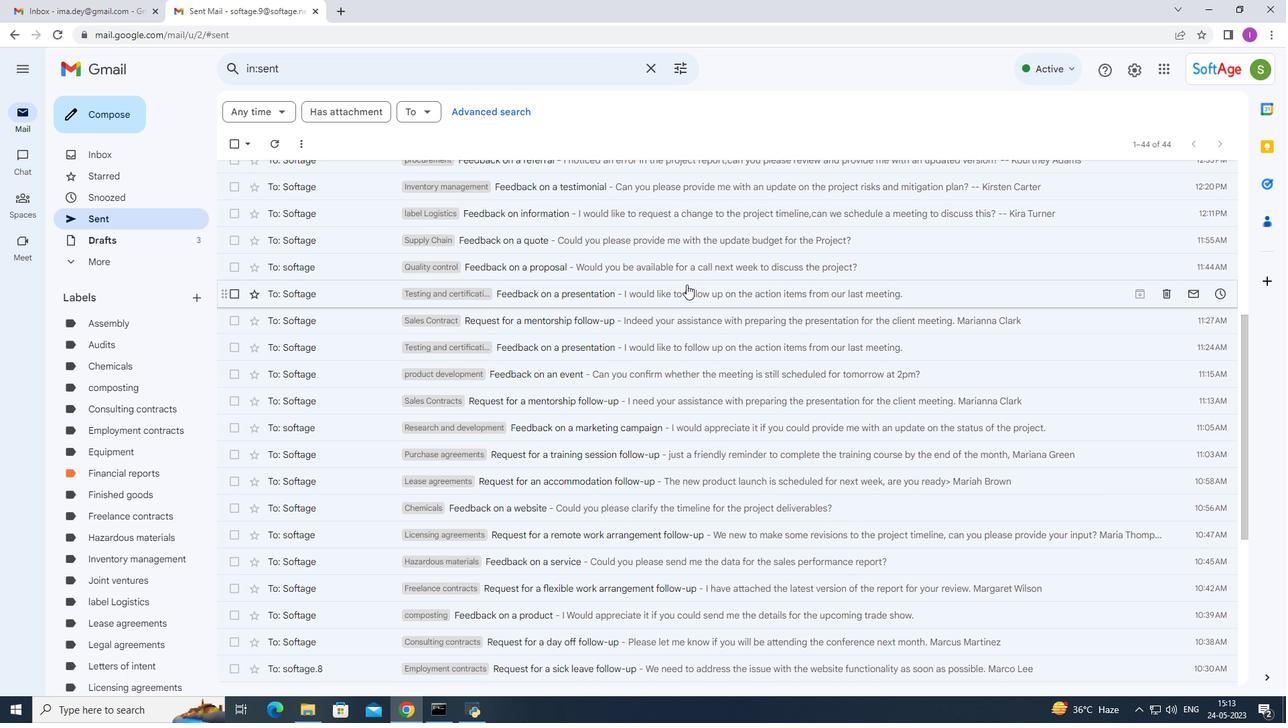 
Action: Mouse scrolled (686, 285) with delta (0, 0)
Screenshot: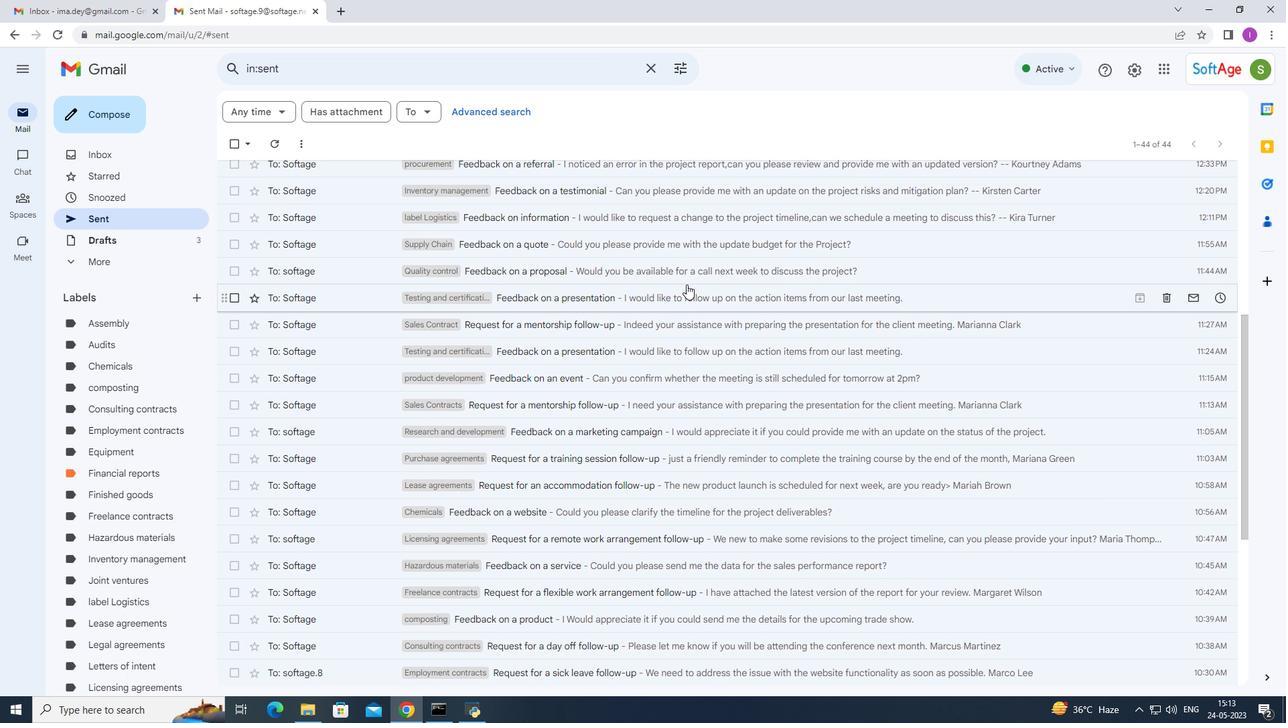 
Action: Mouse moved to (687, 285)
Screenshot: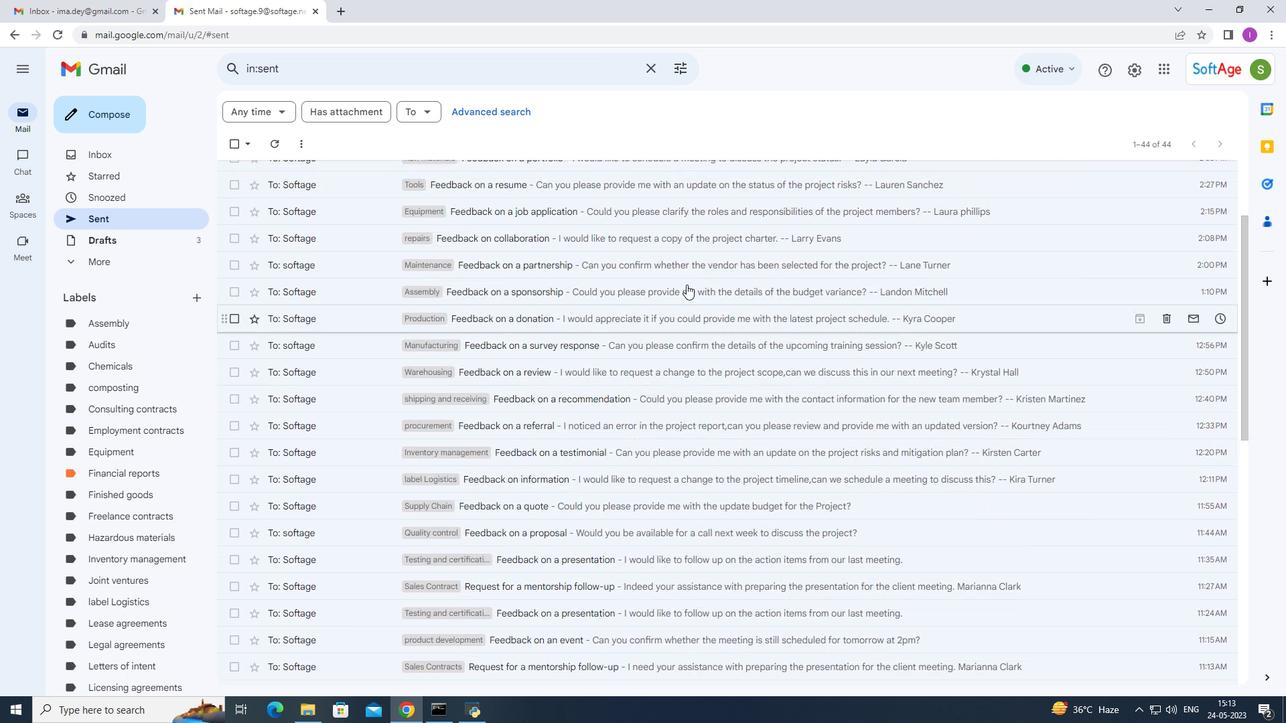 
Action: Mouse scrolled (687, 286) with delta (0, 0)
Screenshot: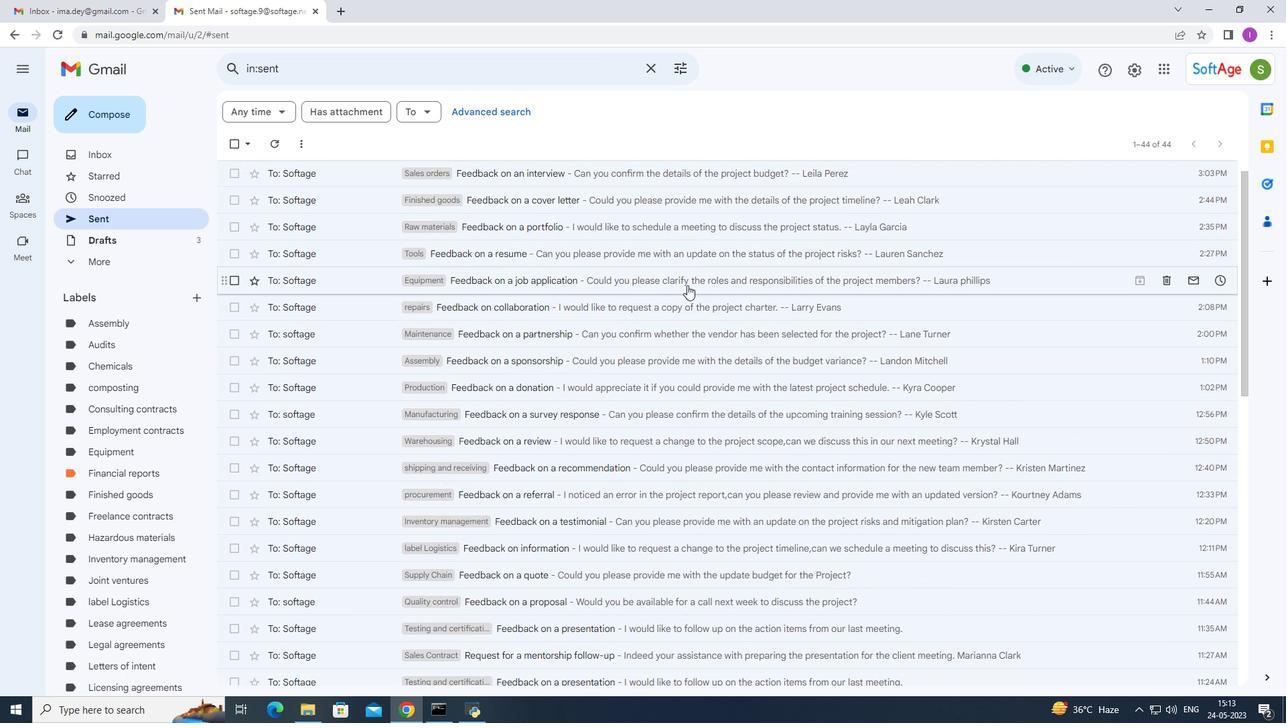 
Action: Mouse scrolled (687, 286) with delta (0, 0)
Screenshot: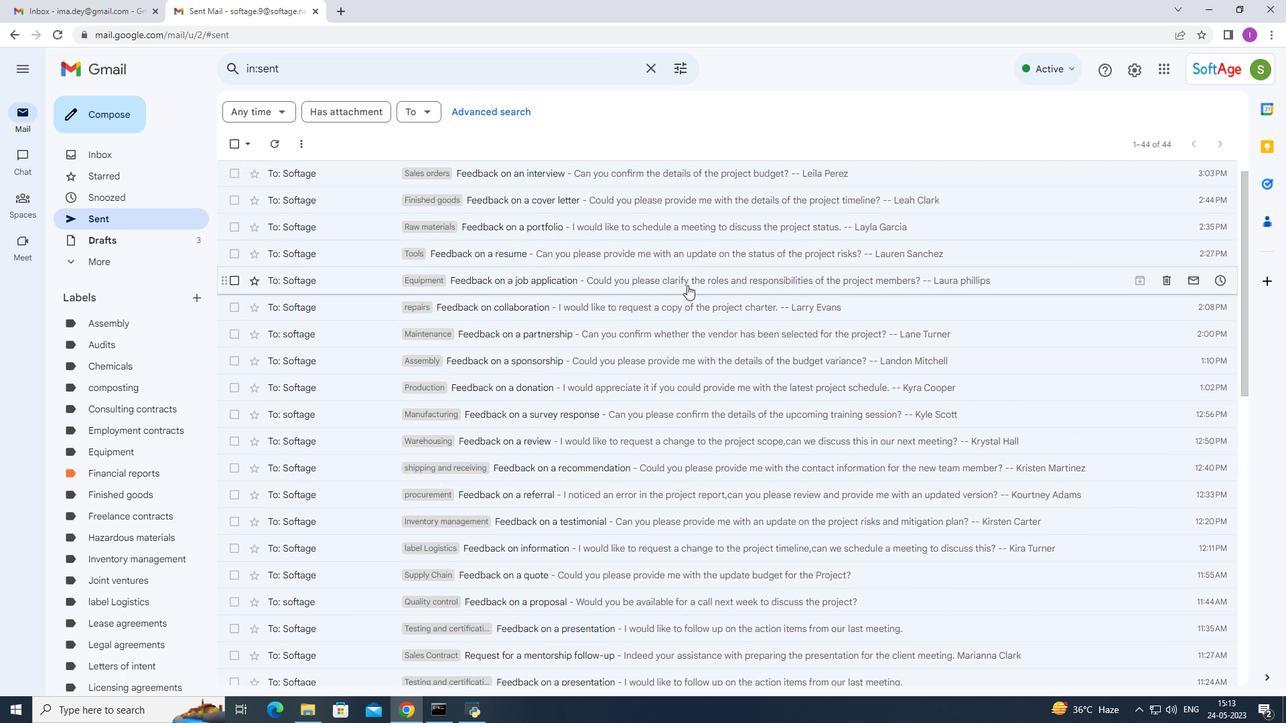 
Action: Mouse scrolled (687, 286) with delta (0, 0)
Screenshot: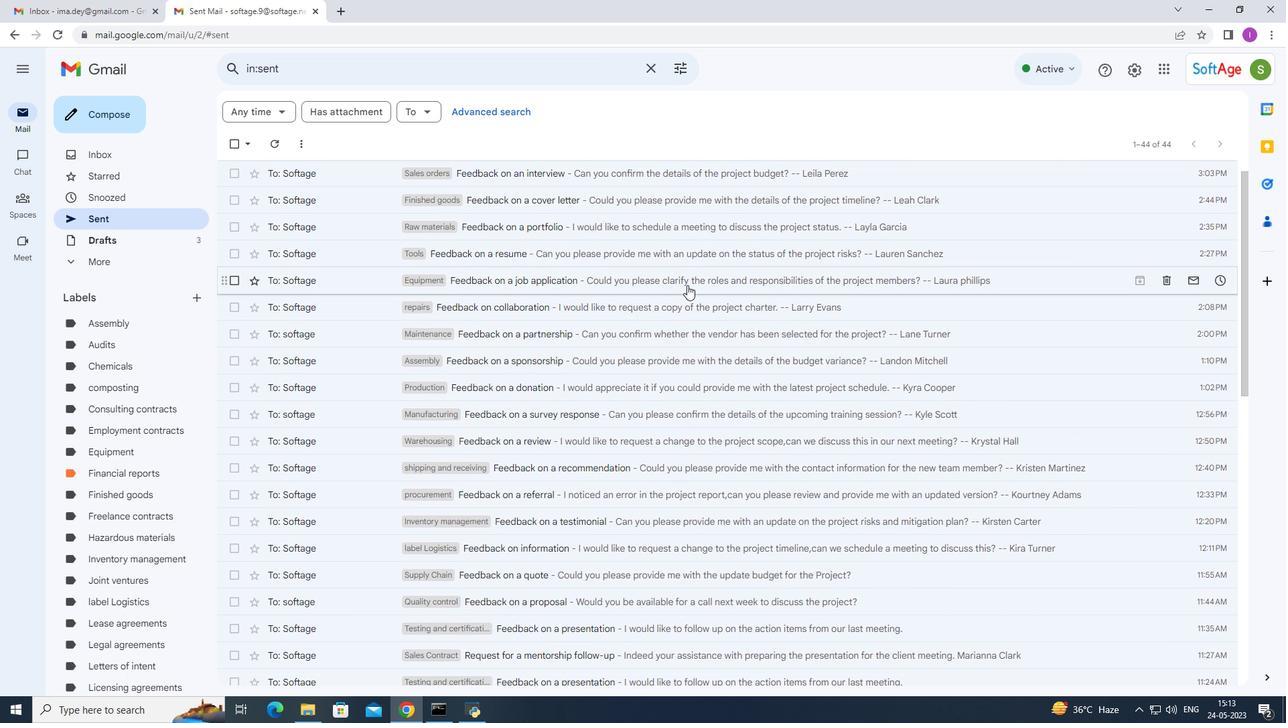 
Action: Mouse moved to (686, 286)
Screenshot: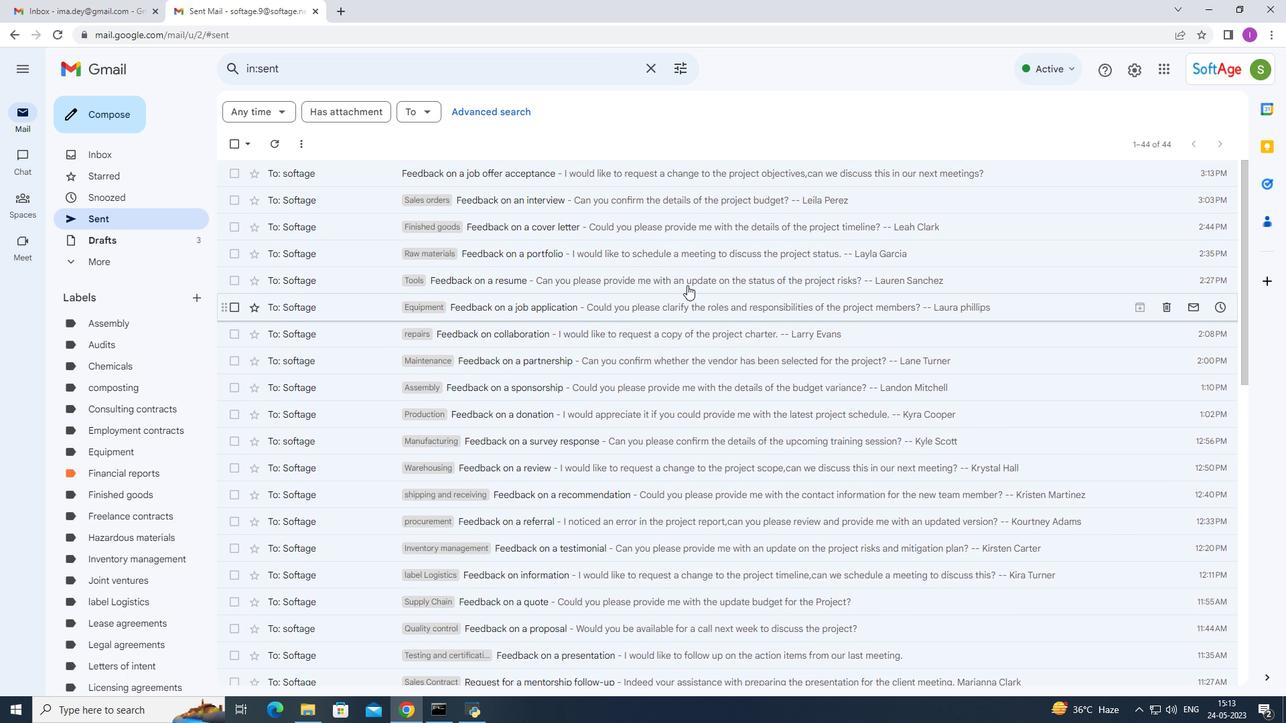 
Action: Mouse scrolled (686, 287) with delta (0, 0)
Screenshot: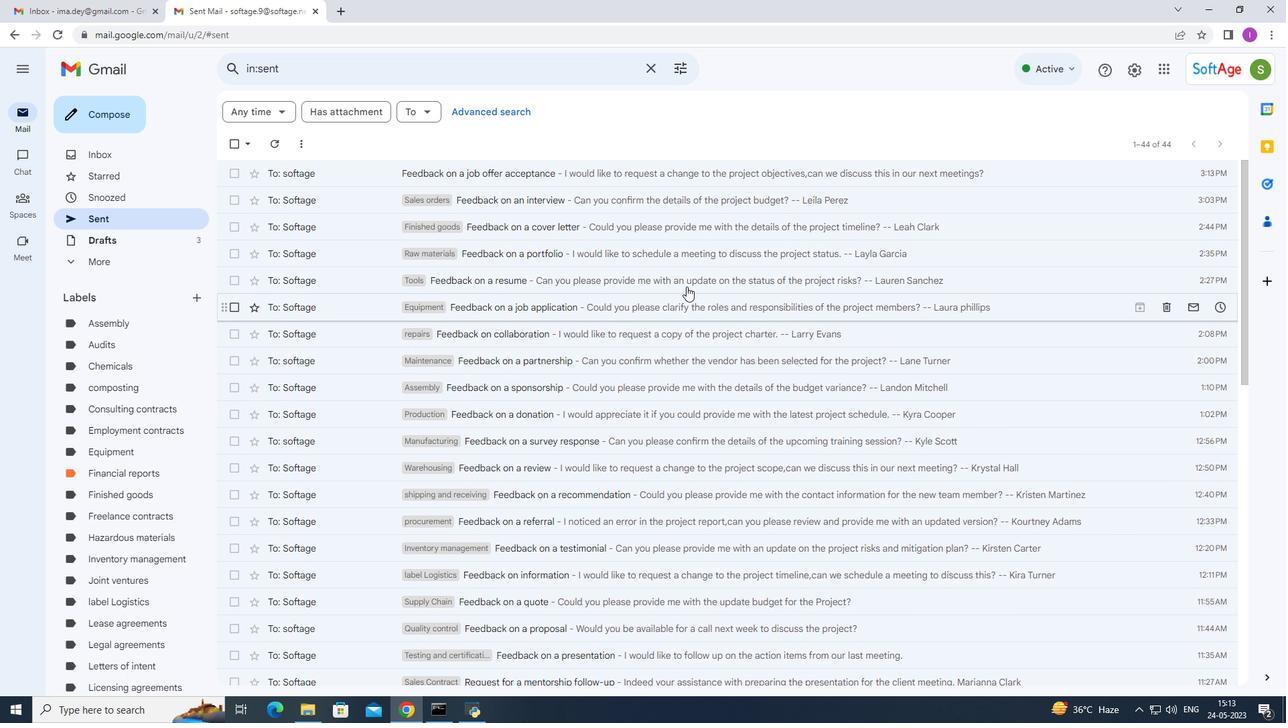 
Action: Mouse scrolled (686, 287) with delta (0, 0)
Screenshot: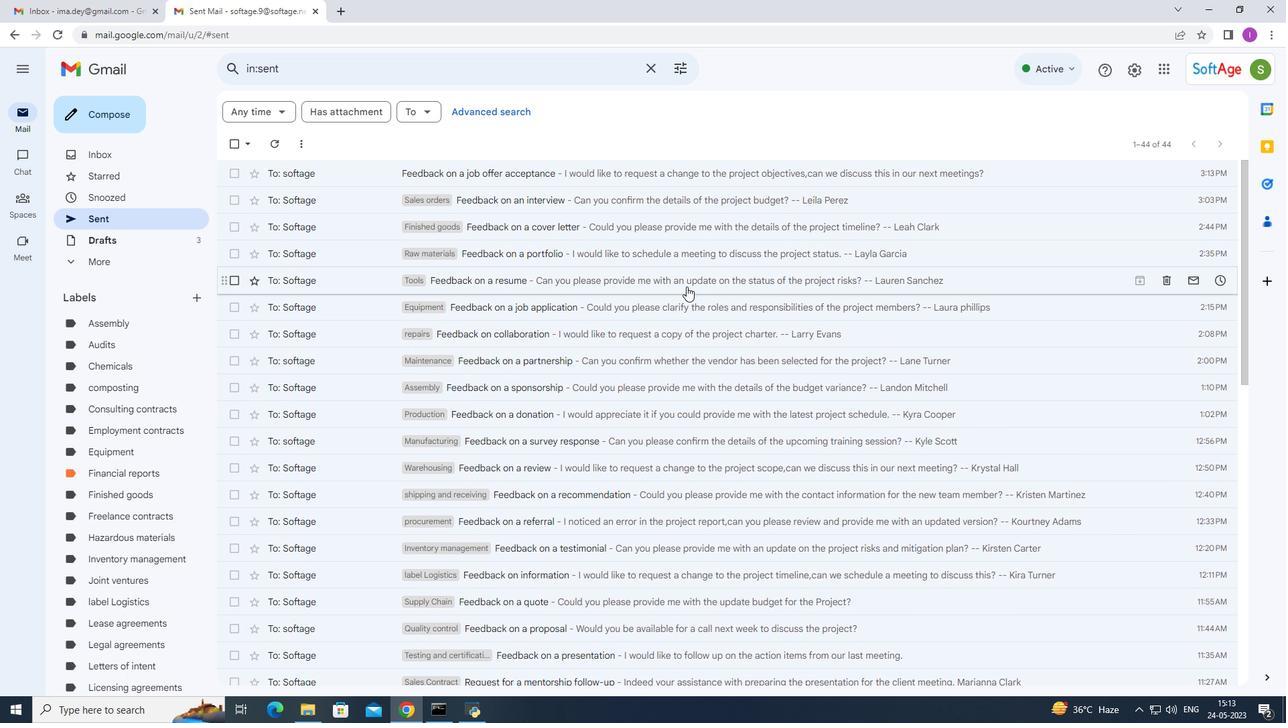 
Action: Mouse scrolled (686, 287) with delta (0, 0)
Screenshot: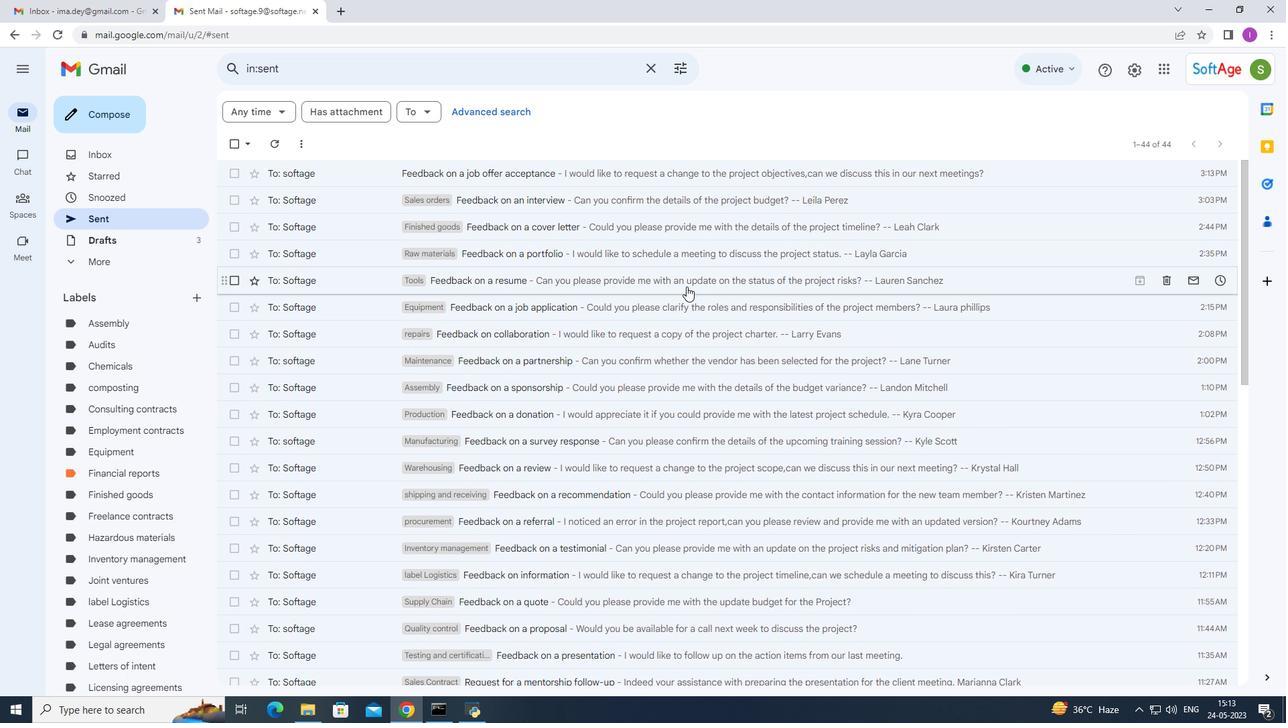 
Action: Mouse scrolled (686, 287) with delta (0, 0)
Screenshot: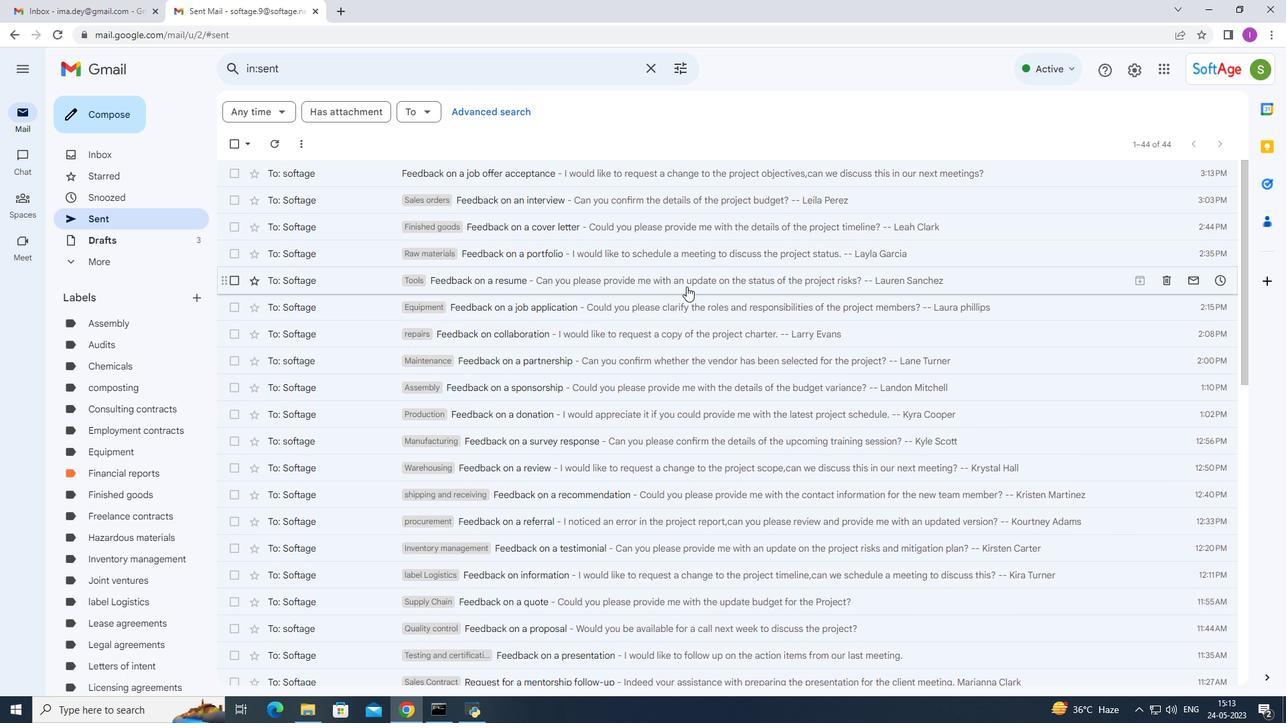 
Action: Mouse scrolled (686, 287) with delta (0, 0)
Screenshot: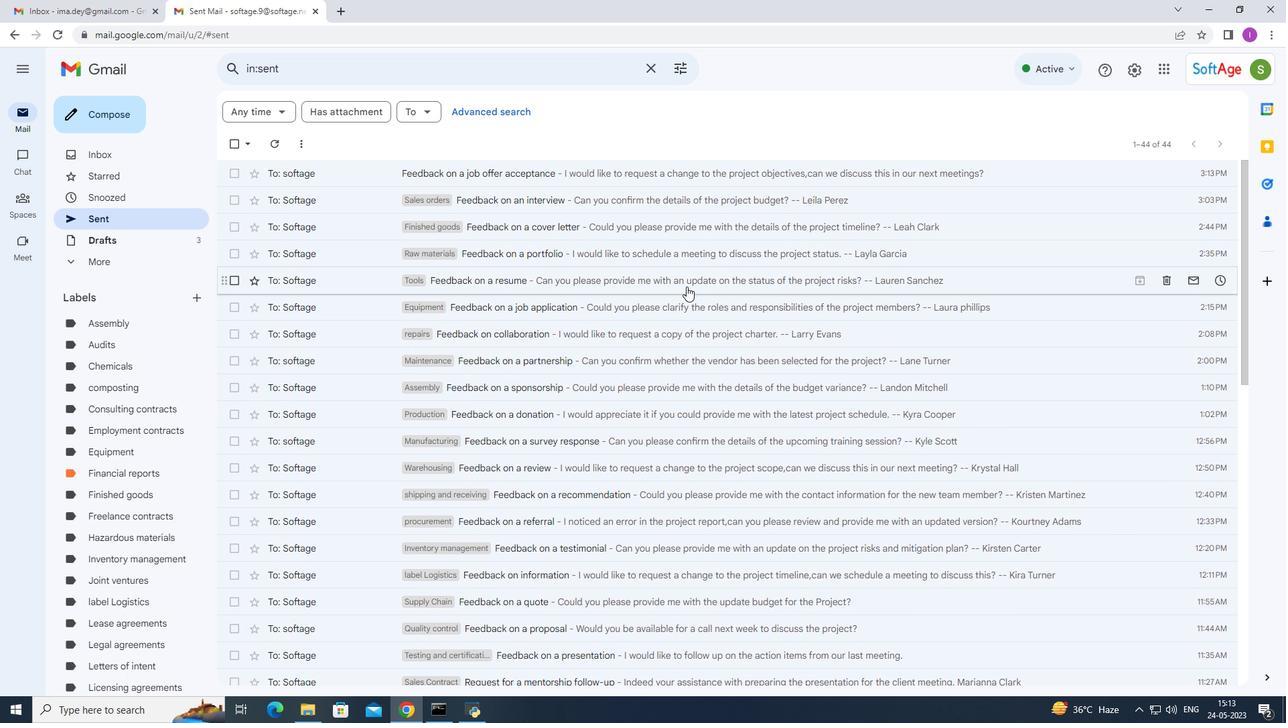 
Action: Mouse moved to (473, 175)
Screenshot: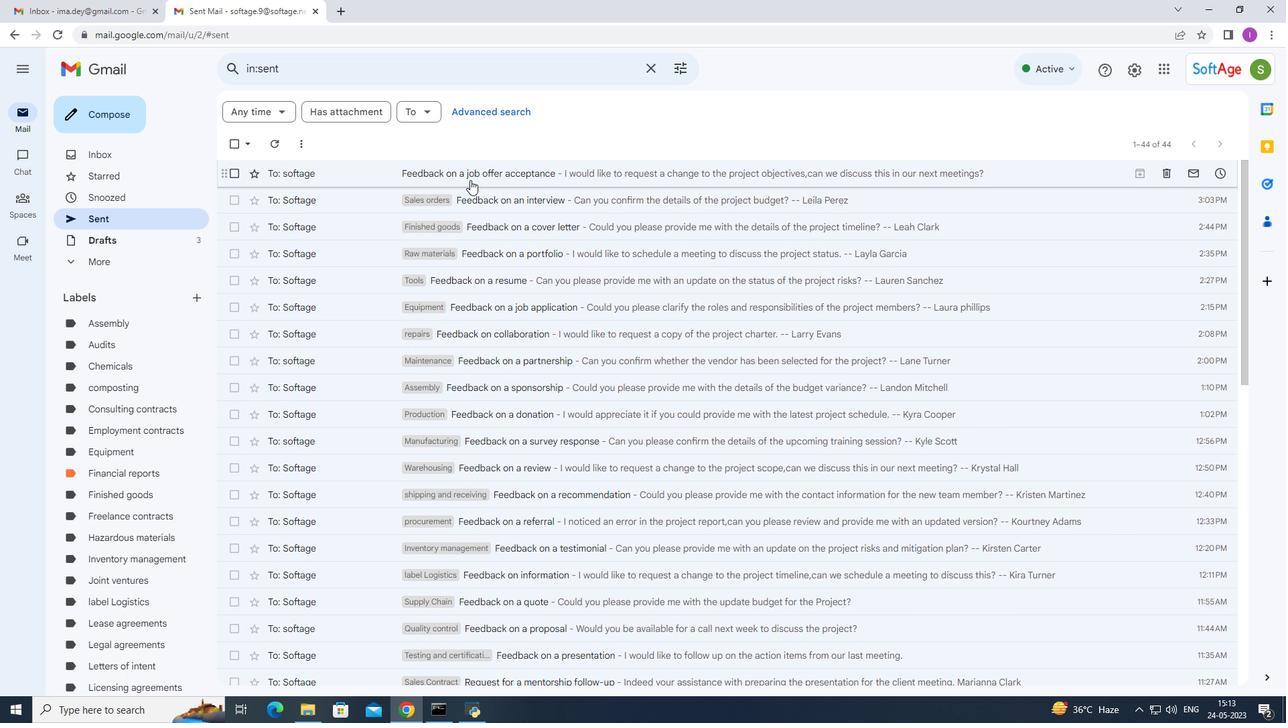 
Action: Mouse pressed right at (473, 175)
Screenshot: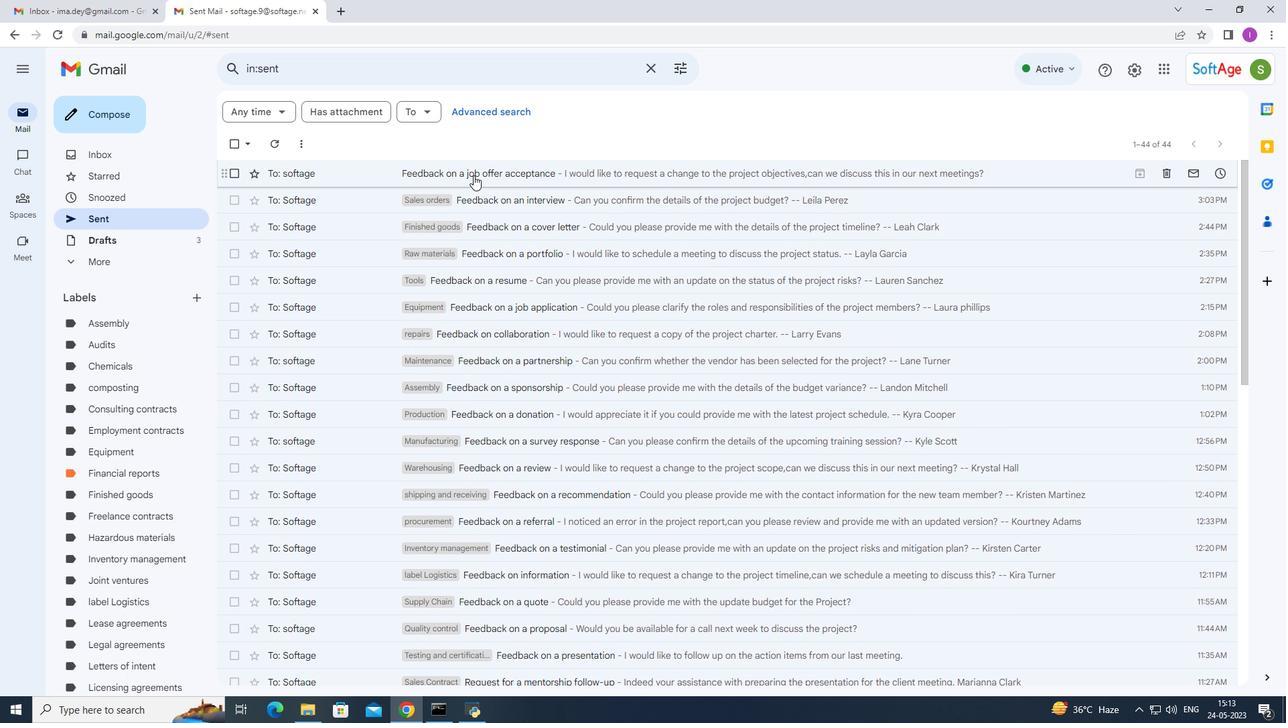 
Action: Mouse moved to (659, 442)
Screenshot: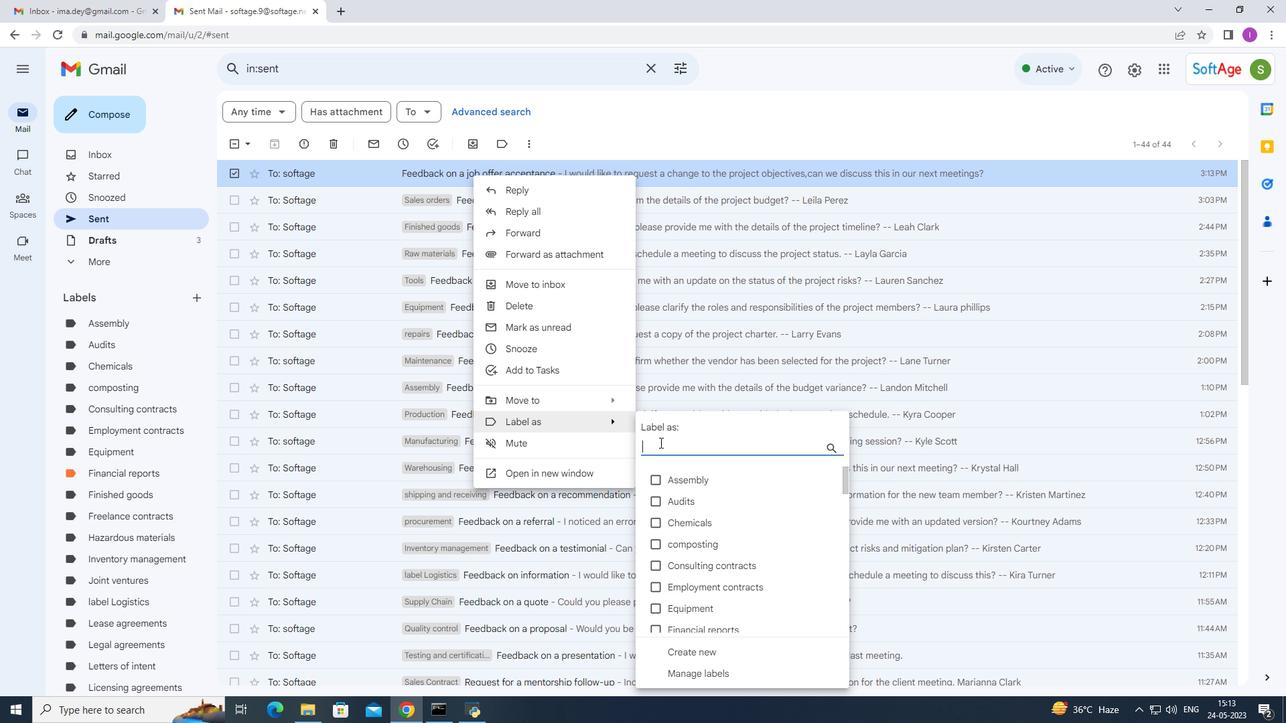 
Action: Mouse pressed left at (659, 442)
Screenshot: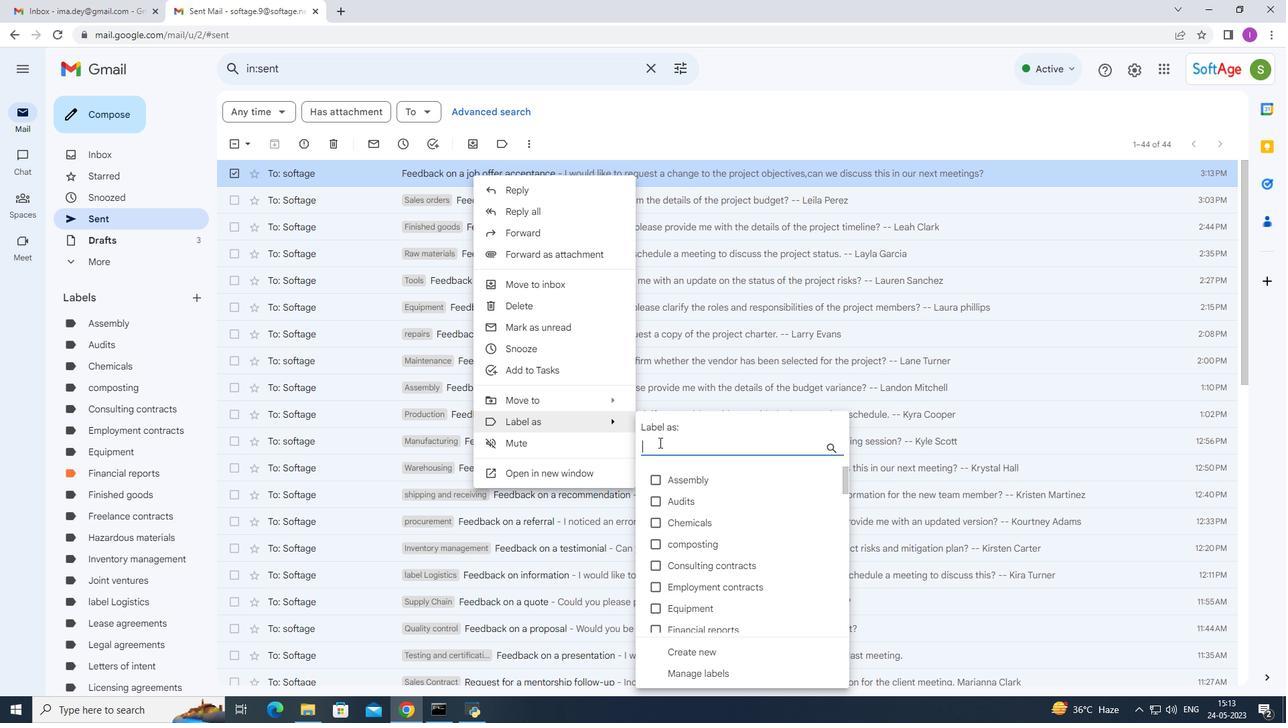 
Action: Mouse moved to (697, 653)
Screenshot: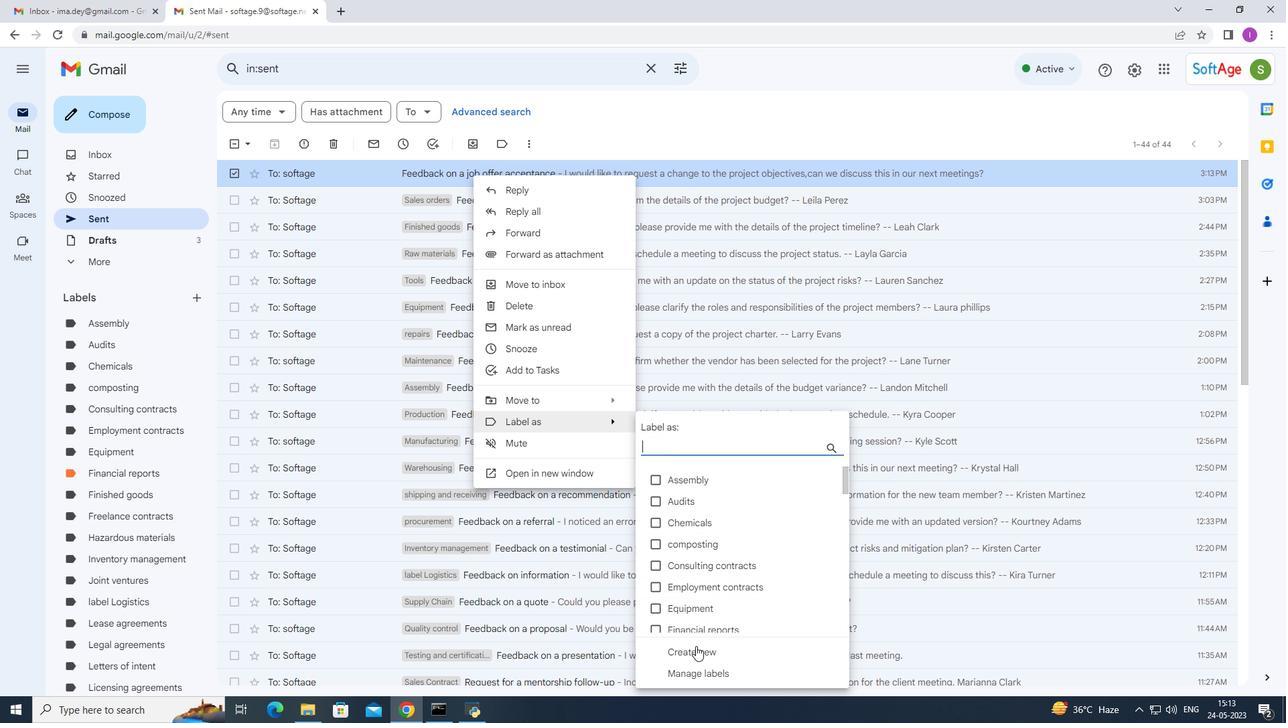 
Action: Mouse pressed left at (697, 653)
Screenshot: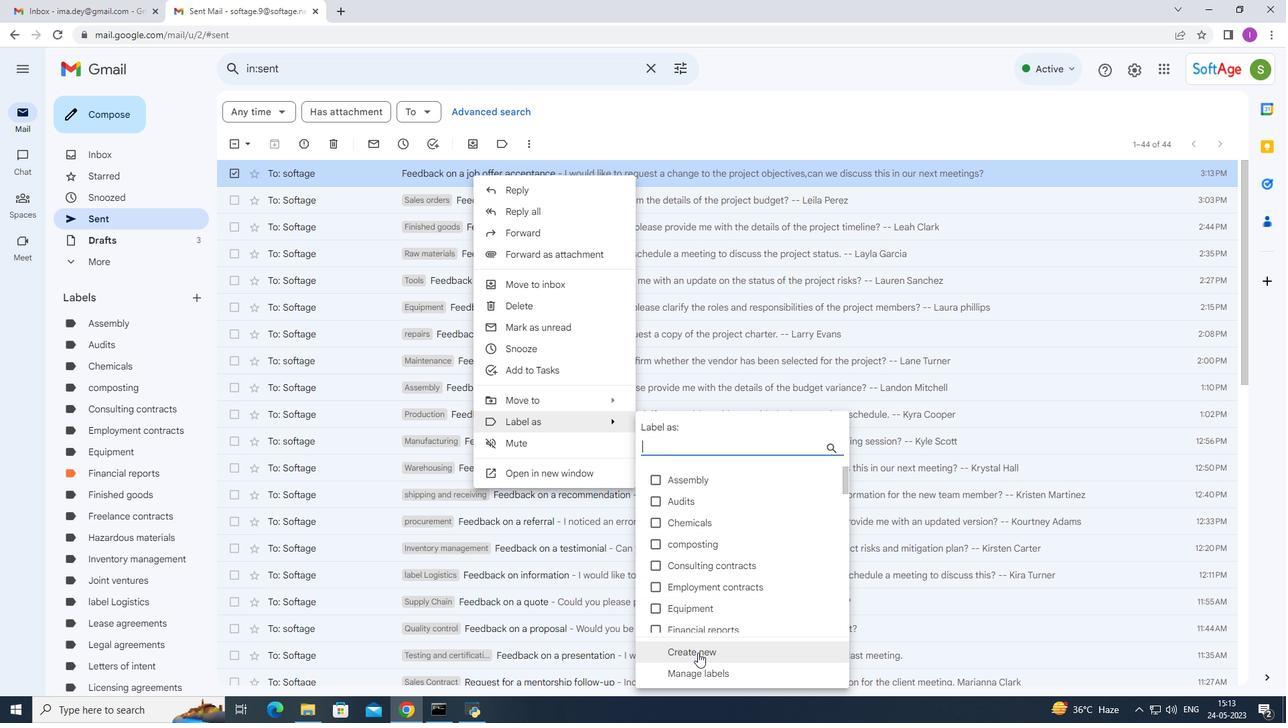 
Action: Key pressed <Key.shift>Purchase<Key.space>orders
Screenshot: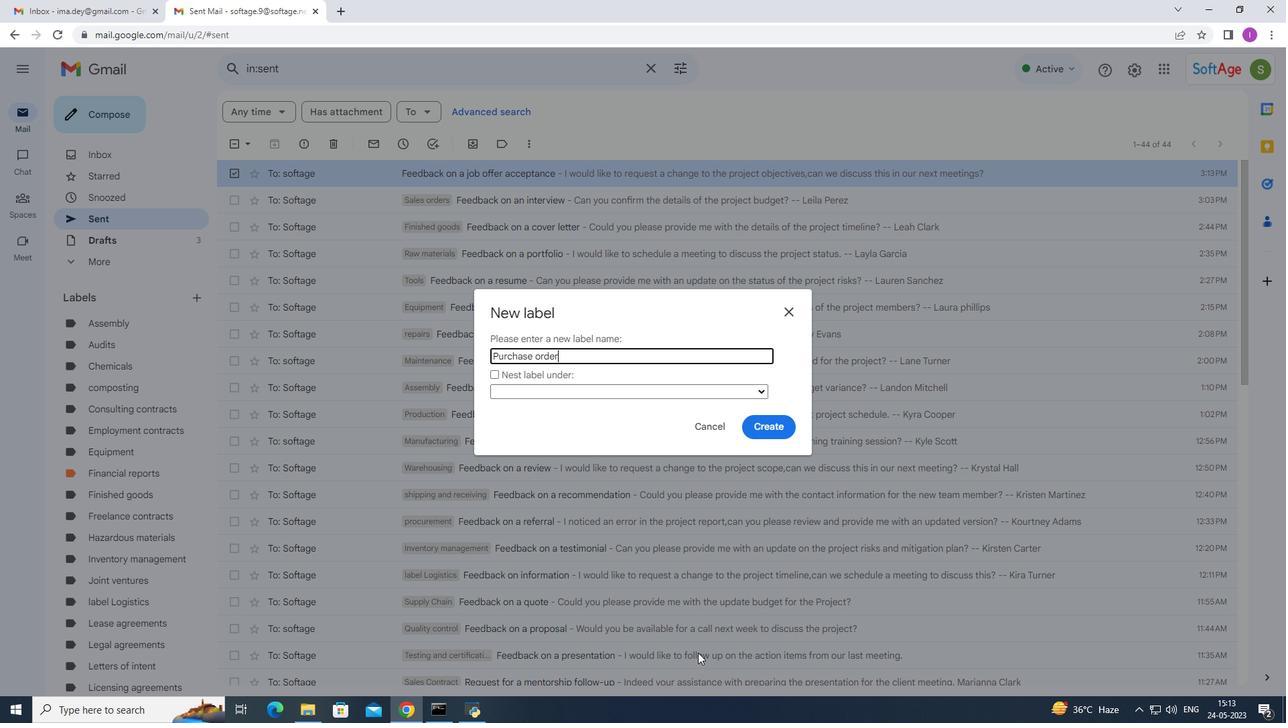 
Action: Mouse moved to (757, 421)
Screenshot: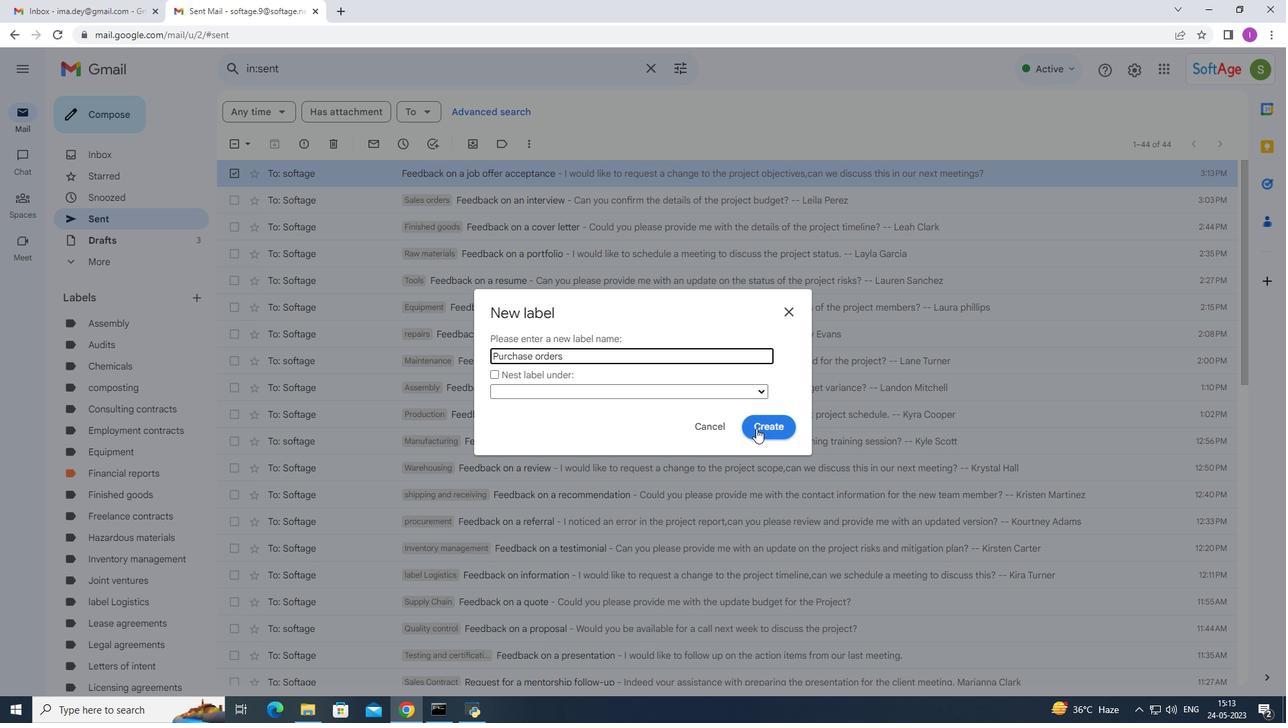 
Action: Mouse pressed left at (757, 421)
Screenshot: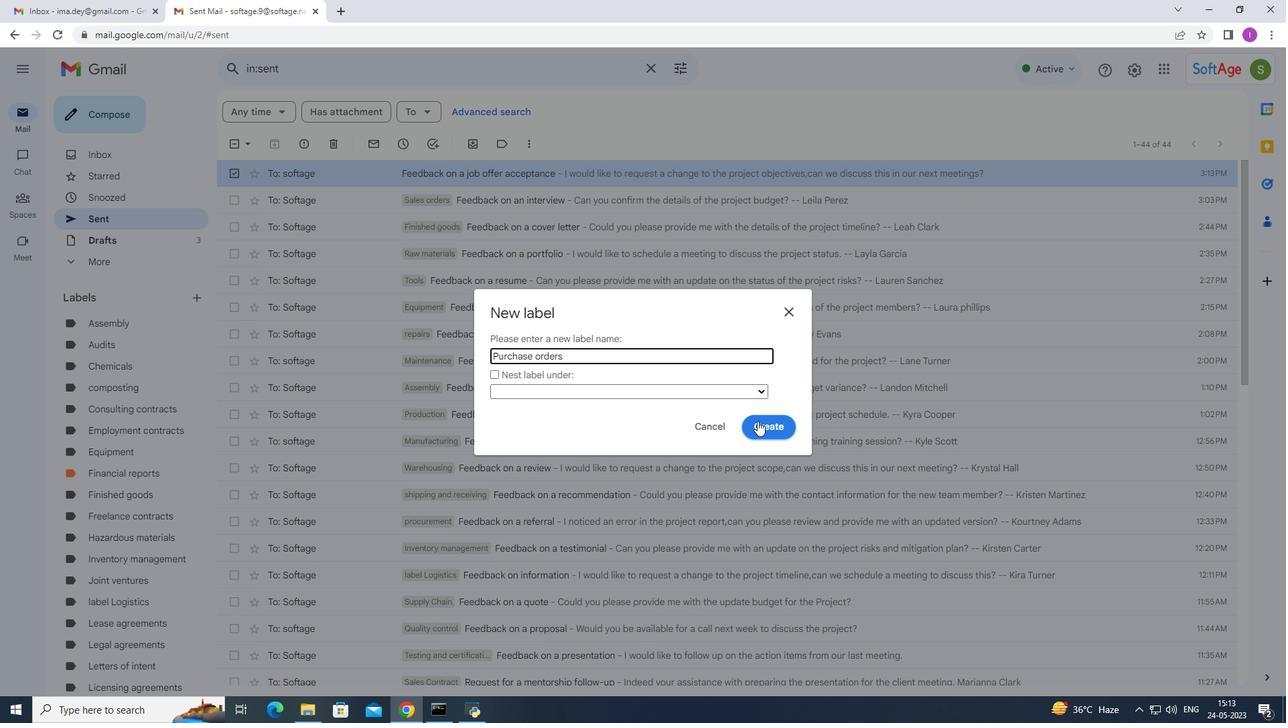 
